 Task: Measure the distance and displacement between Twin Falls and Craters of the Moon National Monument.
Action: Mouse moved to (211, 109)
Screenshot: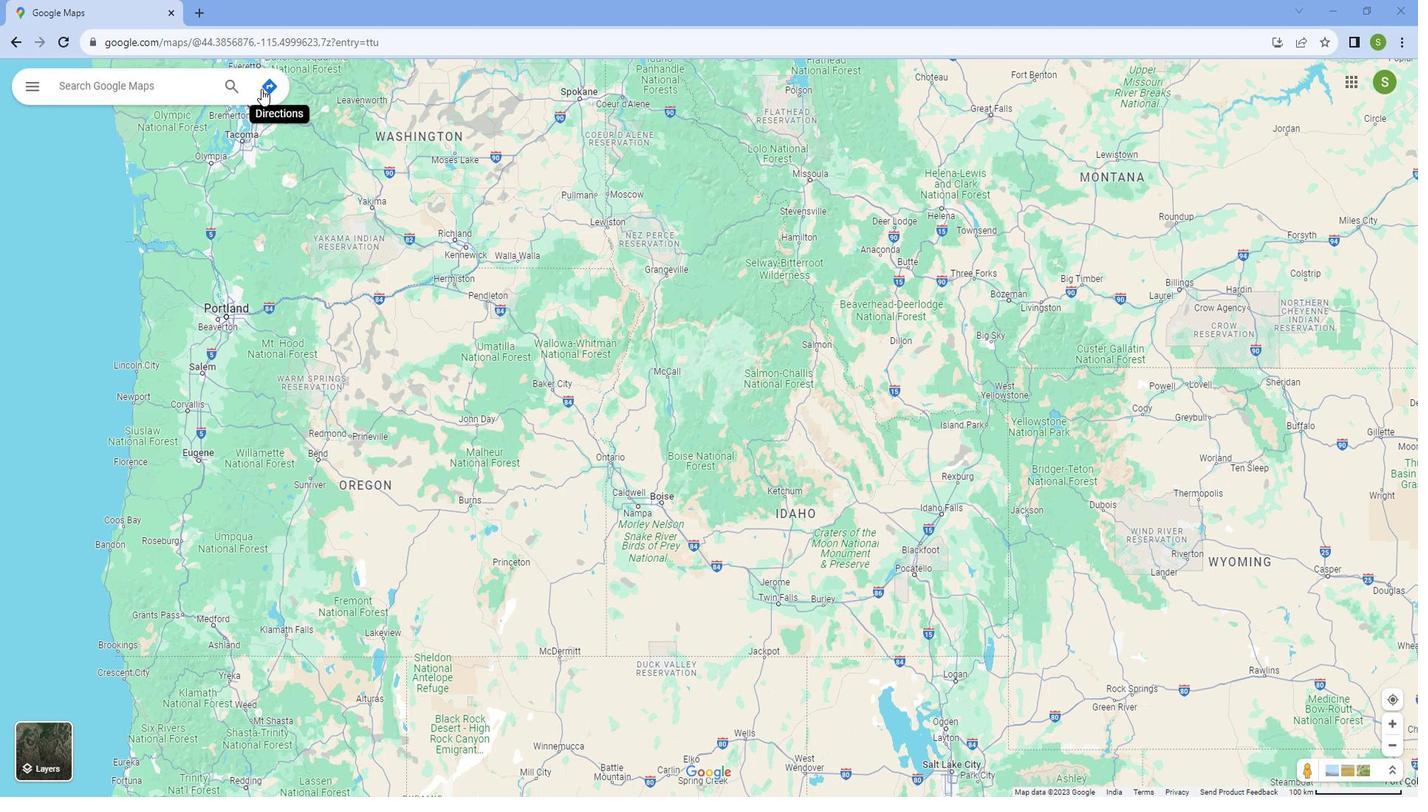 
Action: Mouse pressed left at (211, 109)
Screenshot: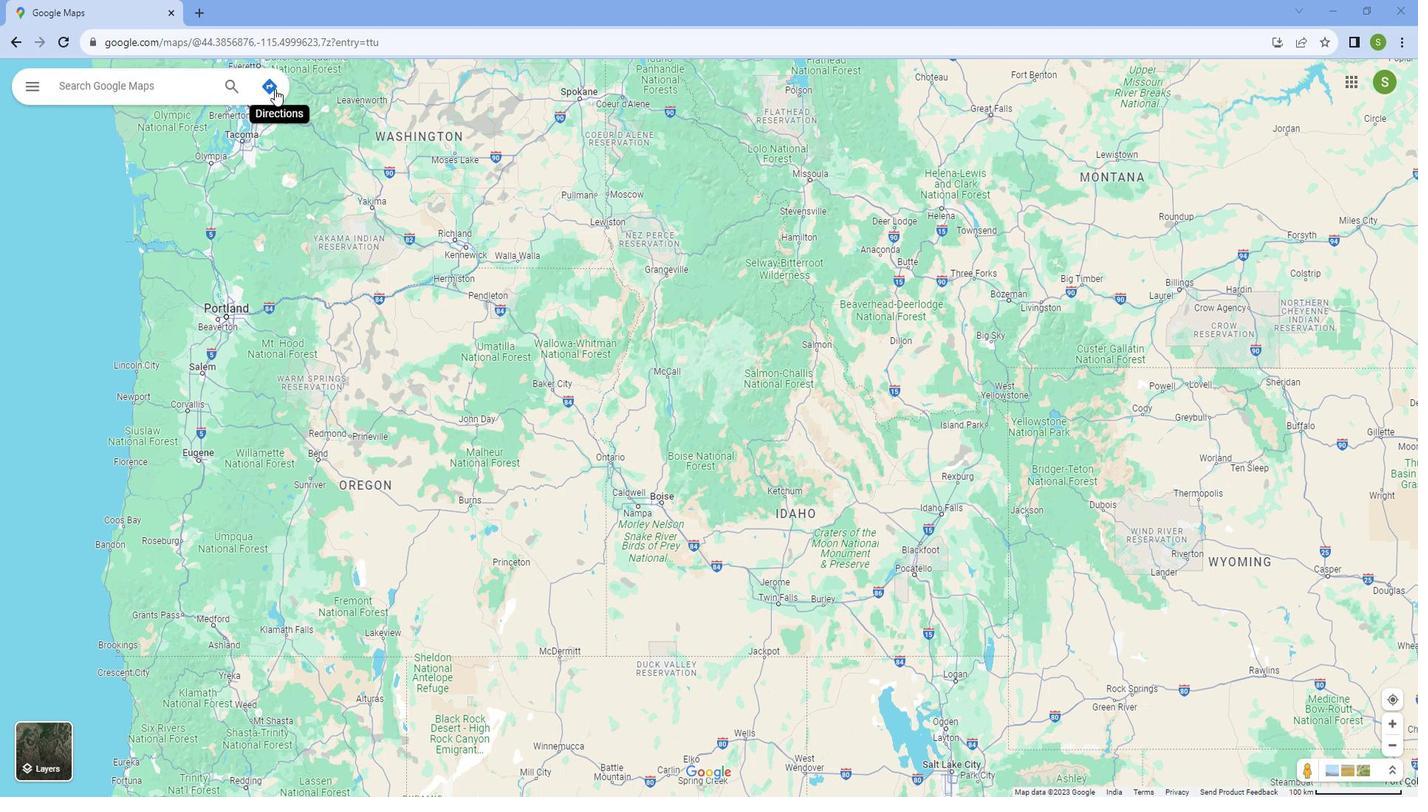 
Action: Mouse moved to (135, 140)
Screenshot: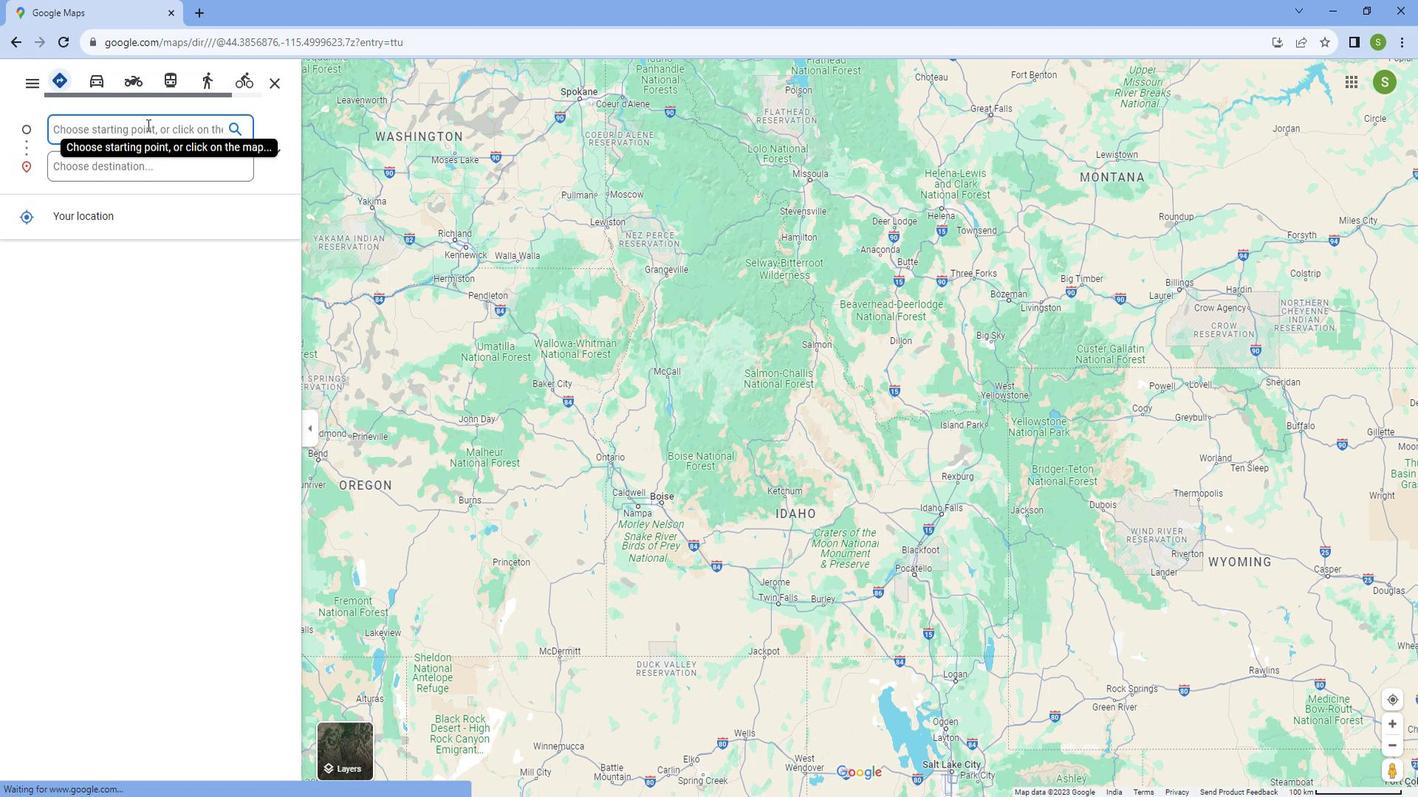 
Action: Mouse pressed left at (135, 140)
Screenshot: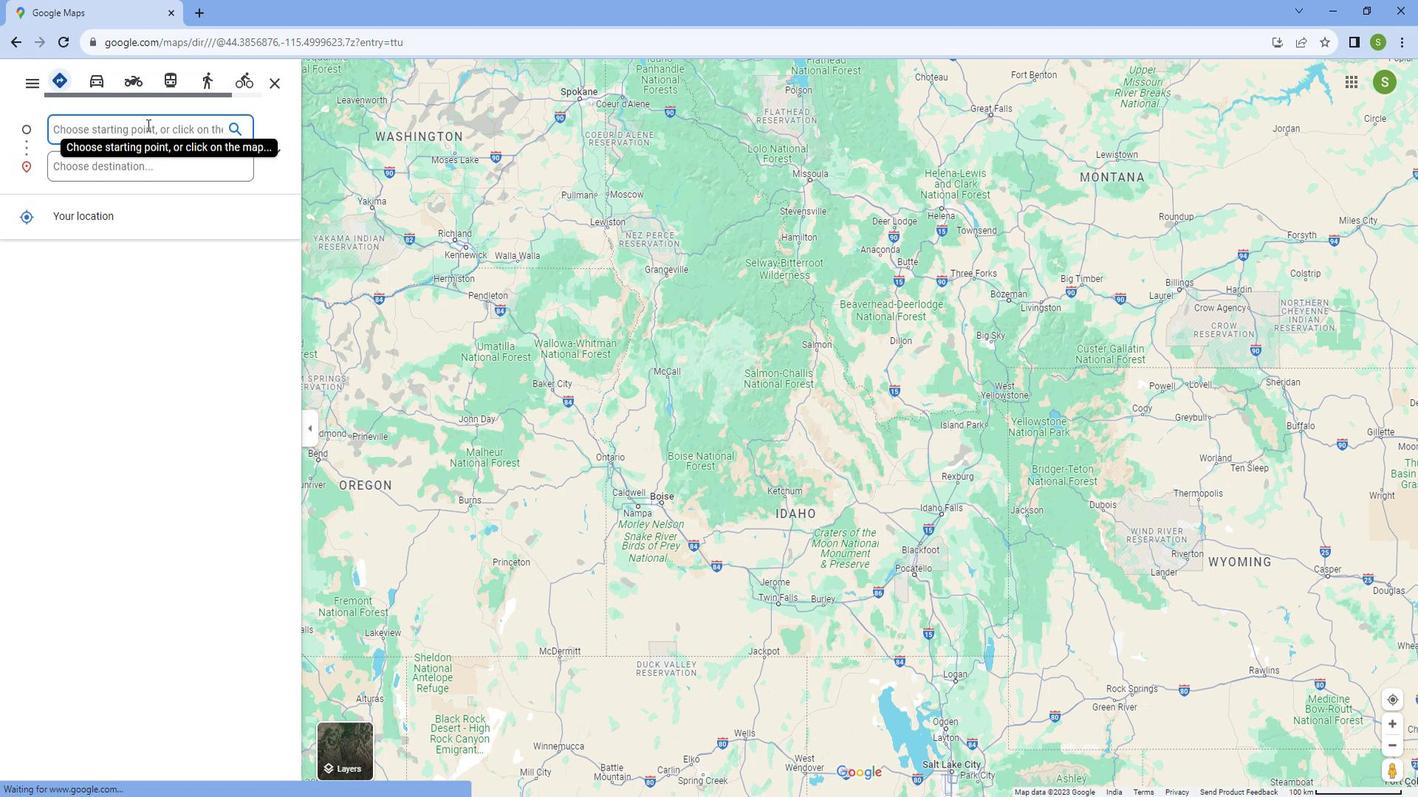 
Action: Mouse moved to (134, 141)
Screenshot: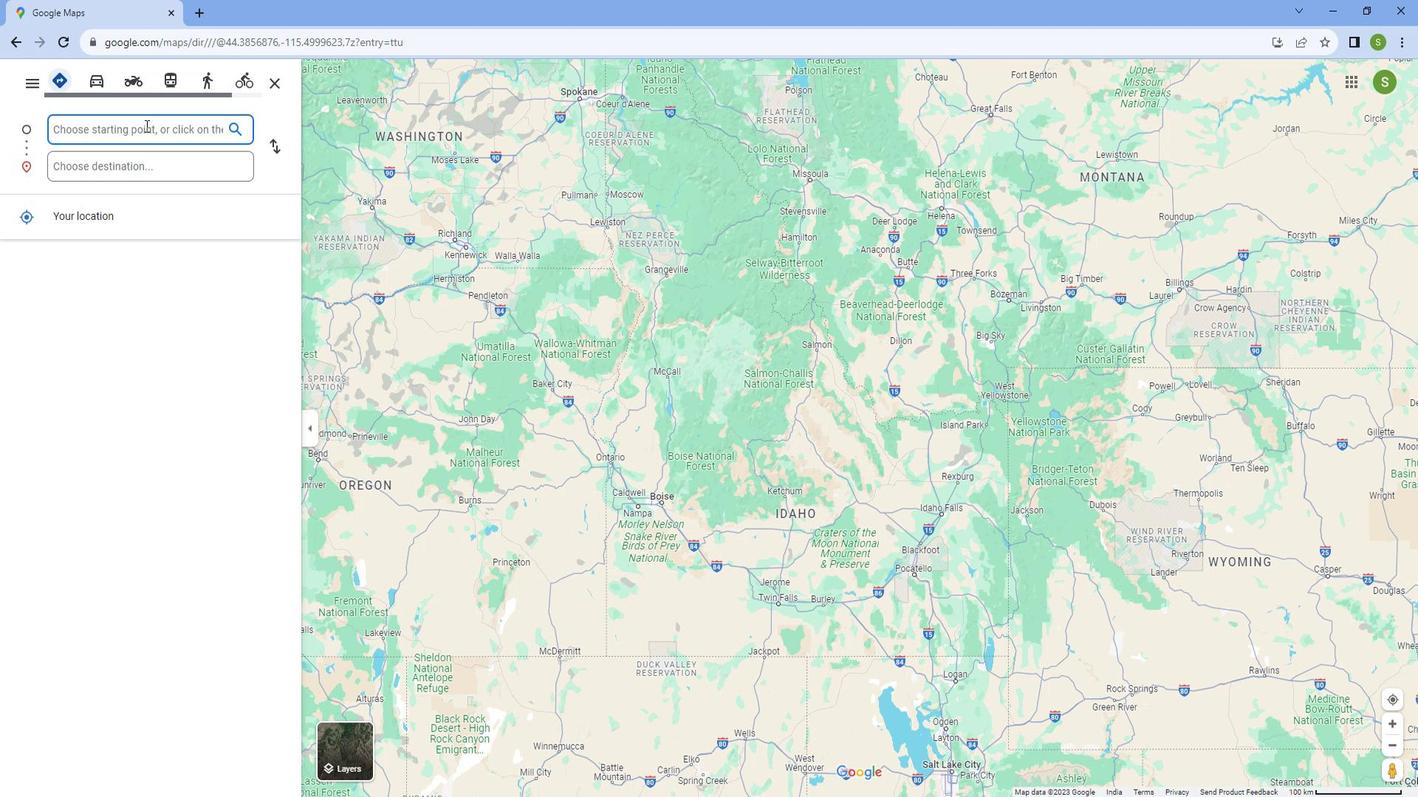
Action: Key pressed <Key.caps_lock>T<Key.caps_lock>win<Key.space><Key.caps_lock>F<Key.caps_lock>alls
Screenshot: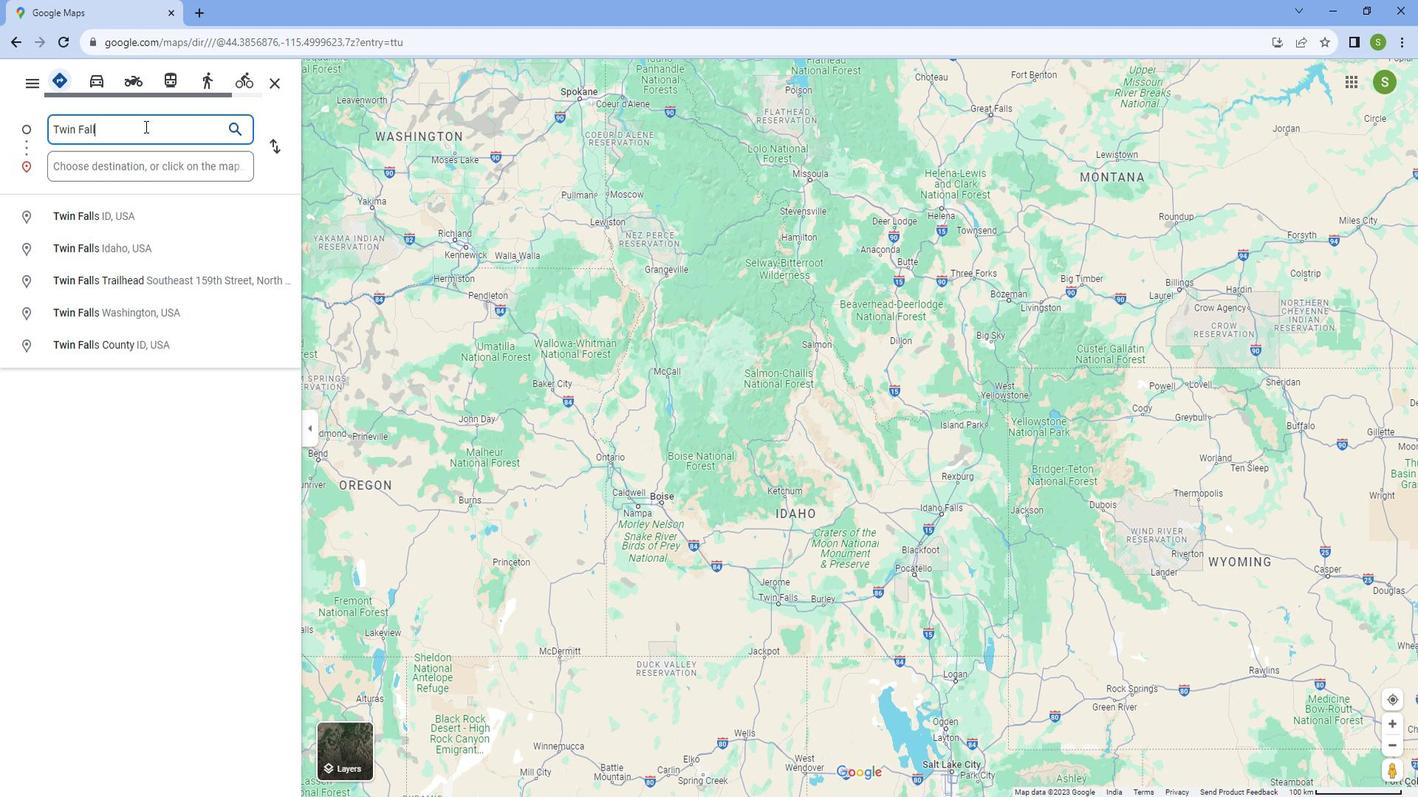 
Action: Mouse moved to (119, 224)
Screenshot: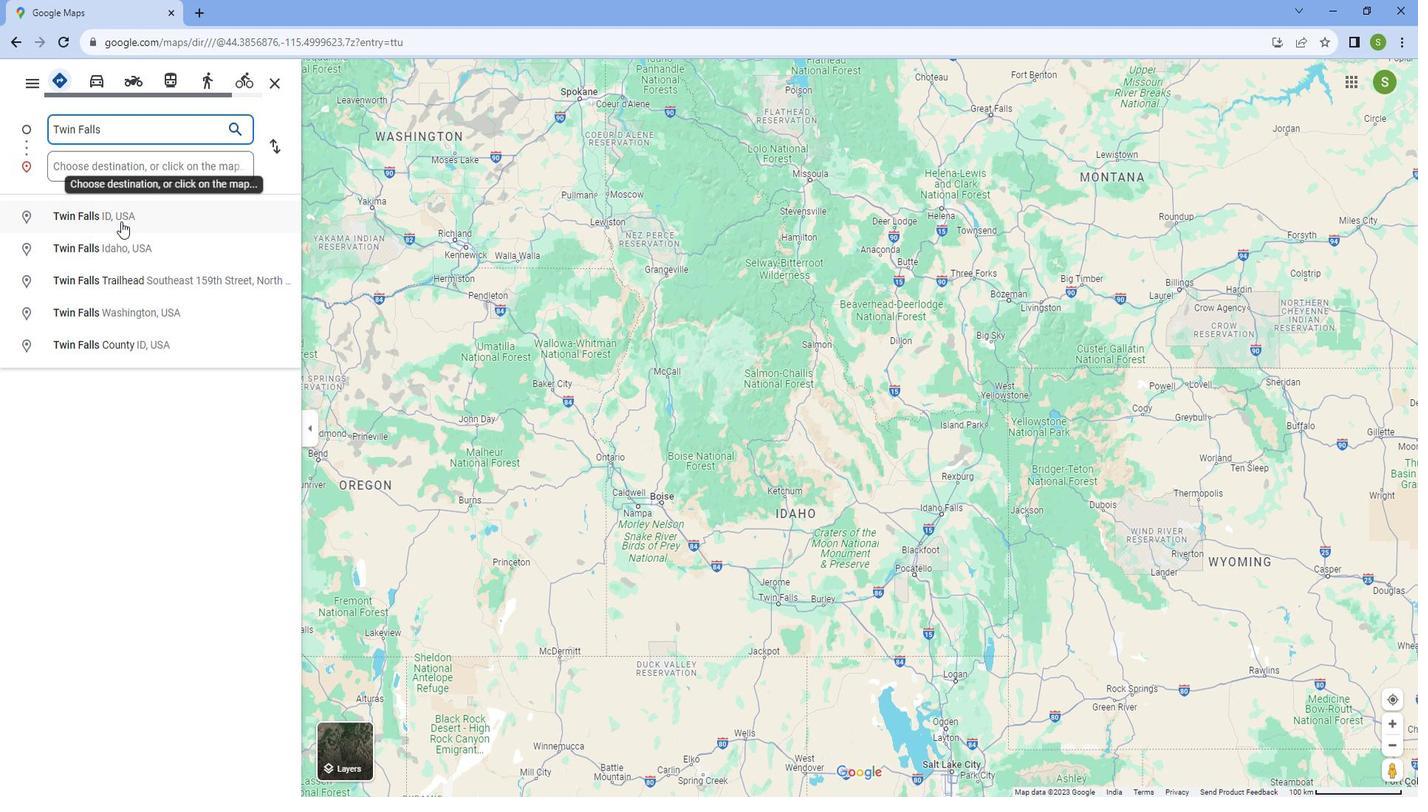 
Action: Mouse pressed left at (119, 224)
Screenshot: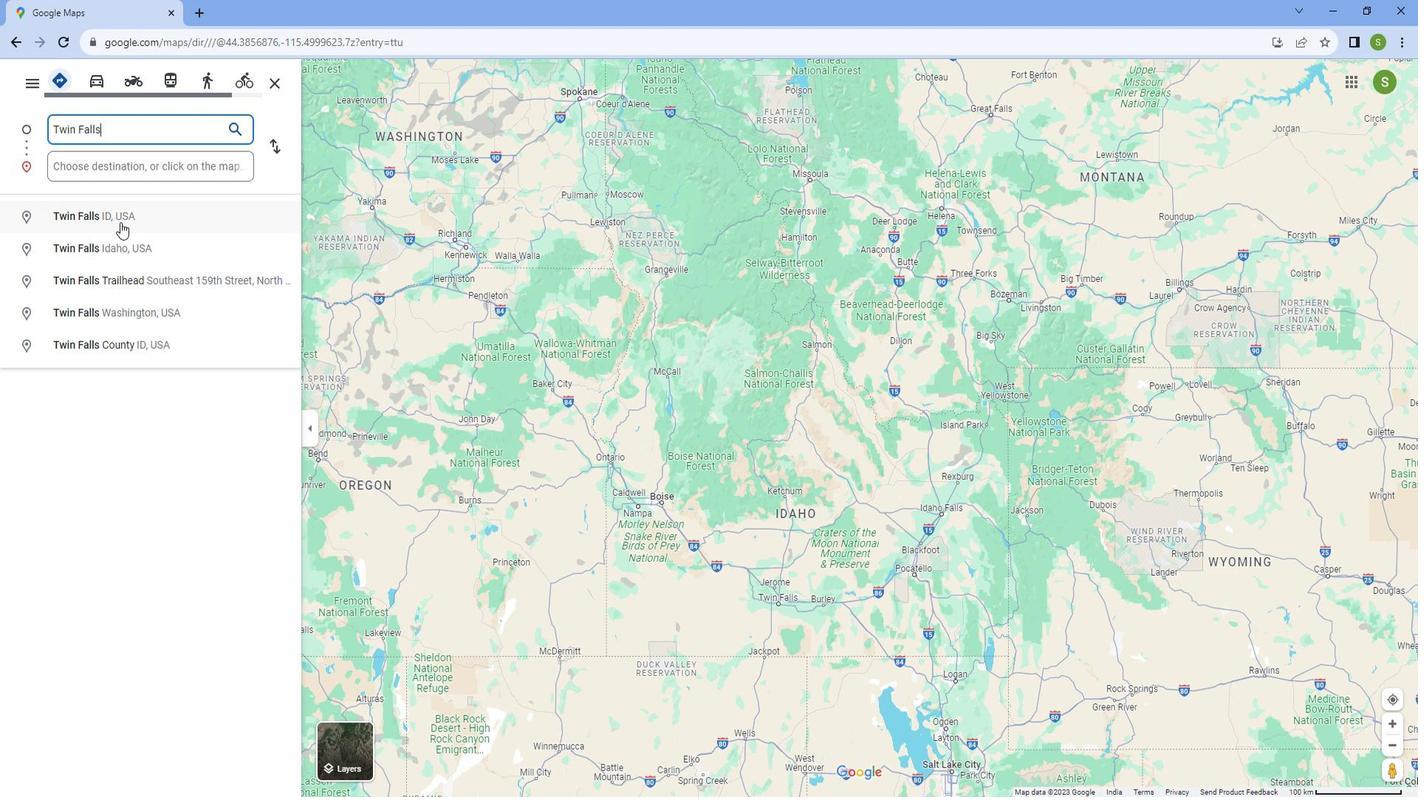 
Action: Mouse moved to (128, 178)
Screenshot: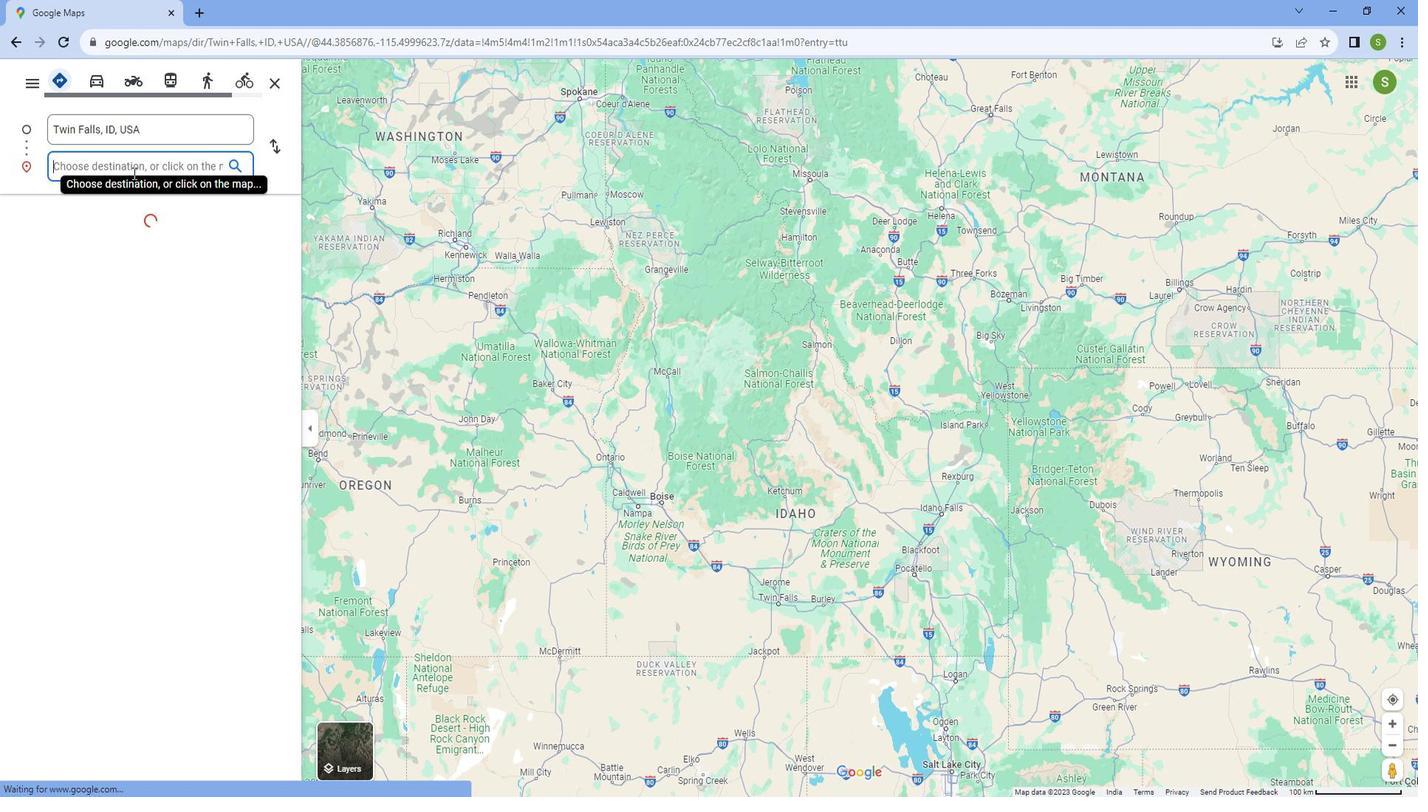 
Action: Mouse pressed left at (128, 178)
Screenshot: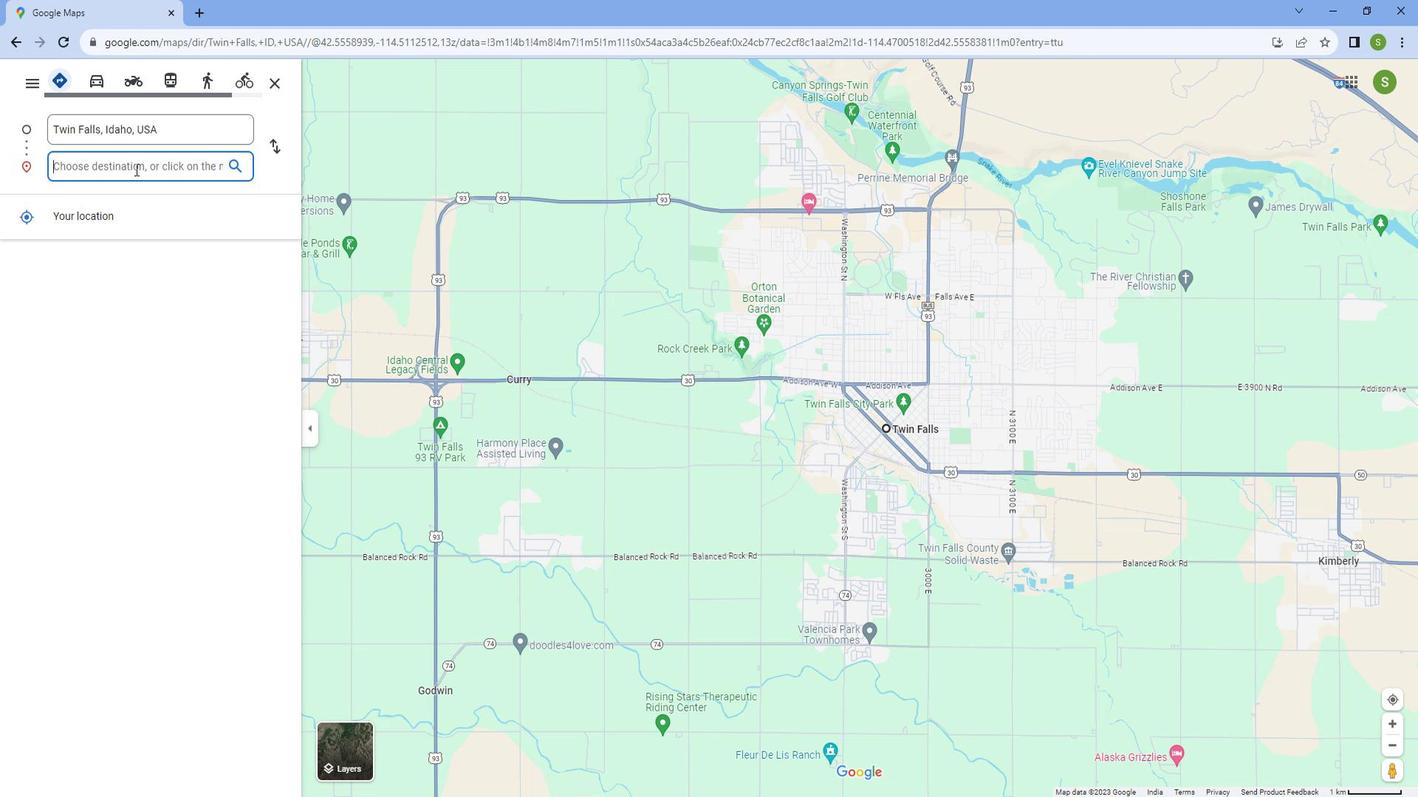 
Action: Key pressed <Key.caps_lock>C<Key.caps_lock>raters<Key.space>of<Key.space>the<Key.space><Key.caps_lock>M<Key.caps_lock>oon<Key.space><Key.caps_lock>N<Key.caps_lock>ational<Key.space><Key.caps_lock>M<Key.caps_lock>onument
Screenshot: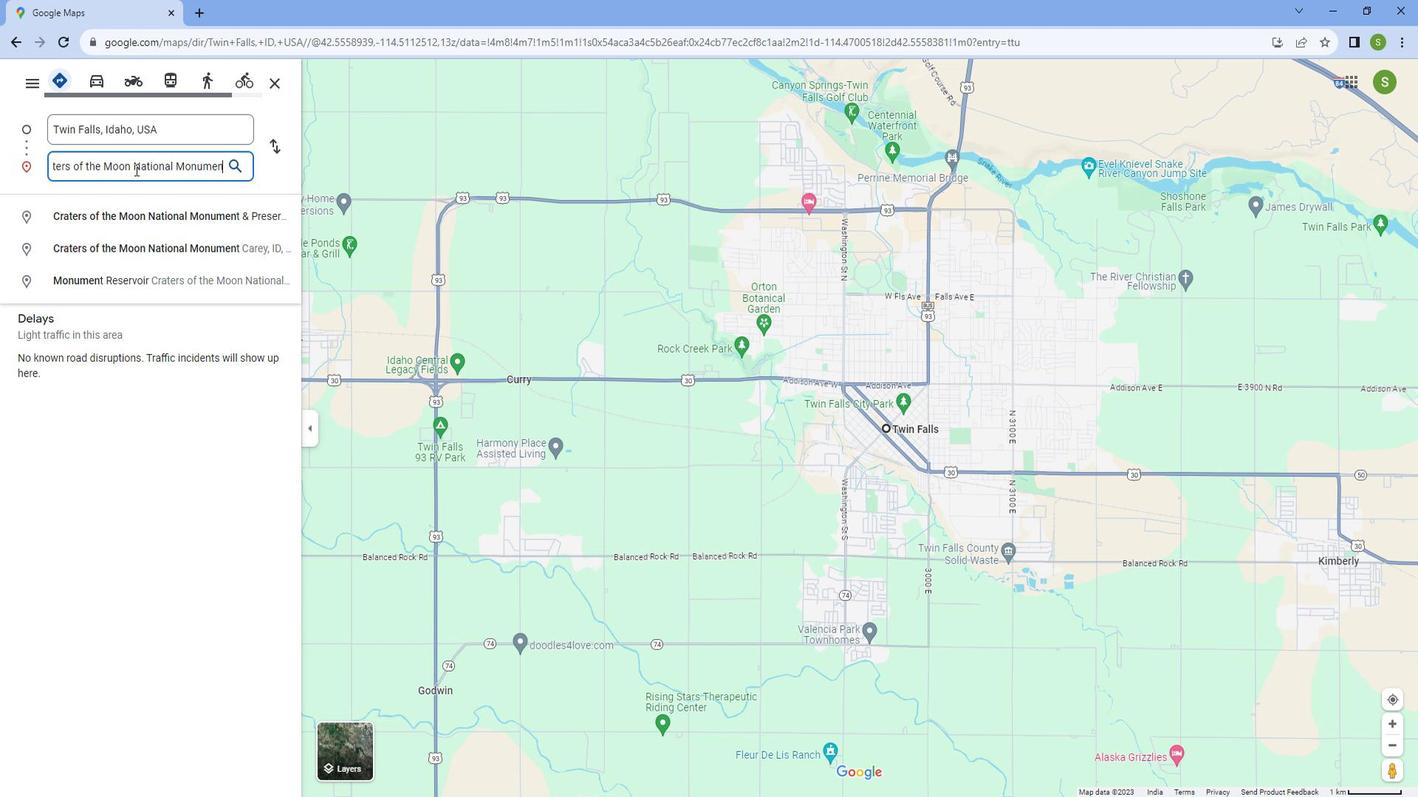 
Action: Mouse moved to (115, 218)
Screenshot: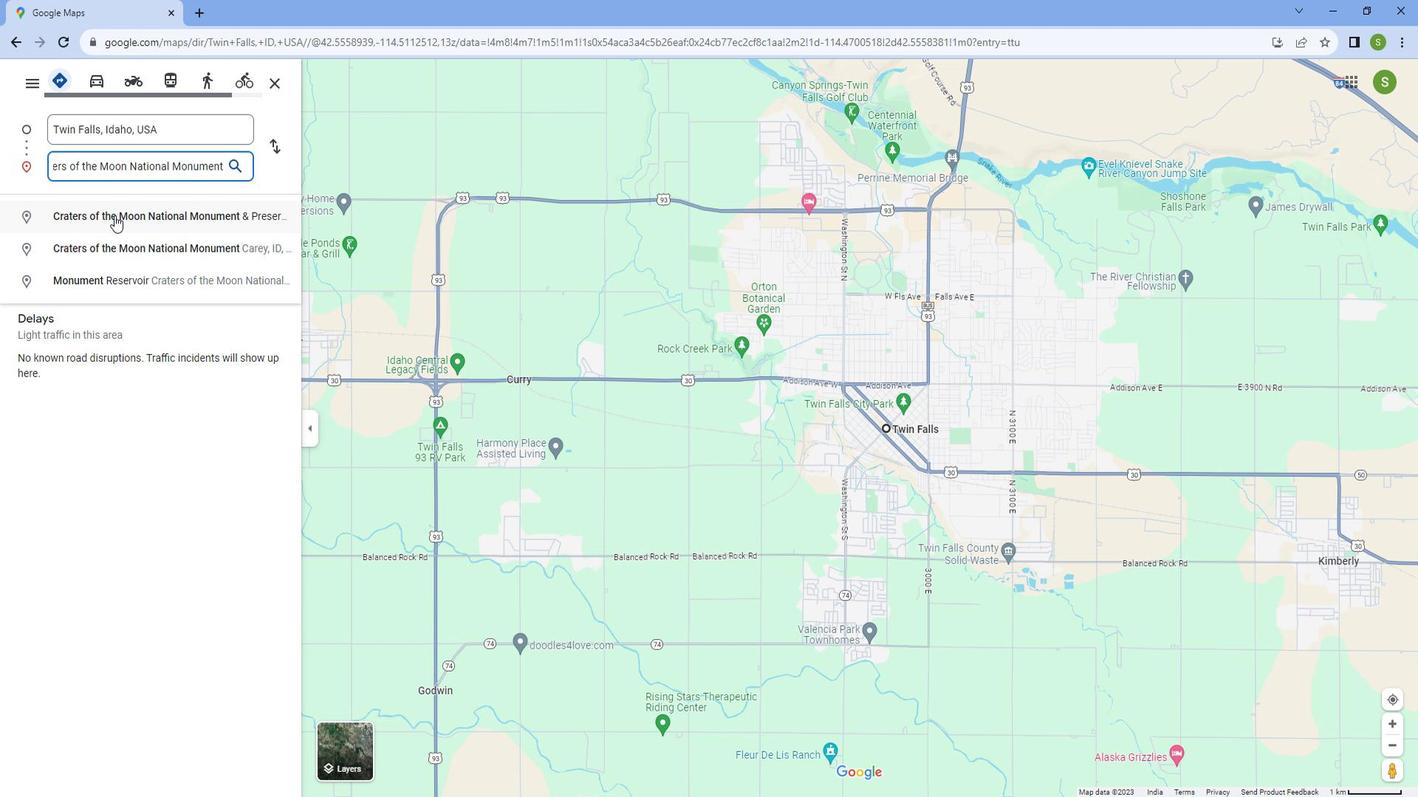 
Action: Mouse pressed left at (115, 218)
Screenshot: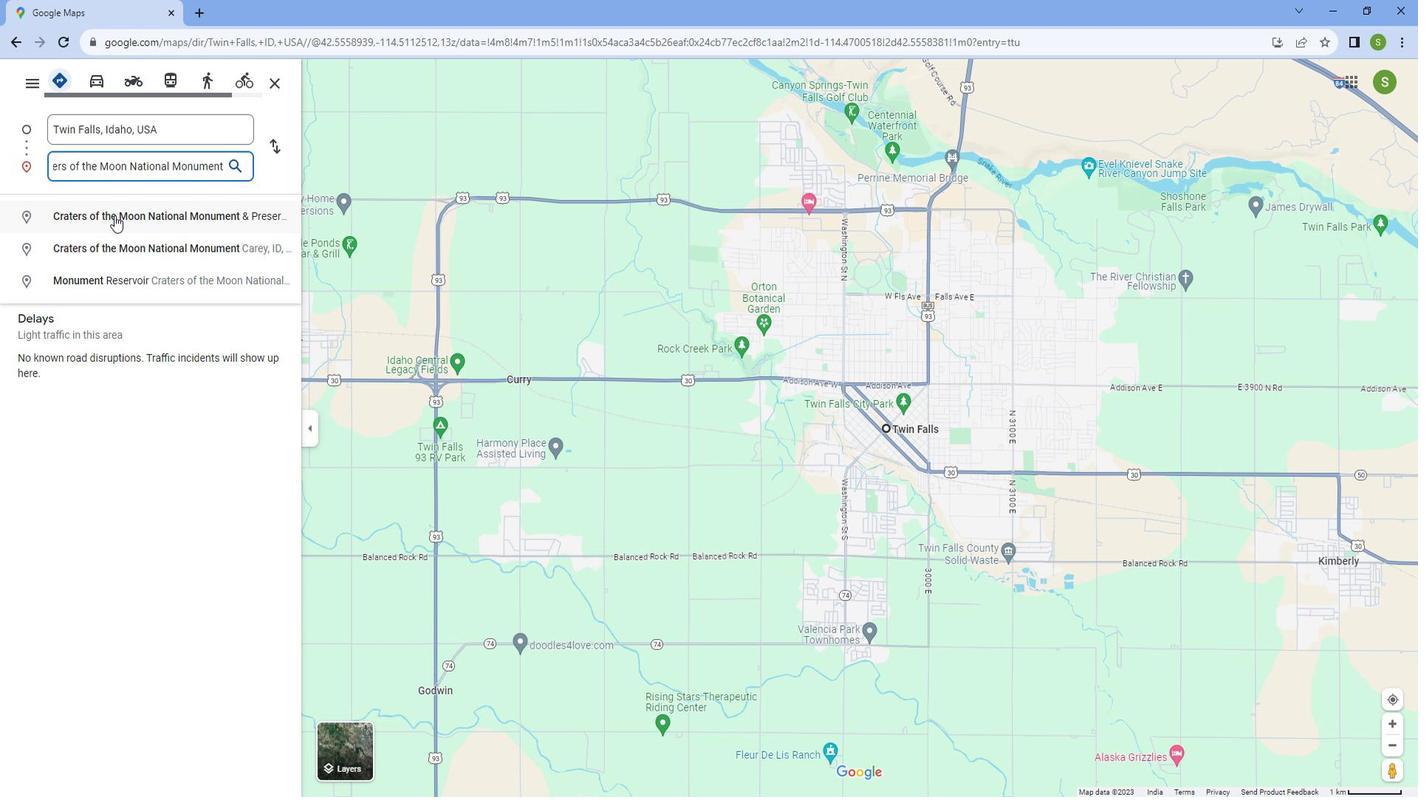 
Action: Mouse moved to (392, 670)
Screenshot: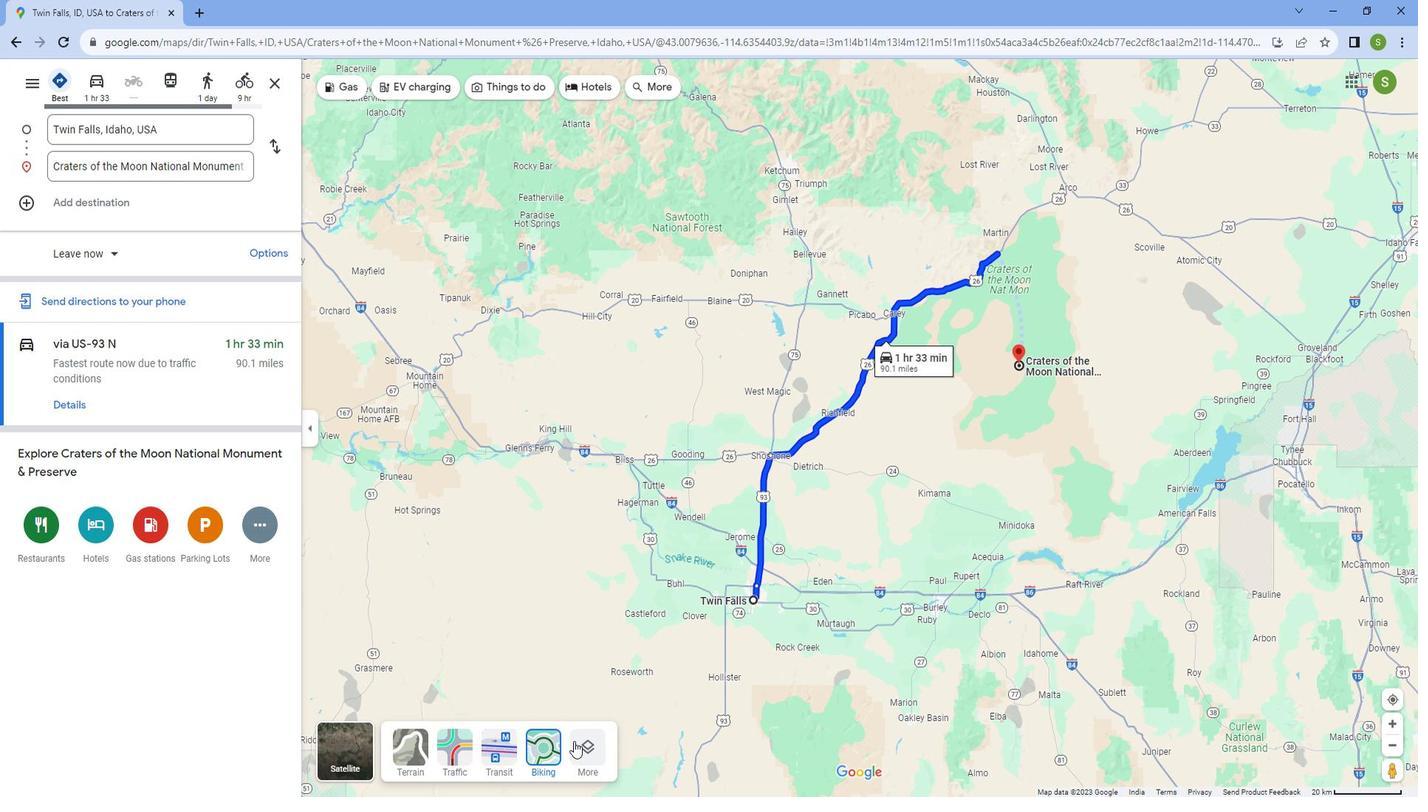 
Action: Mouse pressed left at (392, 670)
Screenshot: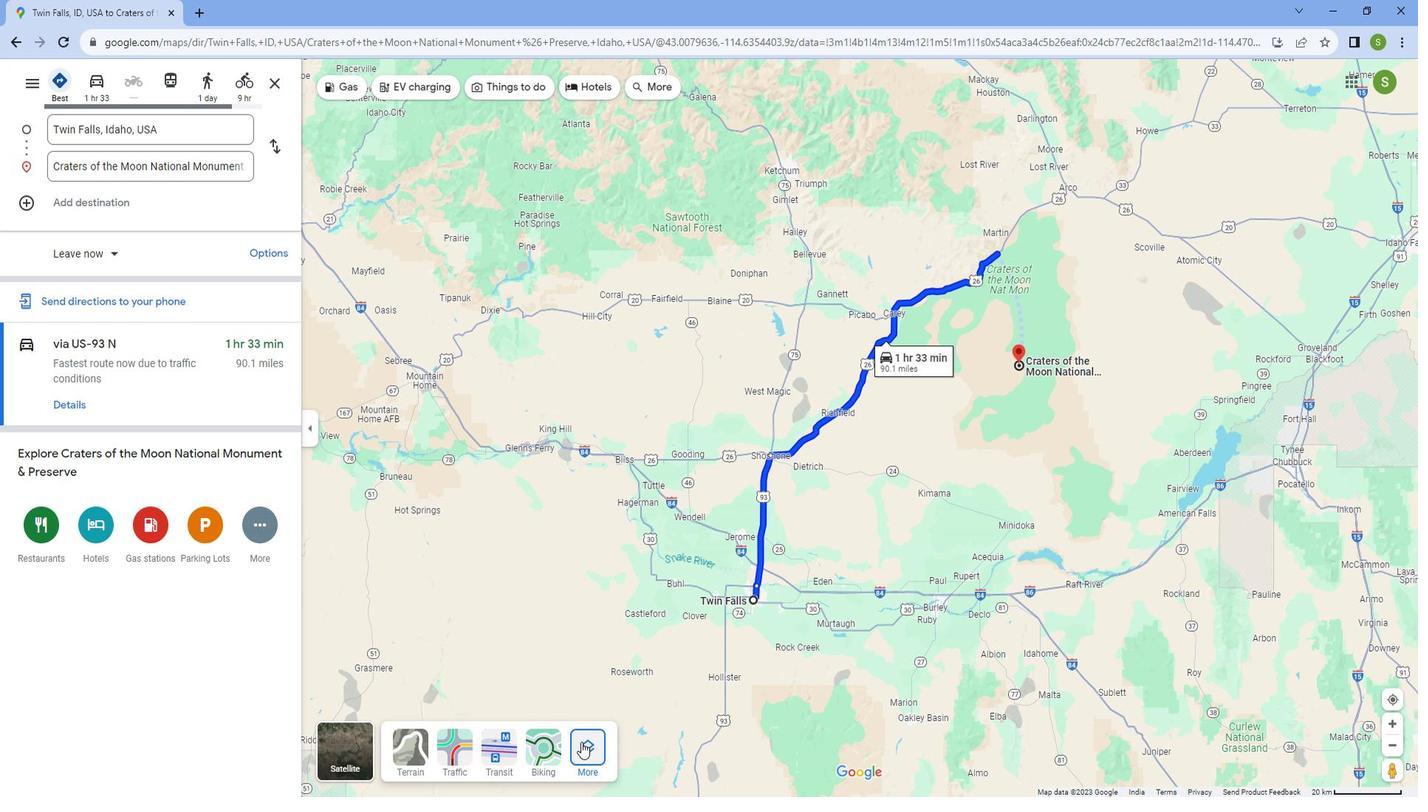 
Action: Mouse moved to (322, 550)
Screenshot: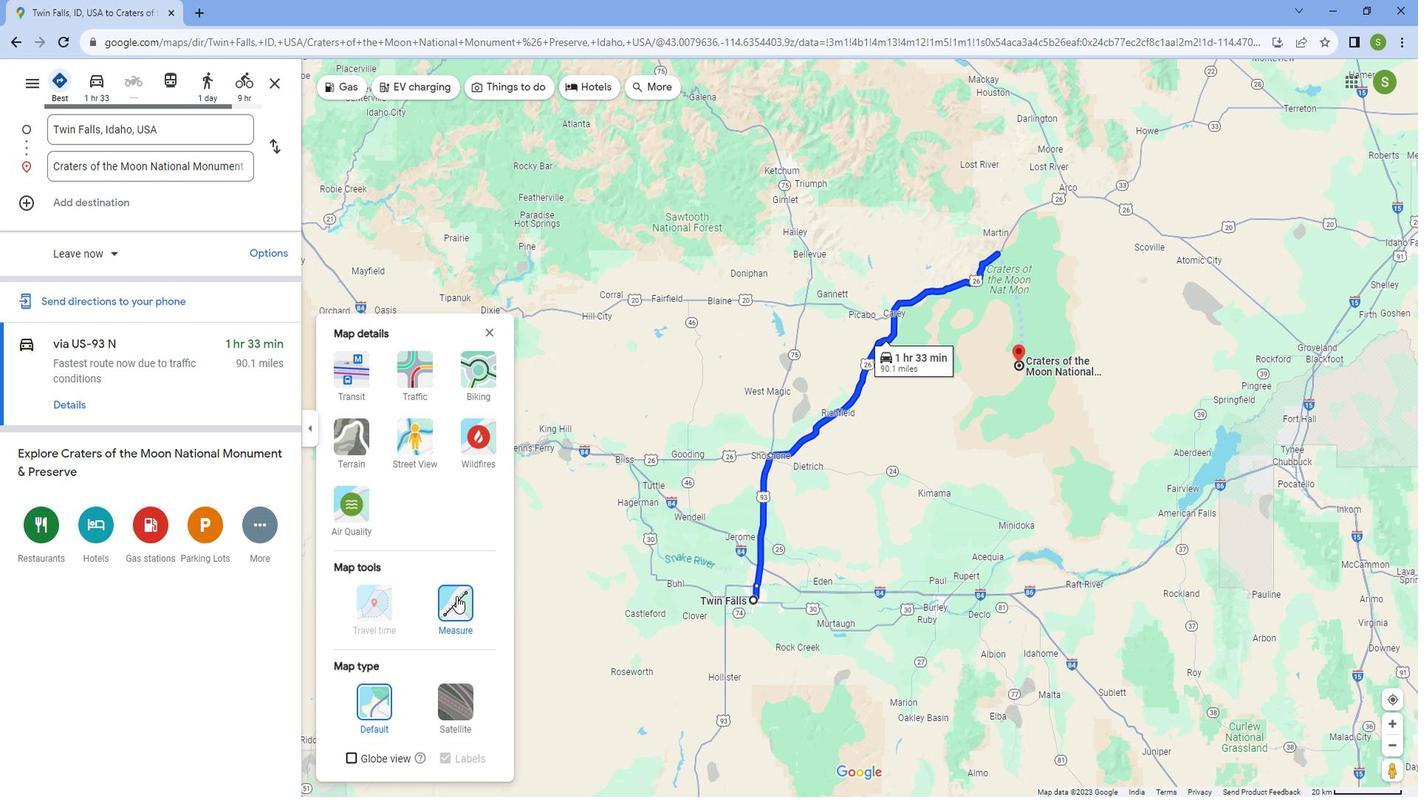 
Action: Mouse pressed left at (322, 550)
Screenshot: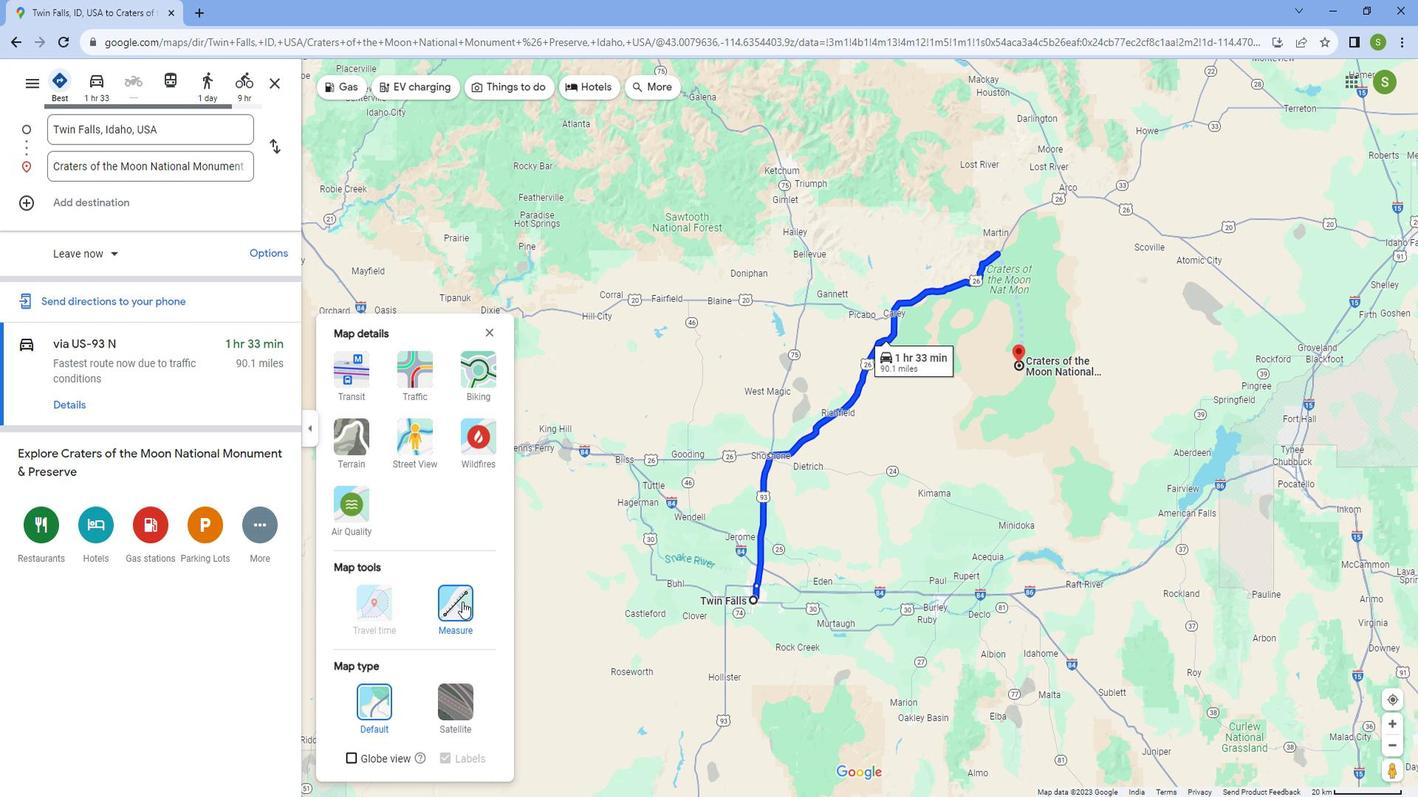 
Action: Mouse moved to (569, 567)
Screenshot: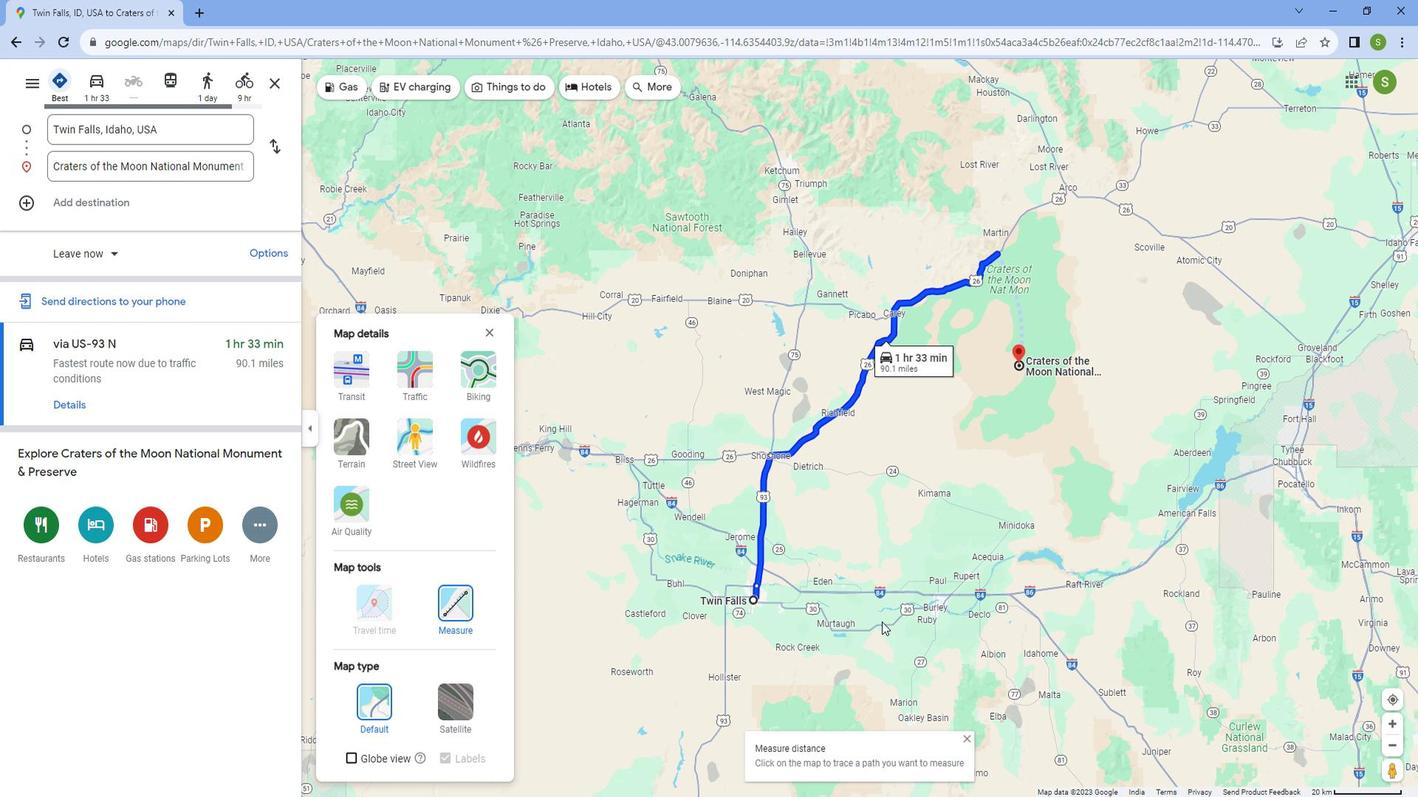 
Action: Mouse scrolled (569, 568) with delta (0, 0)
Screenshot: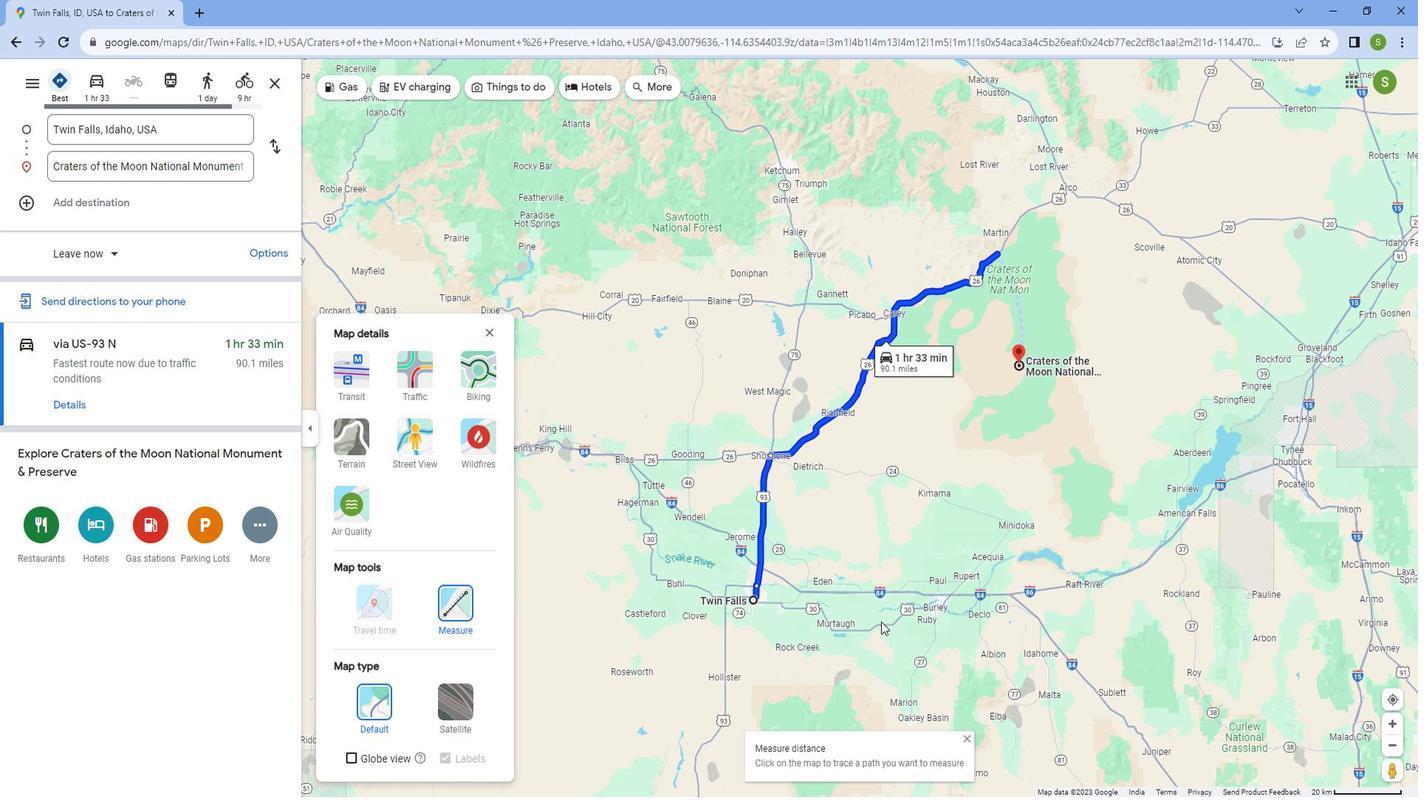 
Action: Mouse scrolled (569, 568) with delta (0, 0)
Screenshot: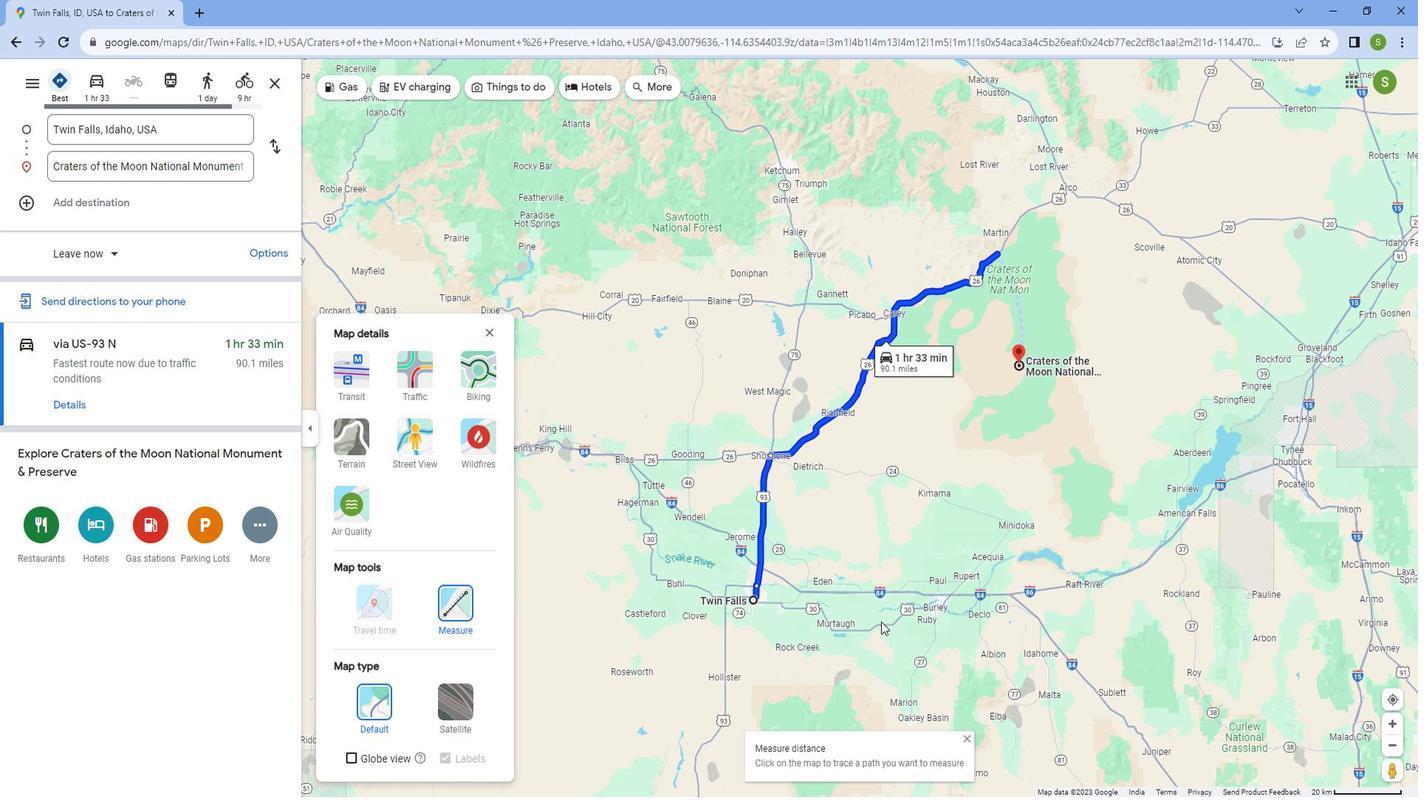 
Action: Mouse moved to (568, 568)
Screenshot: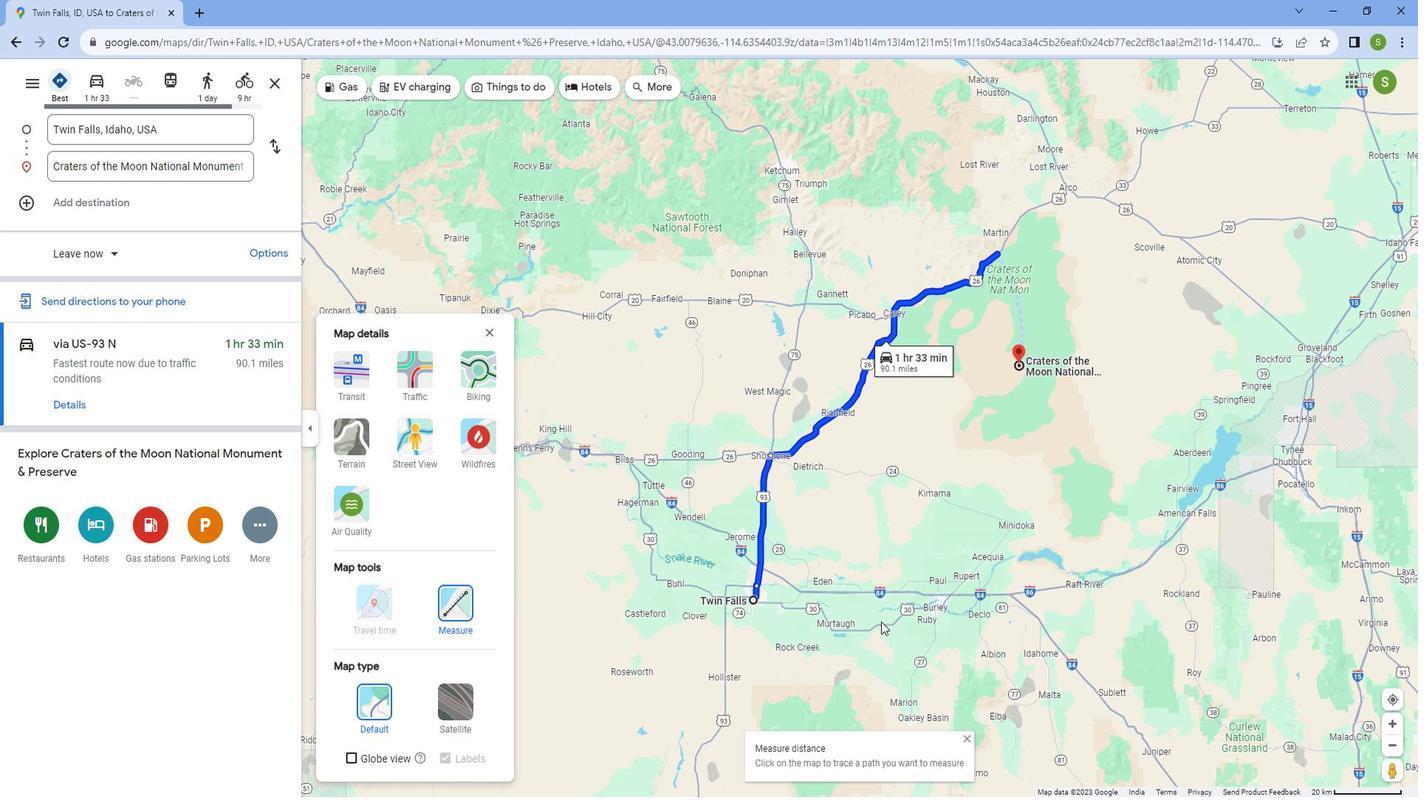 
Action: Mouse scrolled (568, 568) with delta (0, 0)
Screenshot: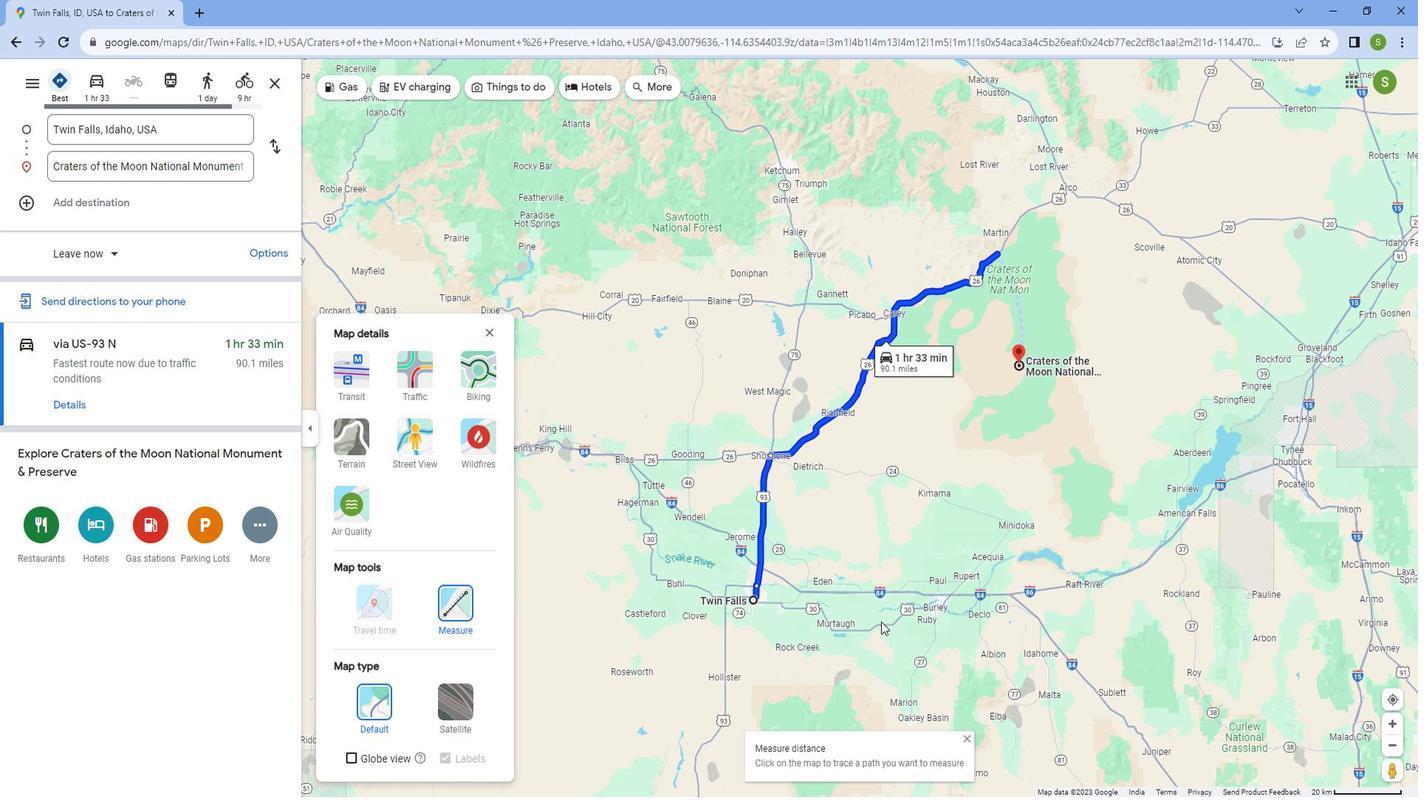 
Action: Mouse moved to (565, 569)
Screenshot: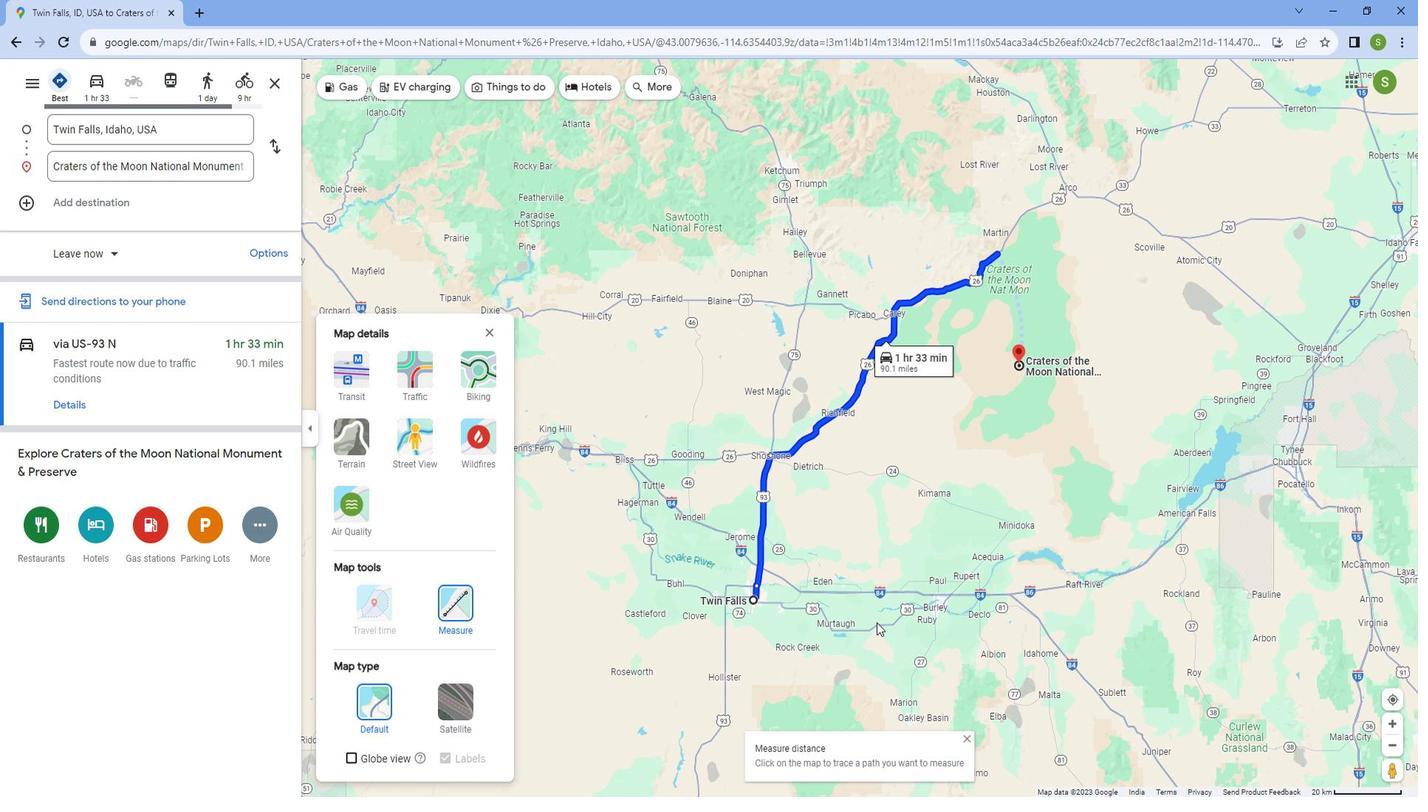 
Action: Mouse scrolled (565, 570) with delta (0, 0)
Screenshot: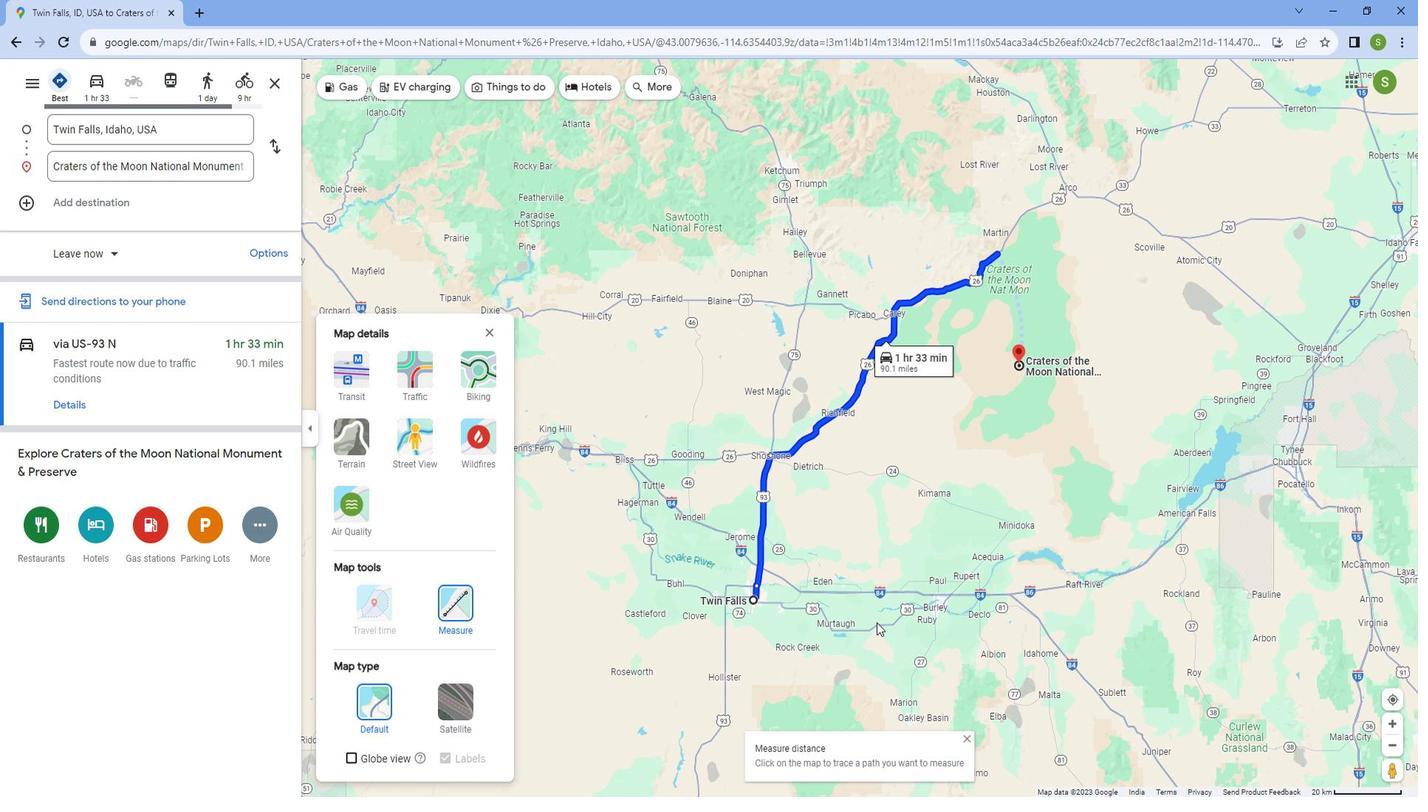 
Action: Mouse moved to (563, 570)
Screenshot: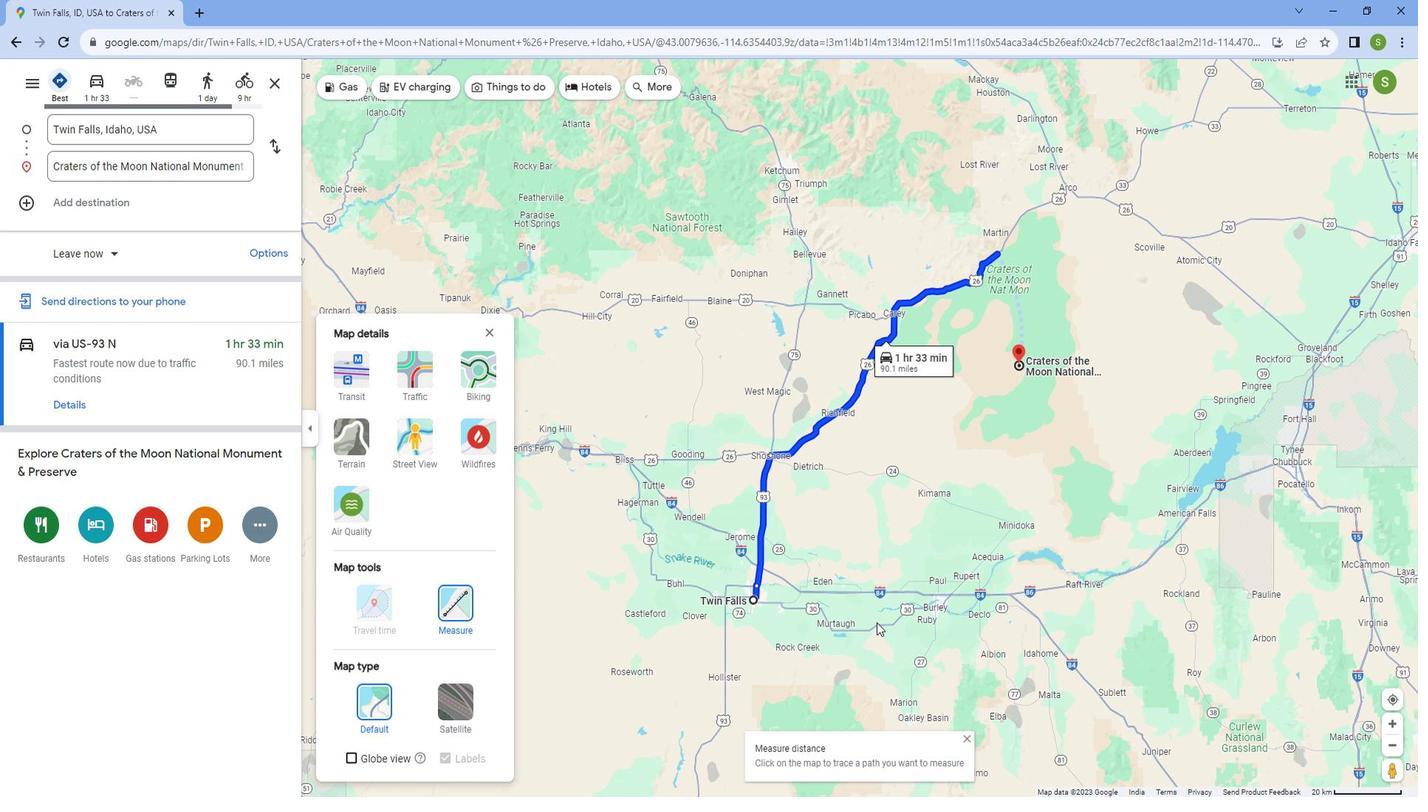 
Action: Mouse scrolled (563, 571) with delta (0, 0)
Screenshot: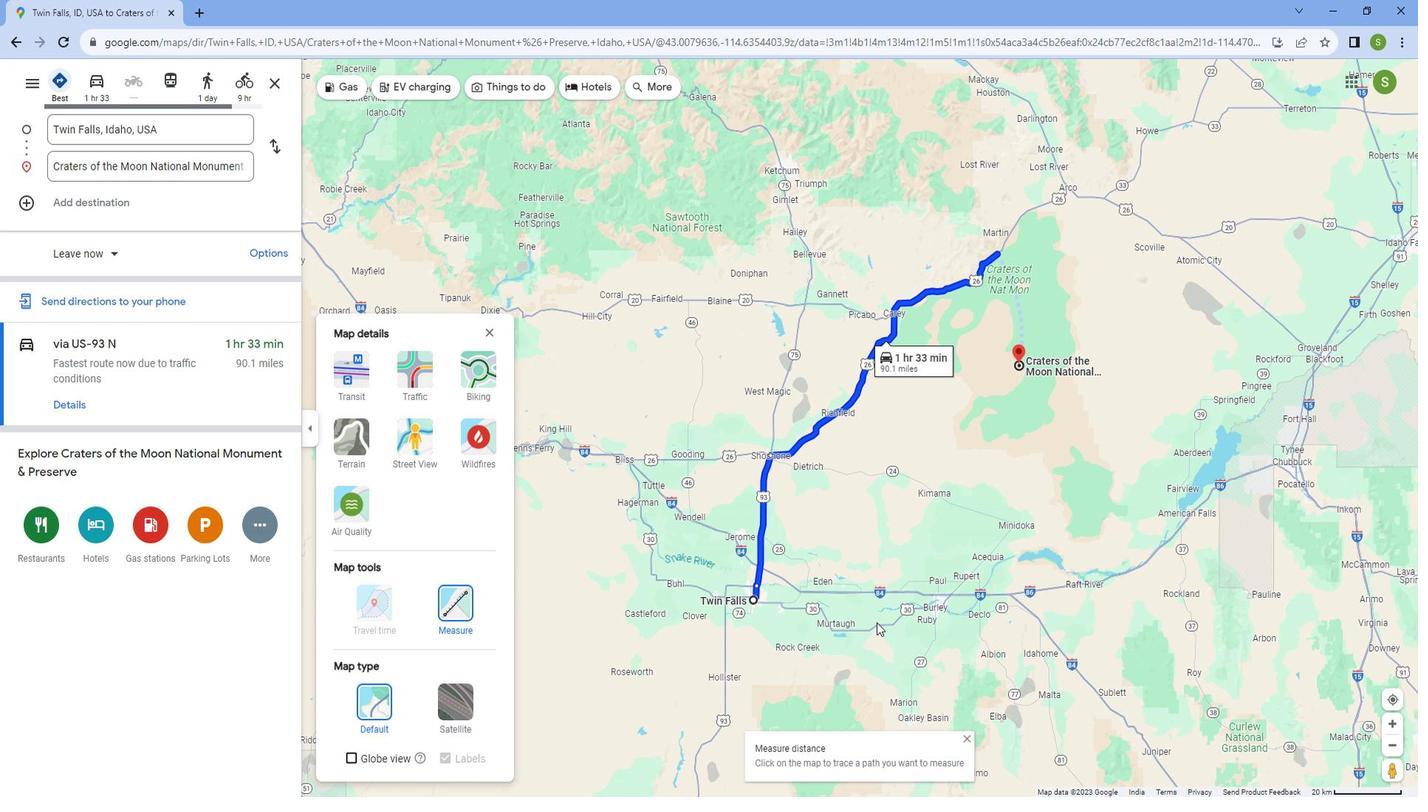 
Action: Mouse moved to (560, 571)
Screenshot: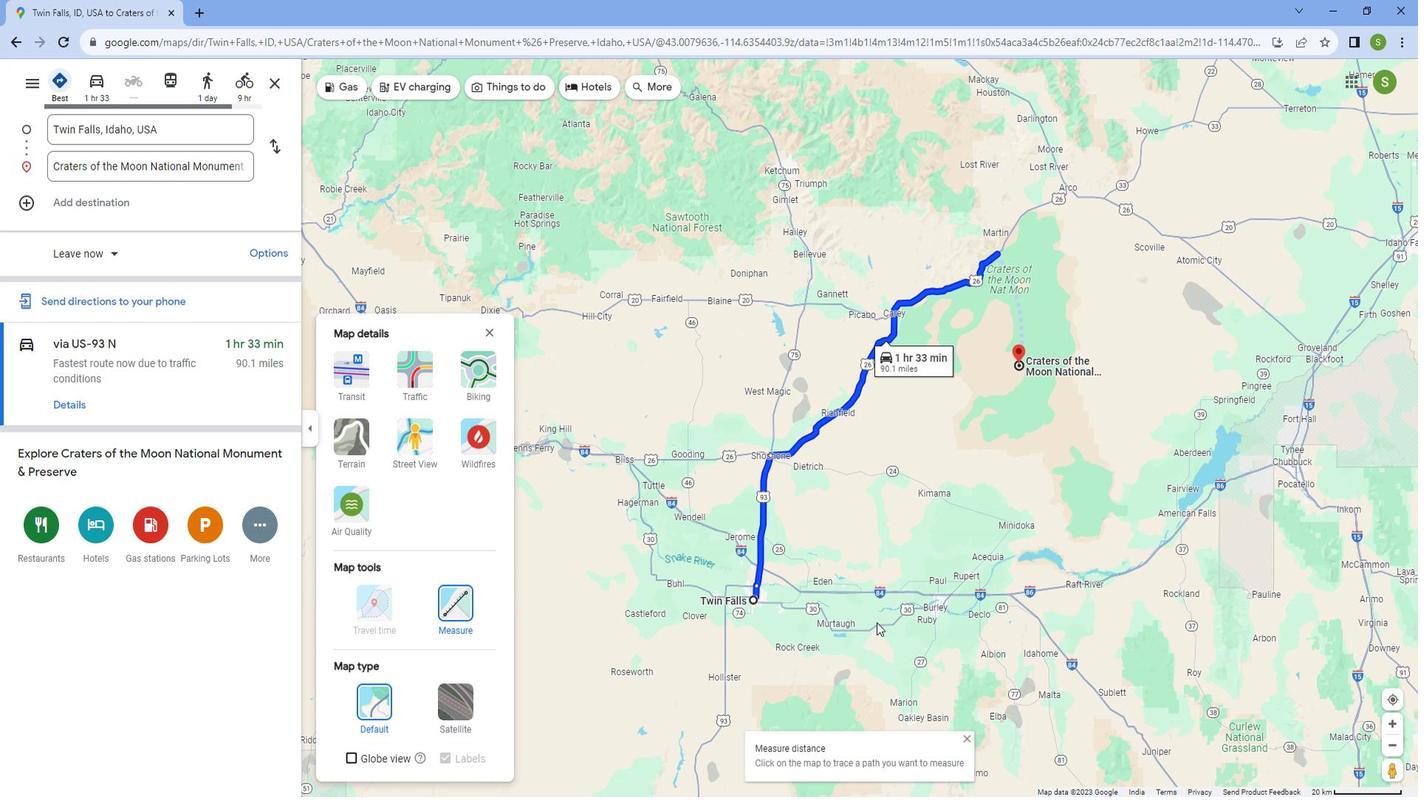 
Action: Mouse scrolled (560, 572) with delta (0, 0)
Screenshot: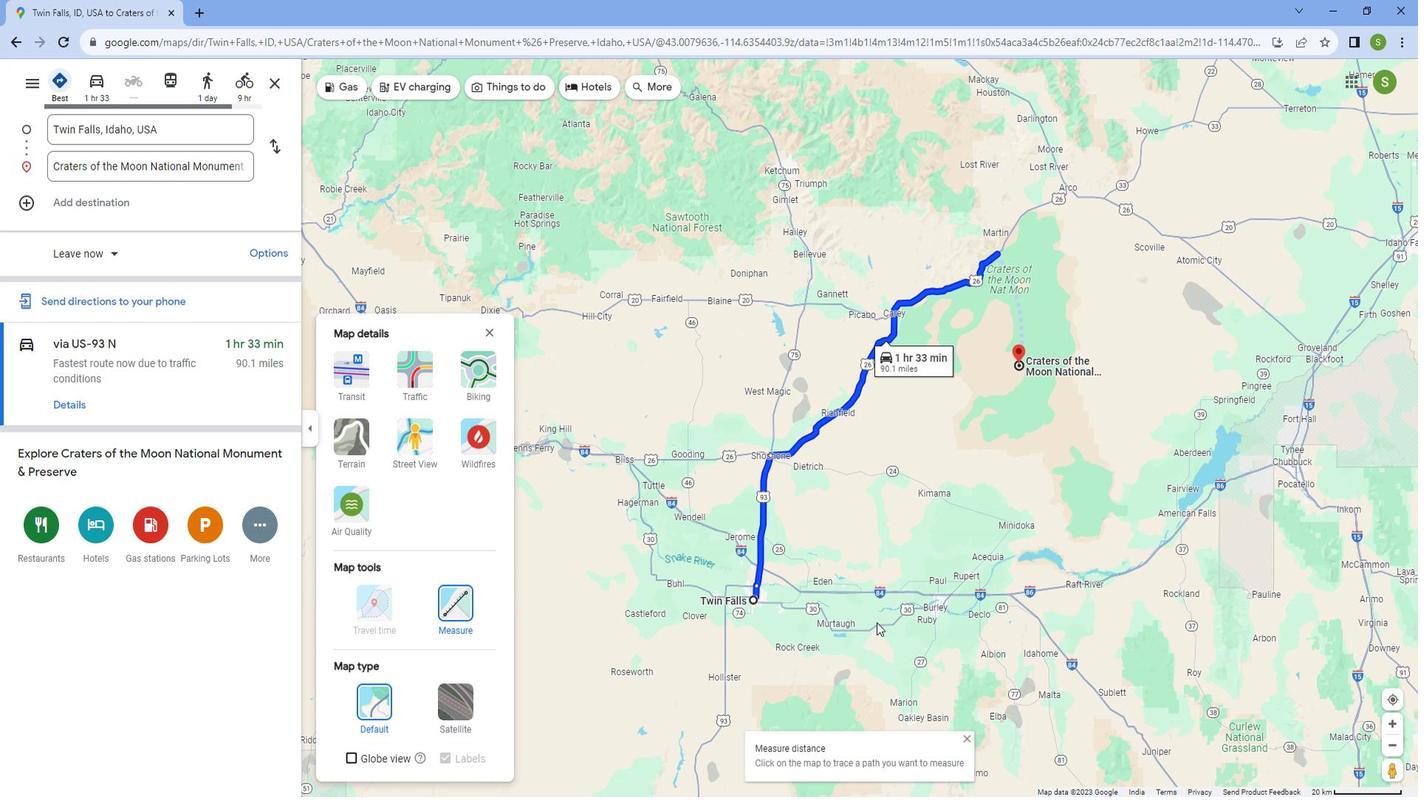
Action: Mouse moved to (540, 569)
Screenshot: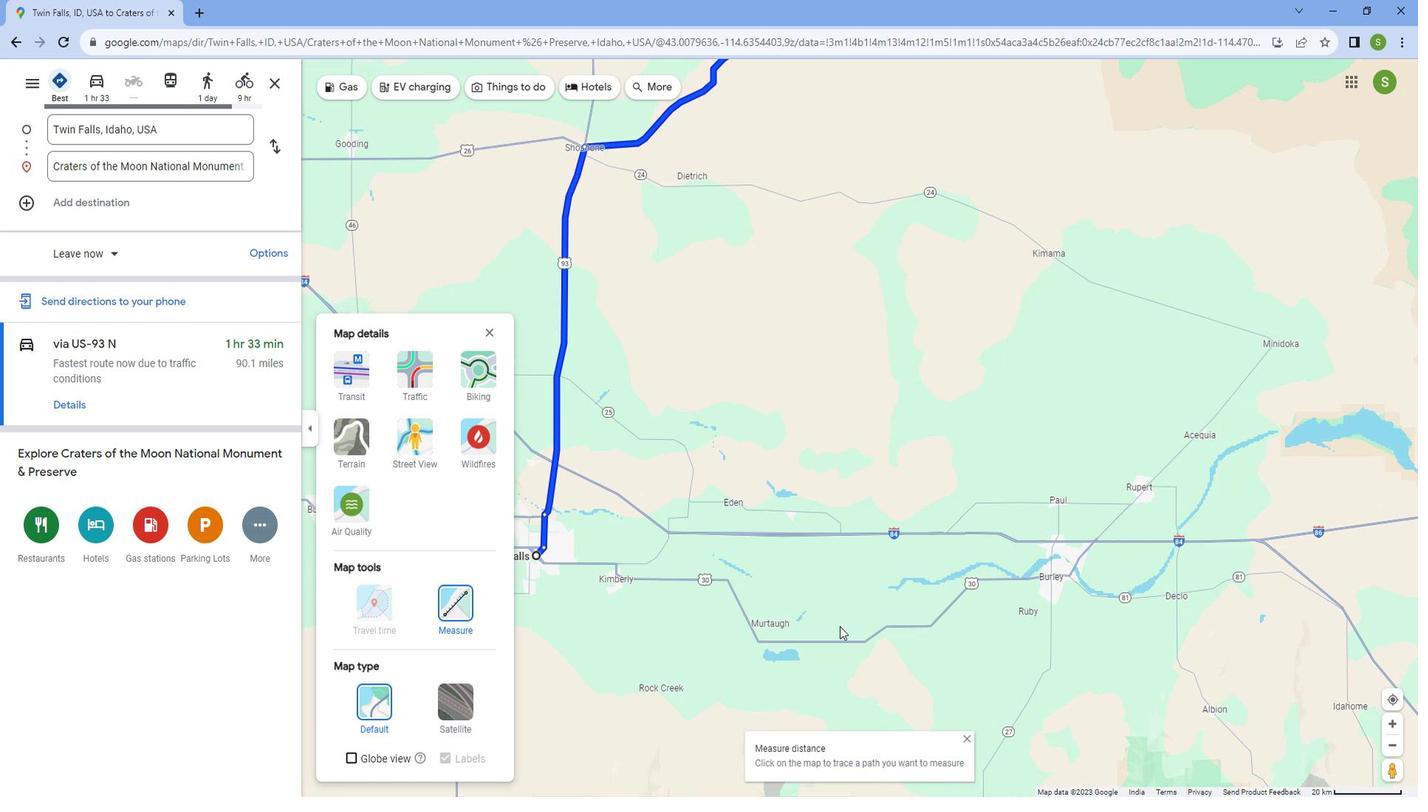 
Action: Mouse scrolled (540, 570) with delta (0, 0)
Screenshot: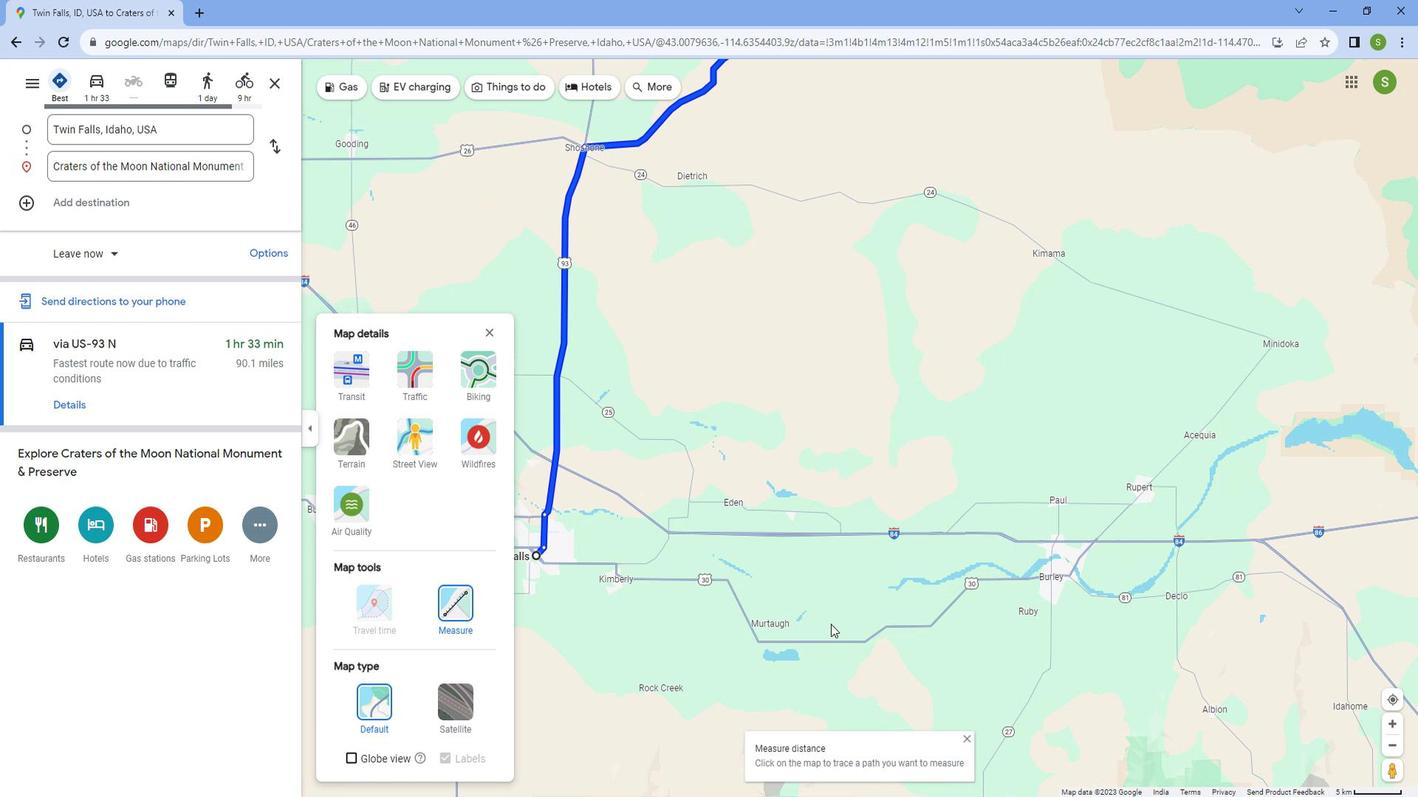 
Action: Mouse moved to (417, 543)
Screenshot: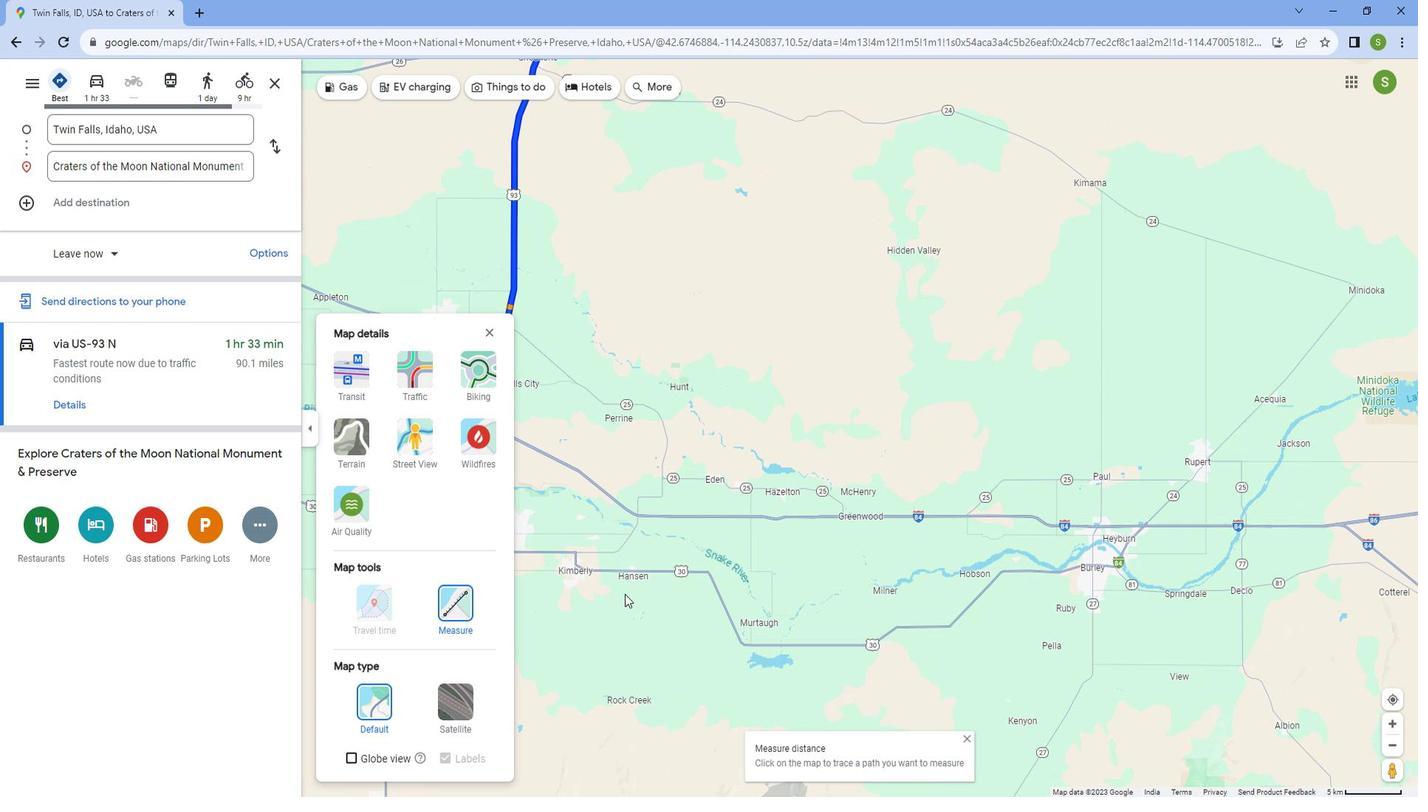 
Action: Mouse pressed left at (417, 543)
Screenshot: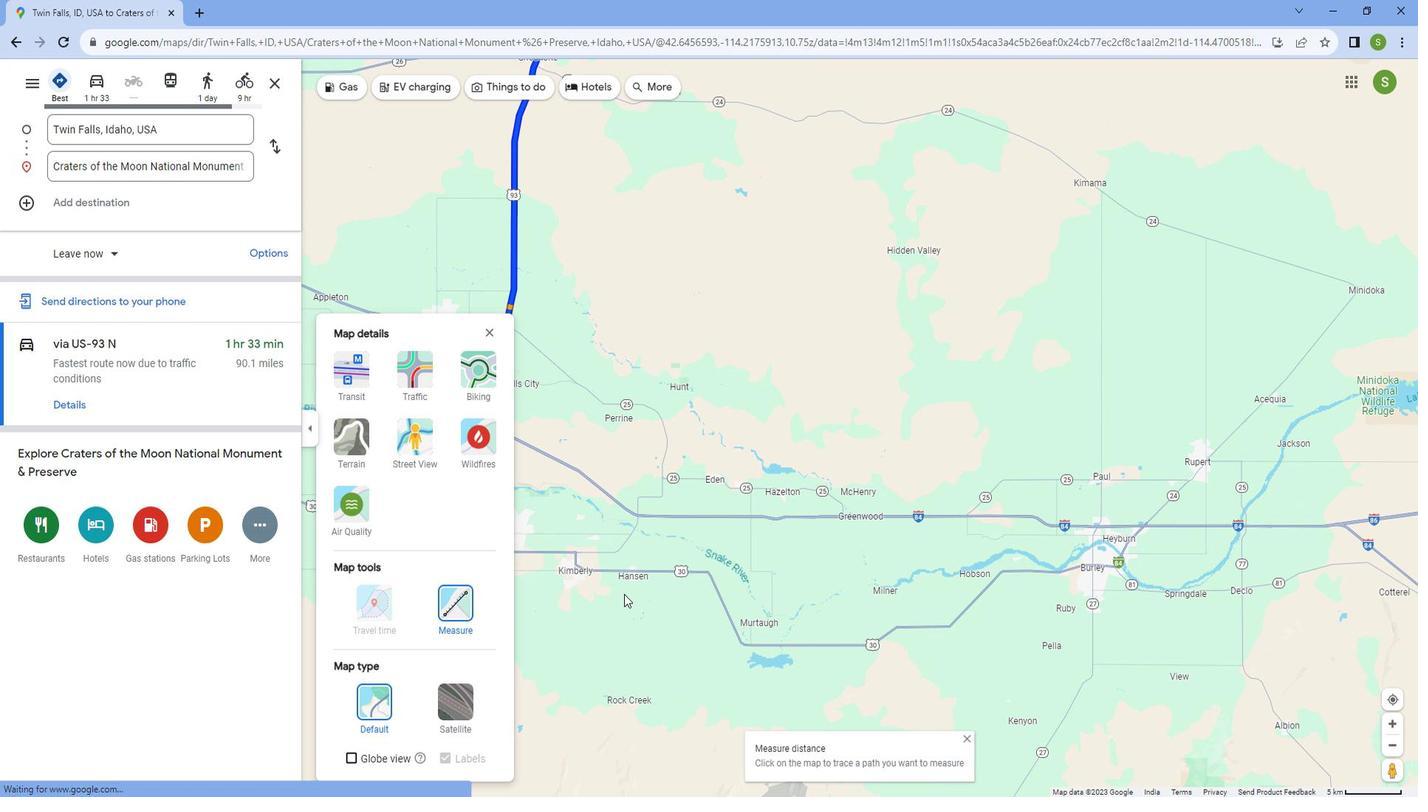 
Action: Mouse moved to (441, 528)
Screenshot: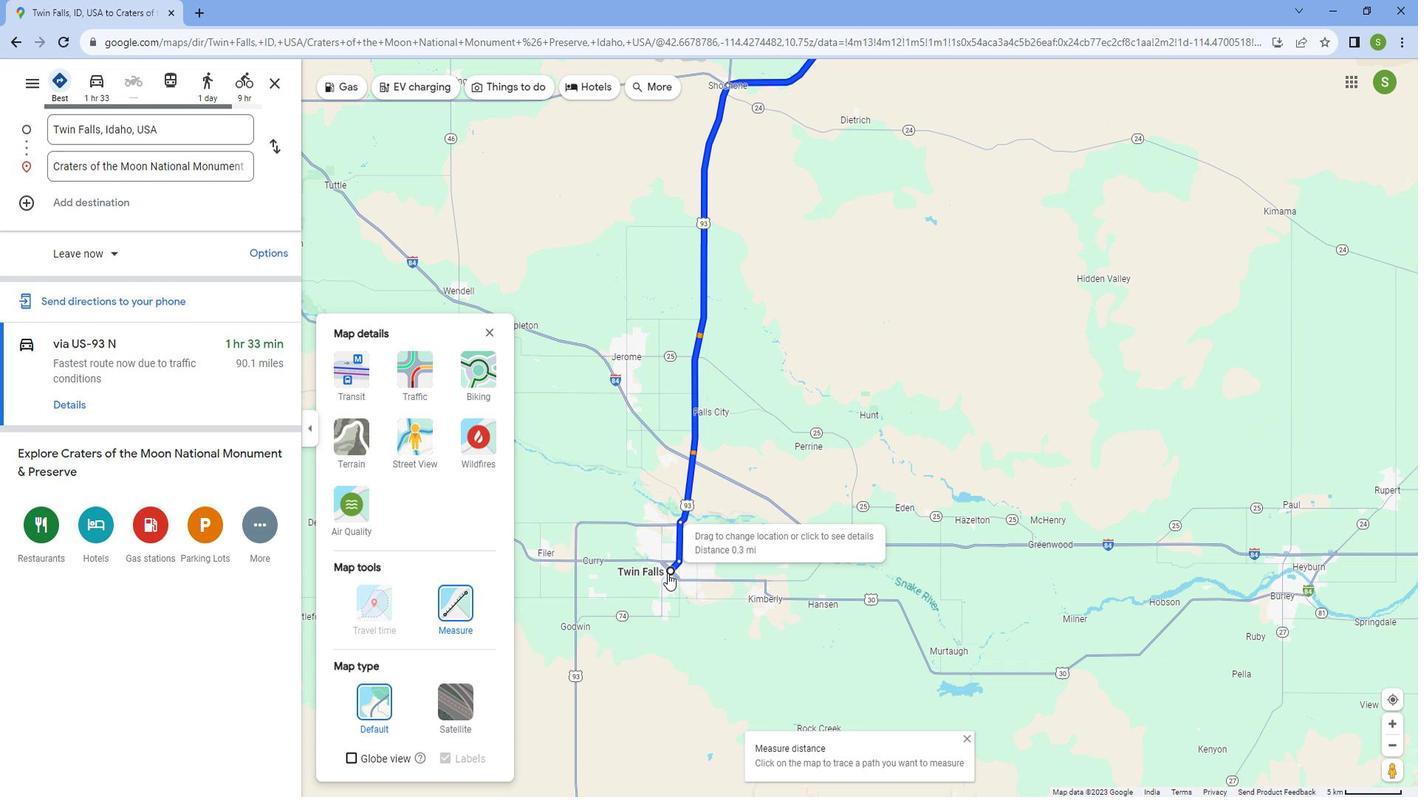 
Action: Mouse scrolled (441, 528) with delta (0, 0)
Screenshot: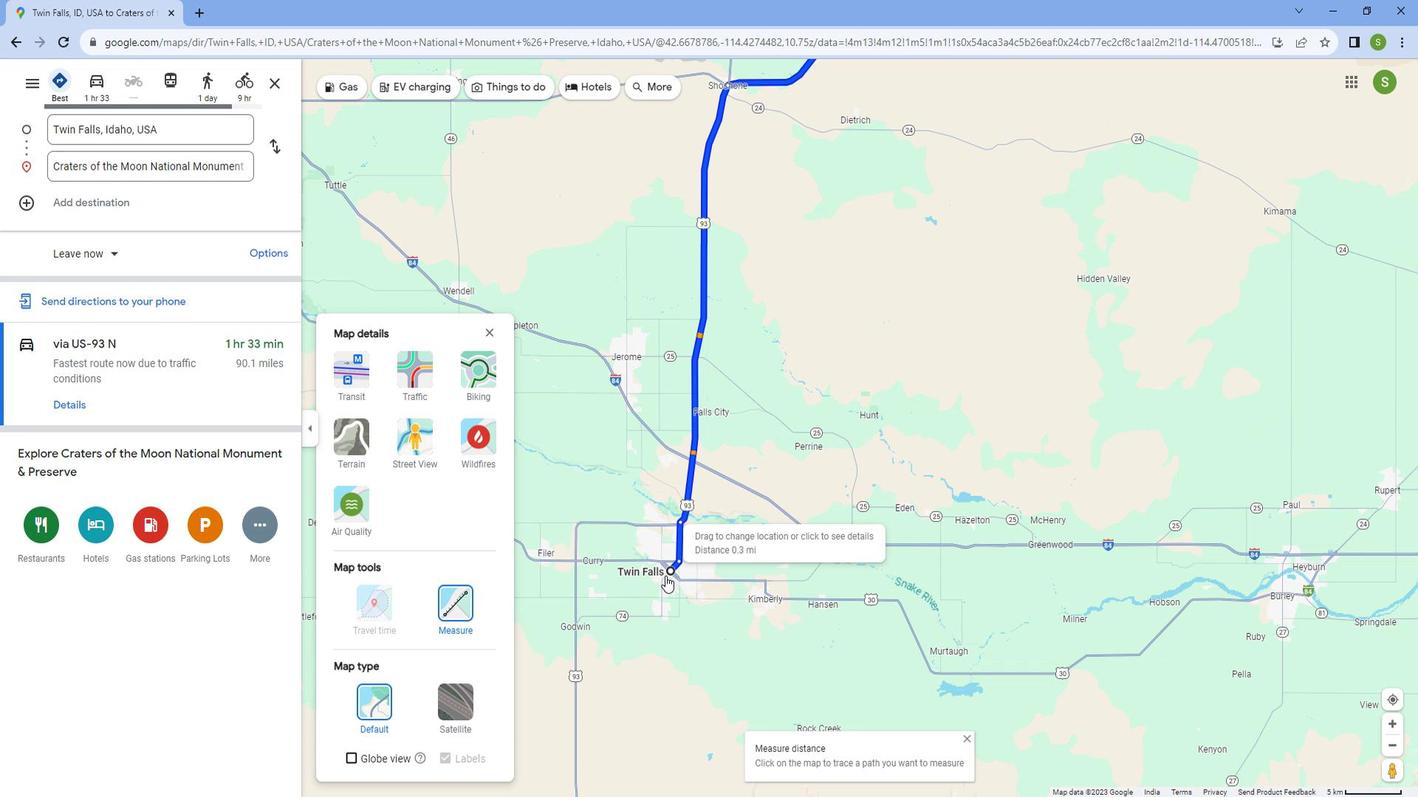 
Action: Mouse scrolled (441, 528) with delta (0, 0)
Screenshot: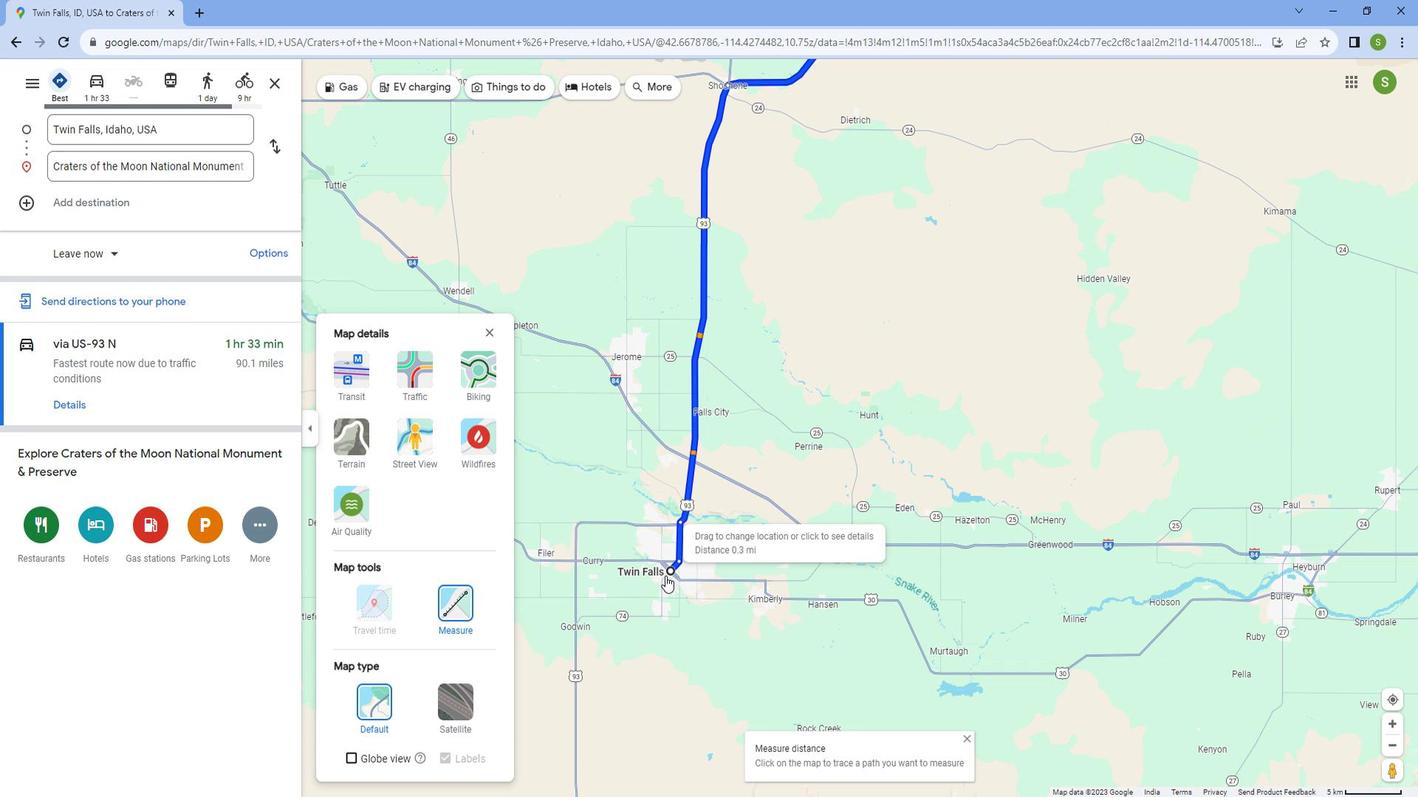 
Action: Mouse scrolled (441, 528) with delta (0, 0)
Screenshot: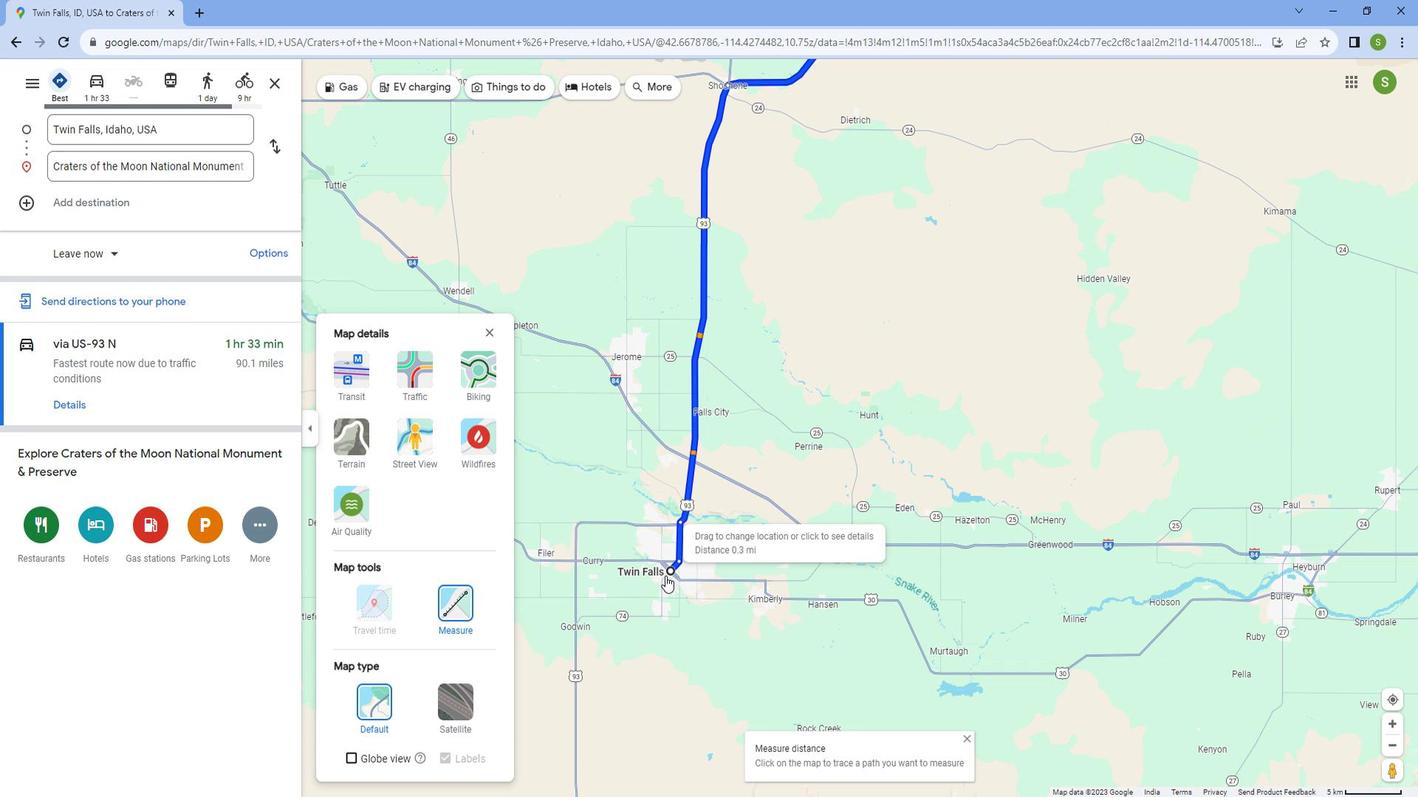 
Action: Mouse scrolled (441, 528) with delta (0, 0)
Screenshot: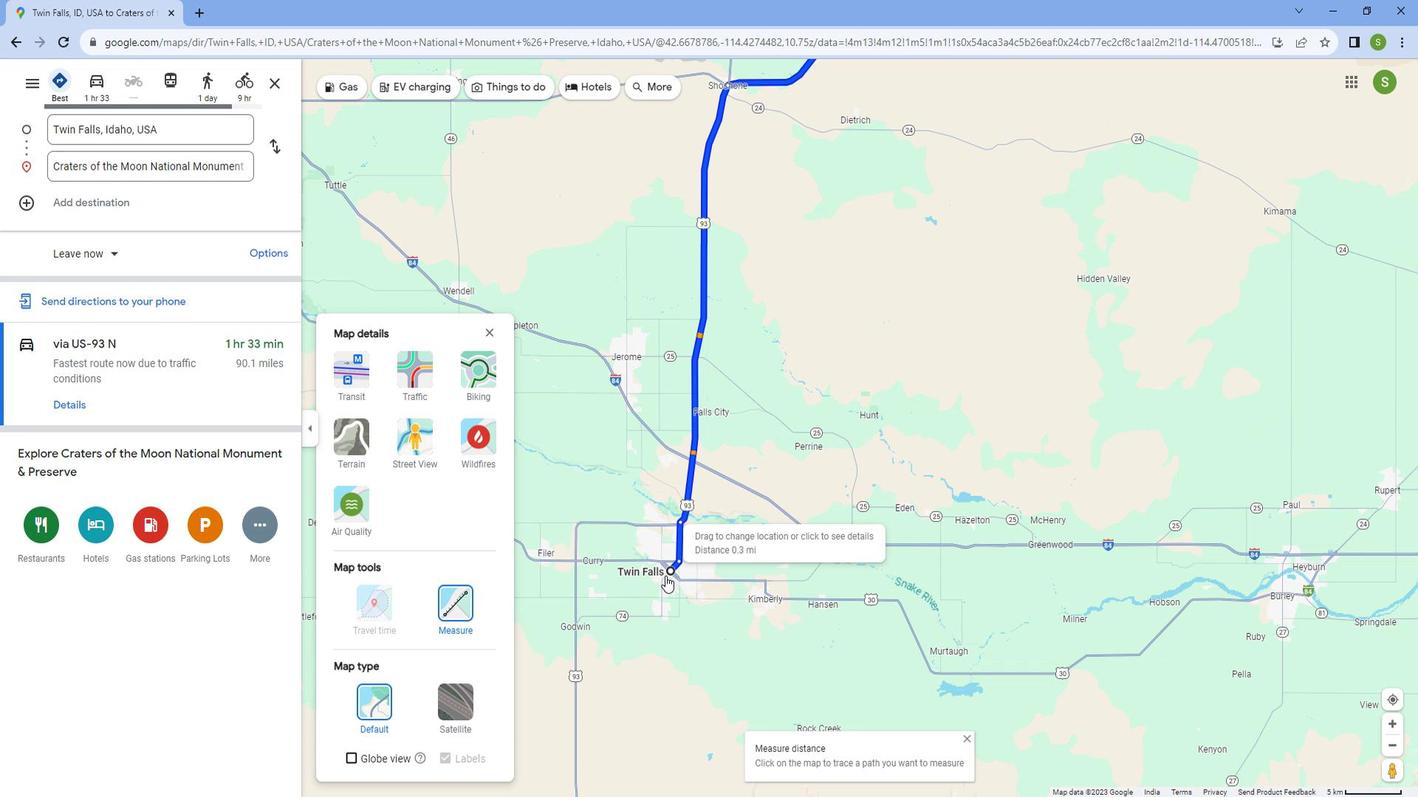 
Action: Mouse scrolled (441, 528) with delta (0, 0)
Screenshot: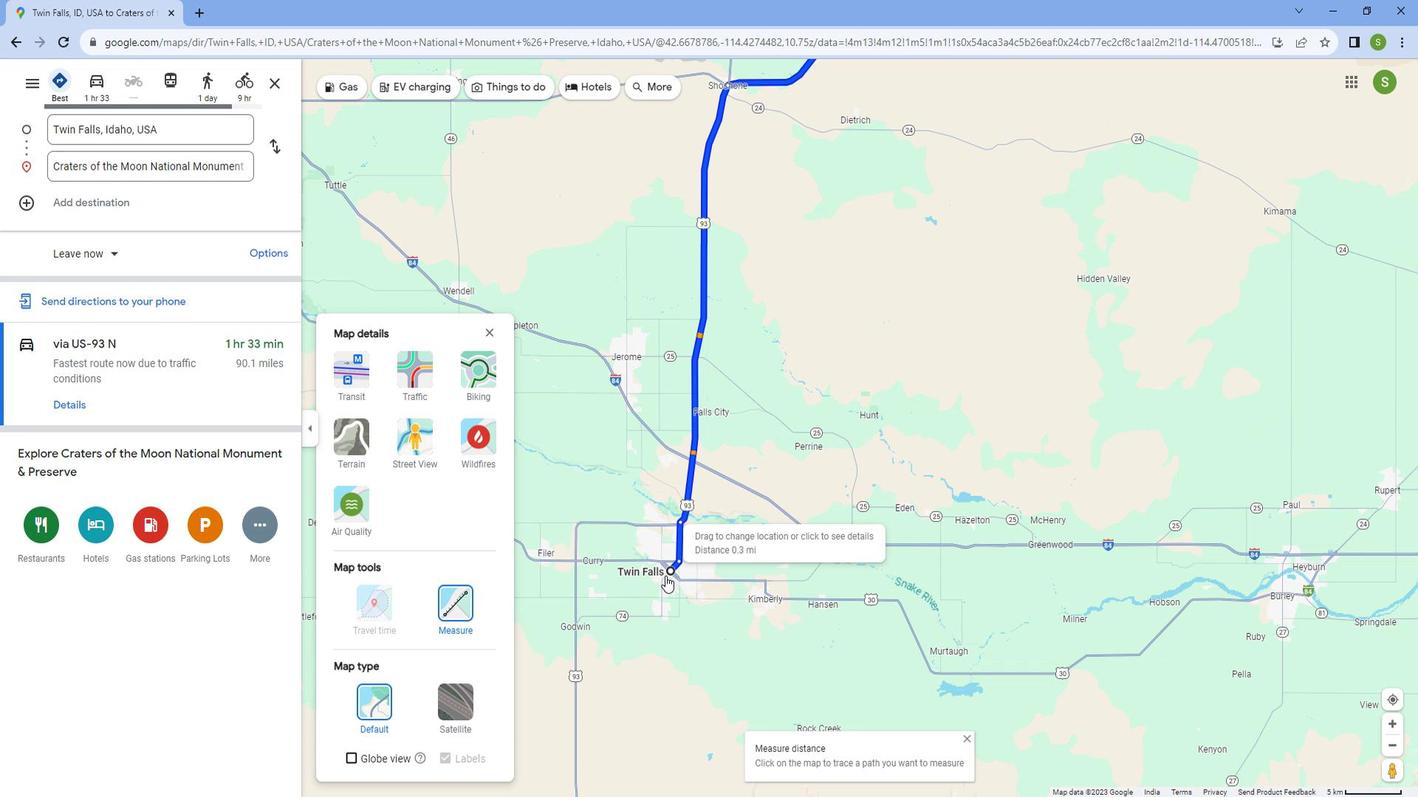 
Action: Mouse scrolled (441, 528) with delta (0, 0)
Screenshot: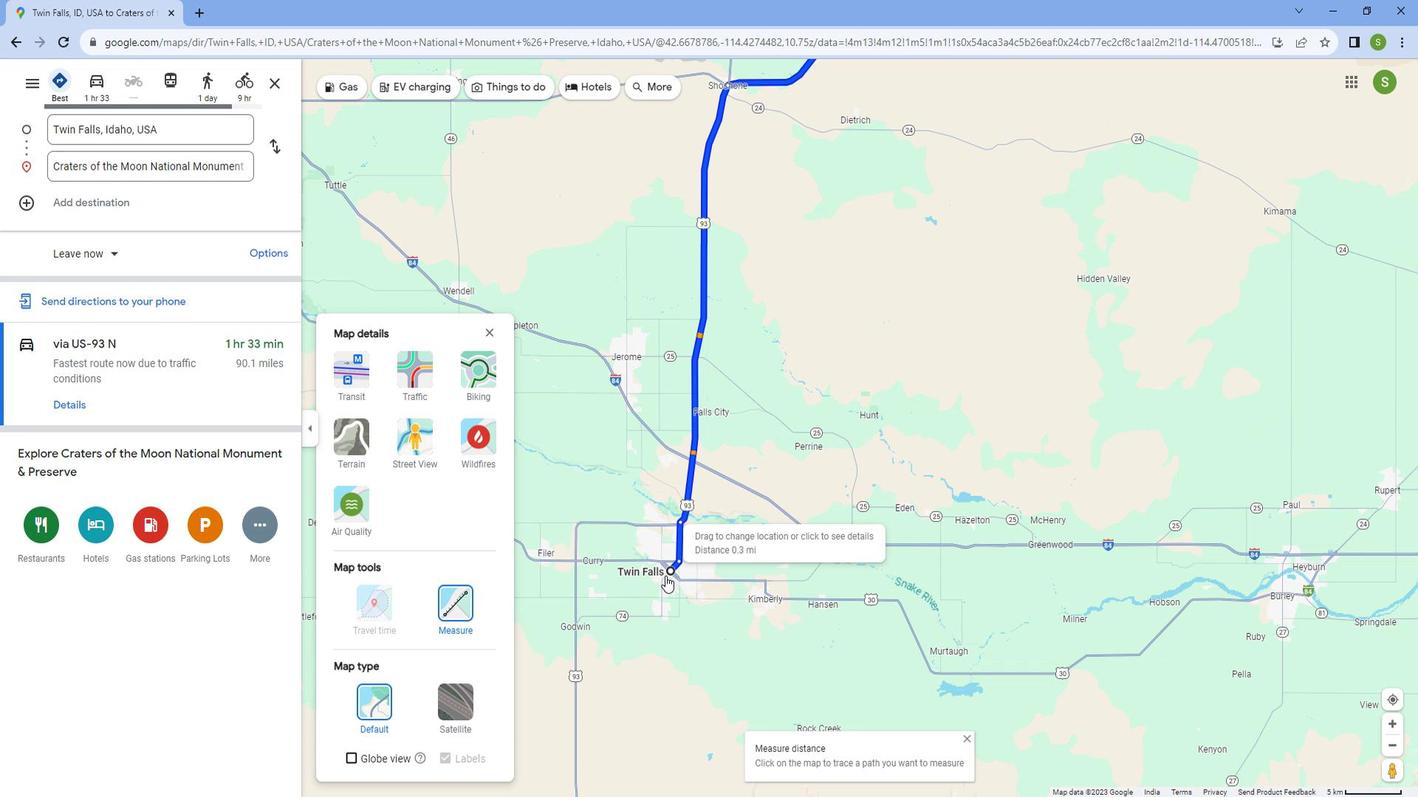 
Action: Mouse moved to (439, 529)
Screenshot: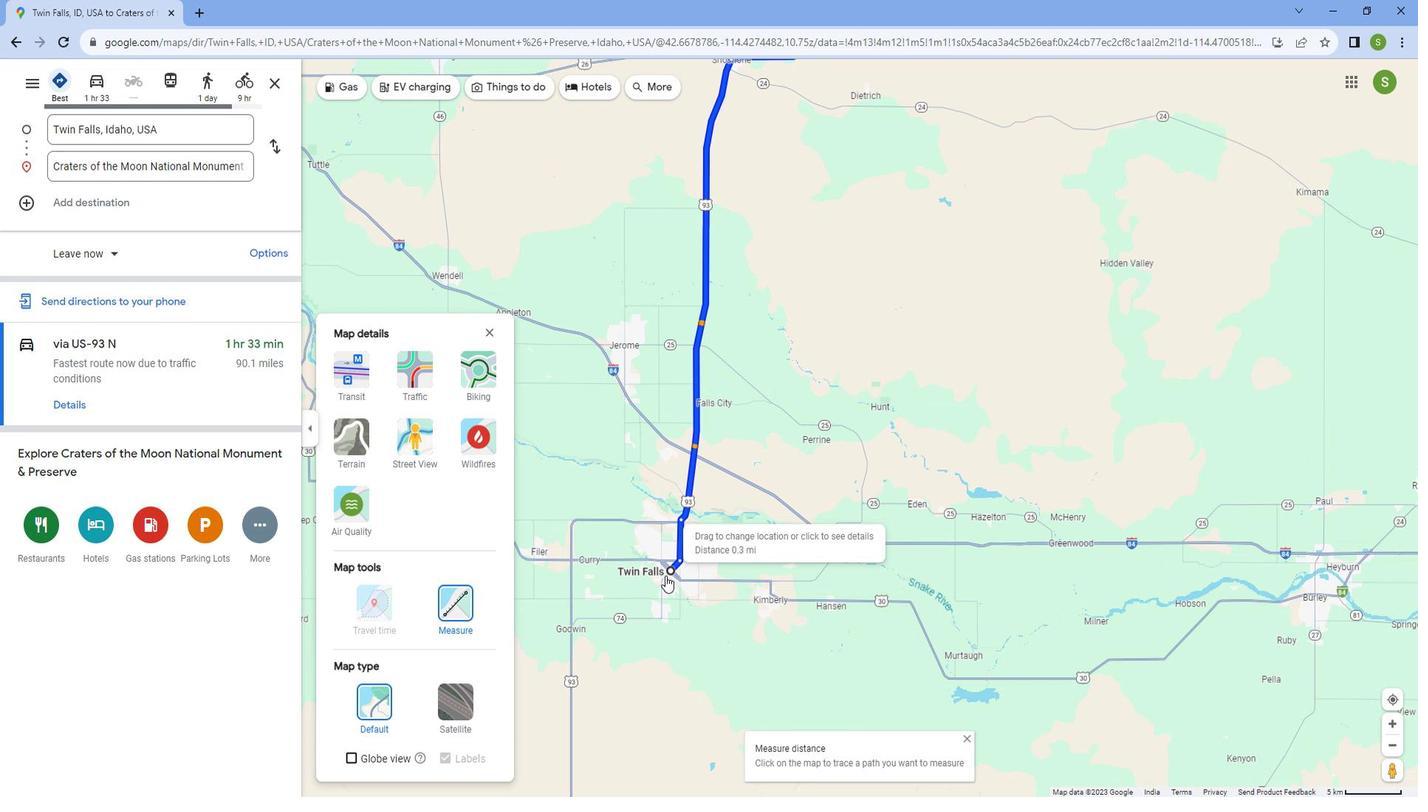 
Action: Mouse scrolled (439, 529) with delta (0, 0)
Screenshot: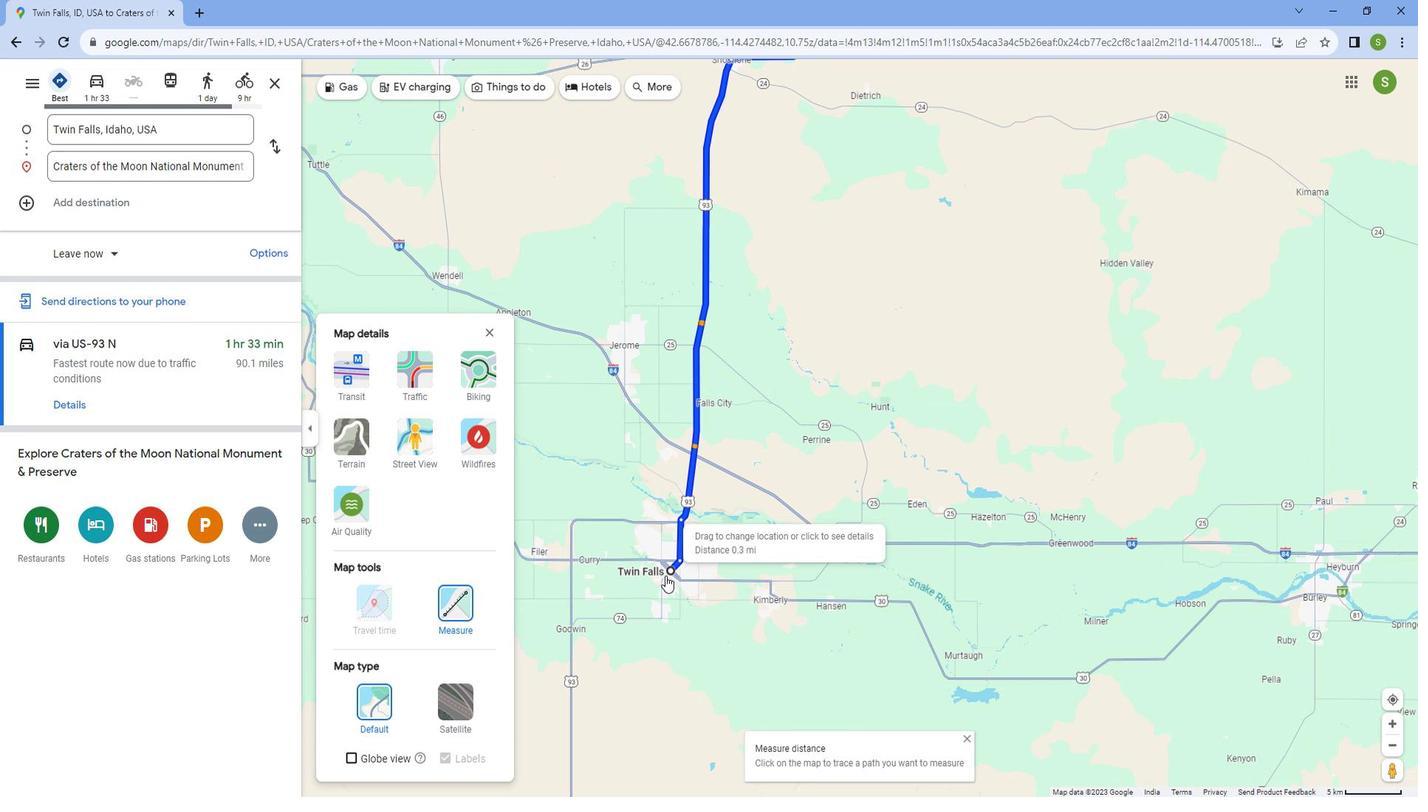 
Action: Mouse moved to (434, 531)
Screenshot: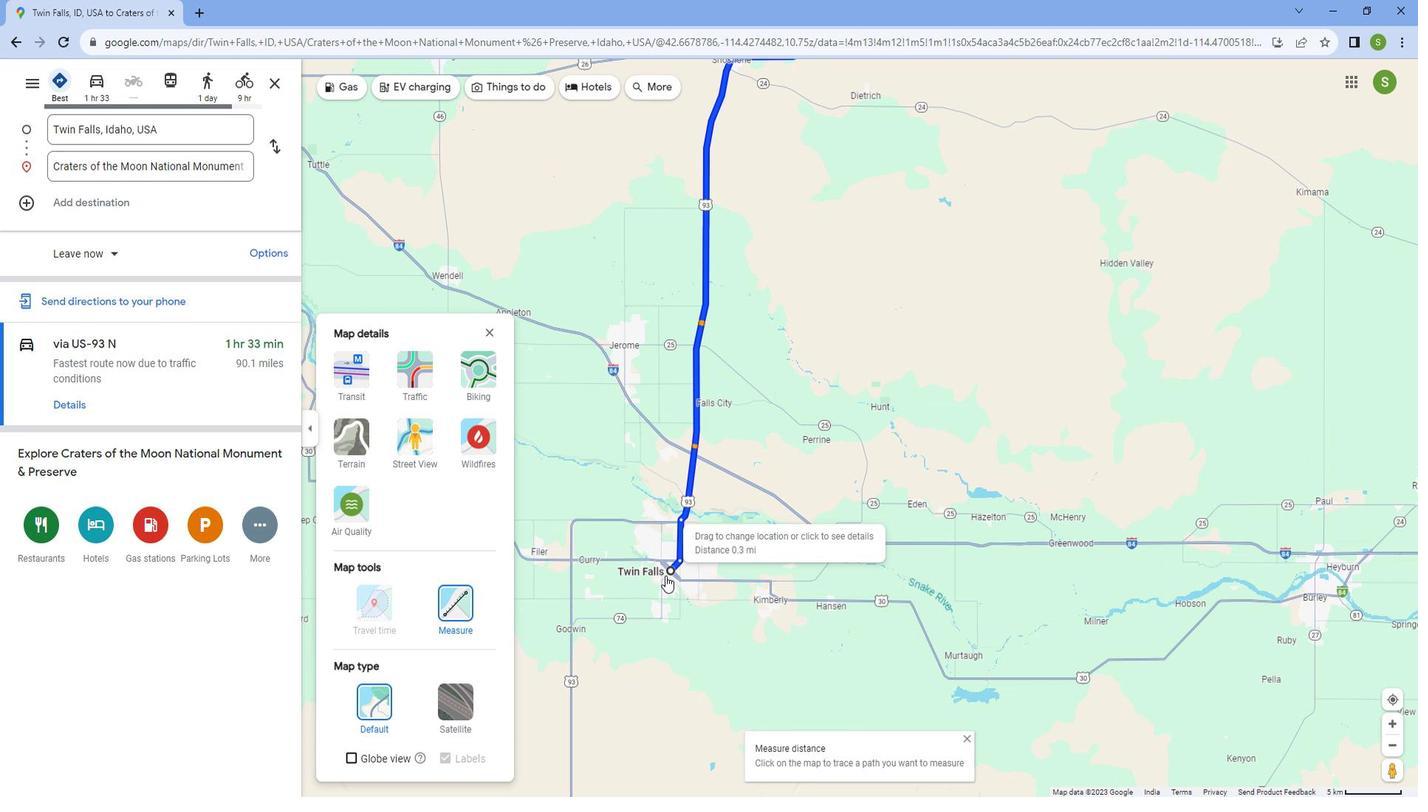 
Action: Mouse scrolled (434, 532) with delta (0, 0)
Screenshot: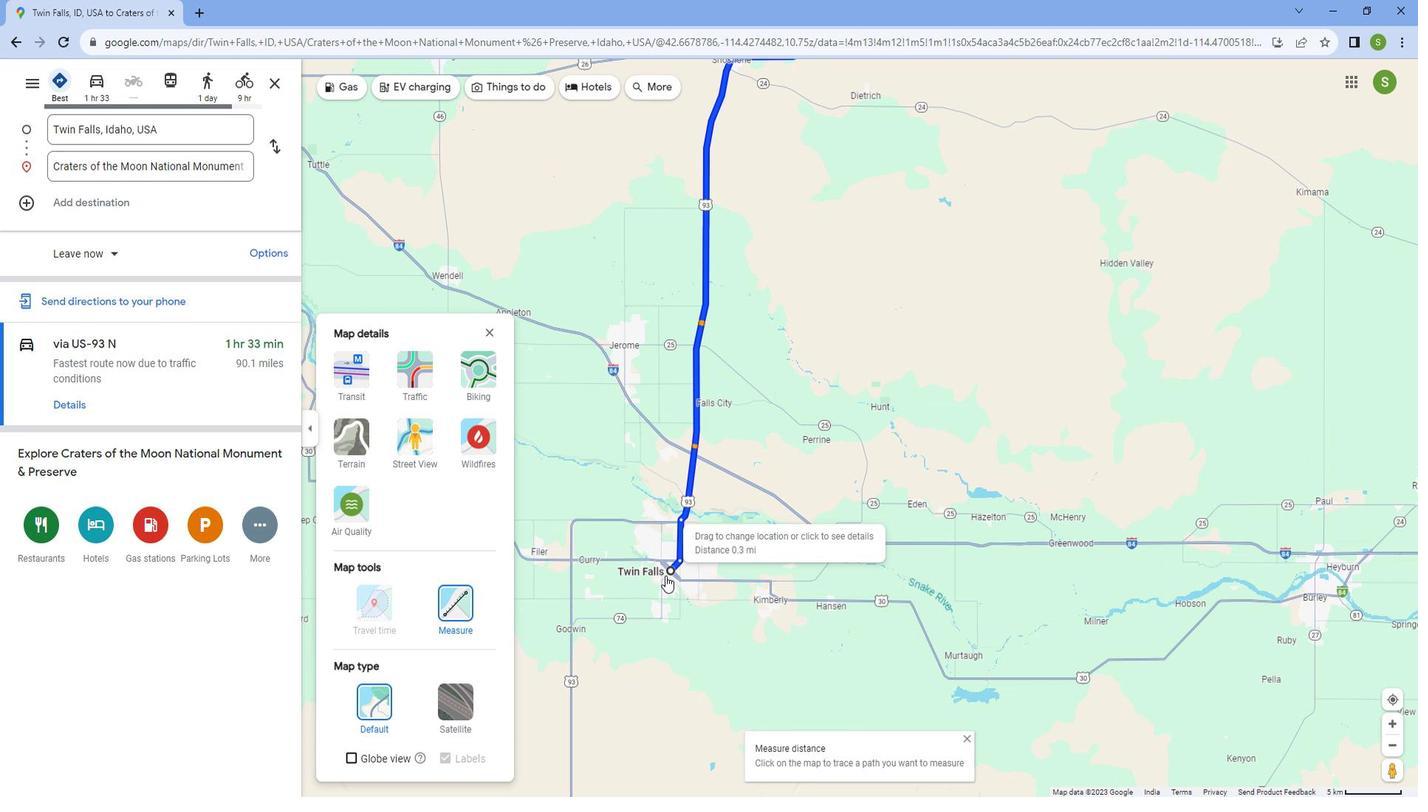 
Action: Mouse moved to (453, 517)
Screenshot: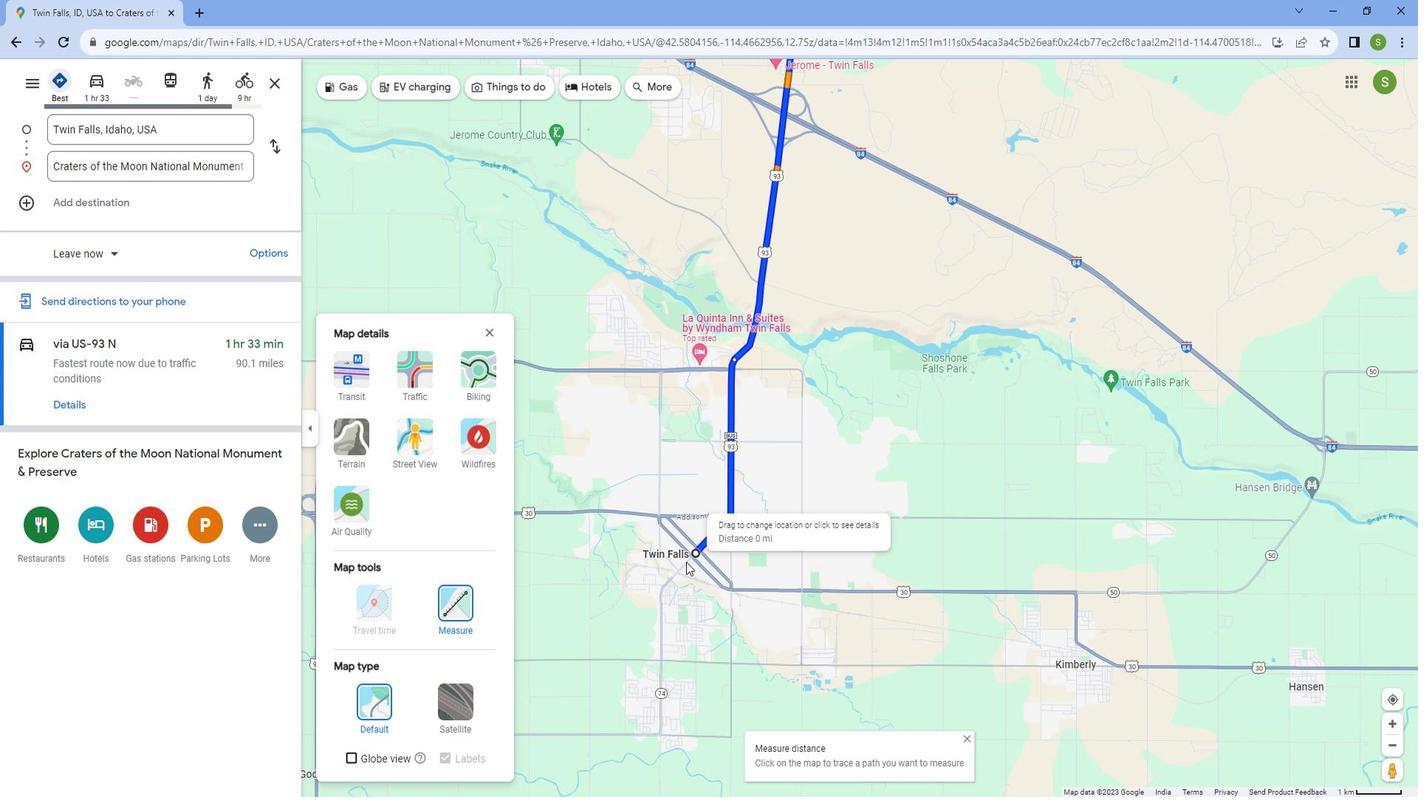 
Action: Mouse scrolled (453, 517) with delta (0, 0)
Screenshot: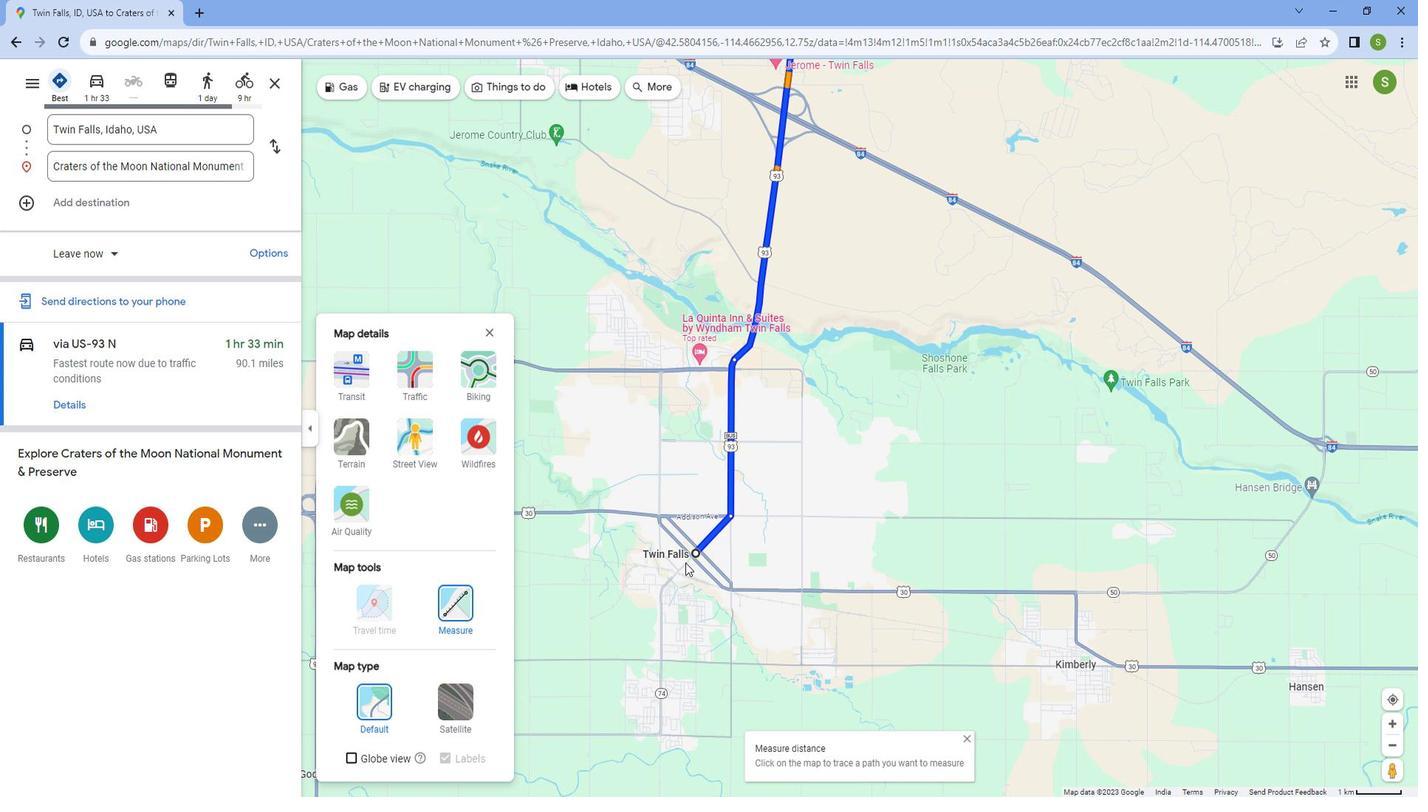 
Action: Mouse scrolled (453, 517) with delta (0, 0)
Screenshot: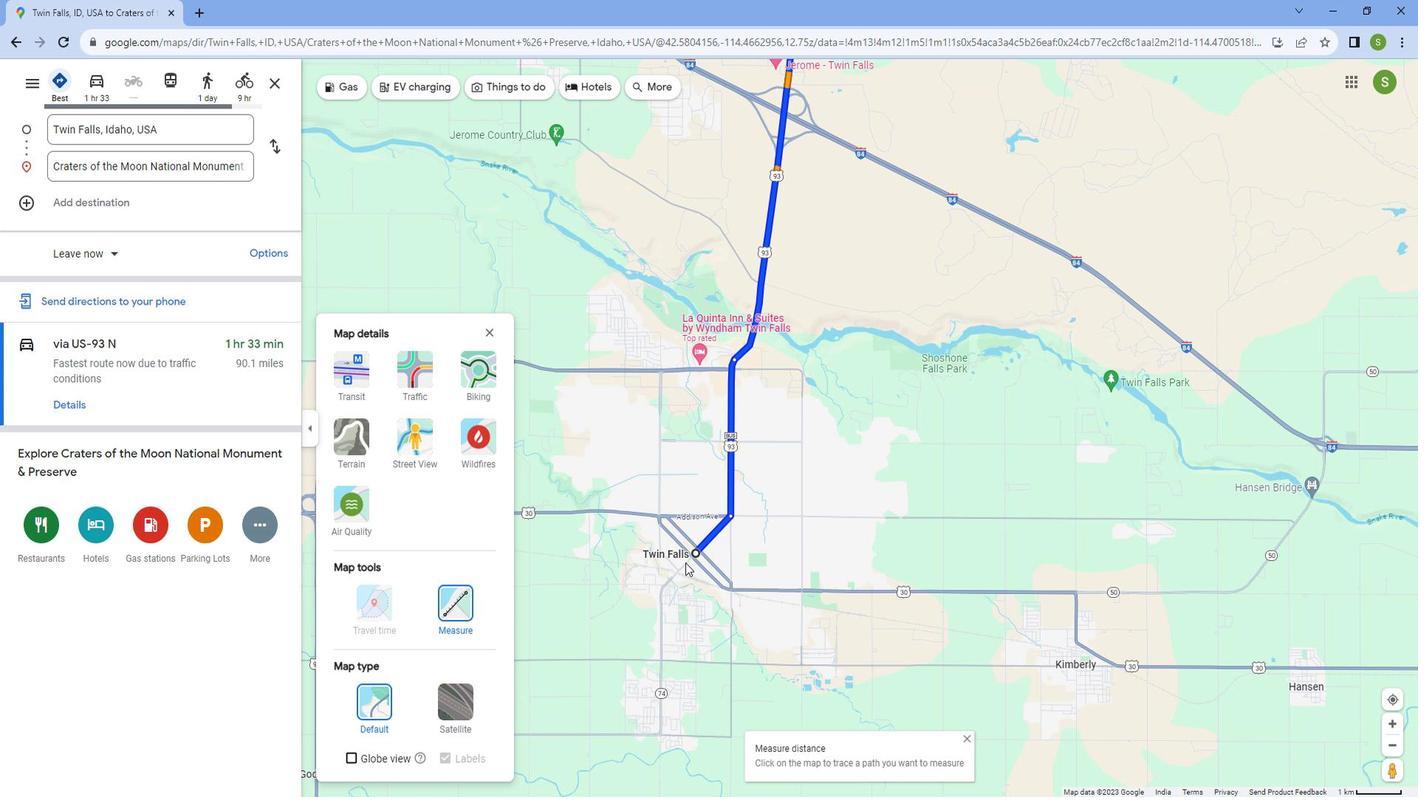 
Action: Mouse scrolled (453, 517) with delta (0, 0)
Screenshot: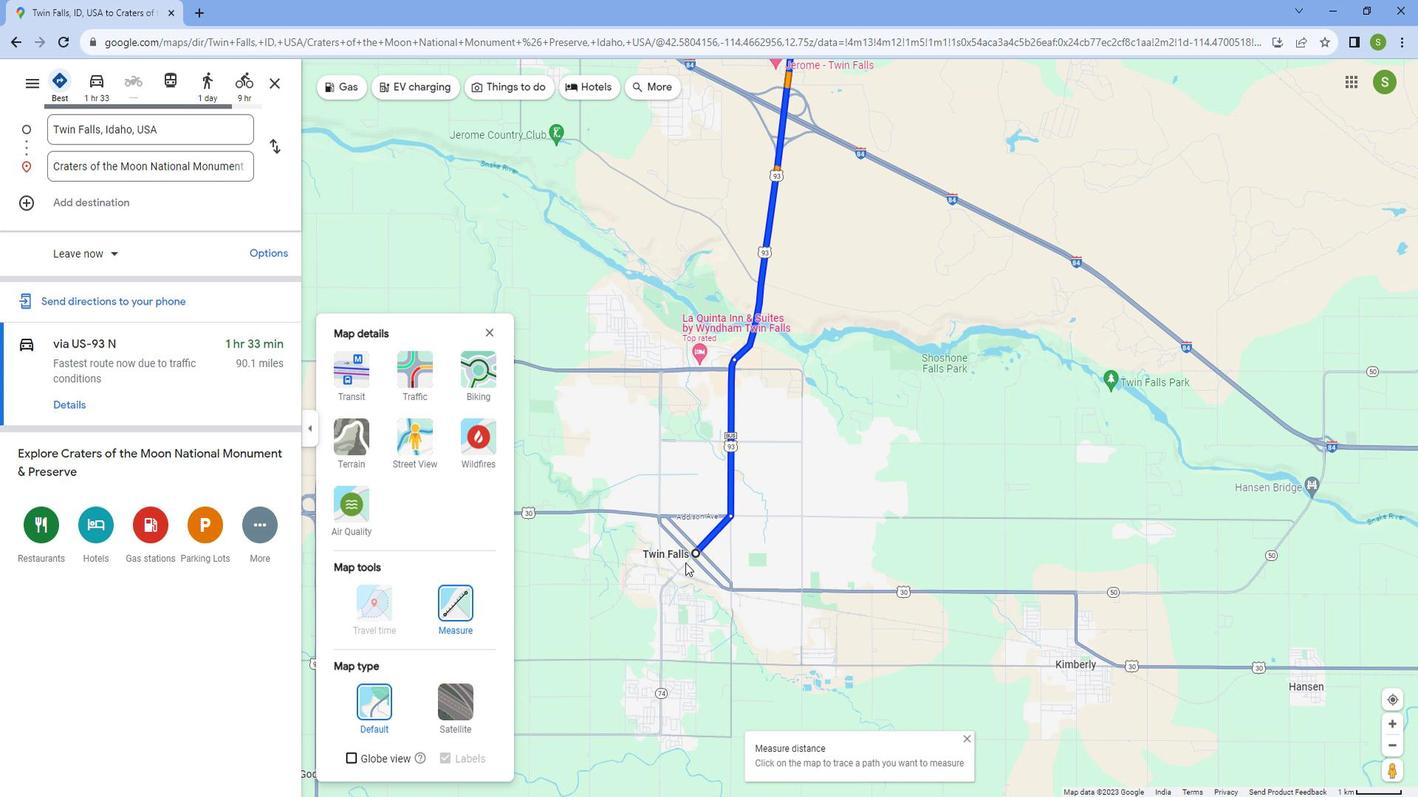 
Action: Mouse scrolled (453, 517) with delta (0, 0)
Screenshot: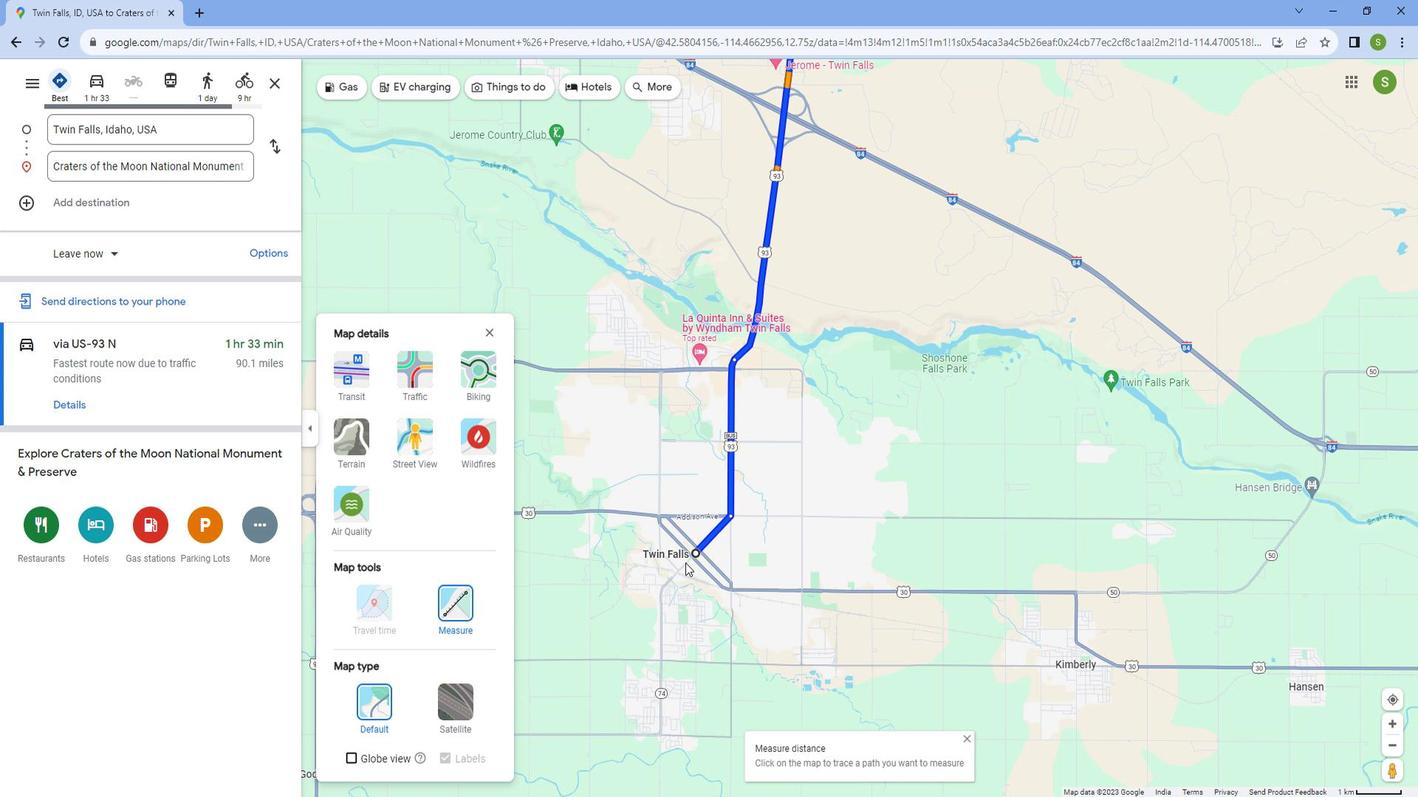 
Action: Mouse scrolled (453, 517) with delta (0, 0)
Screenshot: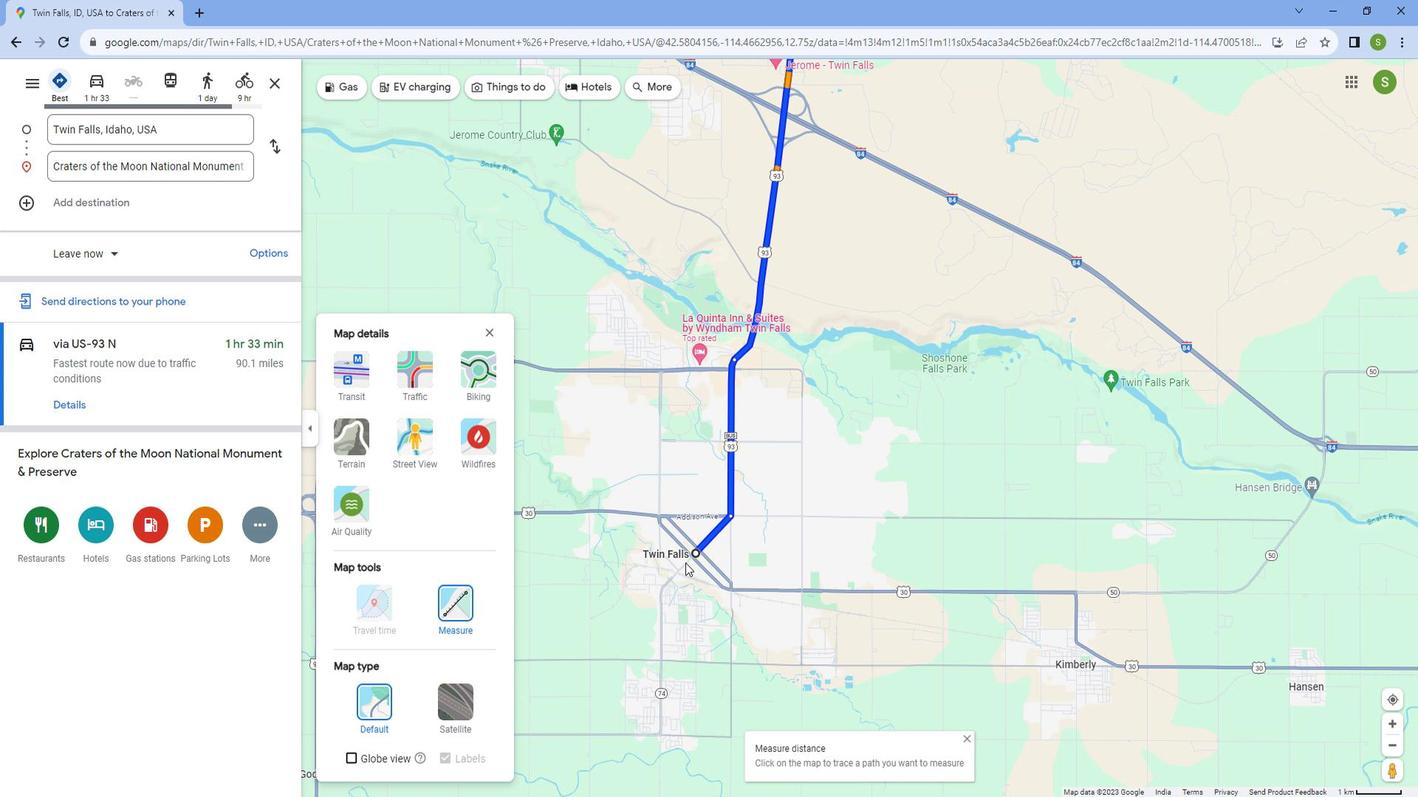 
Action: Mouse scrolled (453, 517) with delta (0, 0)
Screenshot: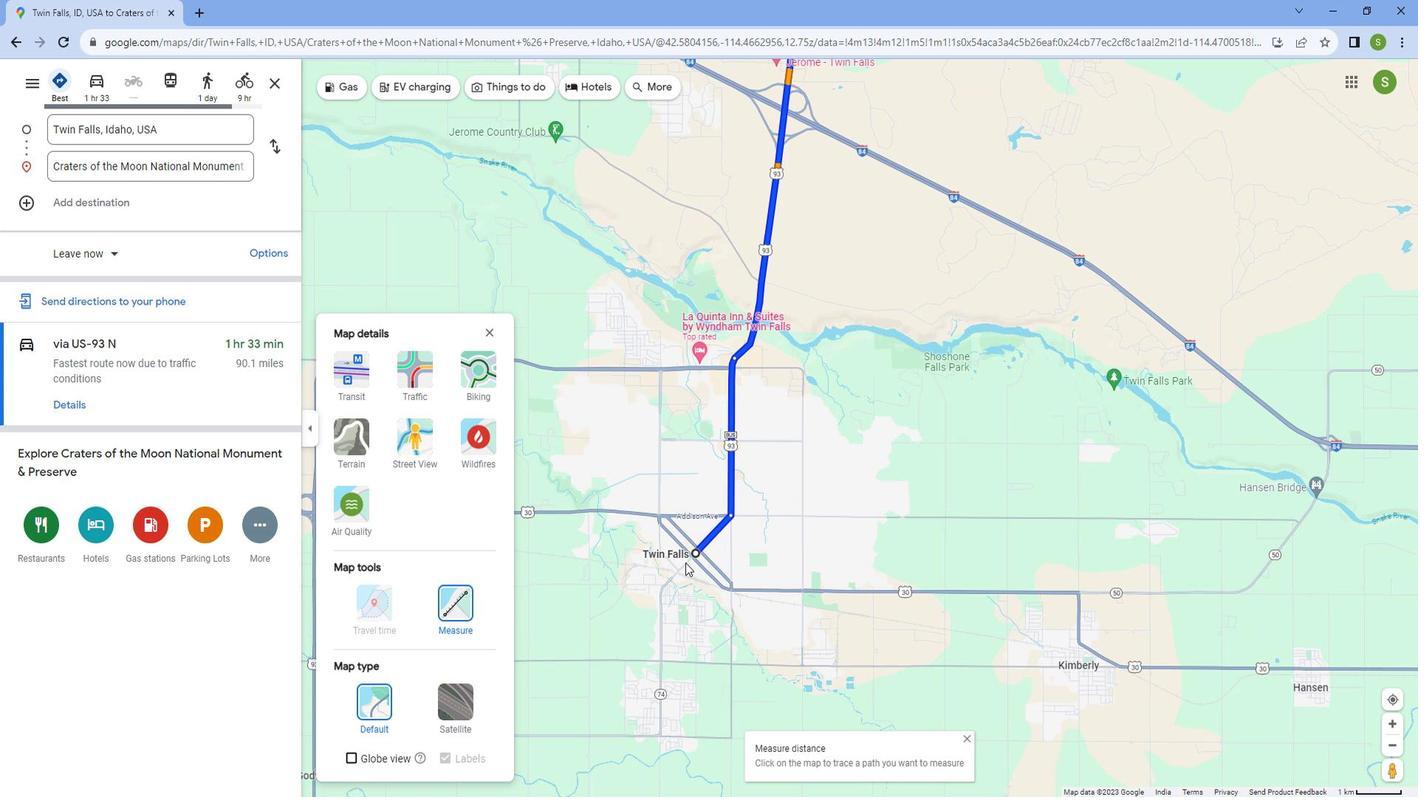 
Action: Mouse scrolled (453, 517) with delta (0, 0)
Screenshot: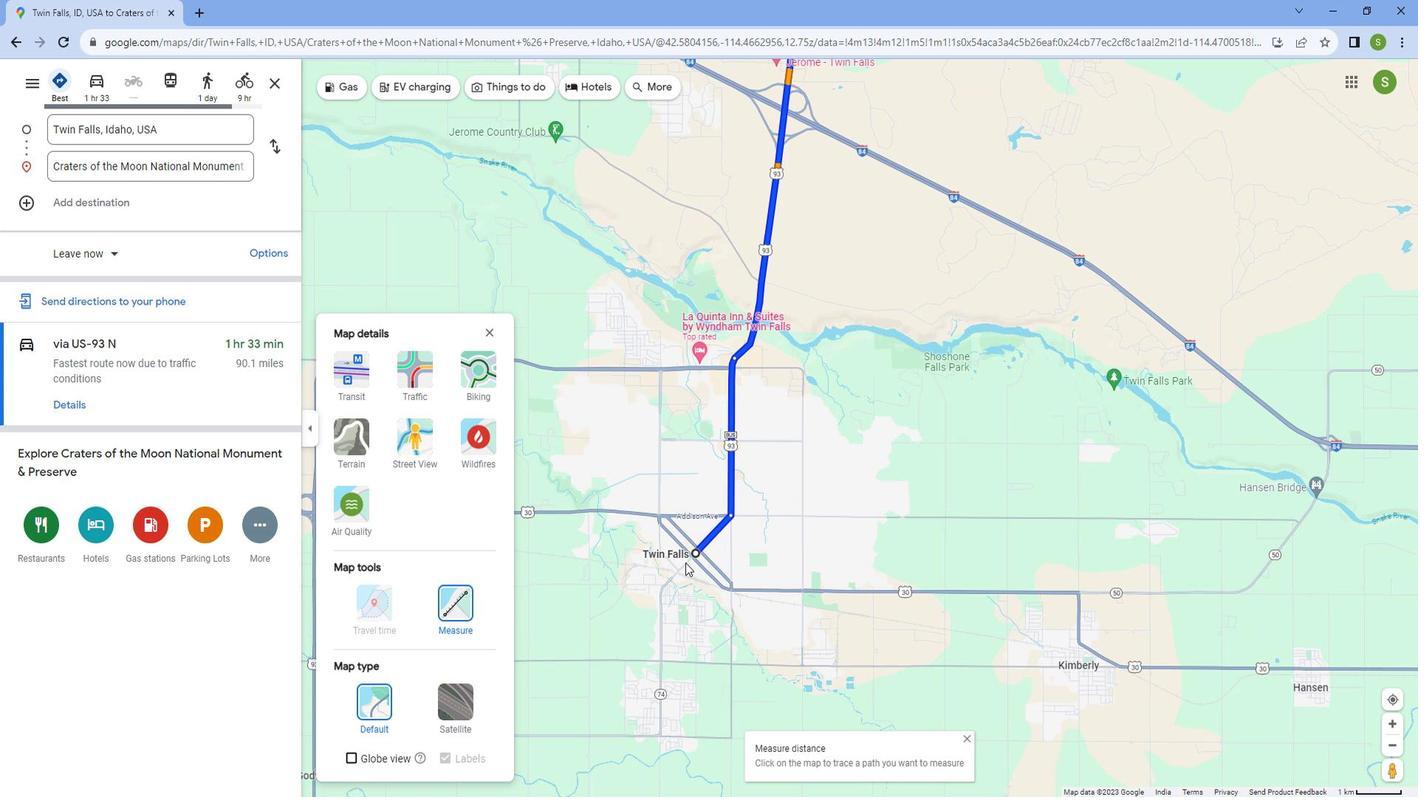 
Action: Mouse scrolled (453, 517) with delta (0, 0)
Screenshot: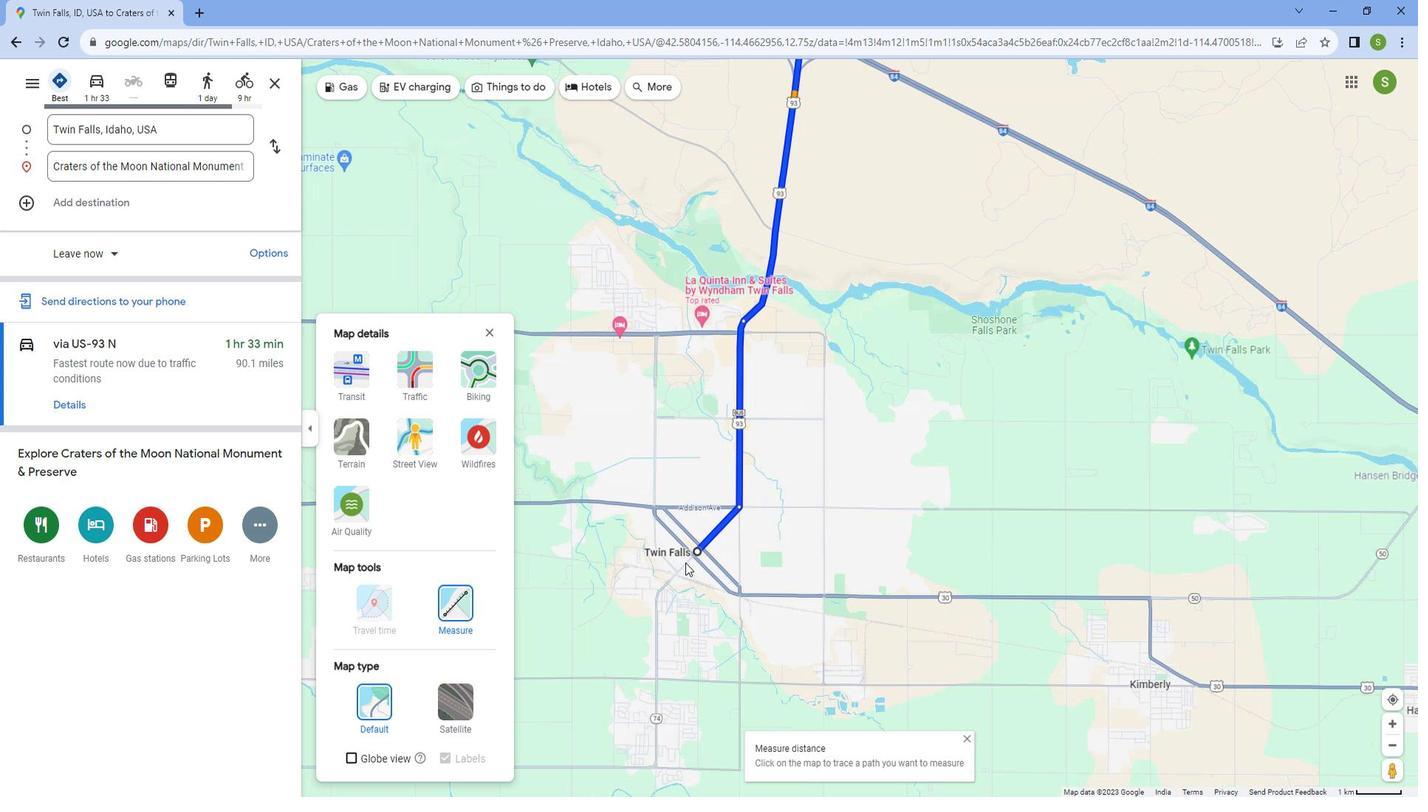 
Action: Mouse moved to (446, 522)
Screenshot: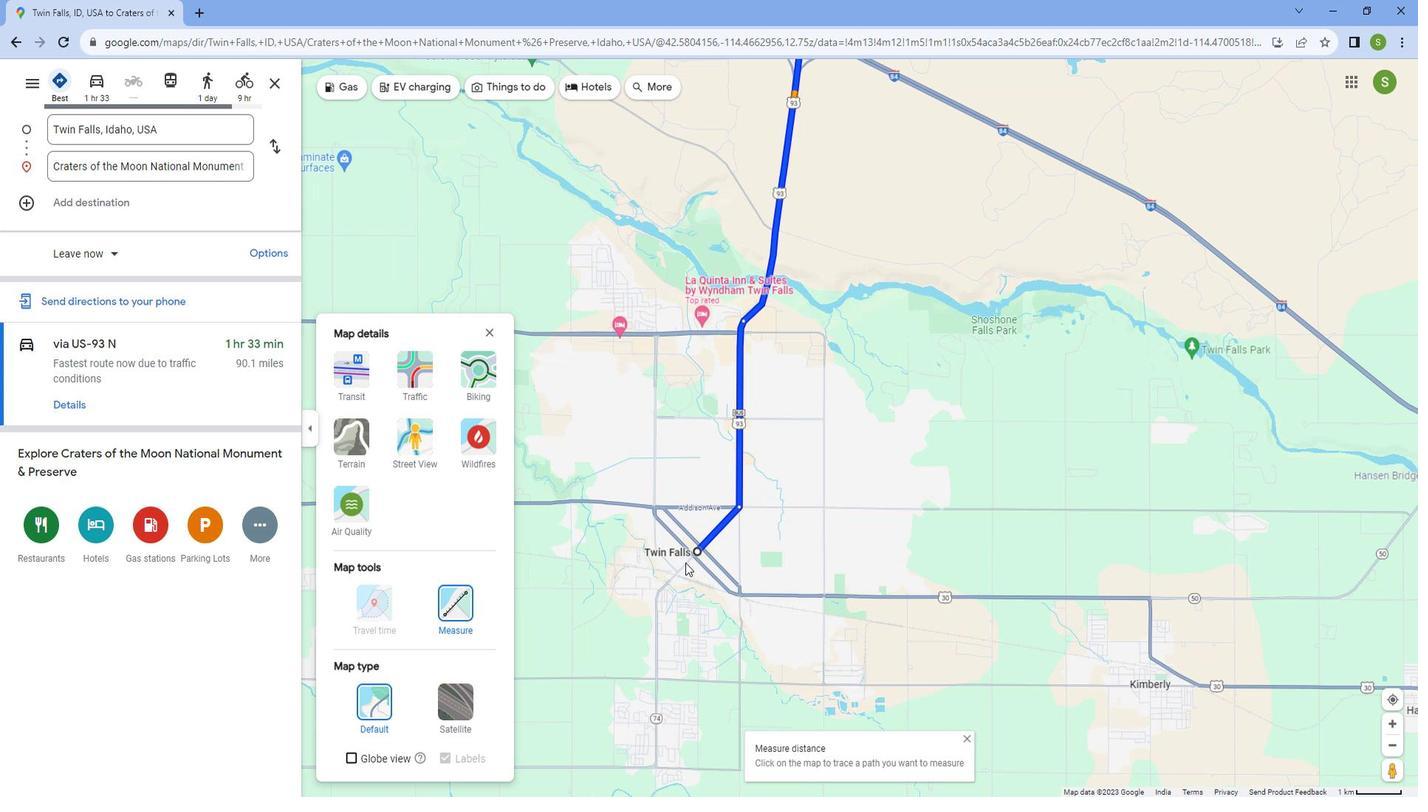 
Action: Mouse scrolled (446, 523) with delta (0, 0)
Screenshot: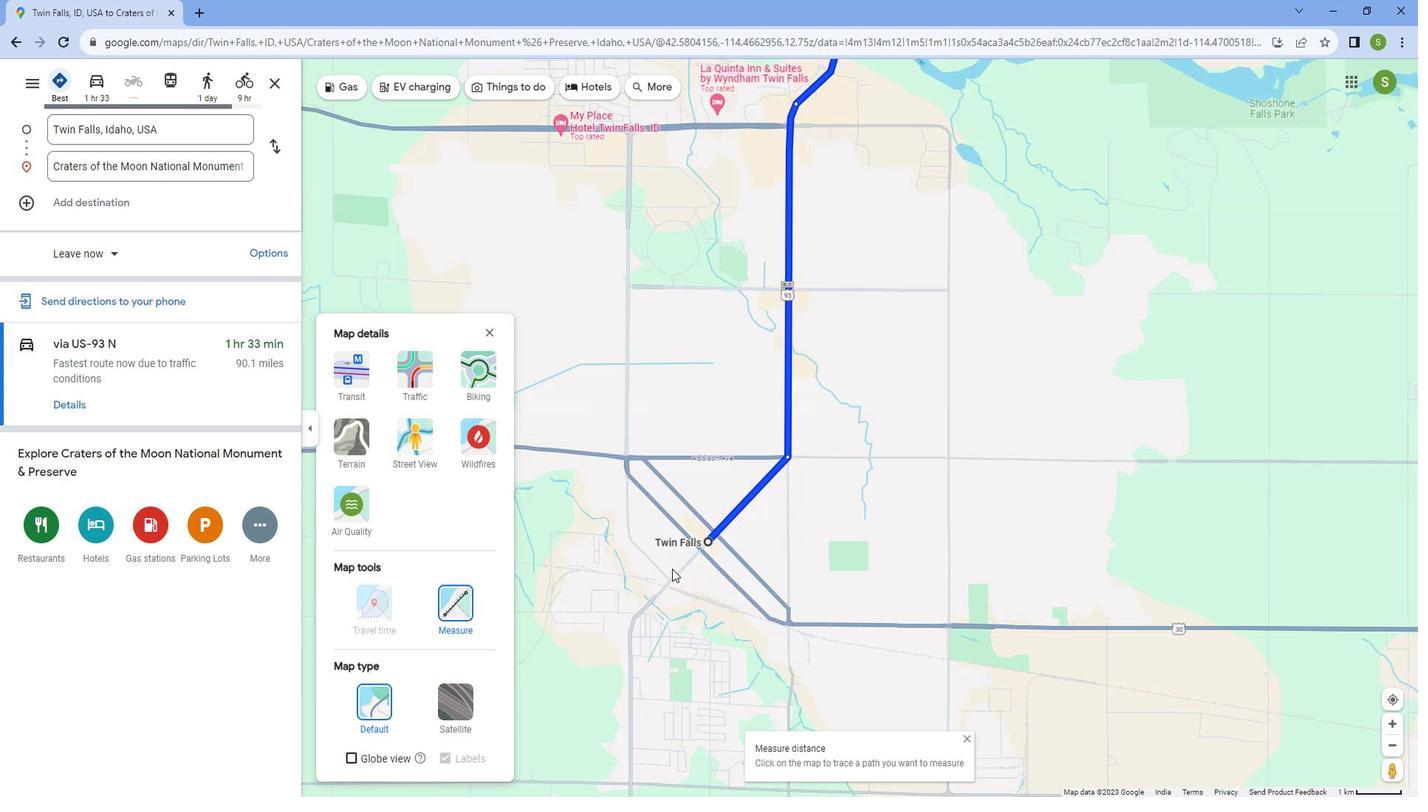 
Action: Mouse scrolled (446, 521) with delta (0, 0)
Screenshot: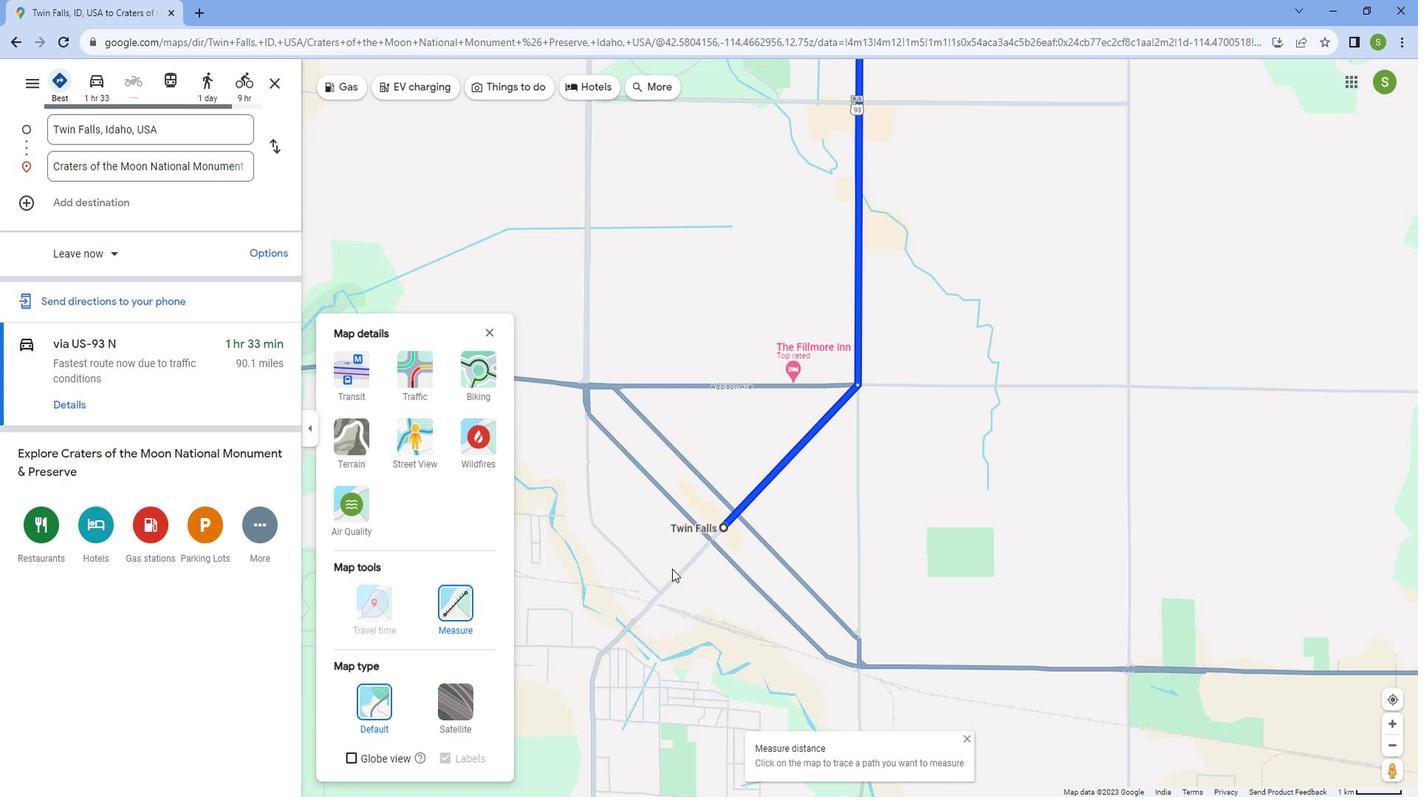 
Action: Mouse moved to (477, 485)
Screenshot: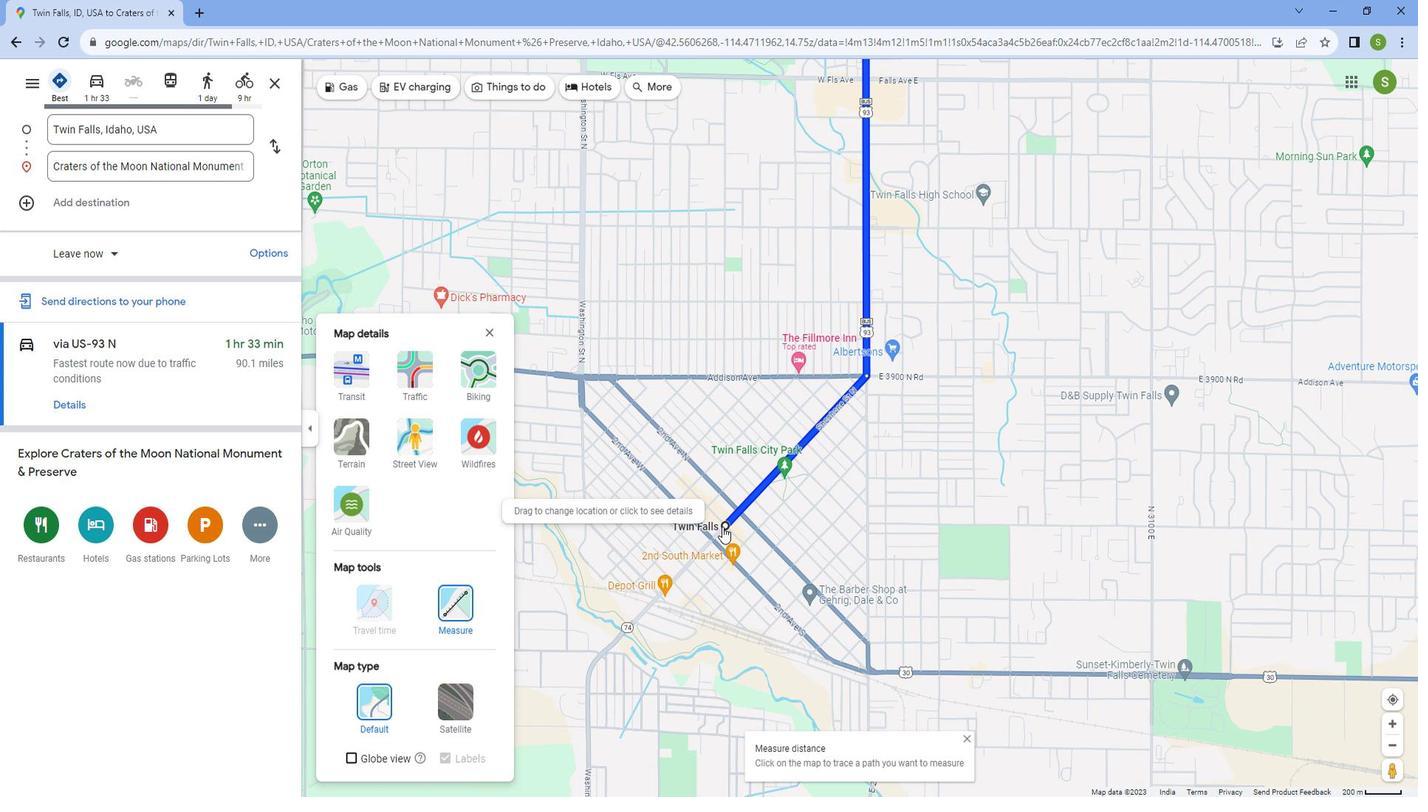 
Action: Mouse pressed left at (477, 485)
Screenshot: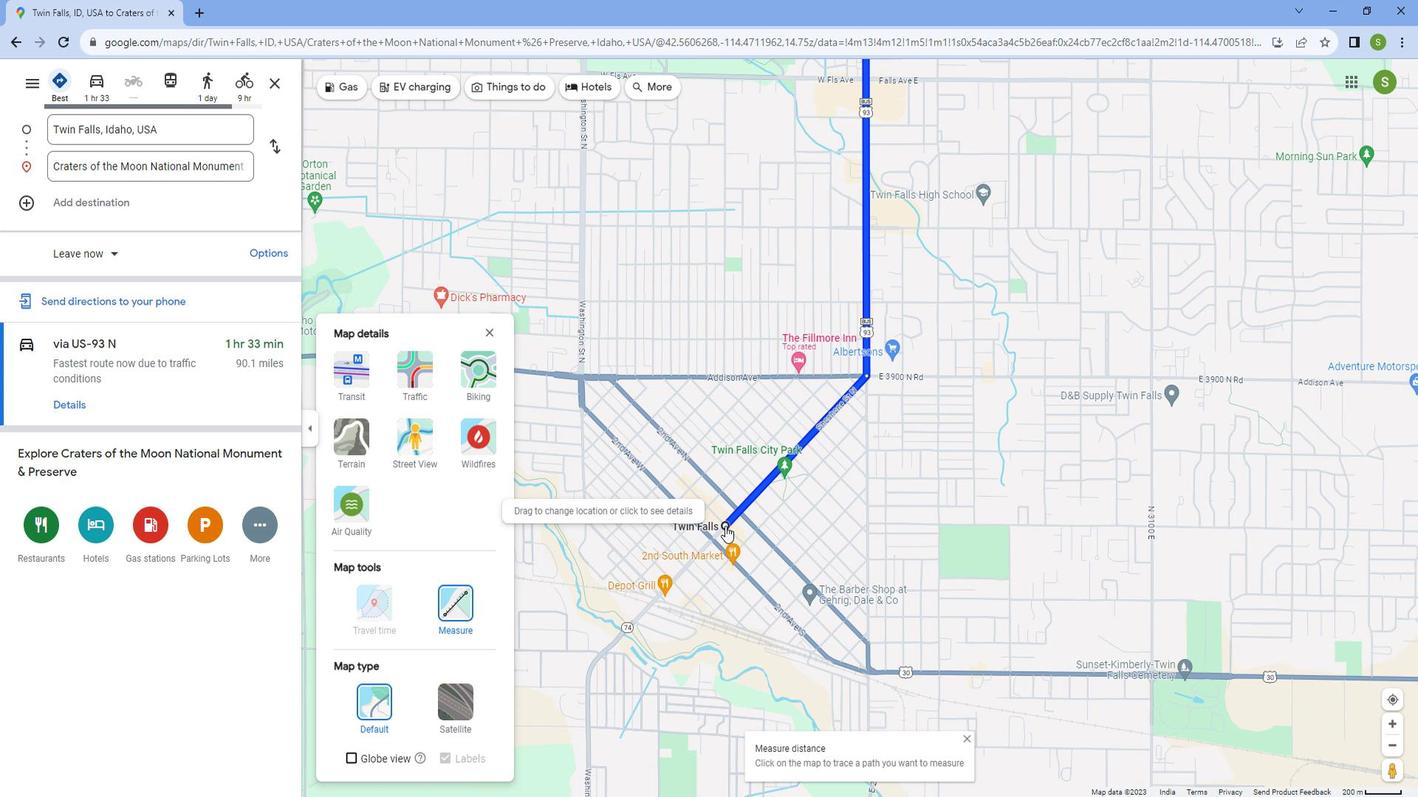 
Action: Mouse moved to (455, 499)
Screenshot: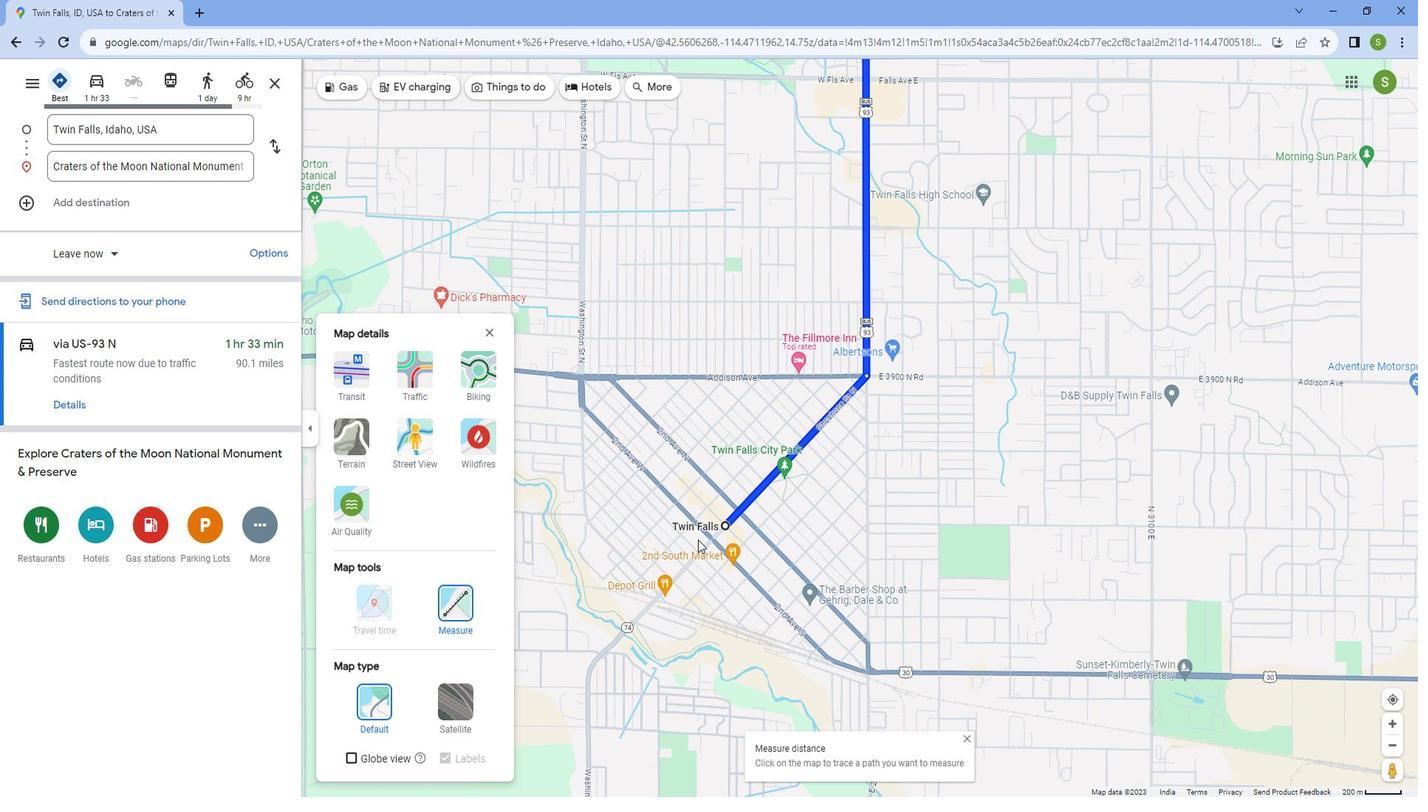 
Action: Mouse scrolled (455, 498) with delta (0, 0)
Screenshot: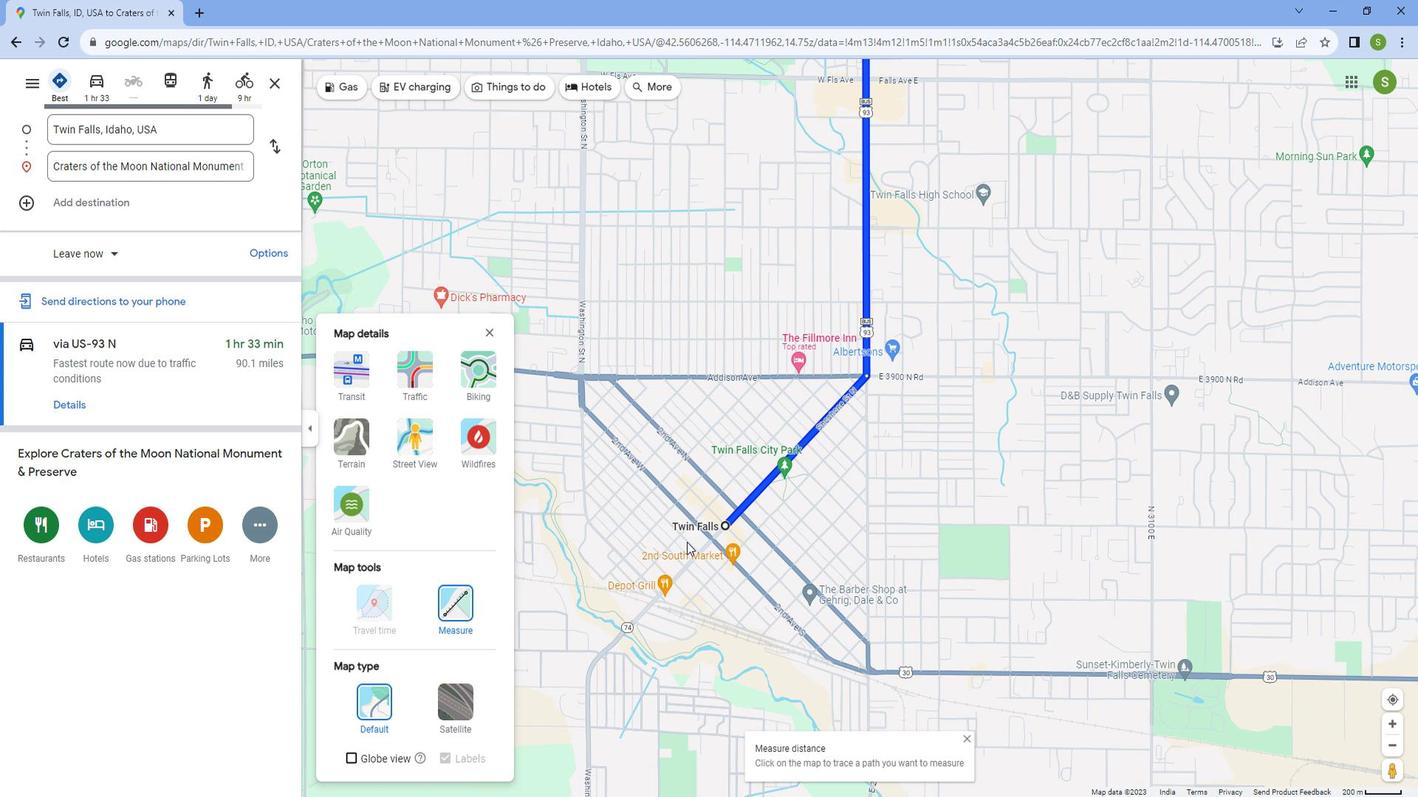 
Action: Mouse scrolled (455, 498) with delta (0, 0)
Screenshot: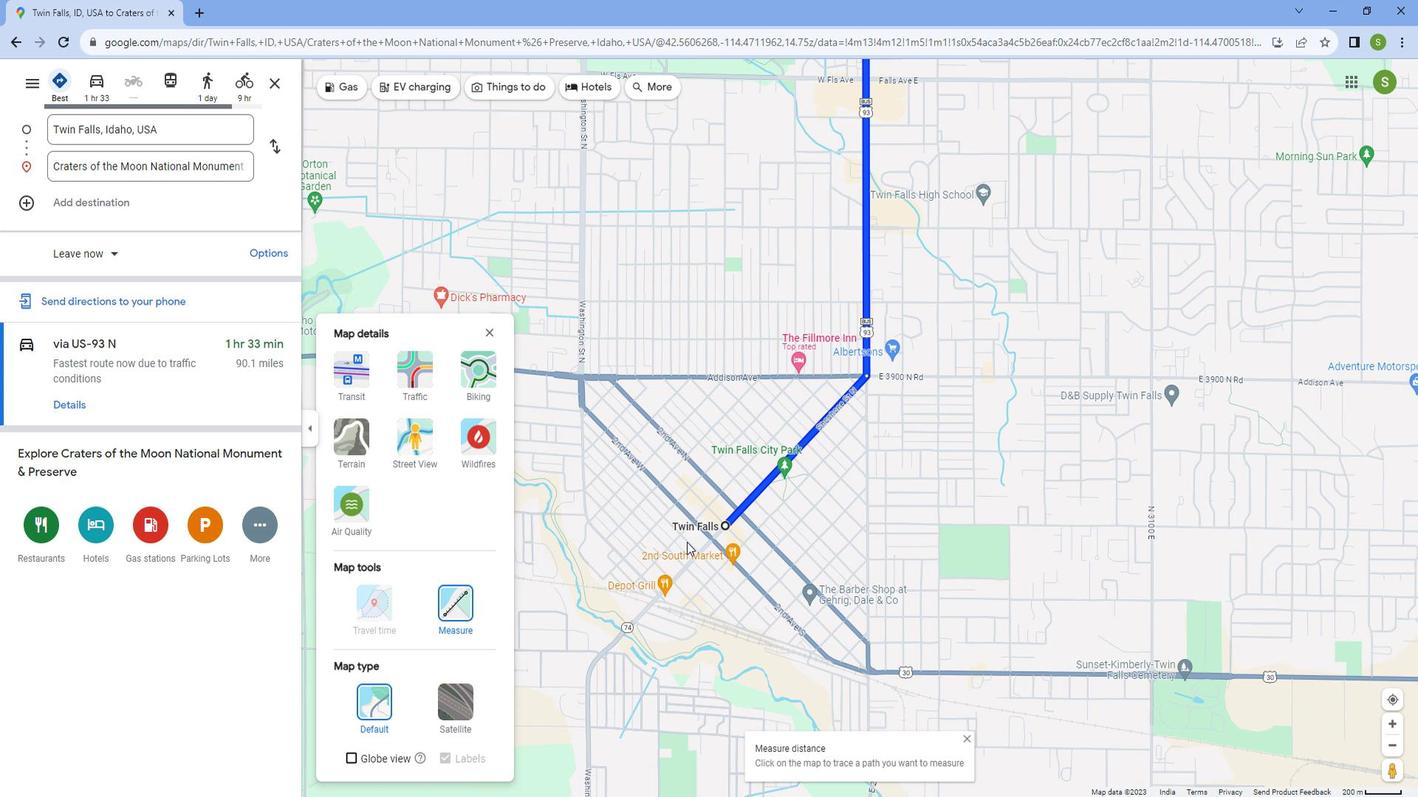 
Action: Mouse scrolled (455, 498) with delta (0, 0)
Screenshot: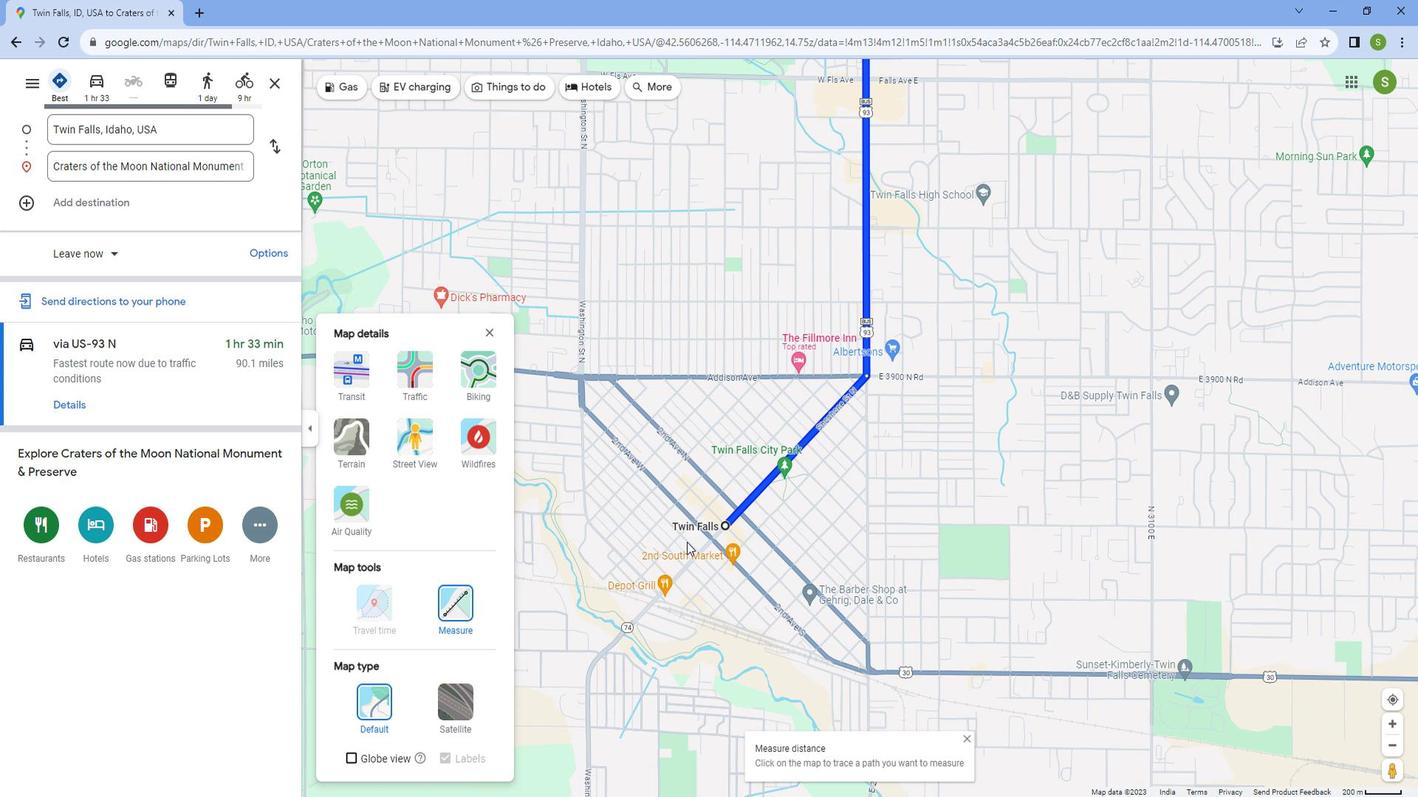 
Action: Mouse scrolled (455, 498) with delta (0, 0)
Screenshot: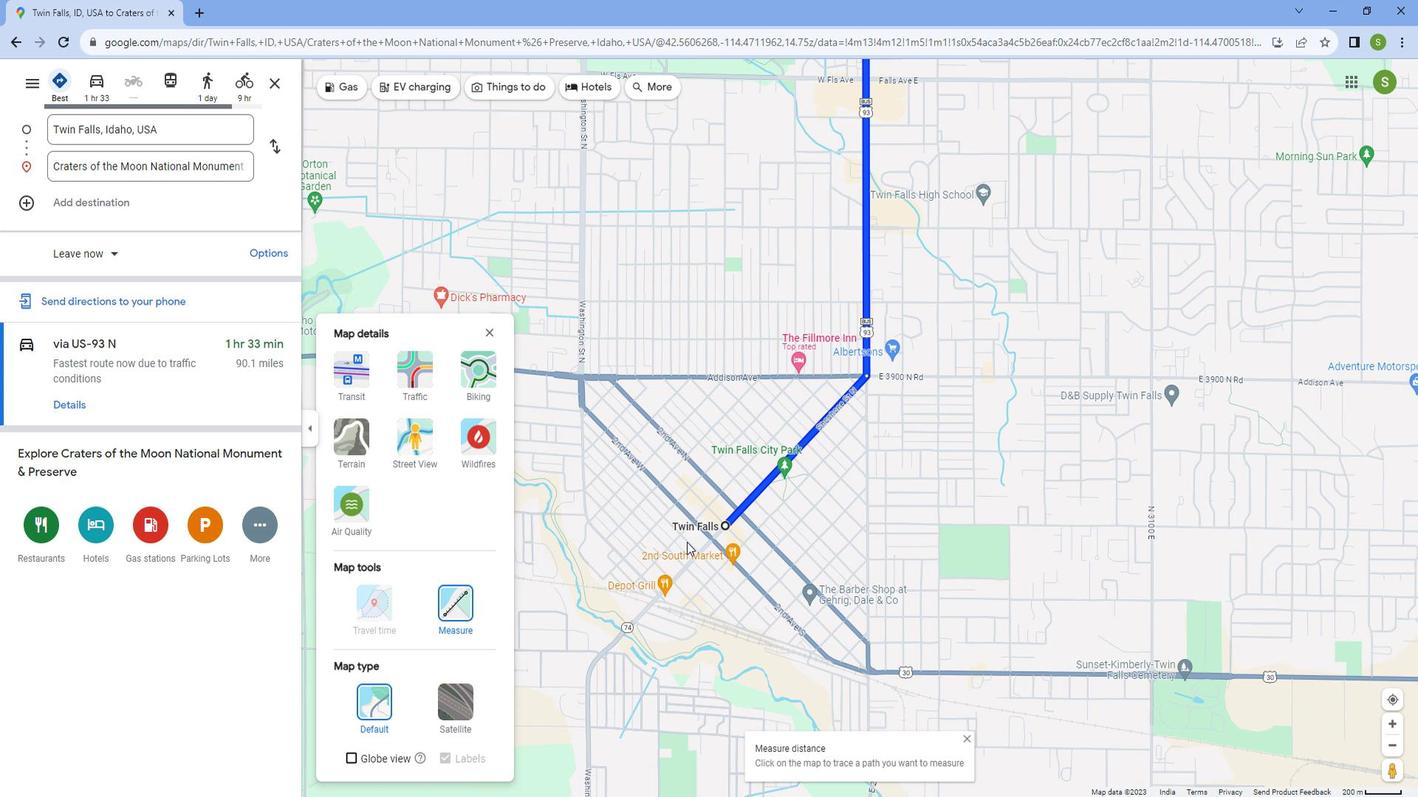 
Action: Mouse scrolled (455, 498) with delta (0, 0)
Screenshot: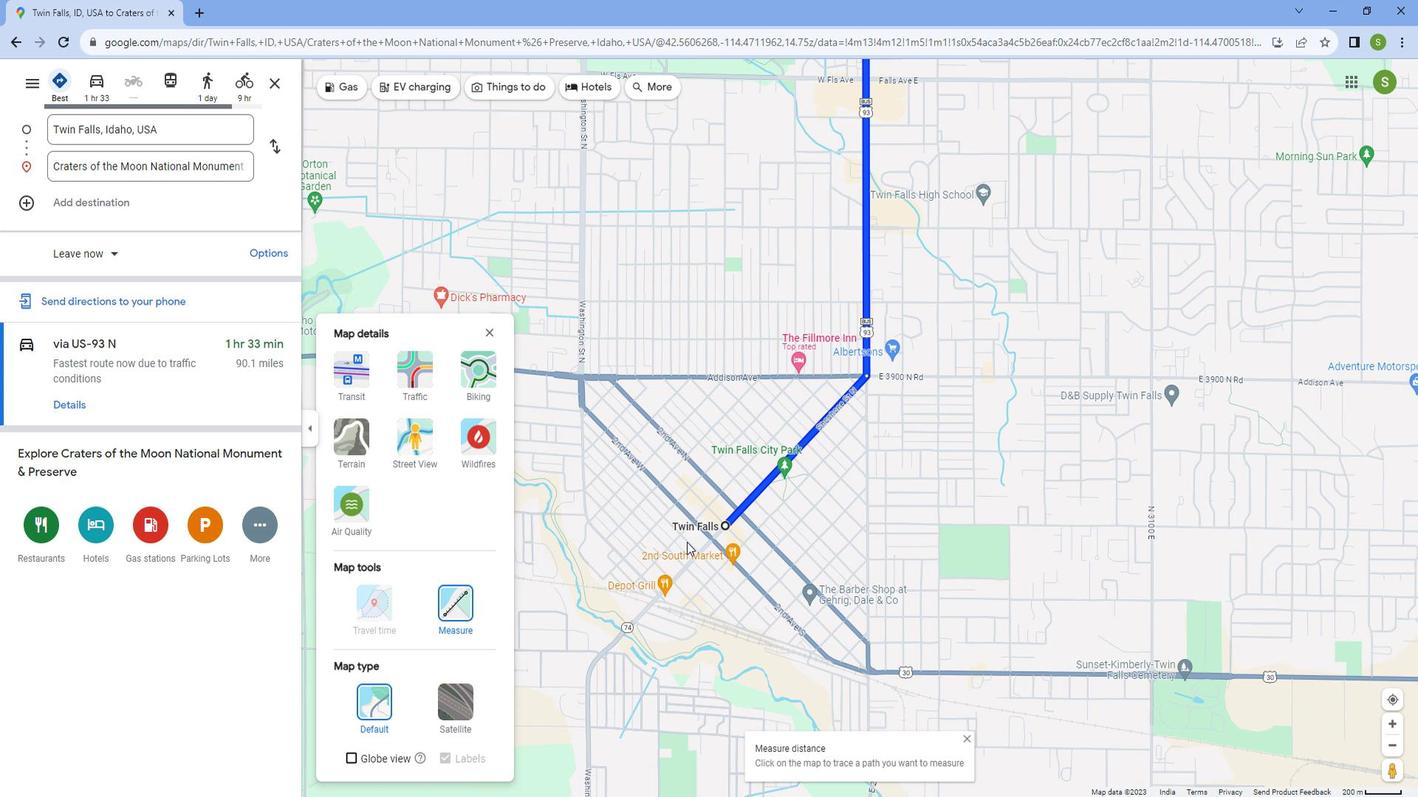 
Action: Mouse moved to (453, 499)
Screenshot: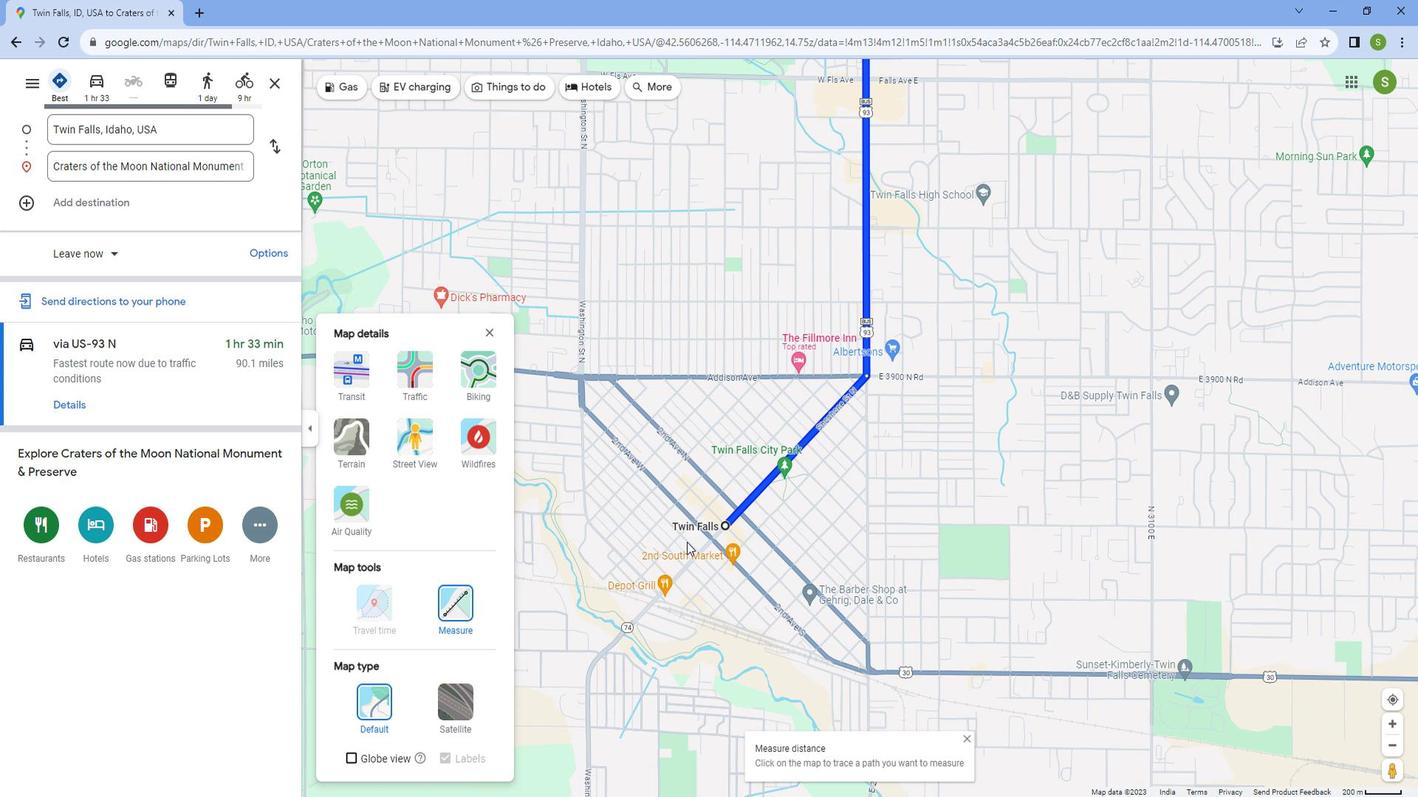 
Action: Mouse scrolled (453, 498) with delta (0, 0)
Screenshot: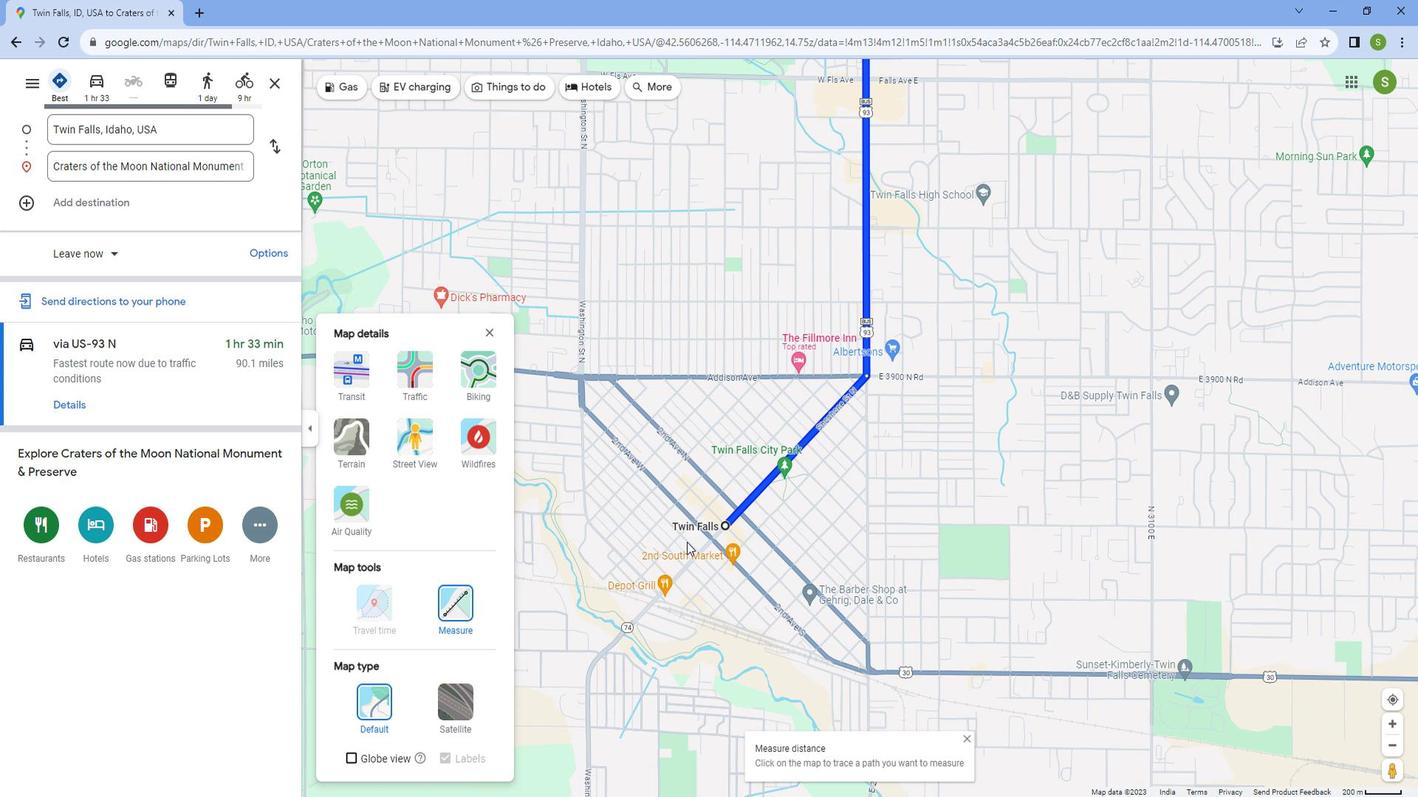 
Action: Mouse scrolled (453, 498) with delta (0, 0)
Screenshot: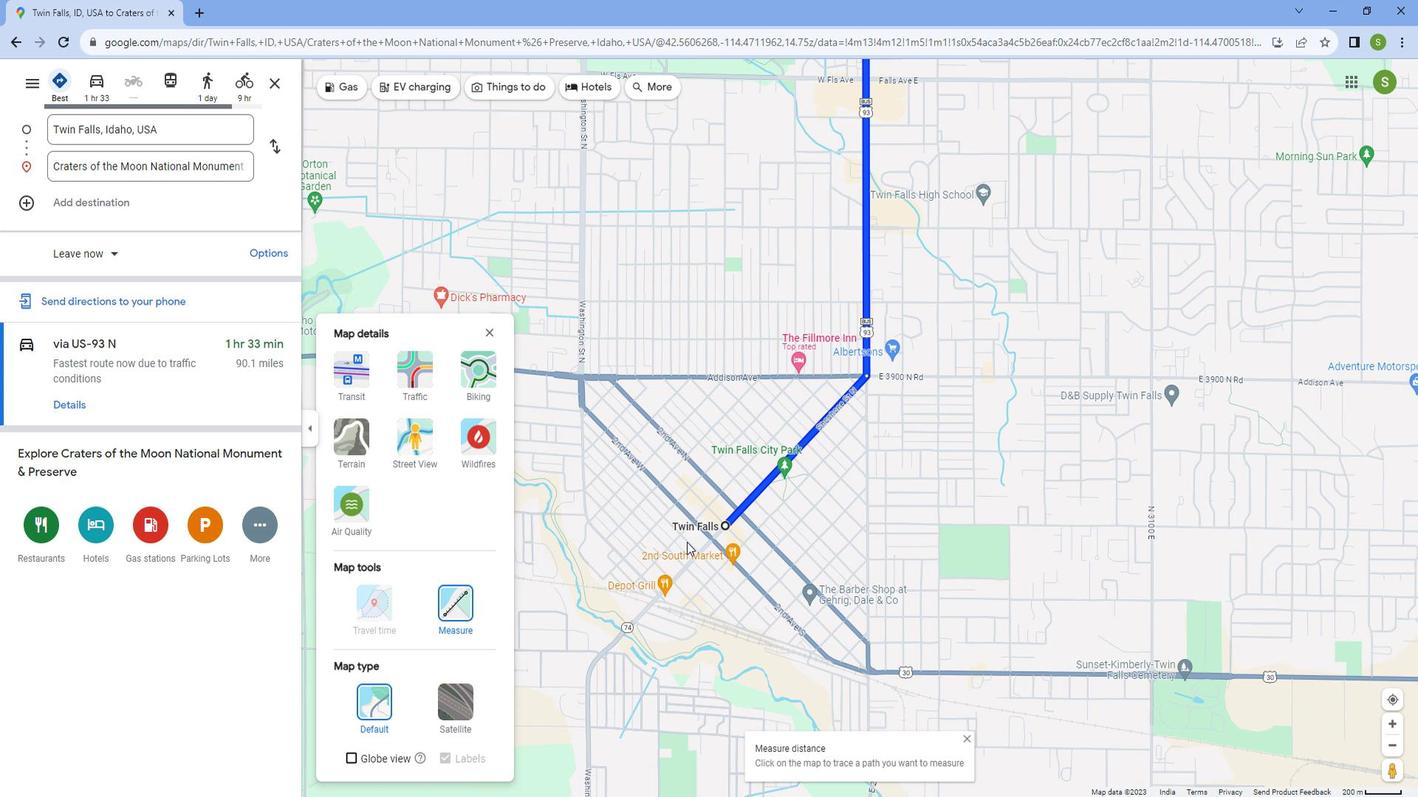 
Action: Mouse scrolled (453, 498) with delta (0, 0)
Screenshot: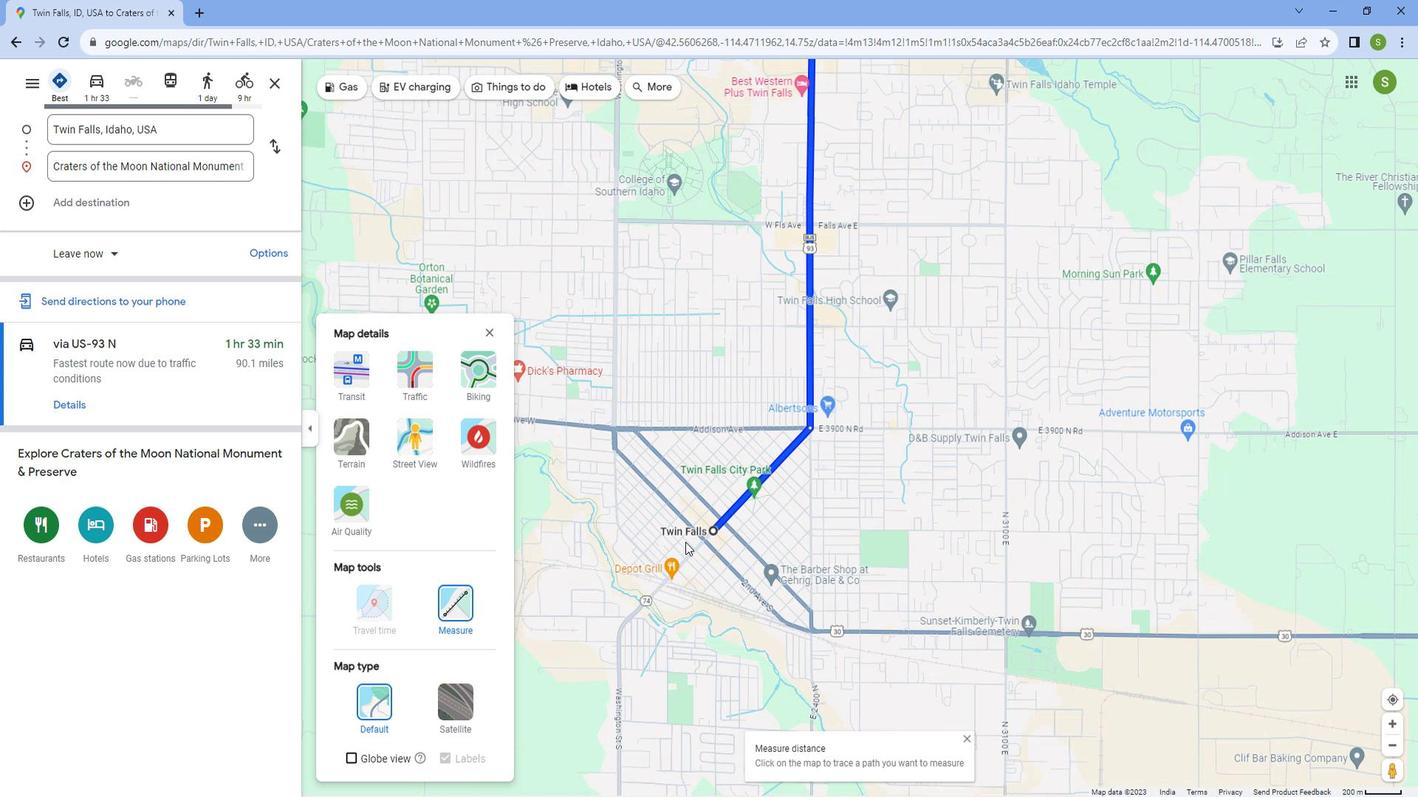 
Action: Mouse scrolled (453, 497) with delta (0, -1)
Screenshot: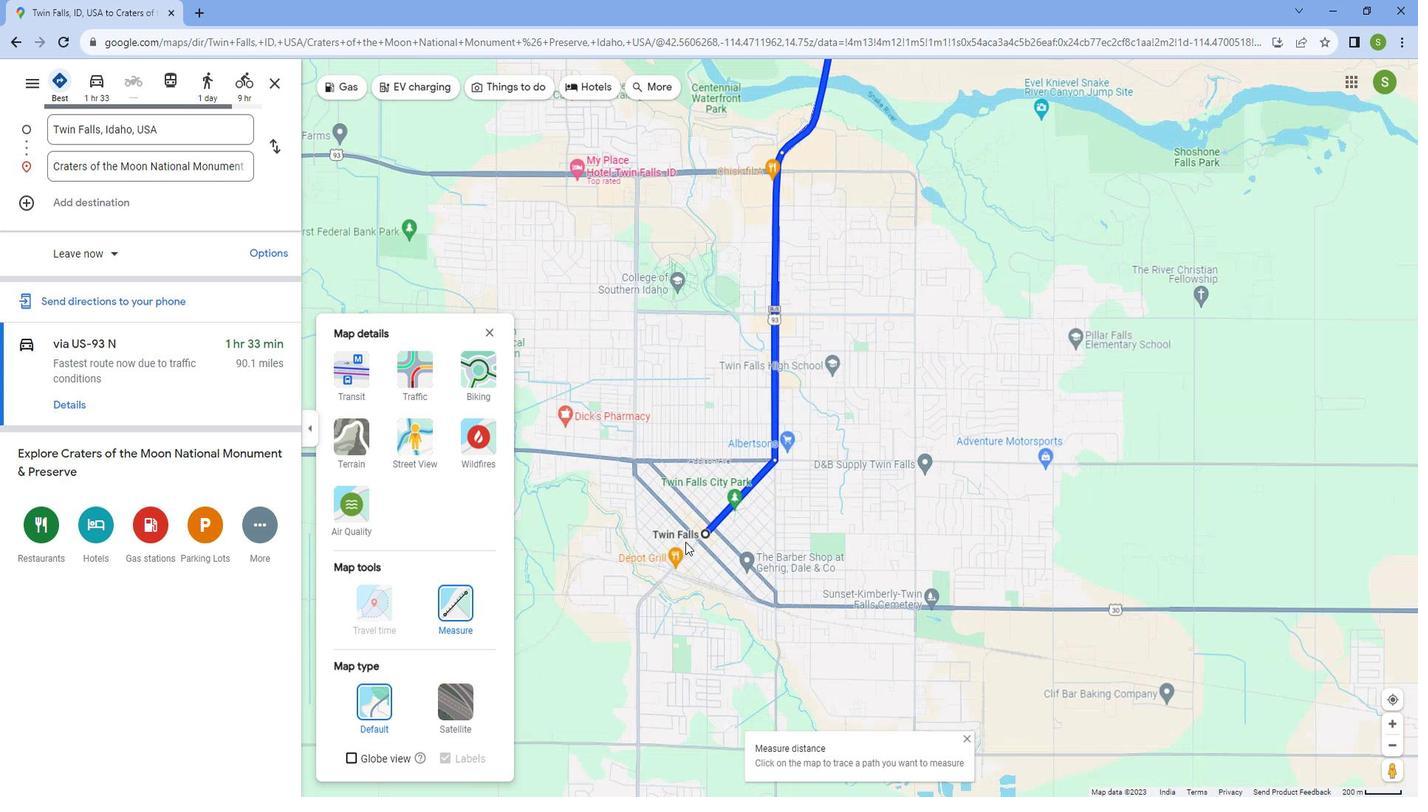 
Action: Mouse scrolled (453, 498) with delta (0, 0)
Screenshot: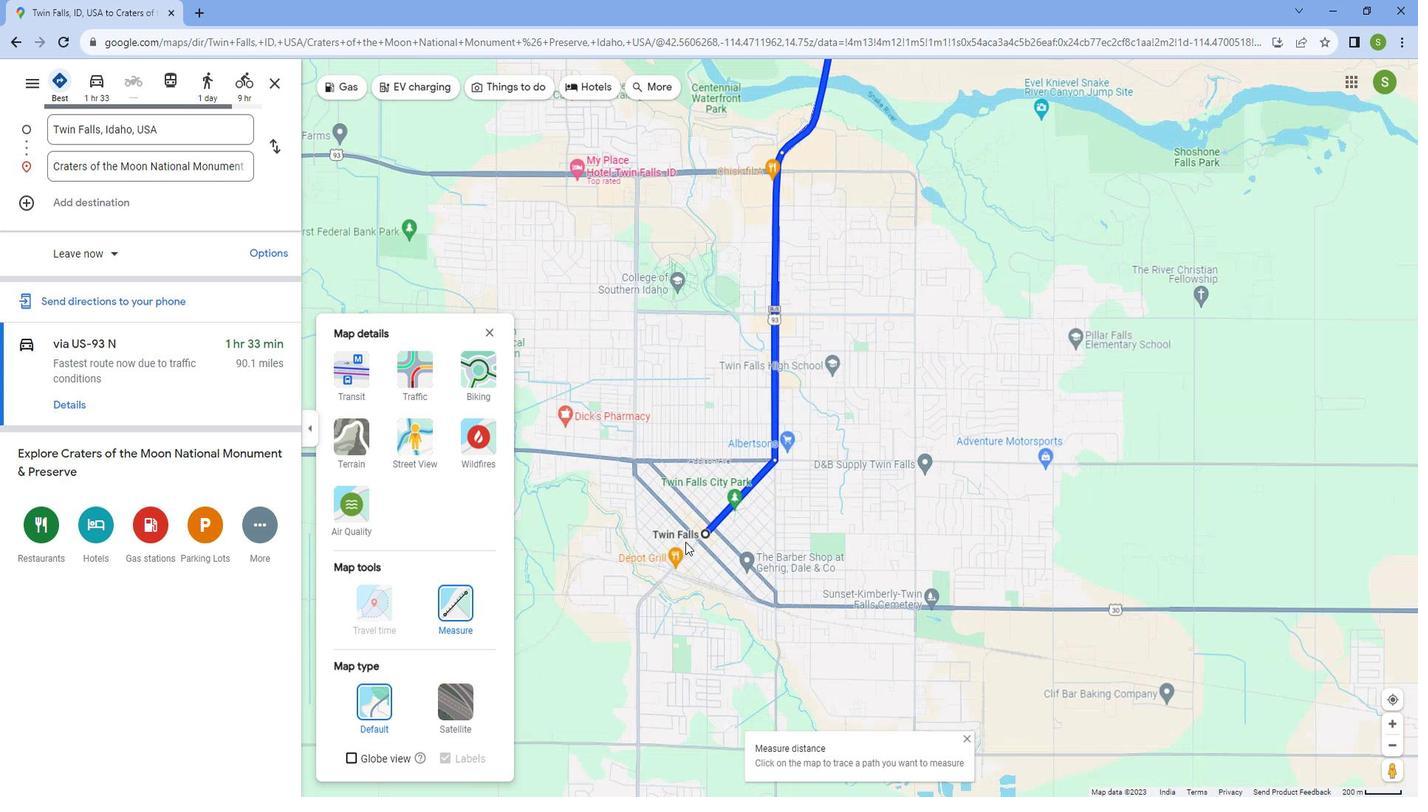 
Action: Mouse moved to (453, 499)
Screenshot: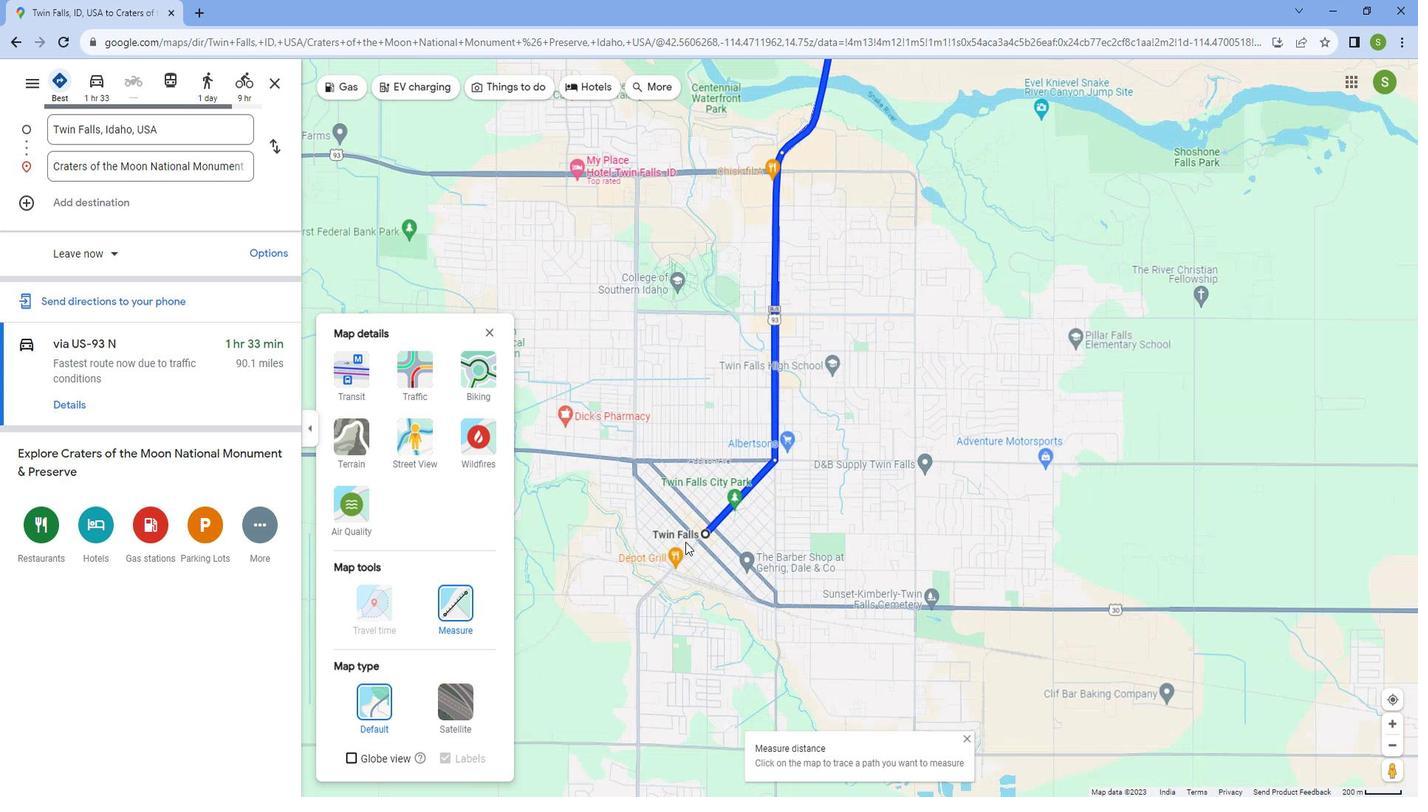 
Action: Mouse scrolled (453, 498) with delta (0, 0)
Screenshot: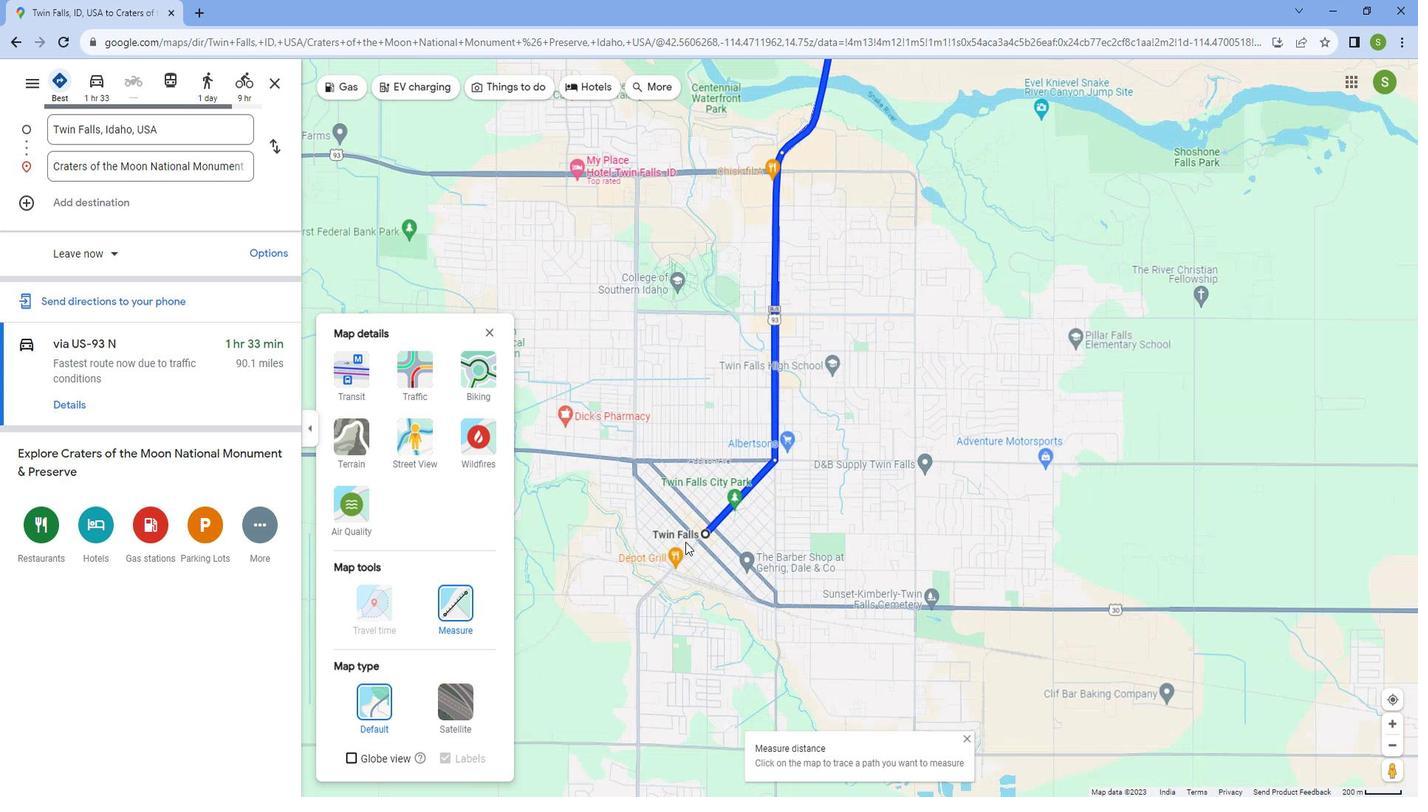
Action: Mouse moved to (452, 499)
Screenshot: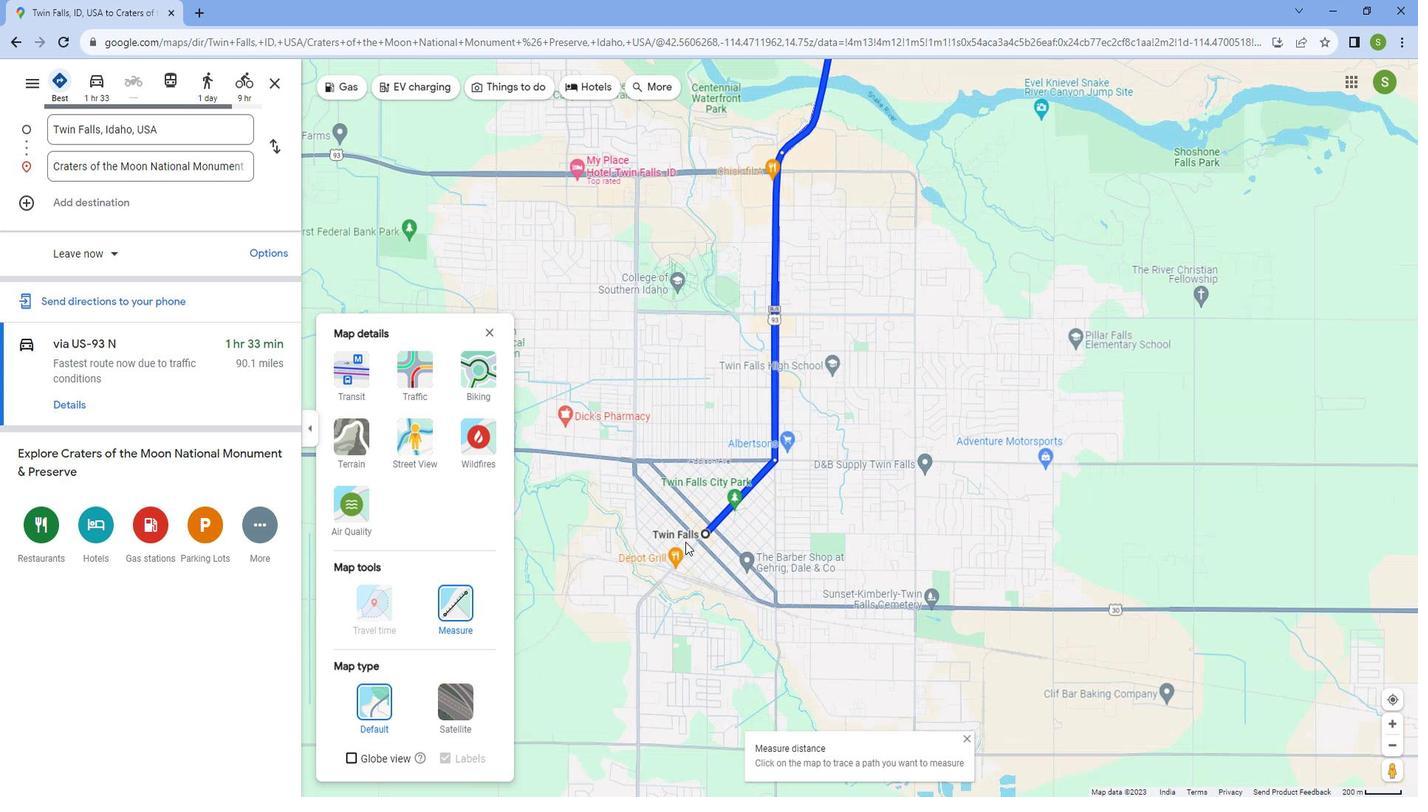 
Action: Mouse scrolled (452, 498) with delta (0, 0)
Screenshot: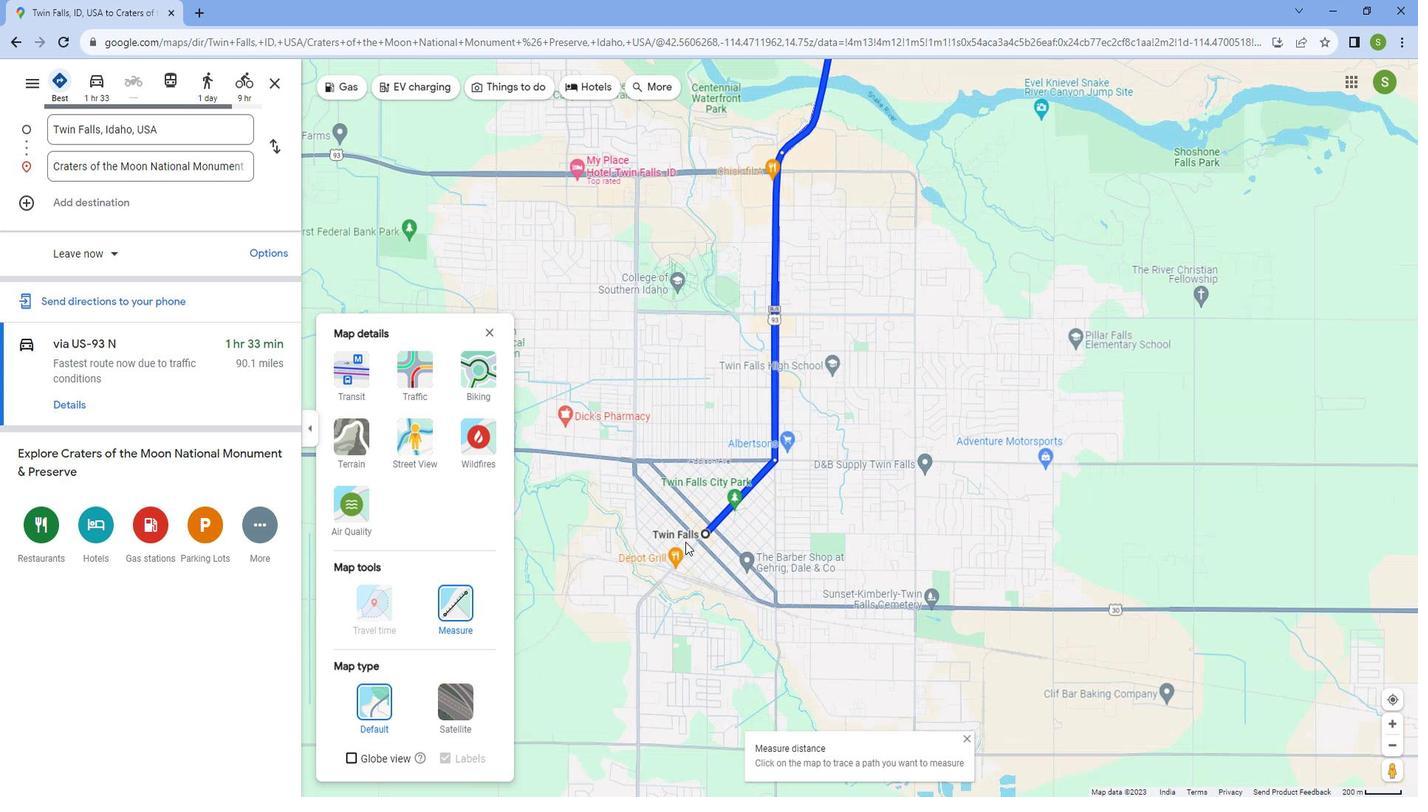 
Action: Mouse scrolled (452, 498) with delta (0, 0)
Screenshot: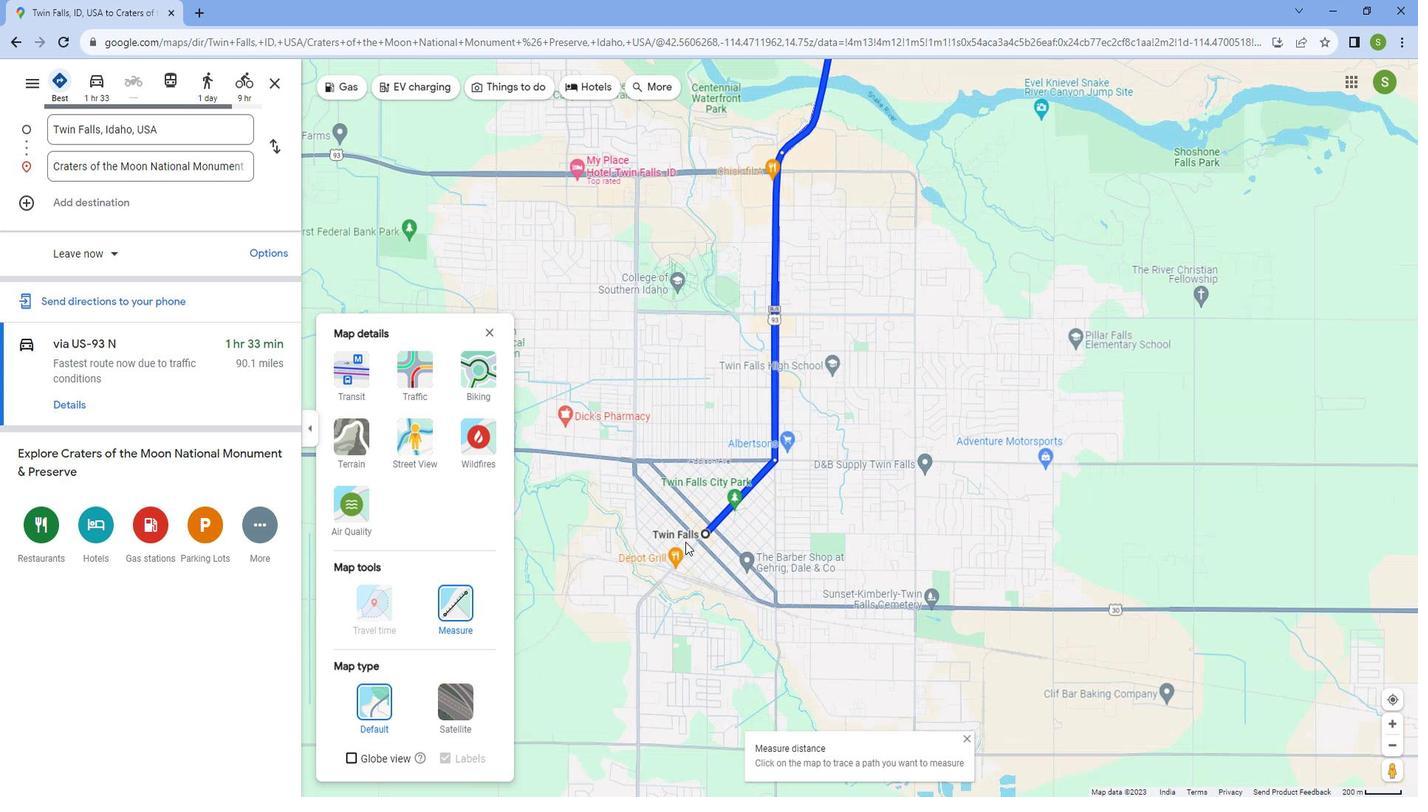 
Action: Mouse moved to (451, 499)
Screenshot: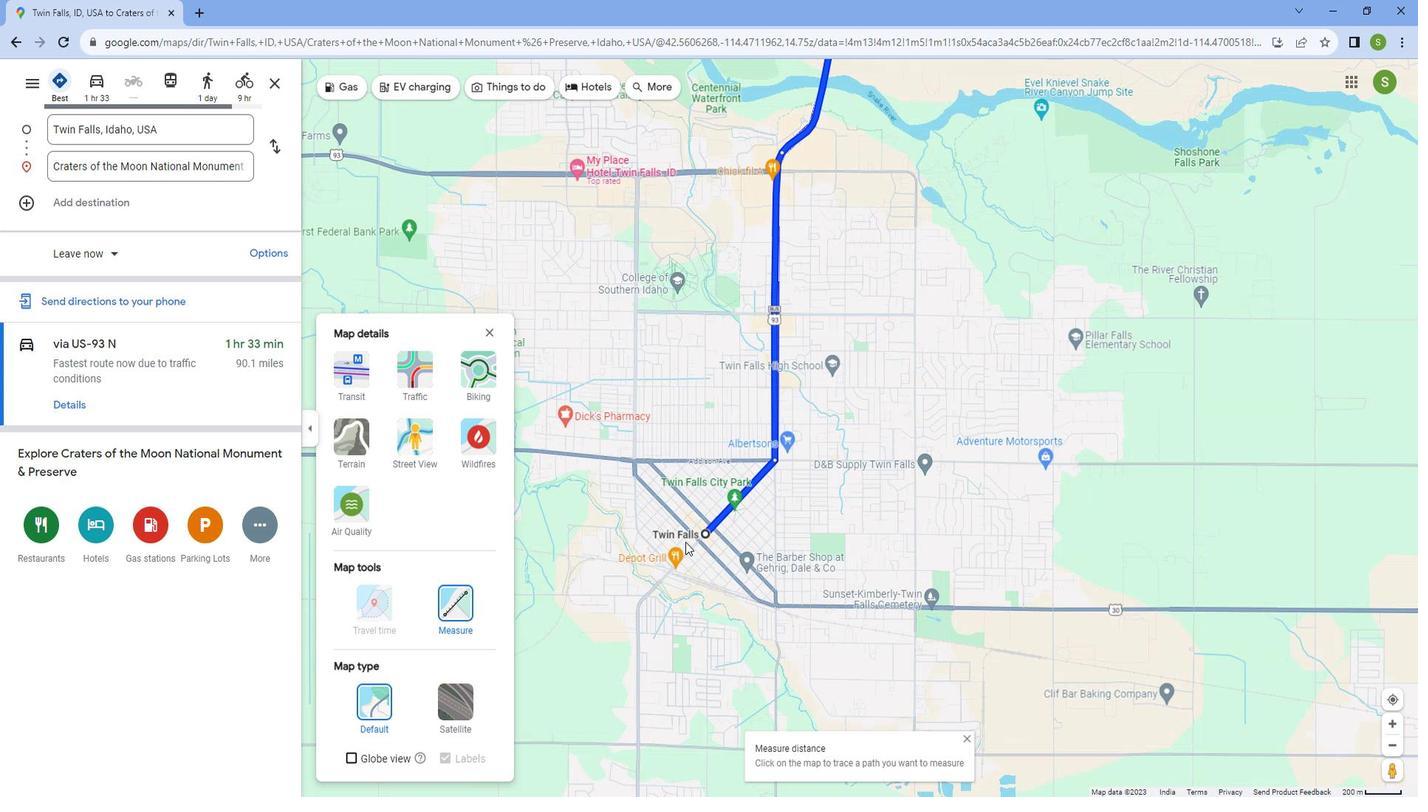 
Action: Mouse scrolled (451, 499) with delta (0, 0)
Screenshot: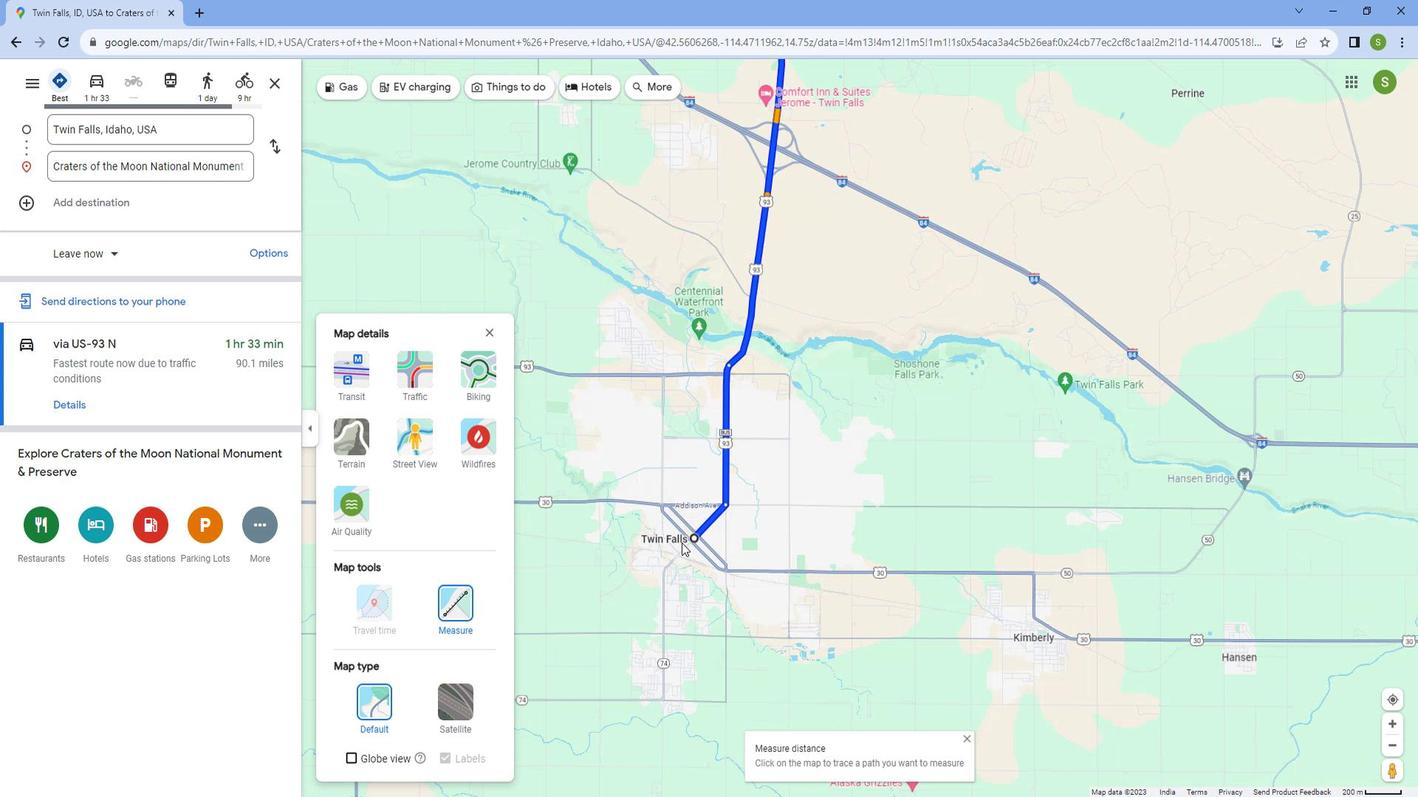 
Action: Mouse scrolled (451, 499) with delta (0, 0)
Screenshot: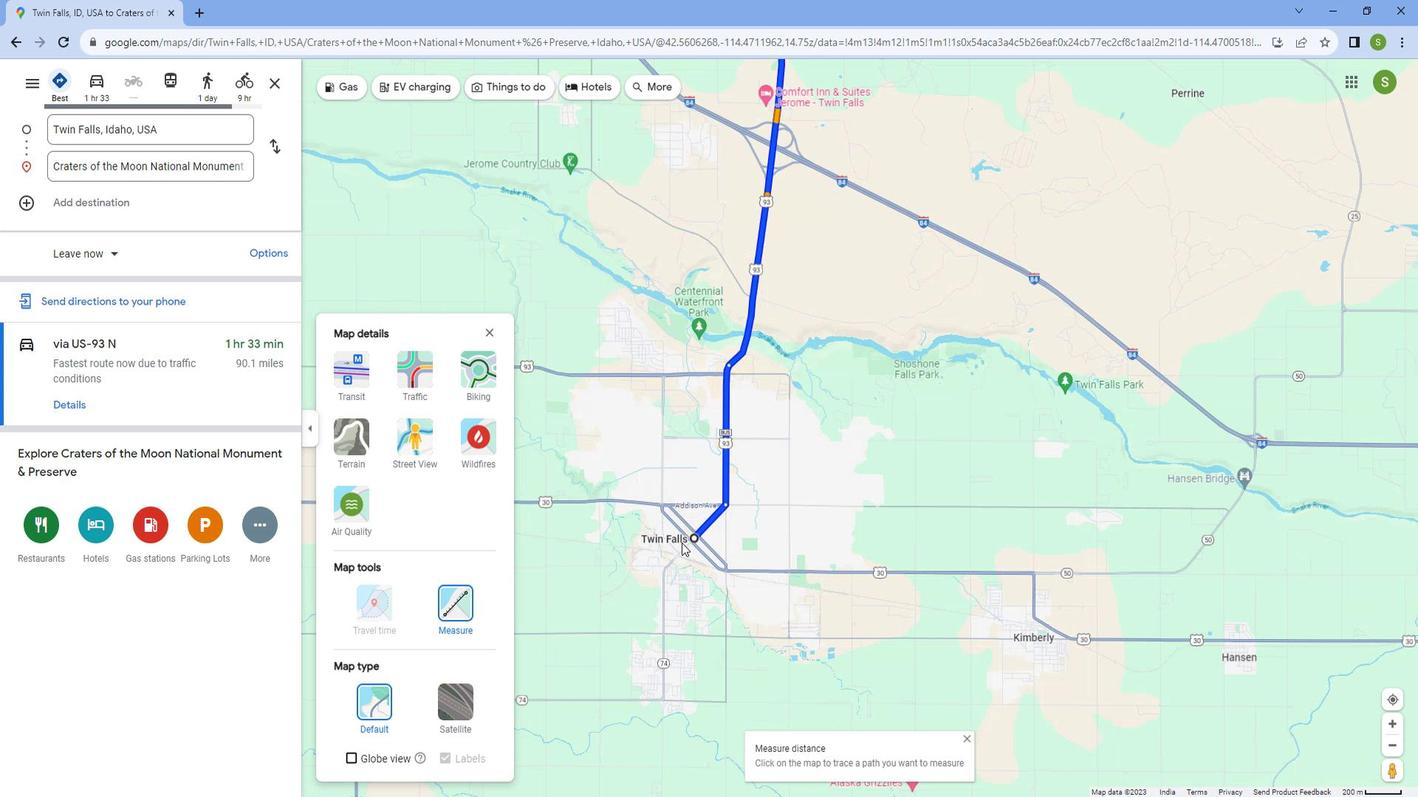 
Action: Mouse scrolled (451, 499) with delta (0, 0)
Screenshot: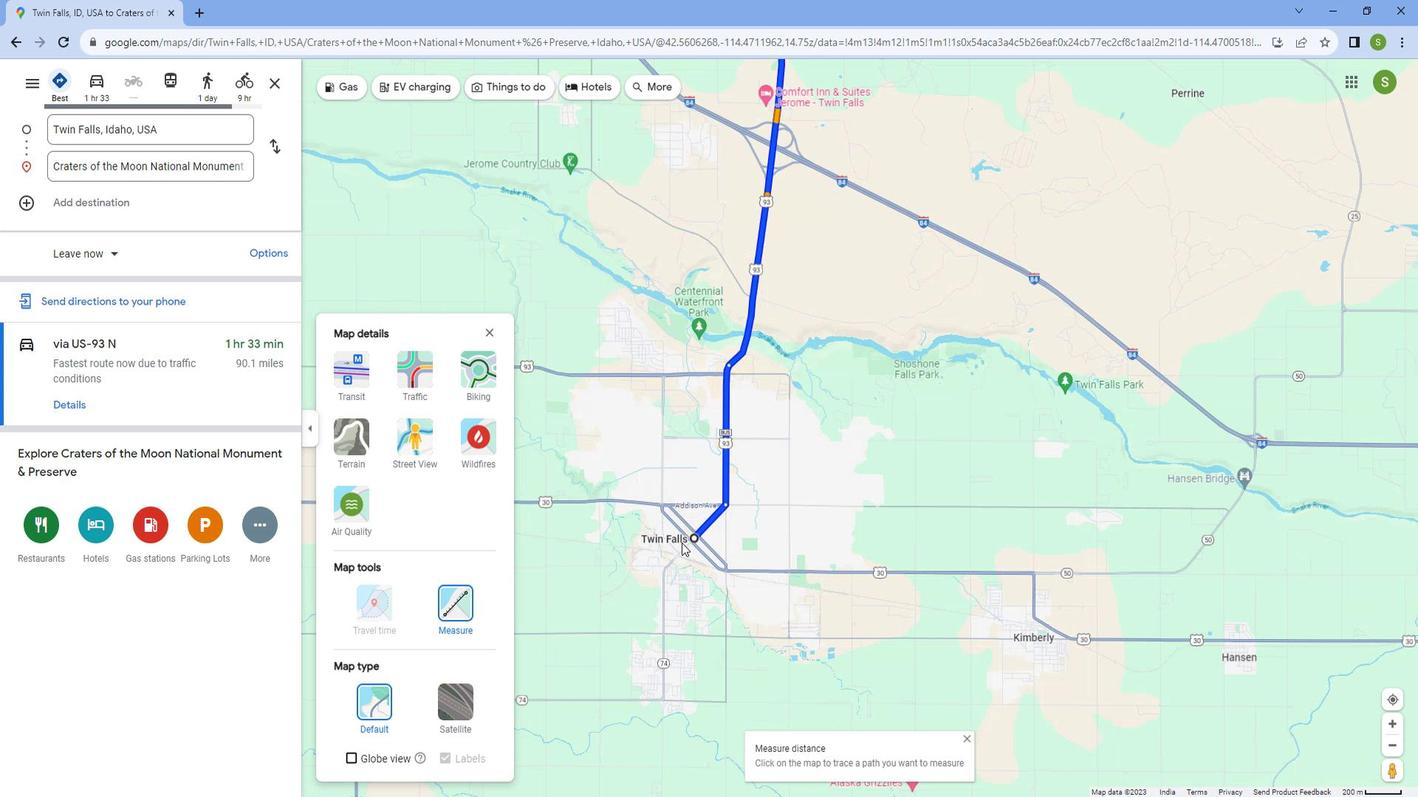 
Action: Mouse scrolled (451, 499) with delta (0, 0)
Screenshot: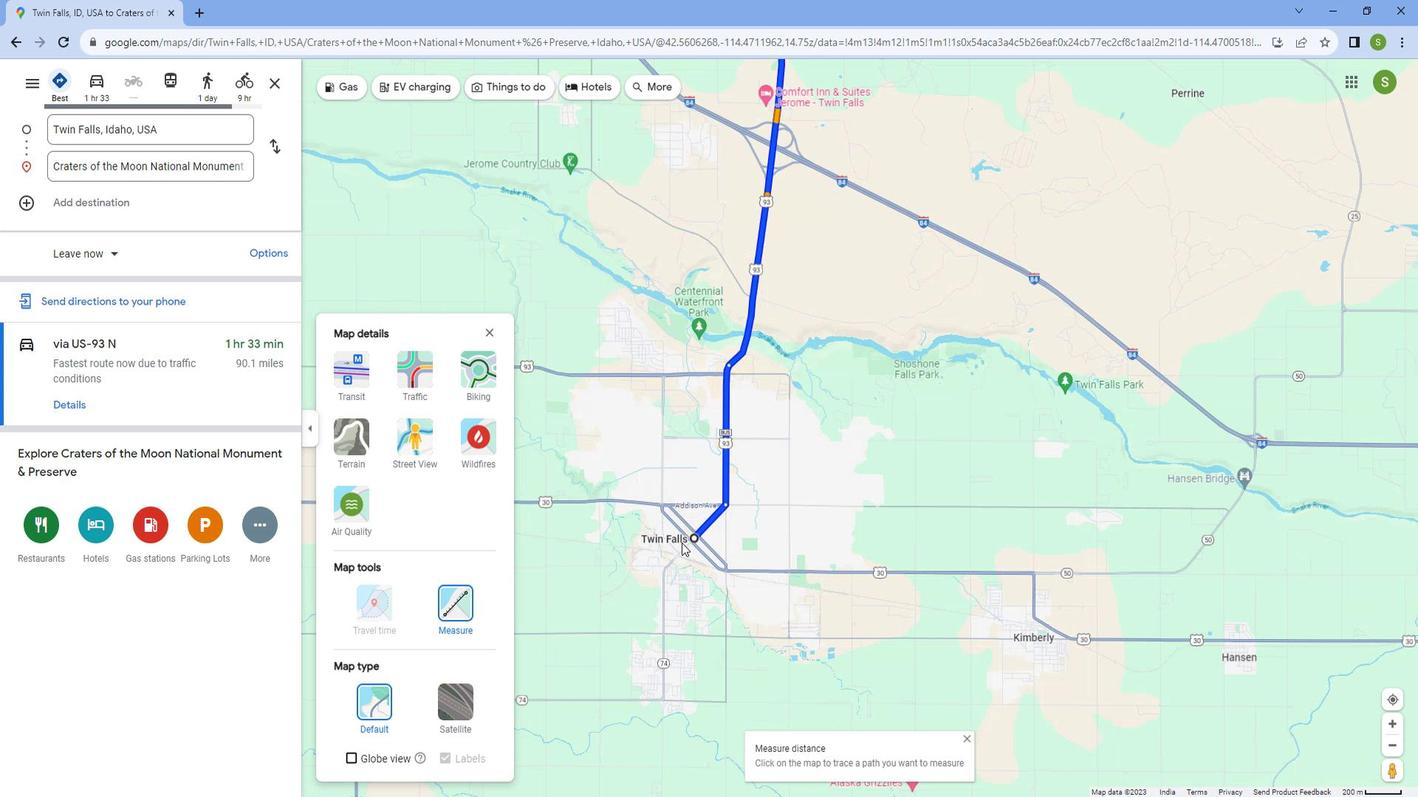 
Action: Mouse scrolled (451, 499) with delta (0, 0)
Screenshot: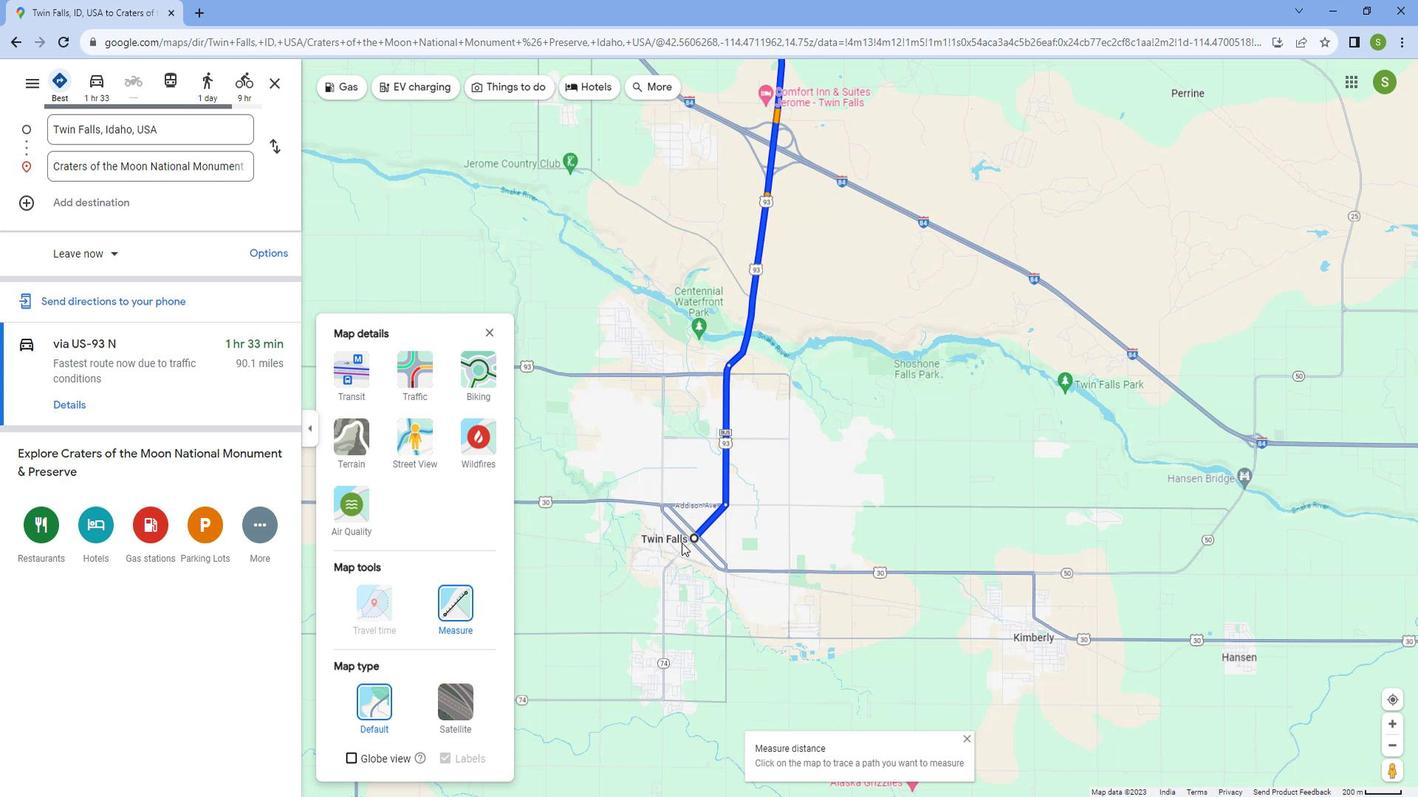 
Action: Mouse moved to (451, 499)
Screenshot: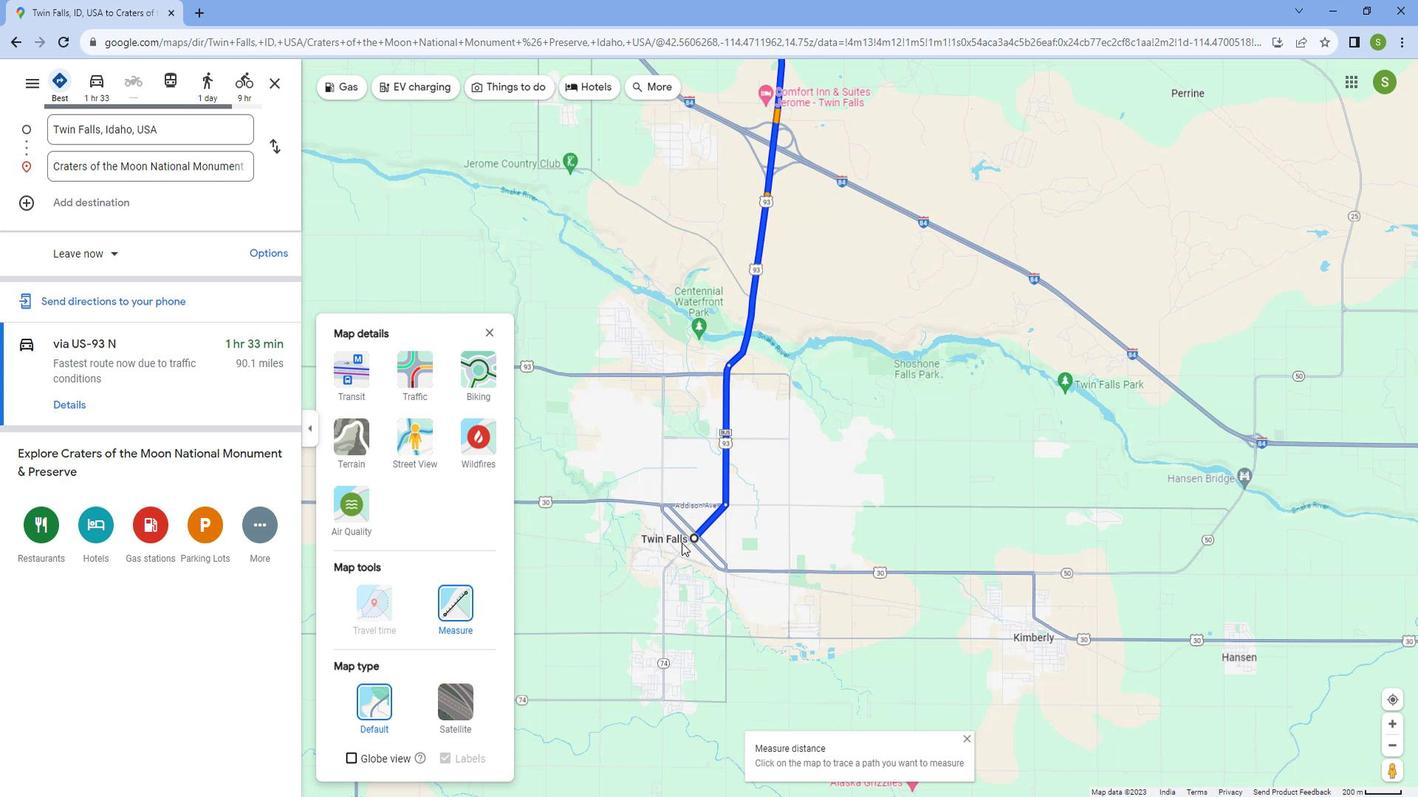 
Action: Mouse scrolled (451, 499) with delta (0, 0)
Screenshot: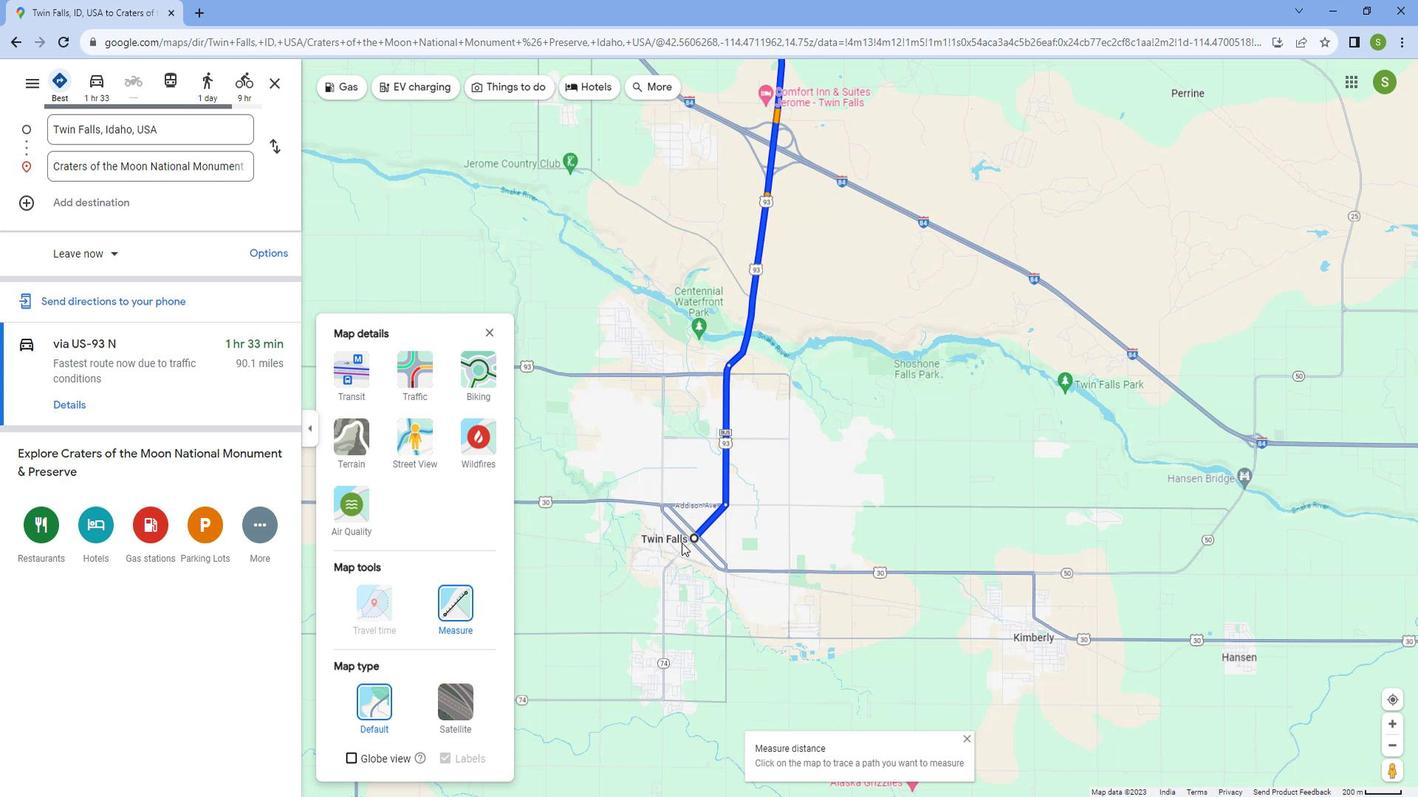 
Action: Mouse scrolled (451, 499) with delta (0, 0)
Screenshot: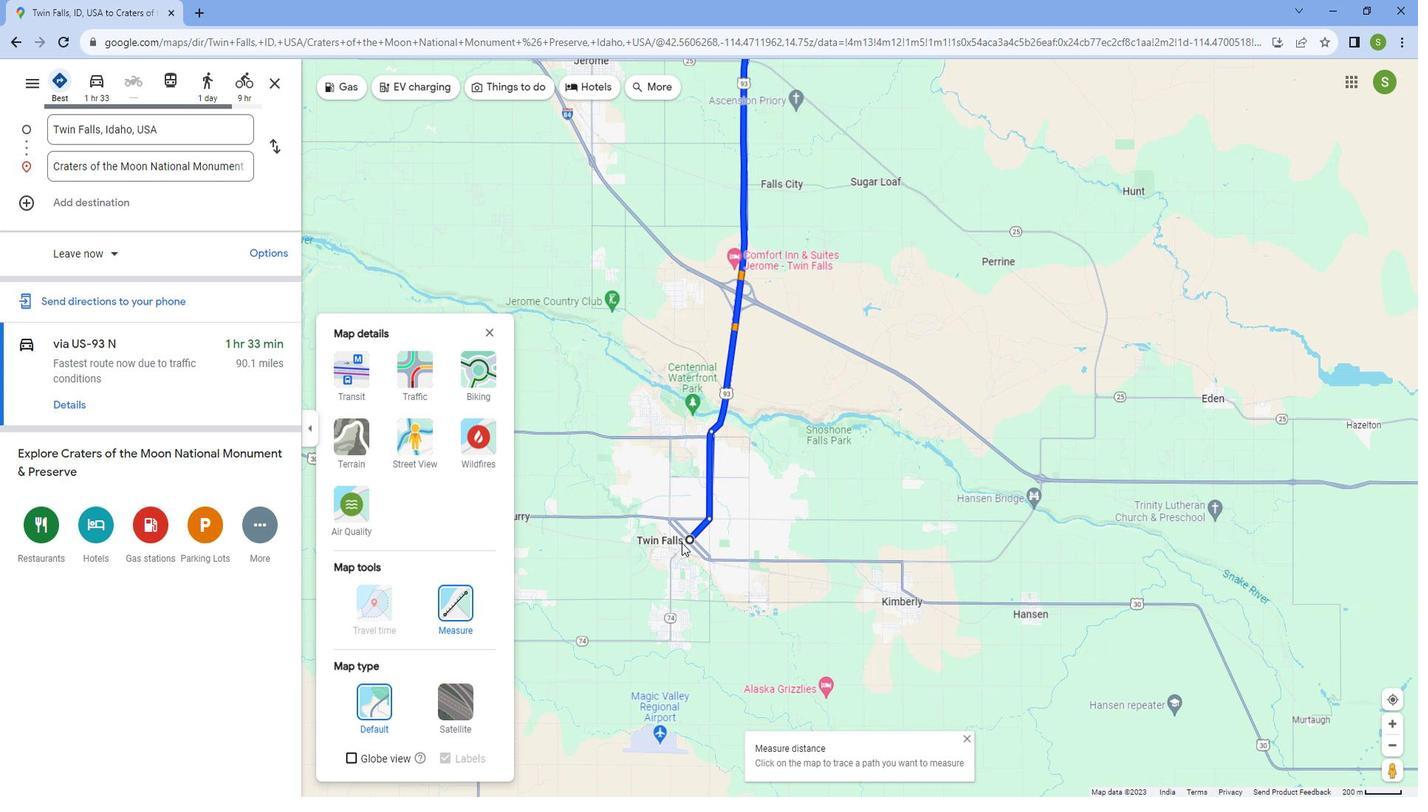 
Action: Mouse scrolled (451, 499) with delta (0, 0)
Screenshot: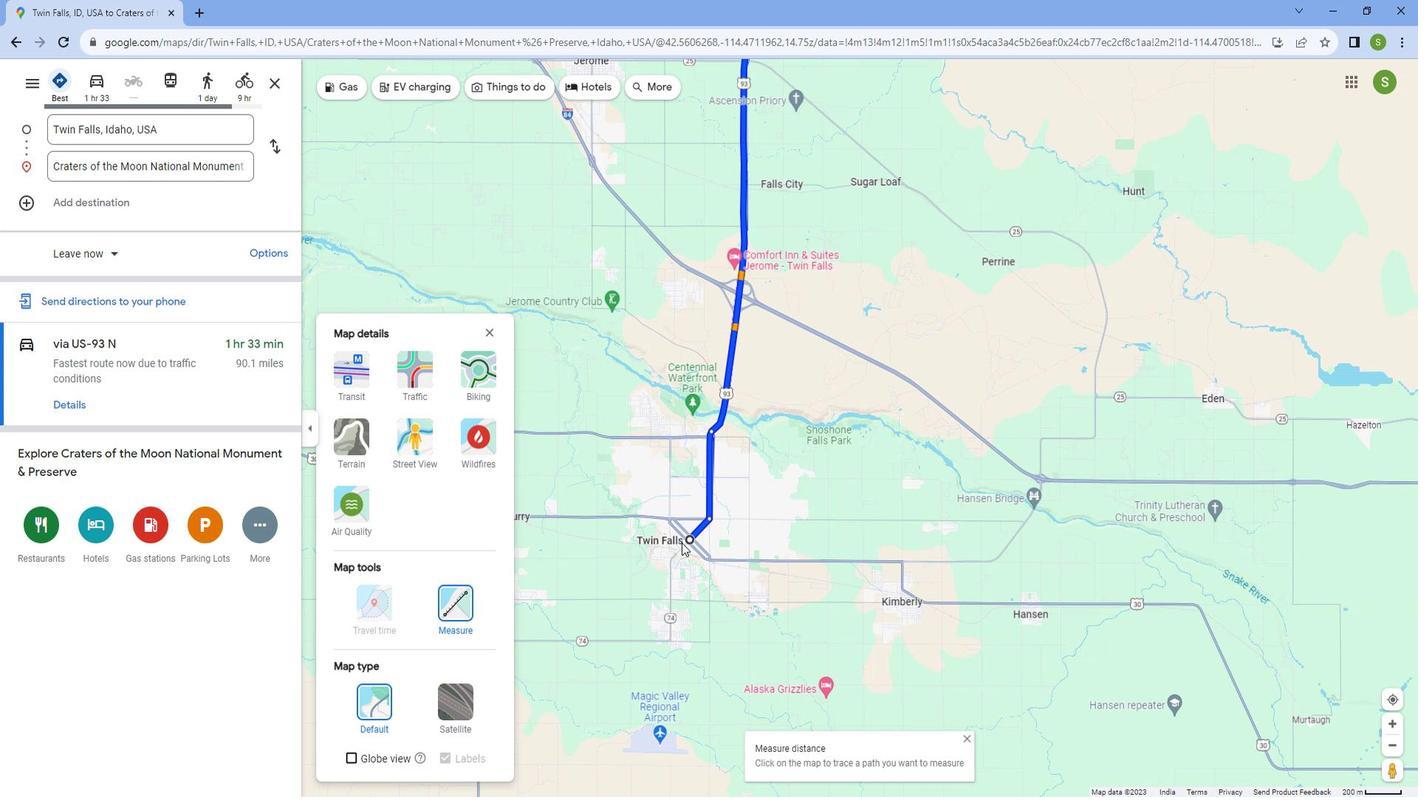 
Action: Mouse scrolled (451, 499) with delta (0, 0)
Screenshot: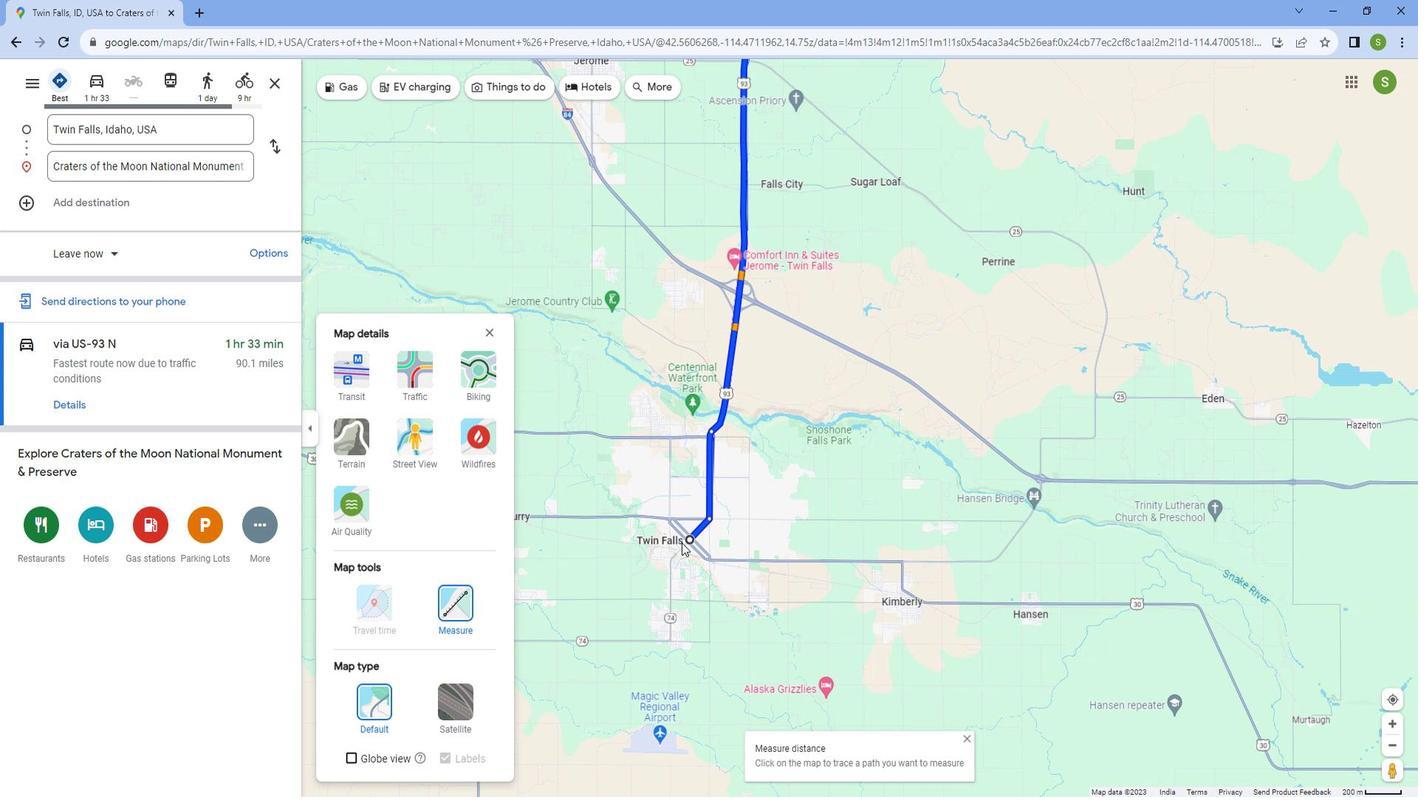 
Action: Mouse scrolled (451, 499) with delta (0, 0)
Screenshot: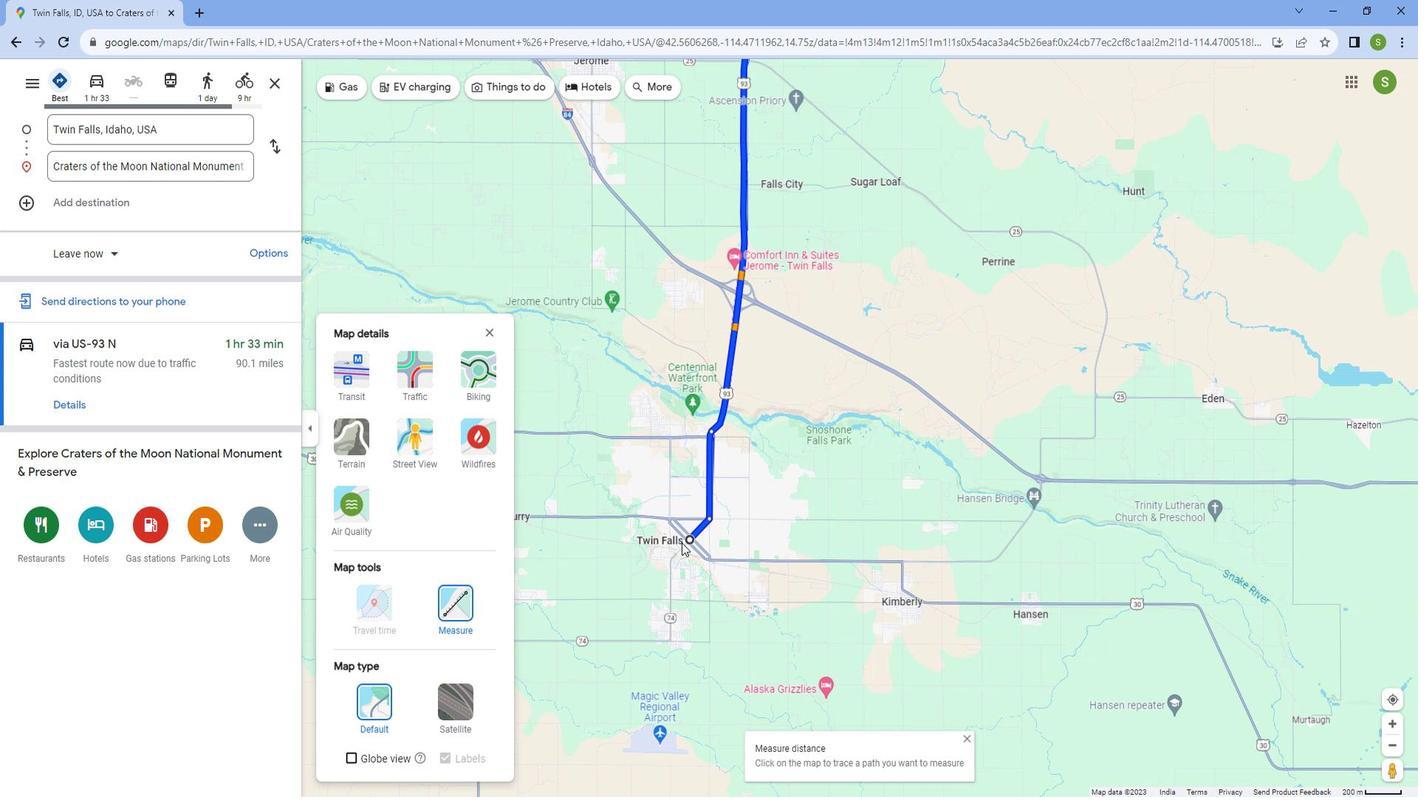 
Action: Mouse scrolled (451, 499) with delta (0, 0)
Screenshot: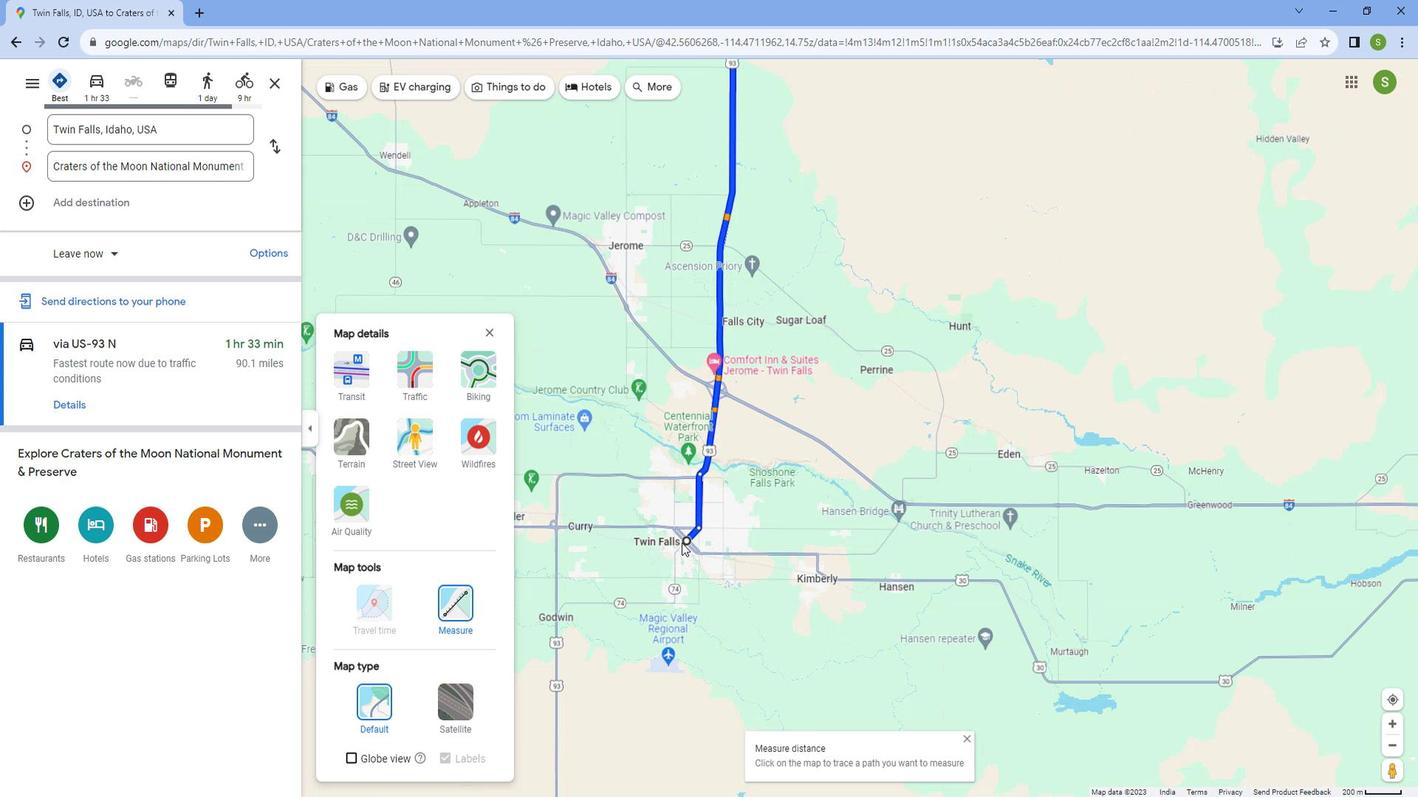 
Action: Mouse scrolled (451, 499) with delta (0, 0)
Screenshot: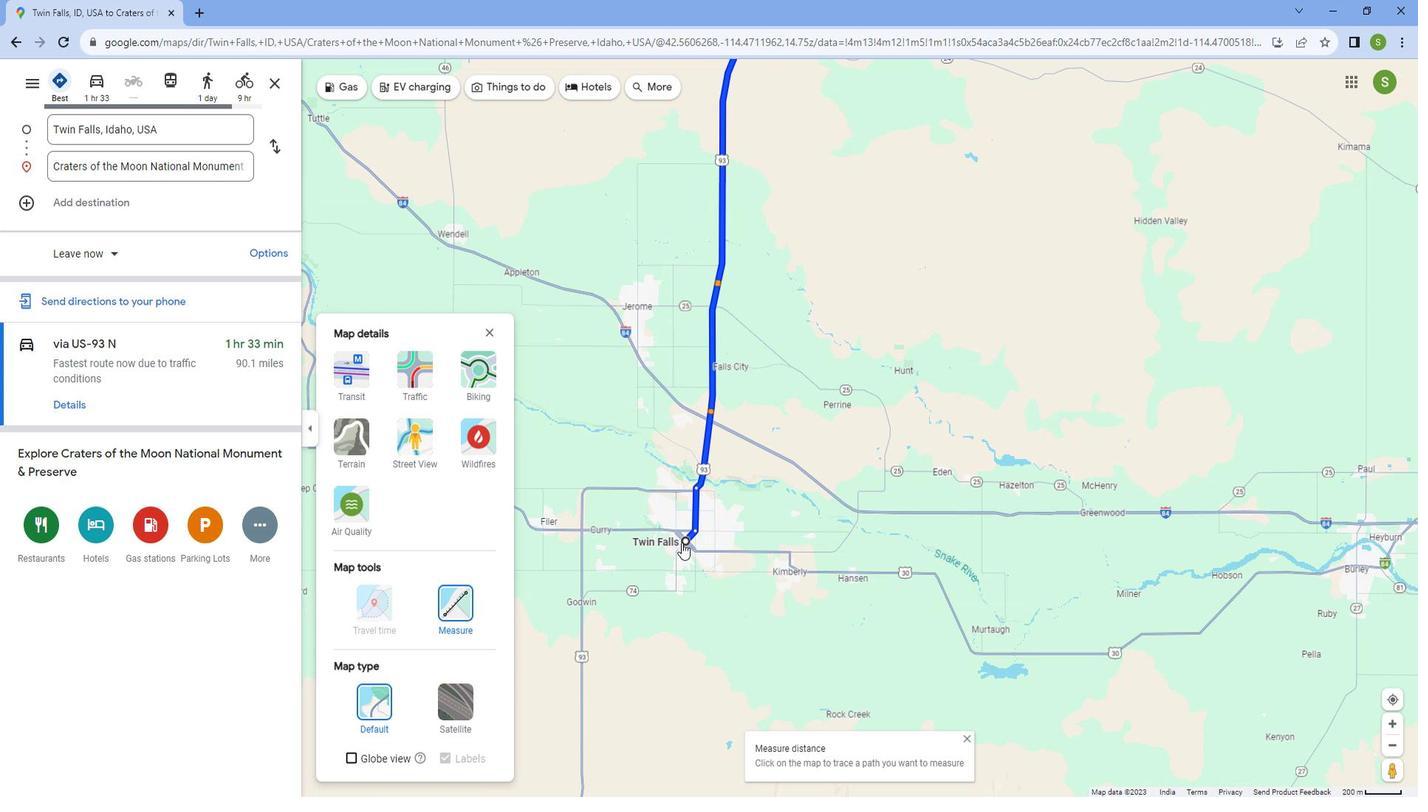 
Action: Mouse scrolled (451, 499) with delta (0, 0)
Screenshot: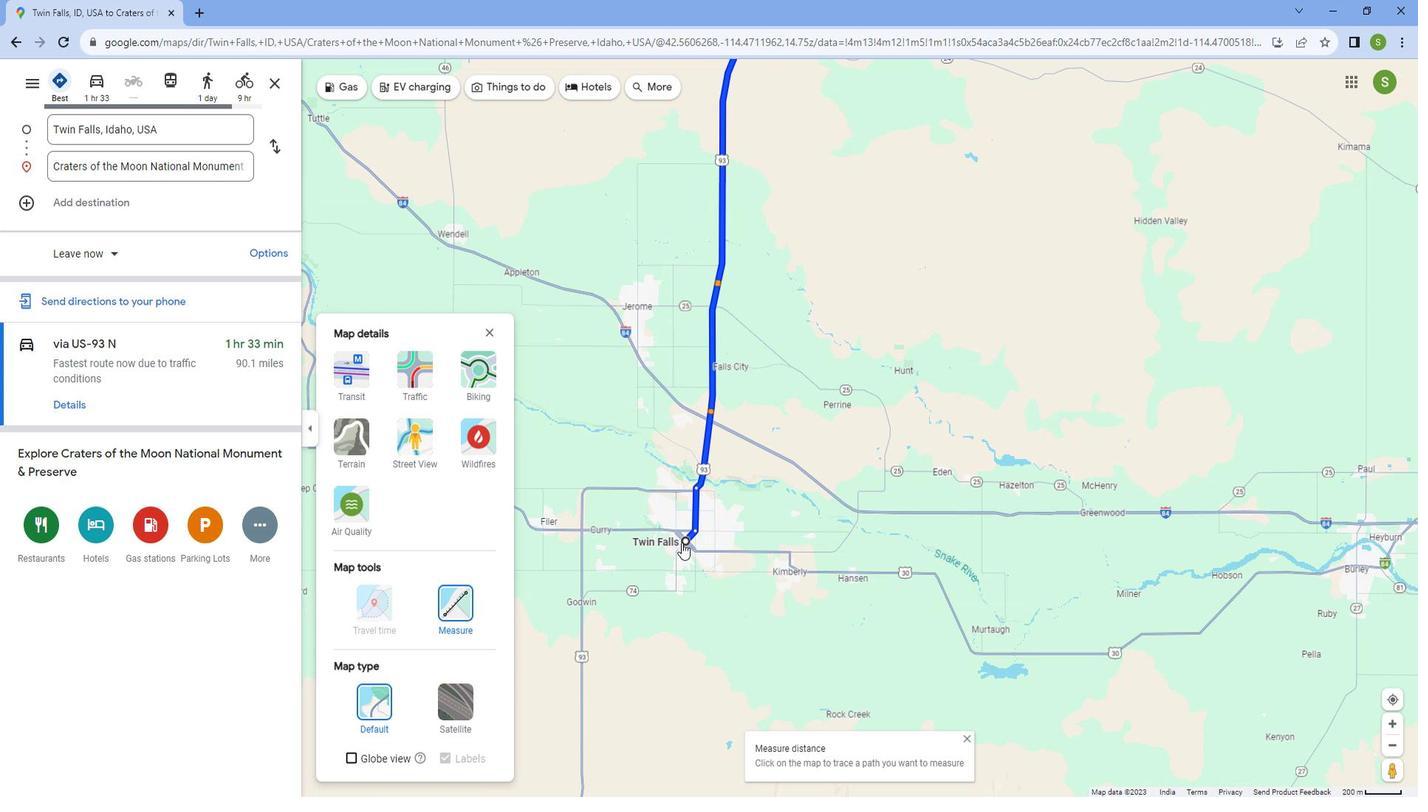 
Action: Mouse scrolled (451, 499) with delta (0, 0)
Screenshot: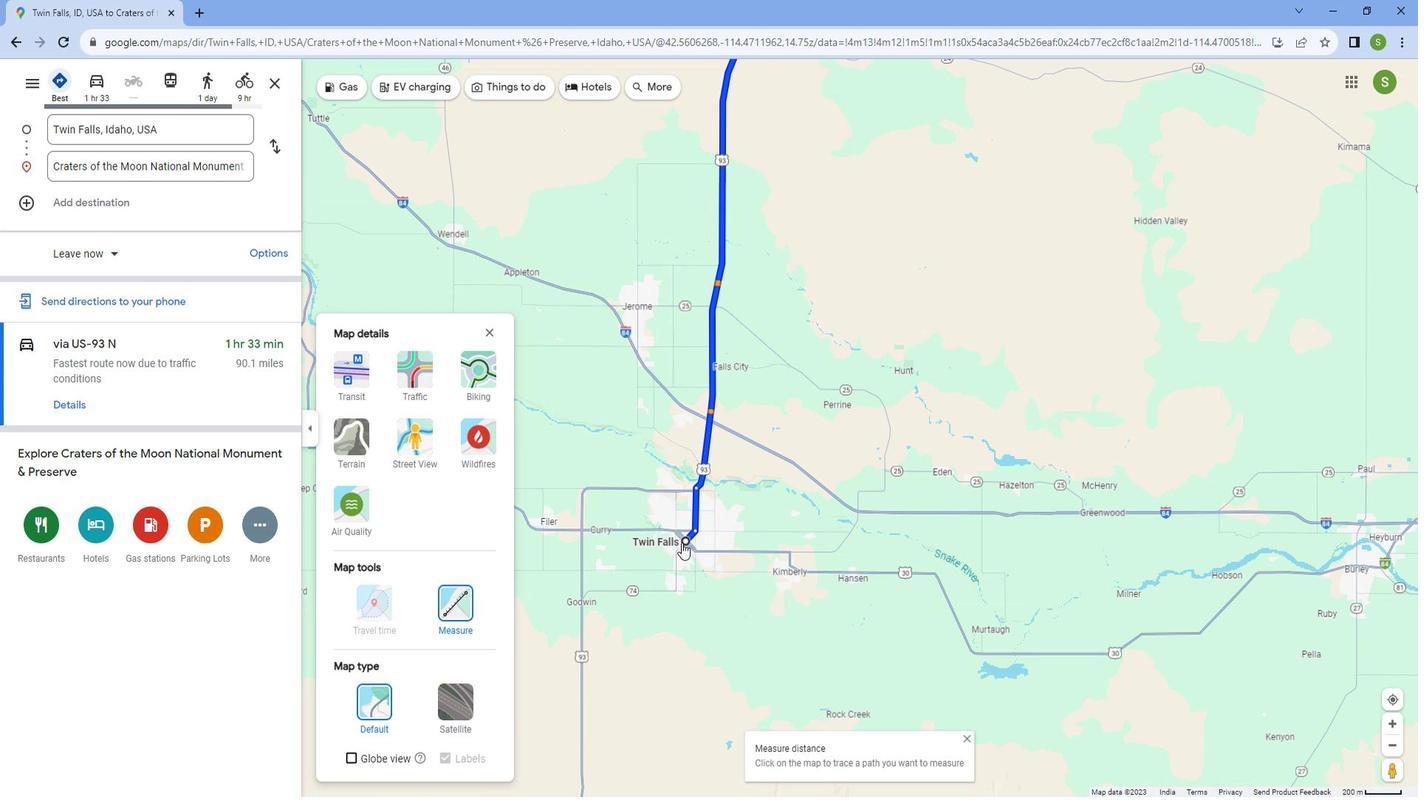 
Action: Mouse scrolled (451, 499) with delta (0, 0)
Screenshot: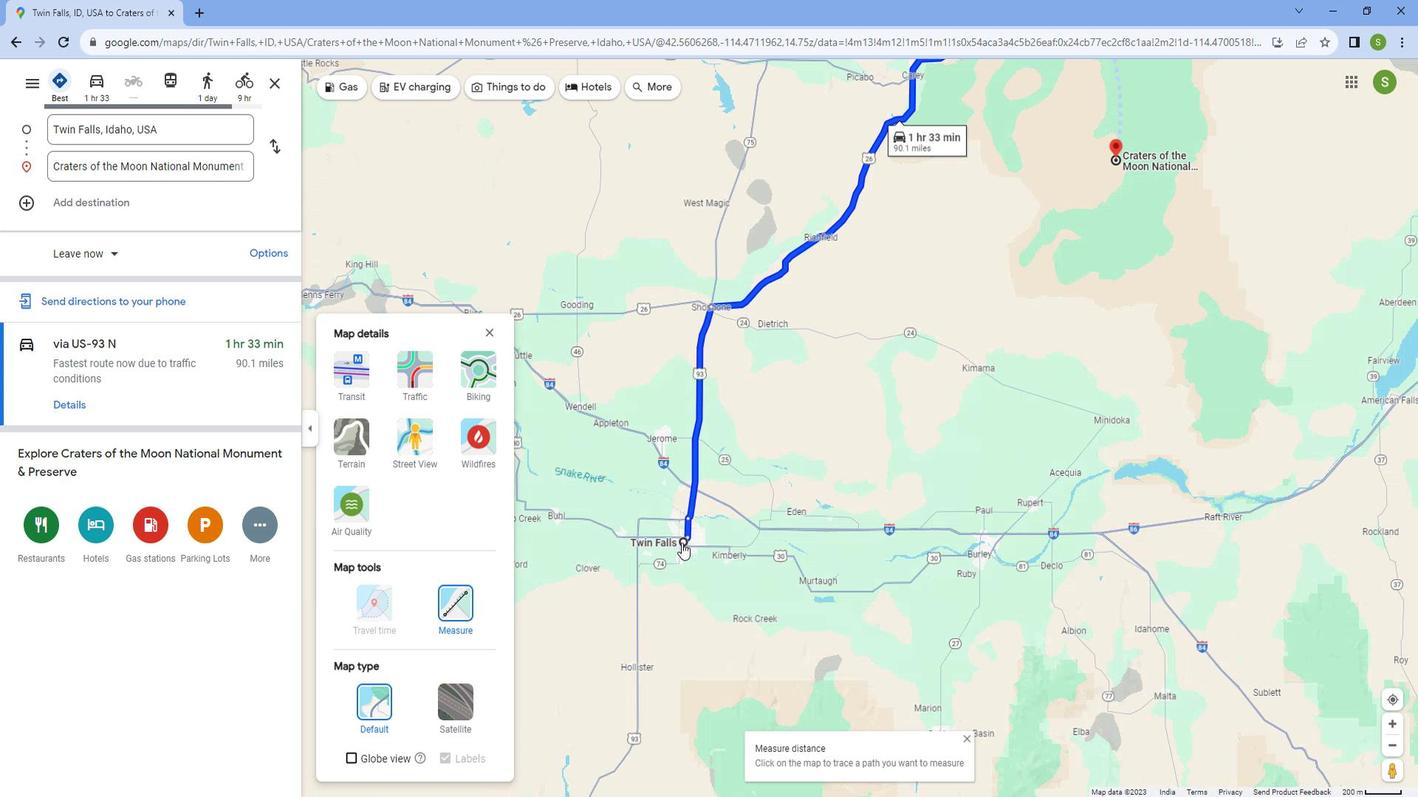 
Action: Mouse scrolled (451, 499) with delta (0, 0)
Screenshot: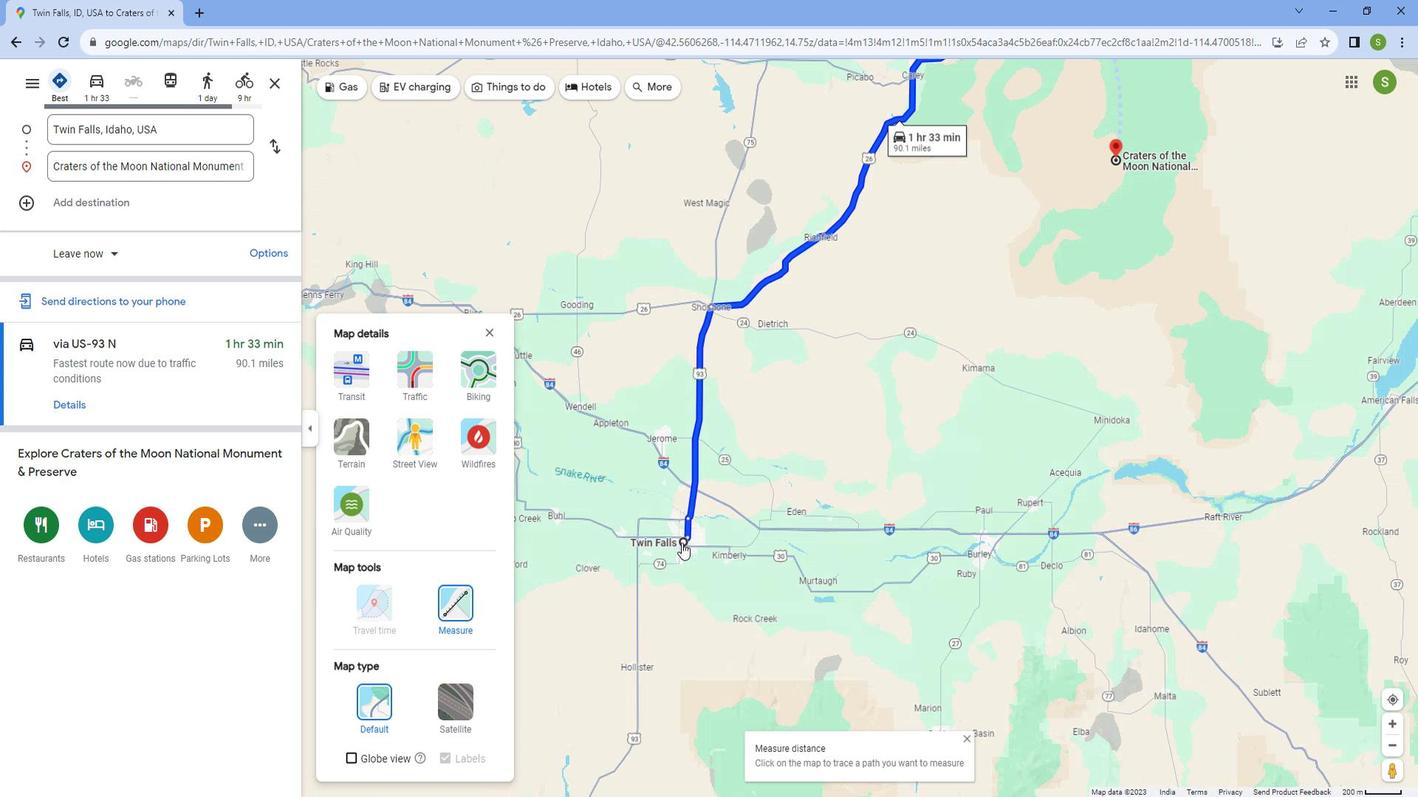 
Action: Mouse scrolled (451, 499) with delta (0, 0)
Screenshot: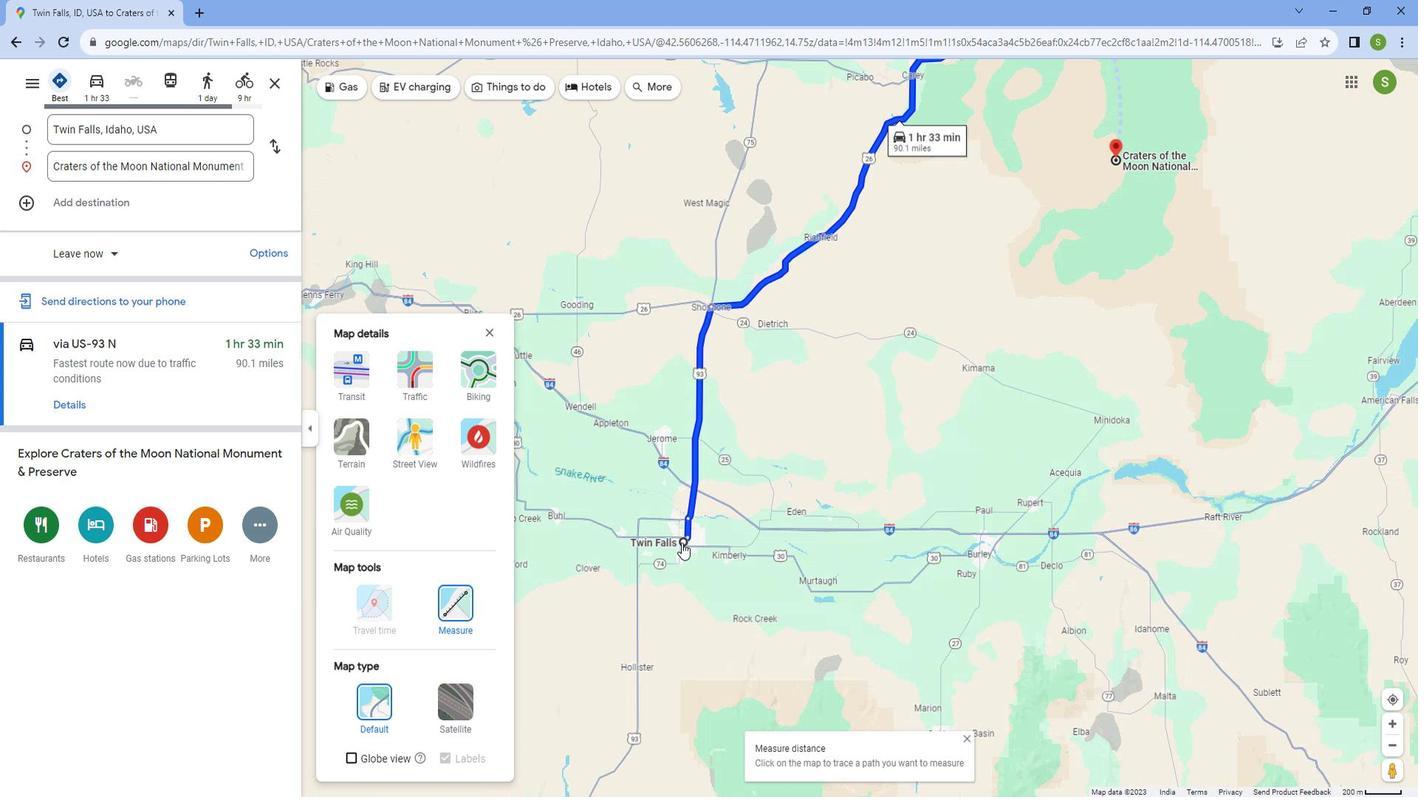 
Action: Mouse scrolled (451, 499) with delta (0, 0)
Screenshot: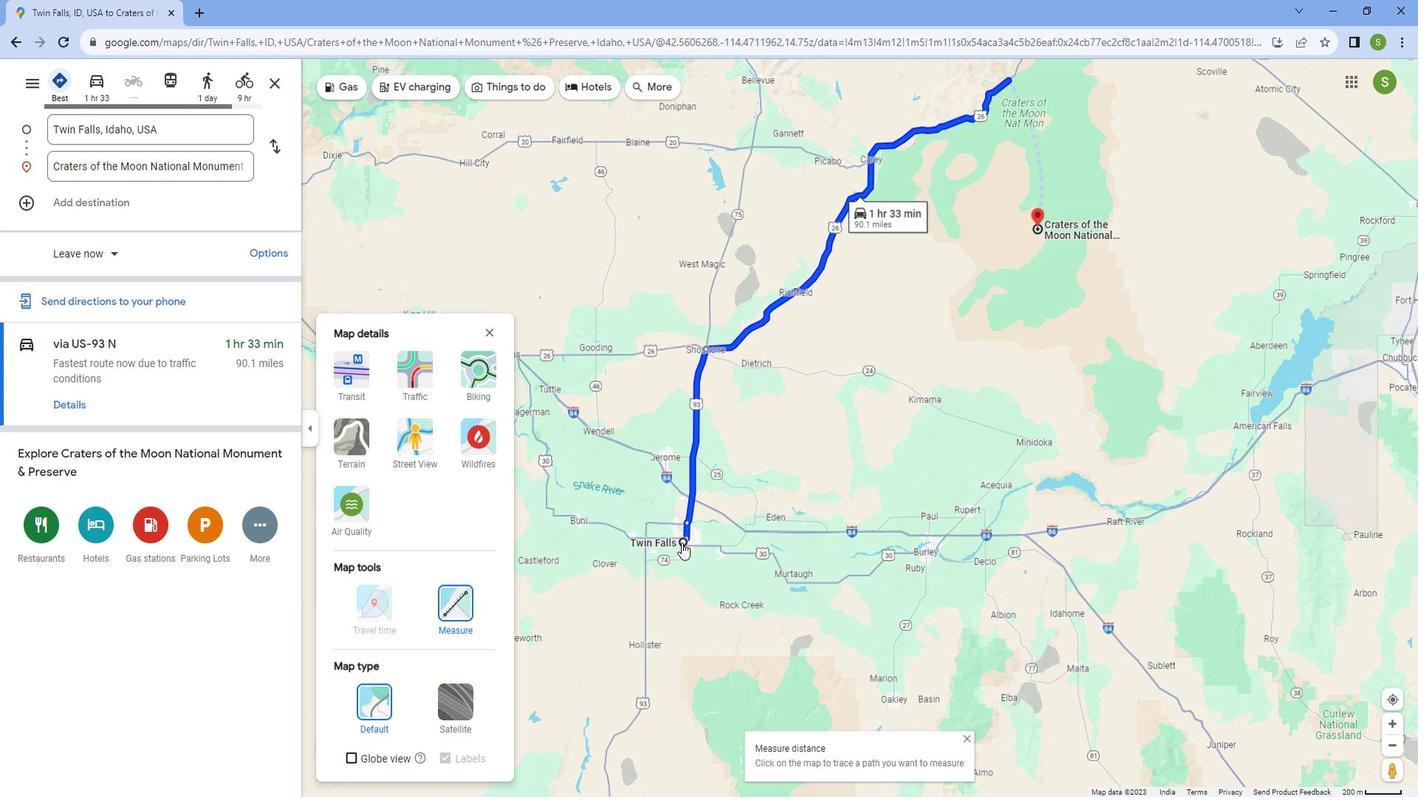 
Action: Mouse scrolled (451, 499) with delta (0, 0)
Screenshot: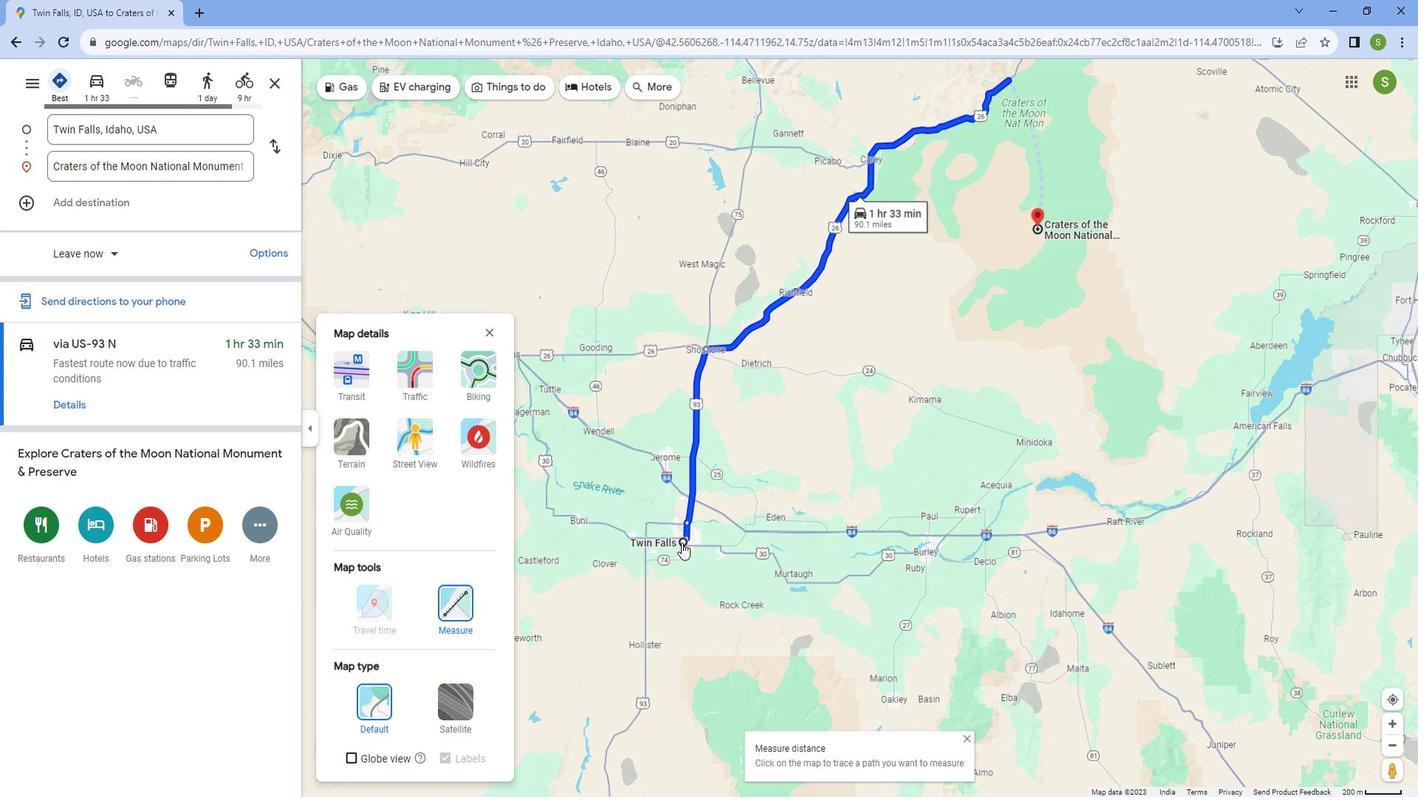 
Action: Mouse scrolled (451, 499) with delta (0, 0)
Screenshot: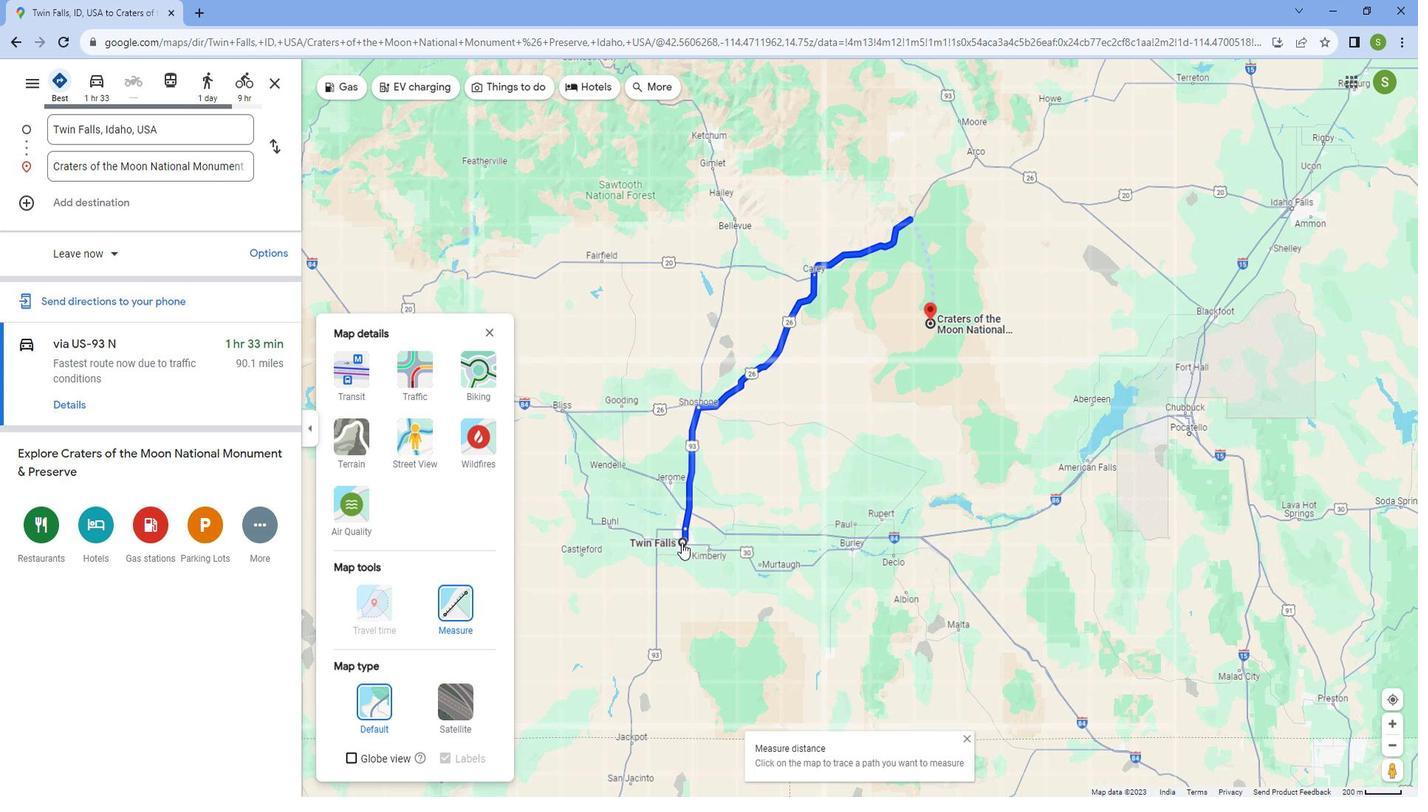 
Action: Mouse moved to (539, 391)
Screenshot: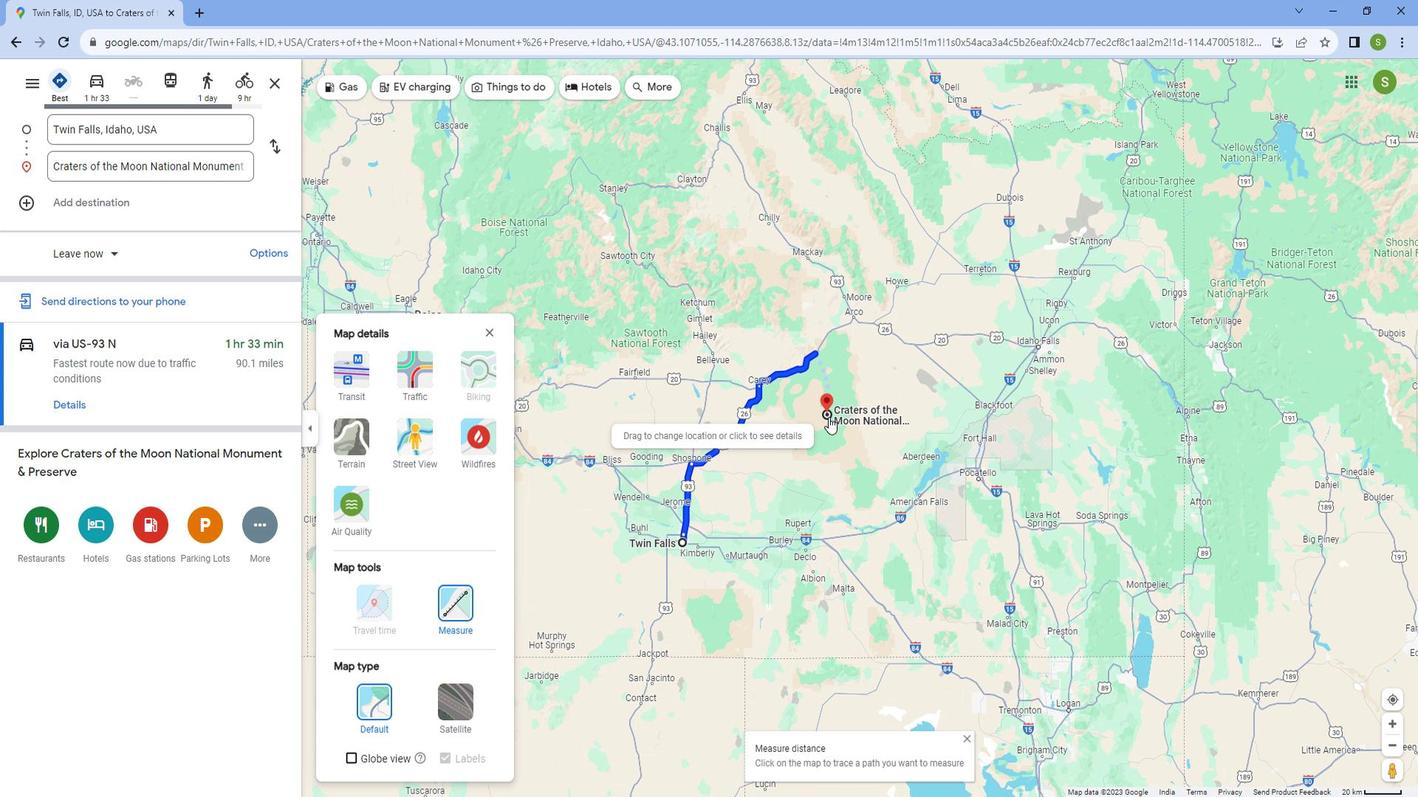 
Action: Mouse scrolled (539, 392) with delta (0, 0)
Screenshot: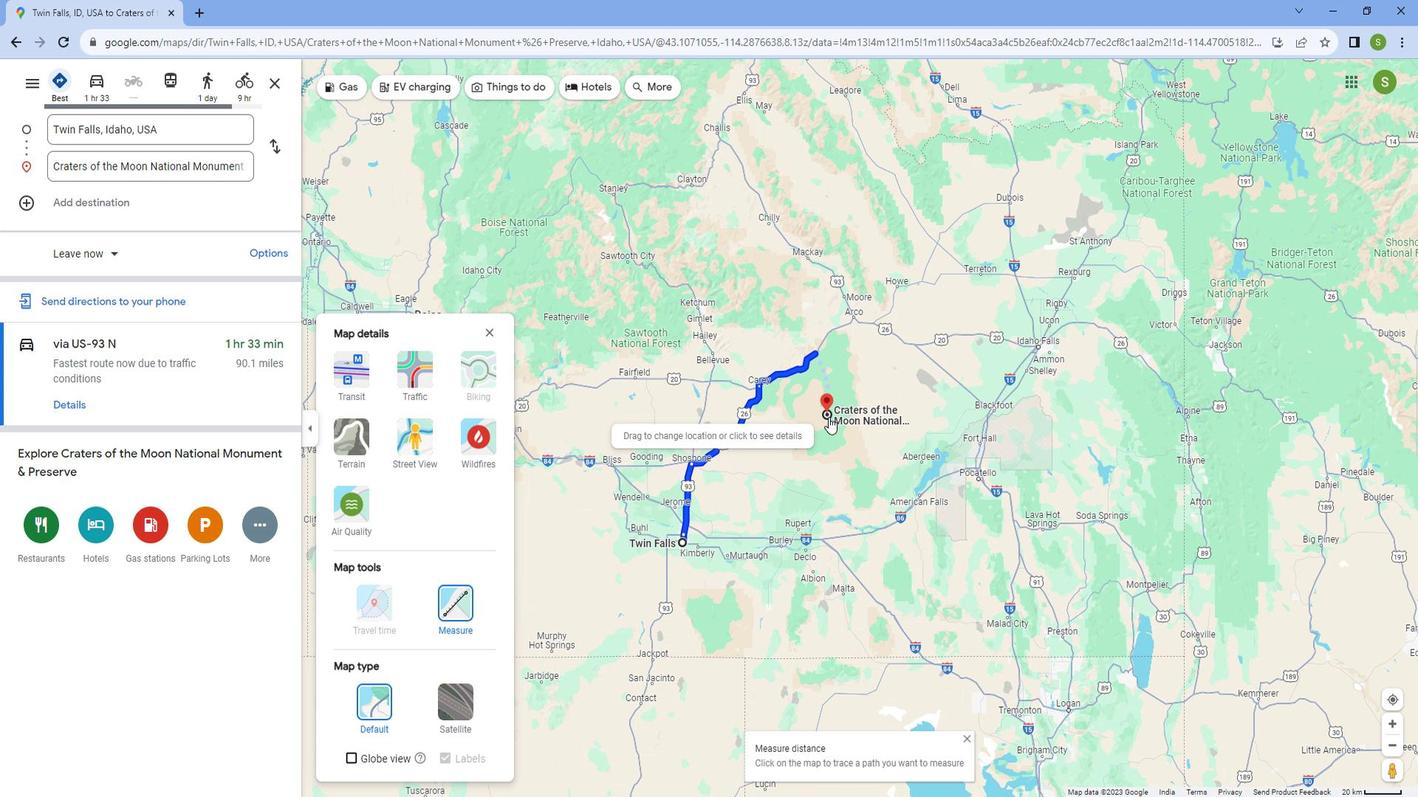 
Action: Mouse scrolled (539, 392) with delta (0, 0)
Screenshot: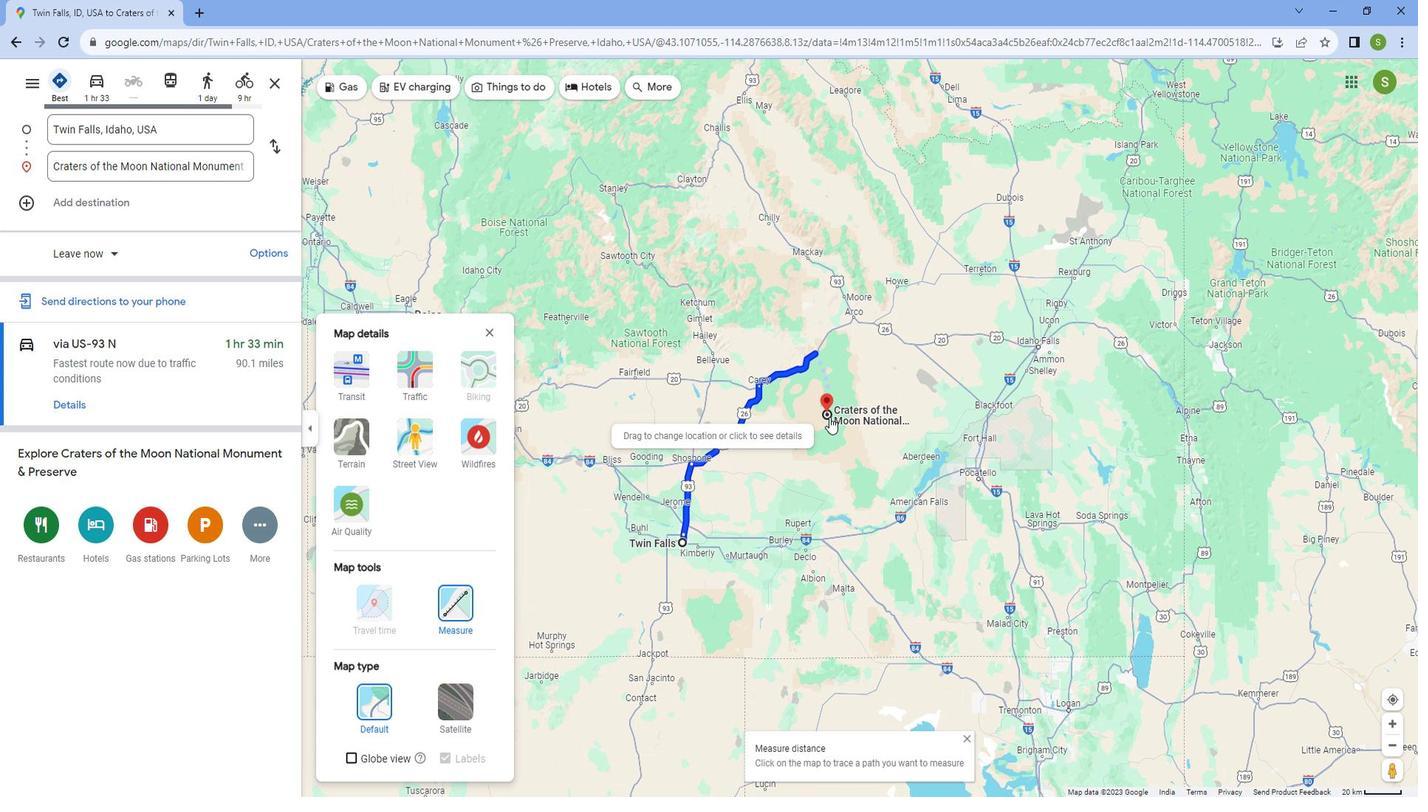 
Action: Mouse scrolled (539, 392) with delta (0, 0)
Screenshot: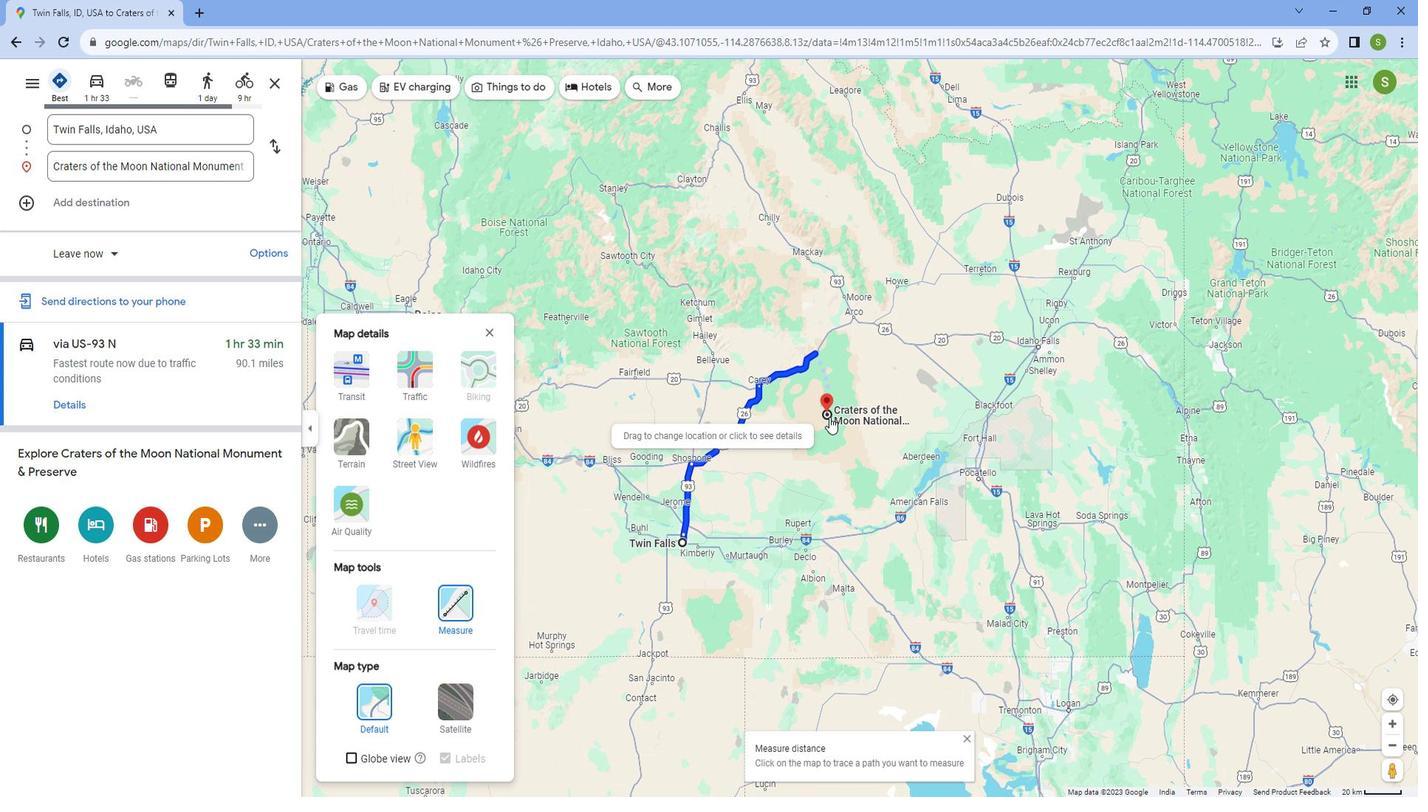 
Action: Mouse scrolled (539, 392) with delta (0, 0)
Screenshot: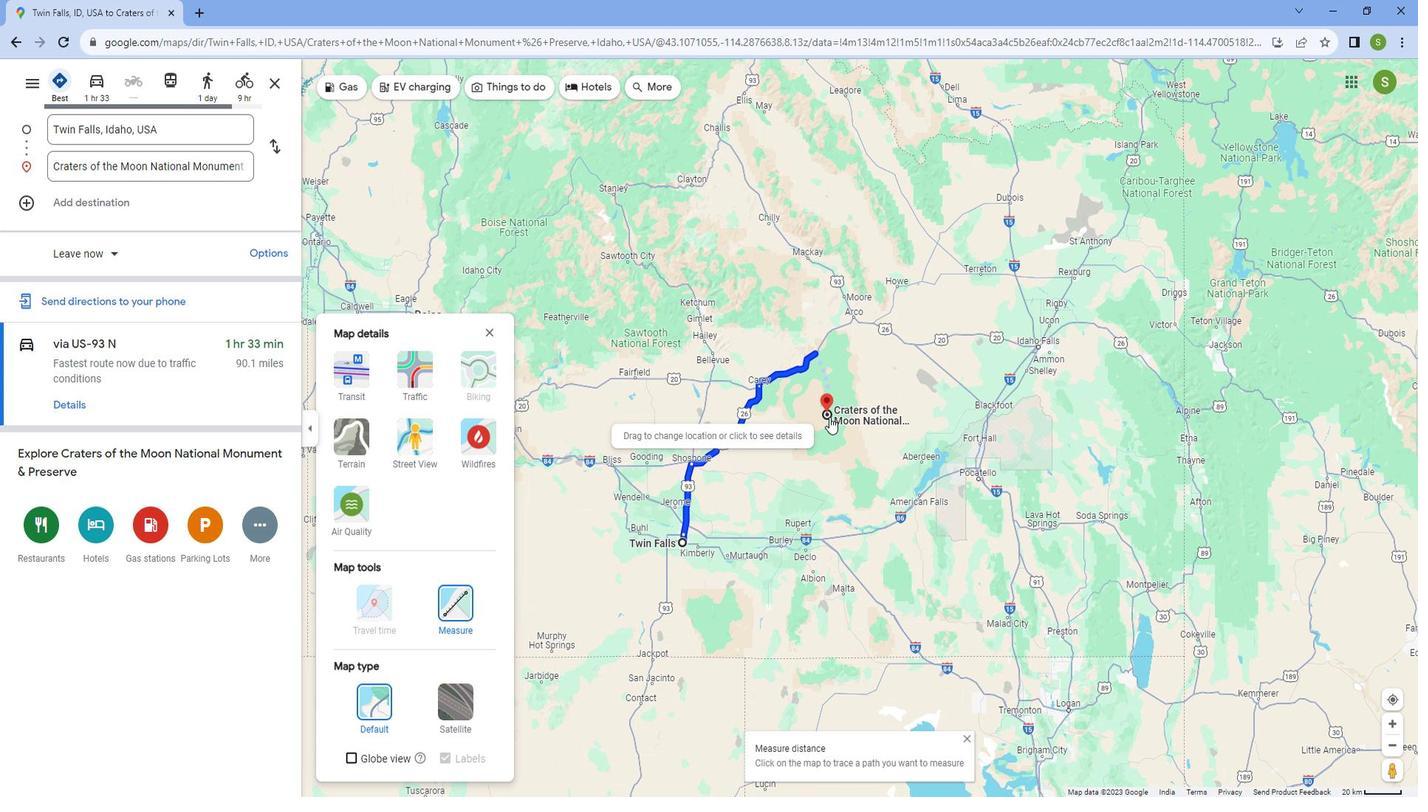 
Action: Mouse scrolled (539, 392) with delta (0, 0)
Screenshot: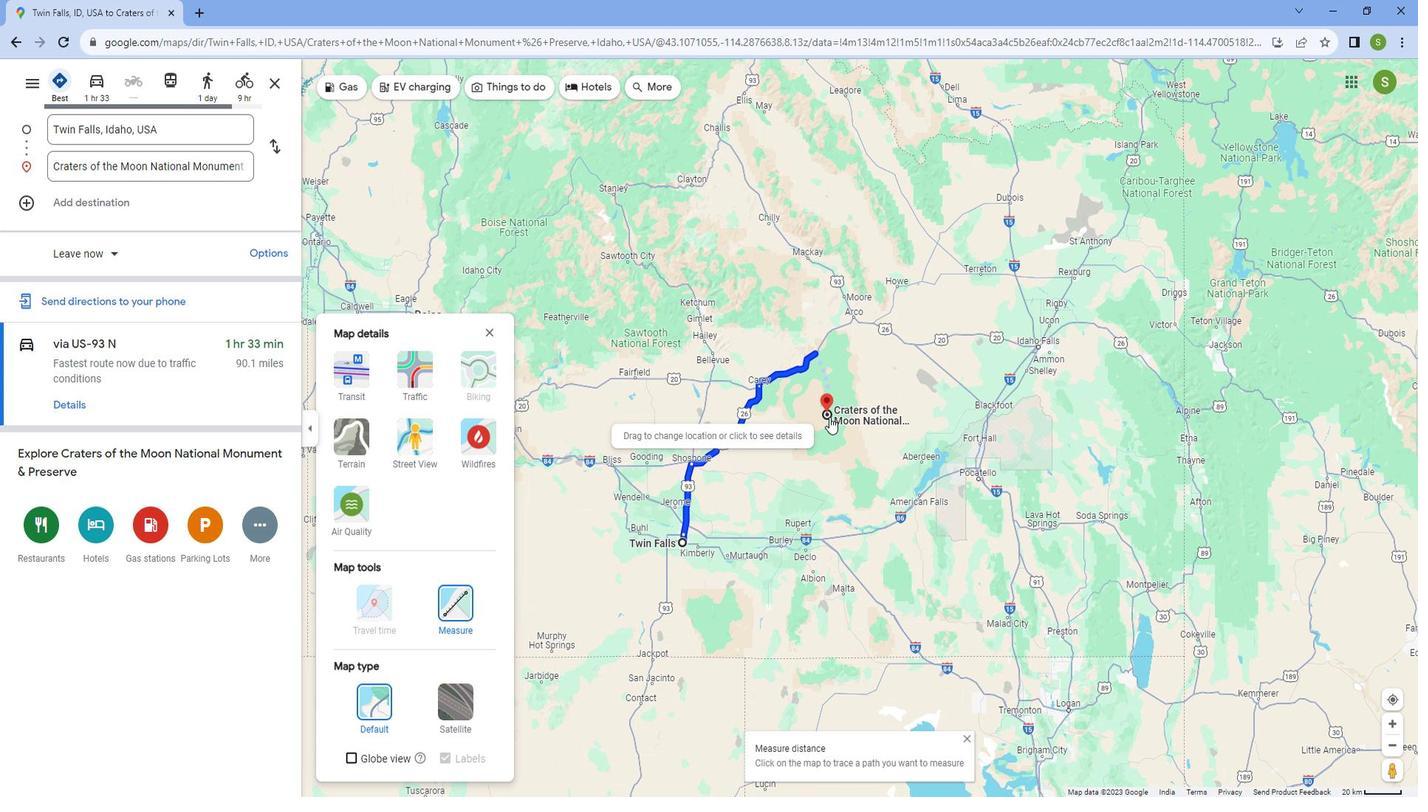 
Action: Mouse scrolled (539, 392) with delta (0, 0)
Screenshot: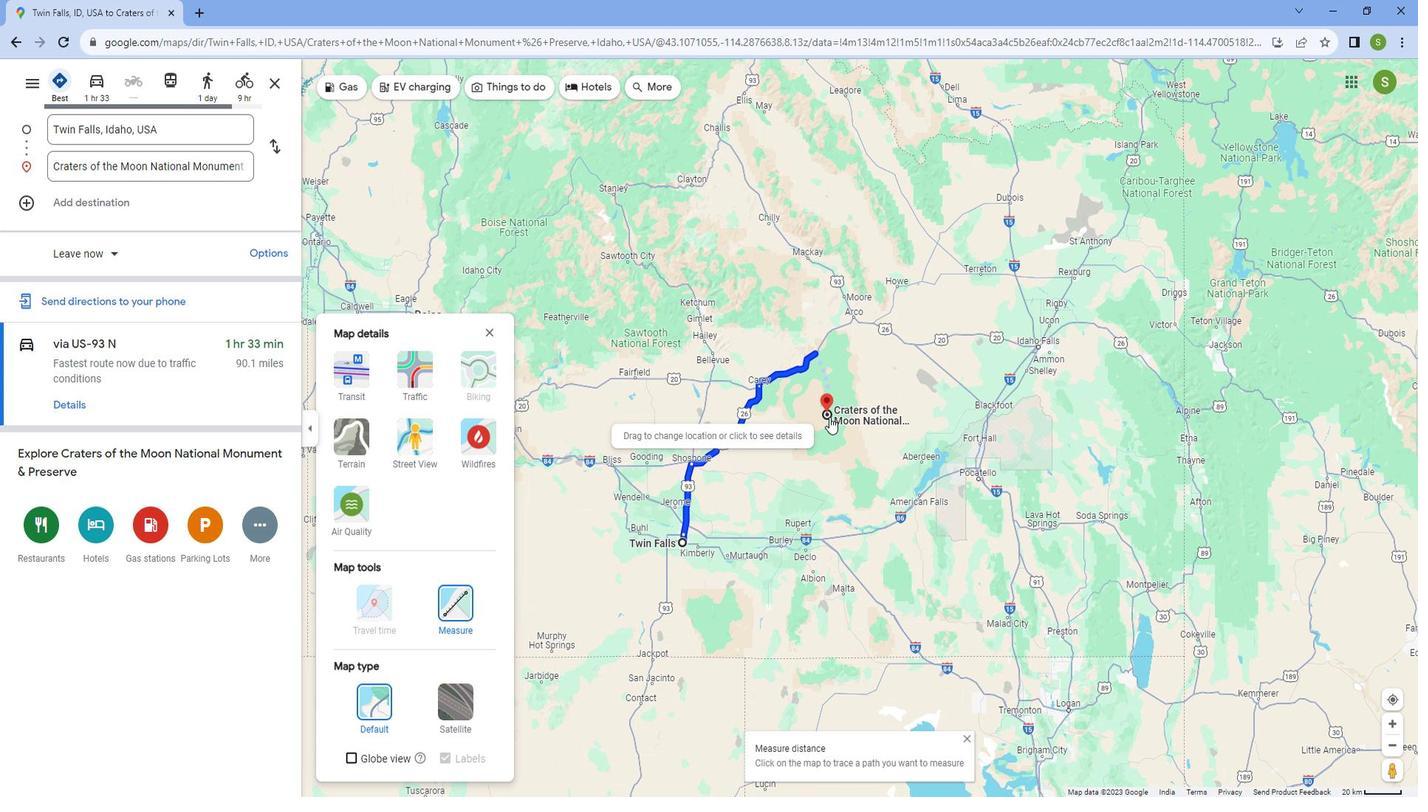 
Action: Mouse scrolled (539, 392) with delta (0, 0)
Screenshot: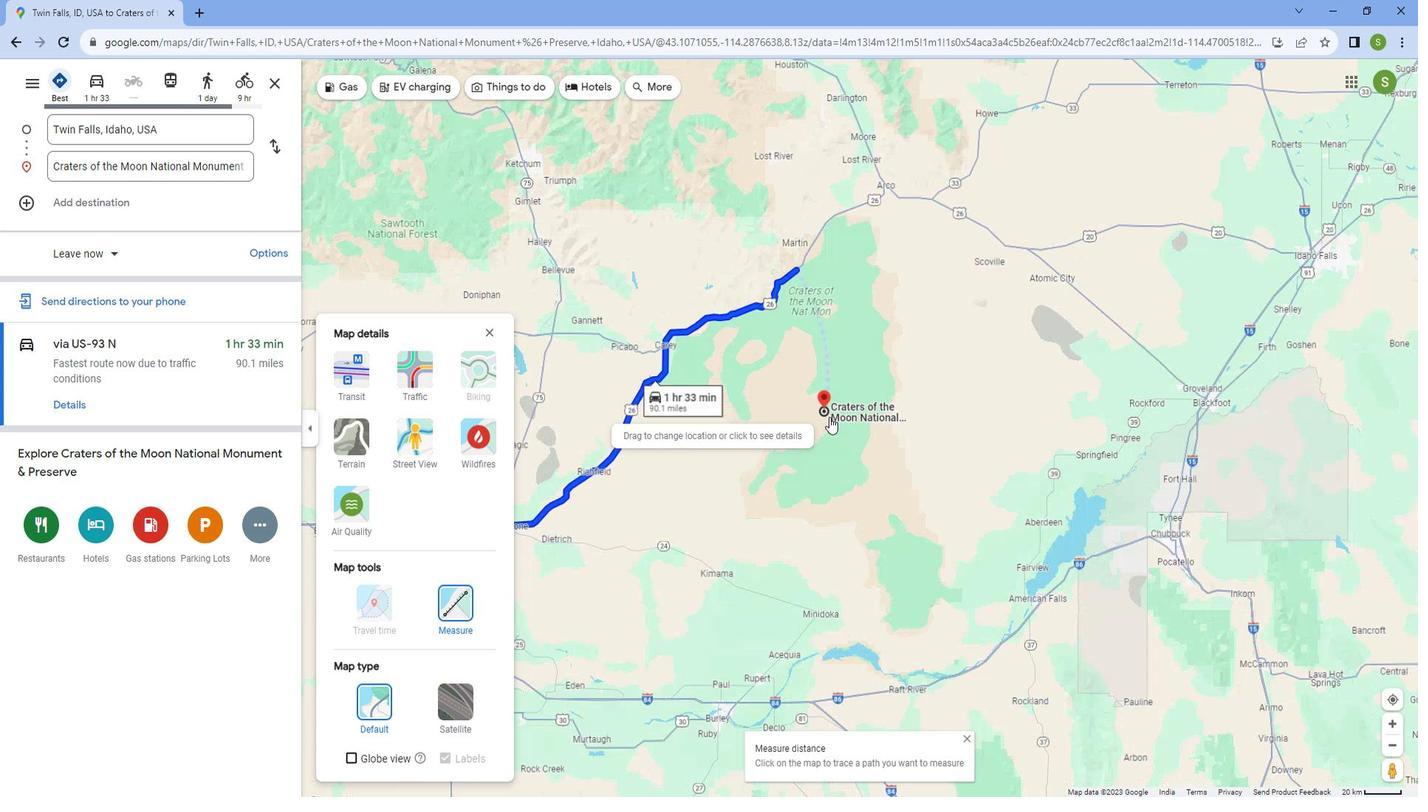 
Action: Mouse scrolled (539, 392) with delta (0, 0)
Screenshot: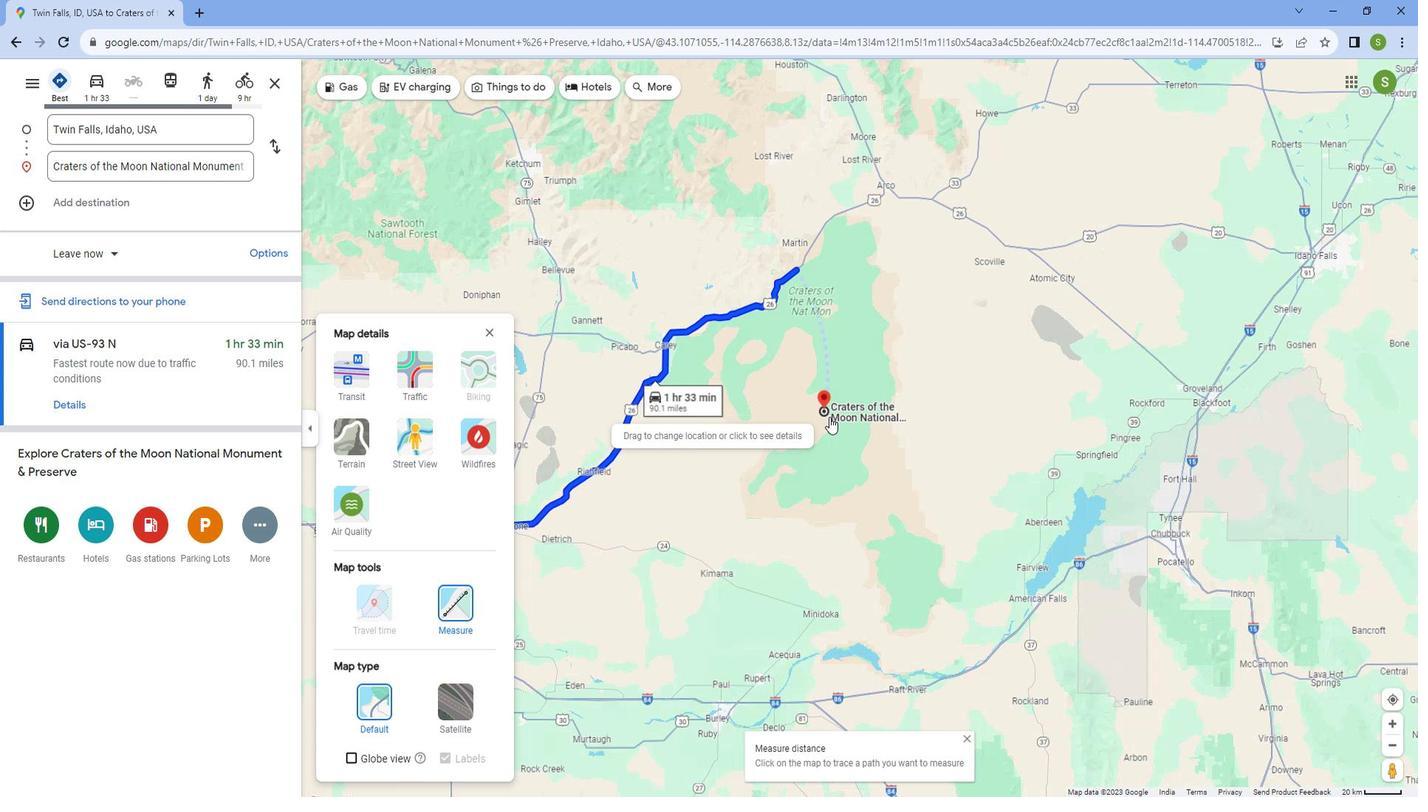 
Action: Mouse scrolled (539, 392) with delta (0, 0)
Screenshot: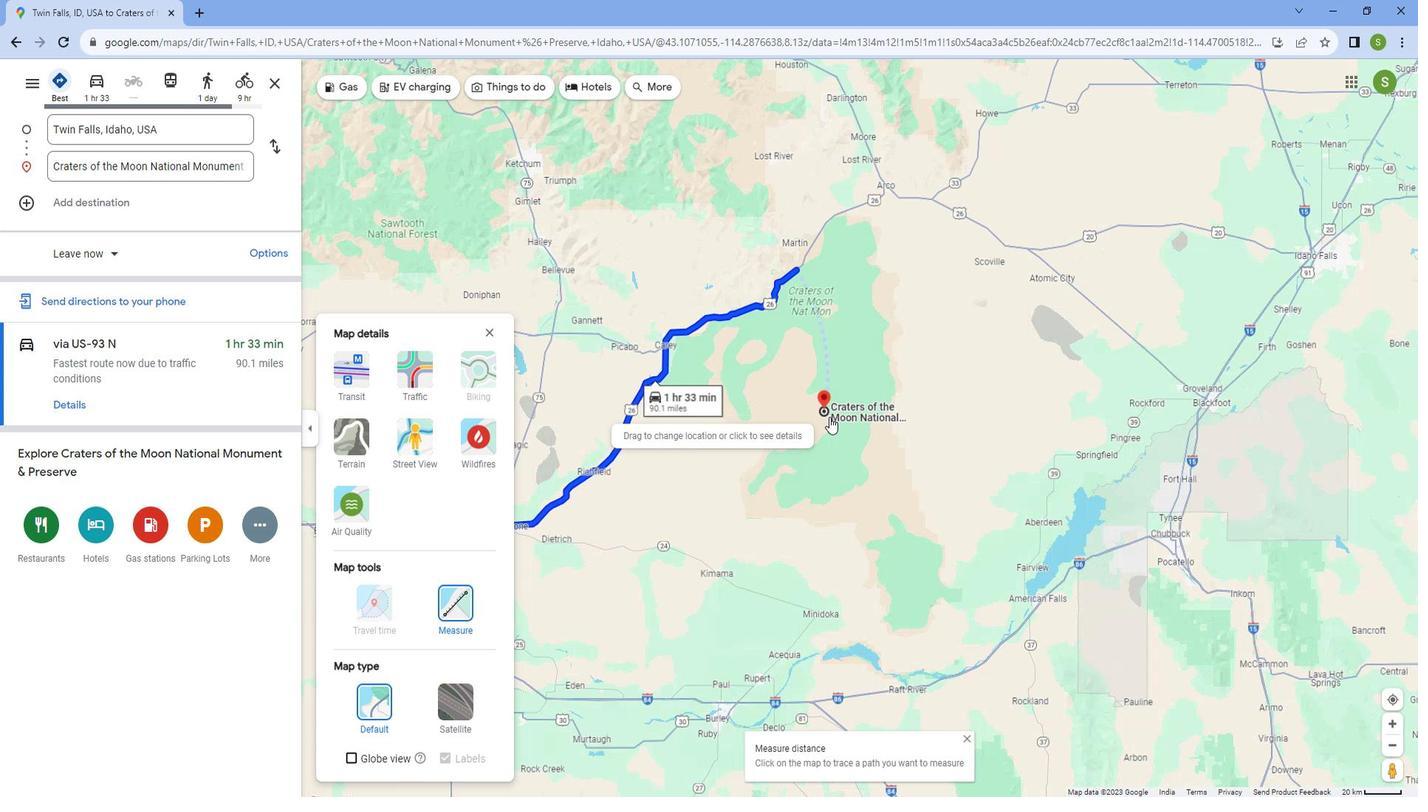 
Action: Mouse scrolled (539, 392) with delta (0, 0)
Screenshot: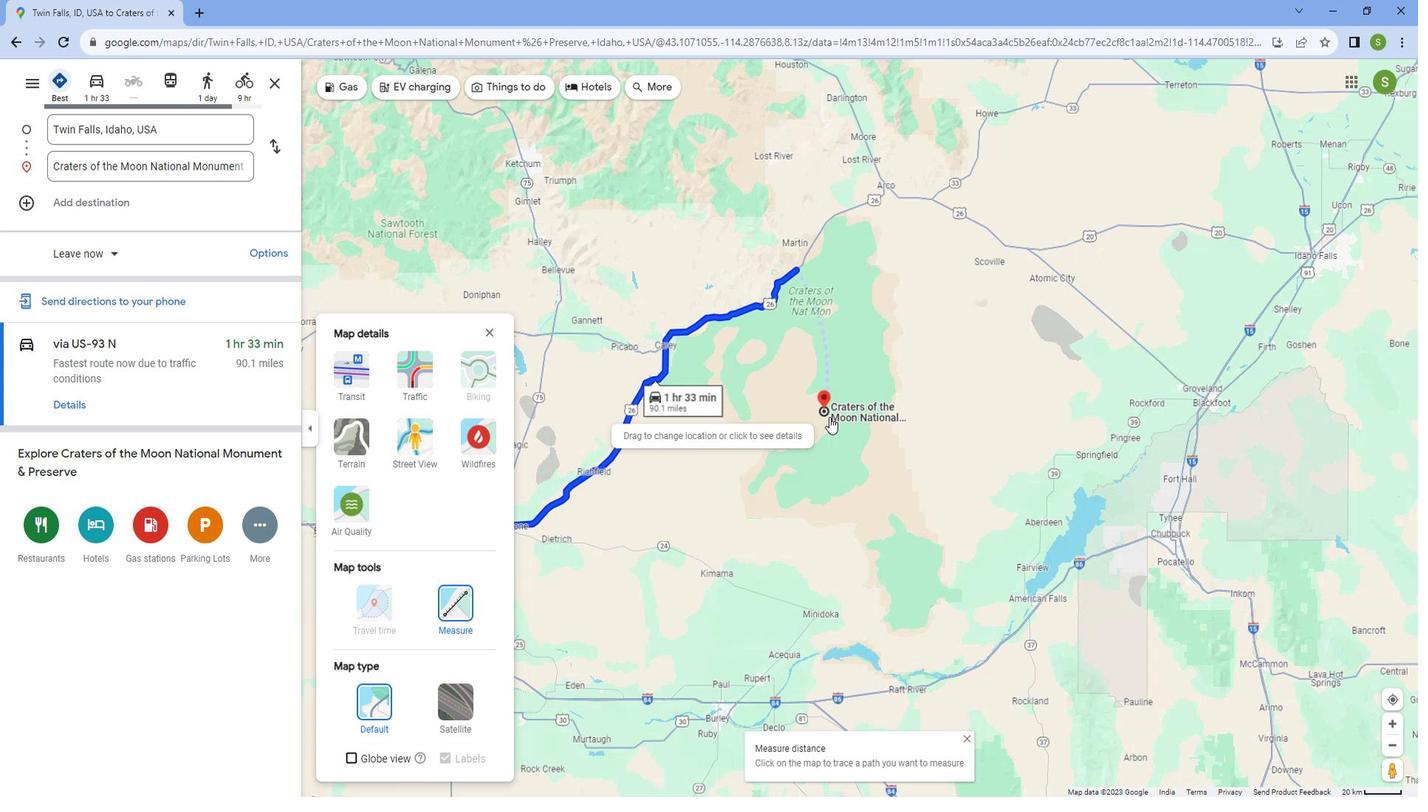 
Action: Mouse scrolled (539, 392) with delta (0, 0)
Screenshot: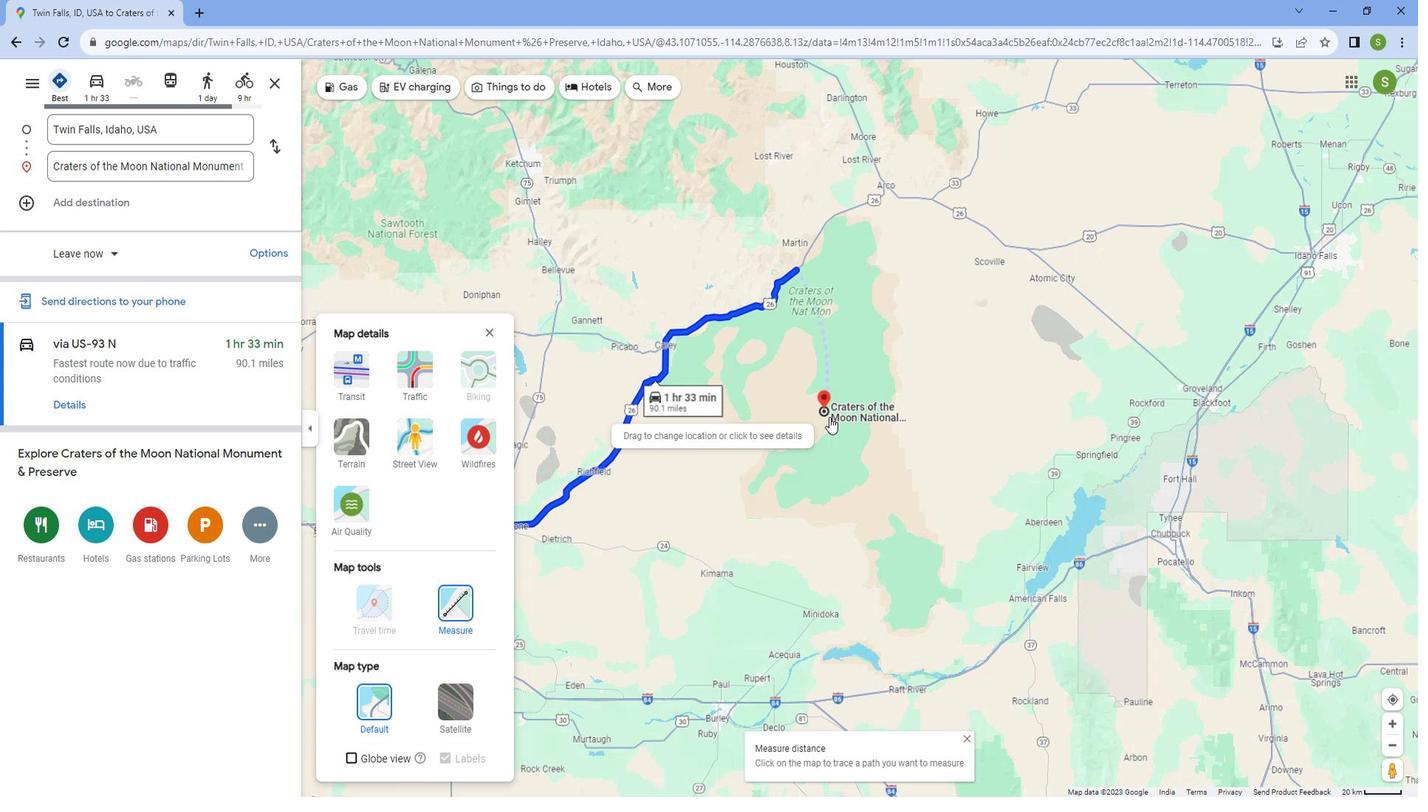 
Action: Mouse scrolled (539, 392) with delta (0, 0)
Screenshot: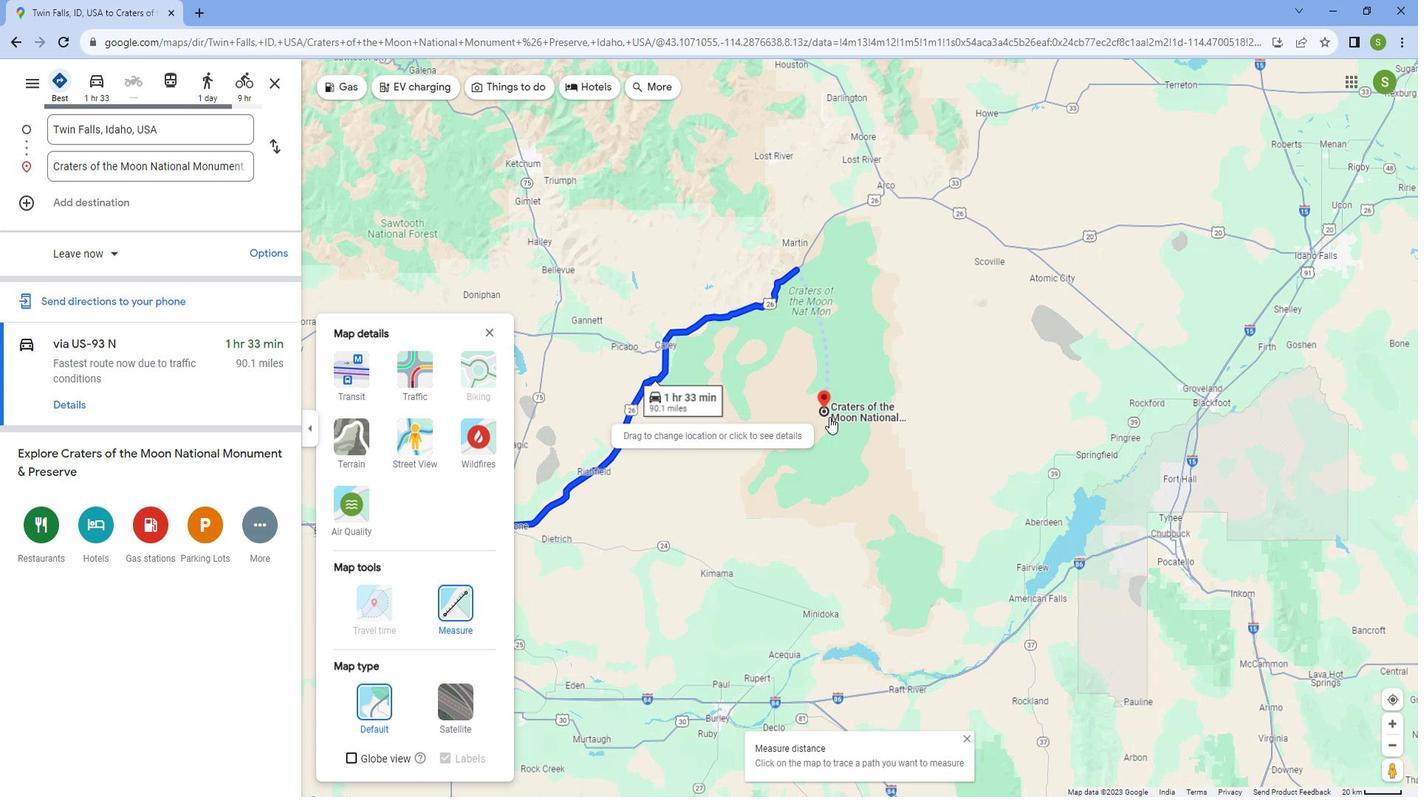 
Action: Mouse scrolled (539, 392) with delta (0, 0)
Screenshot: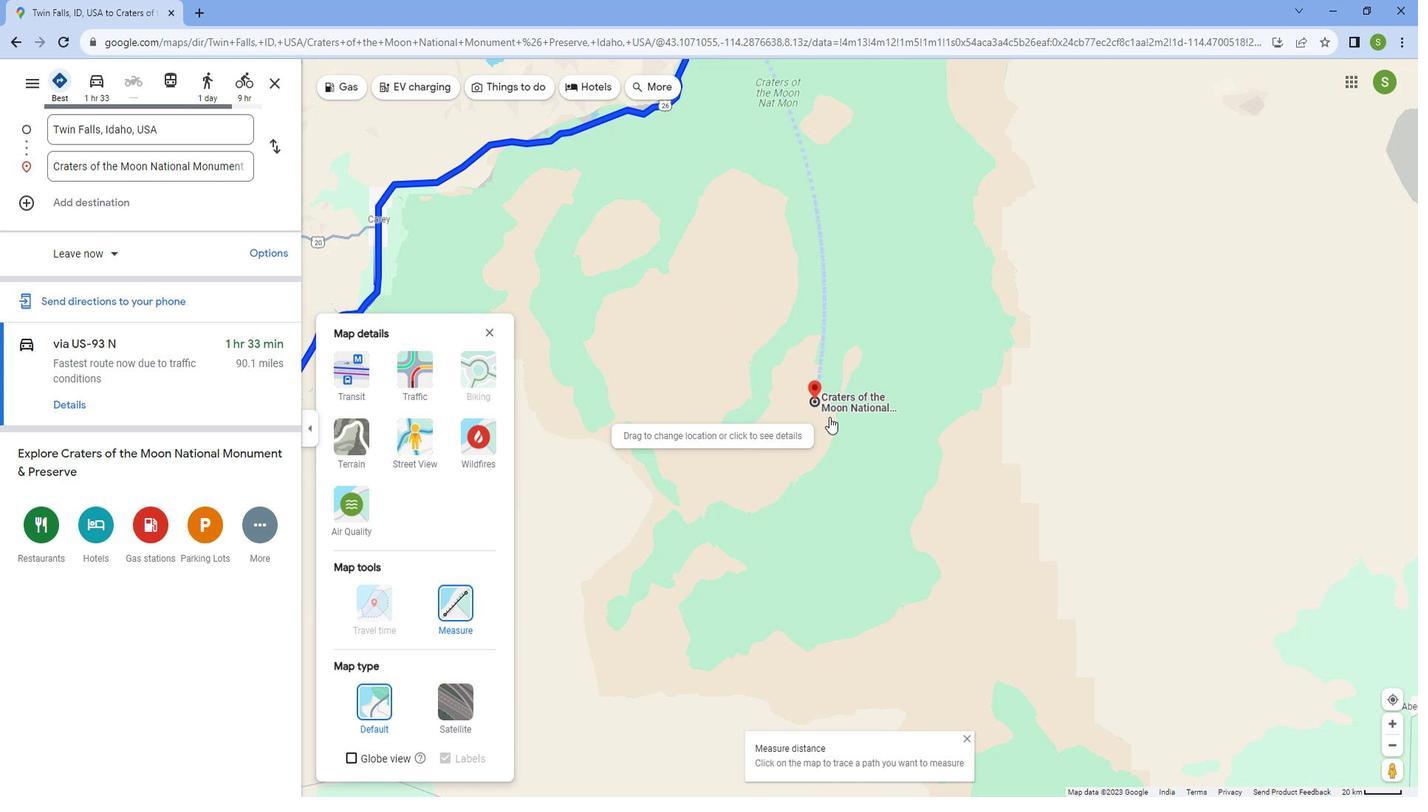 
Action: Mouse scrolled (539, 392) with delta (0, 0)
Screenshot: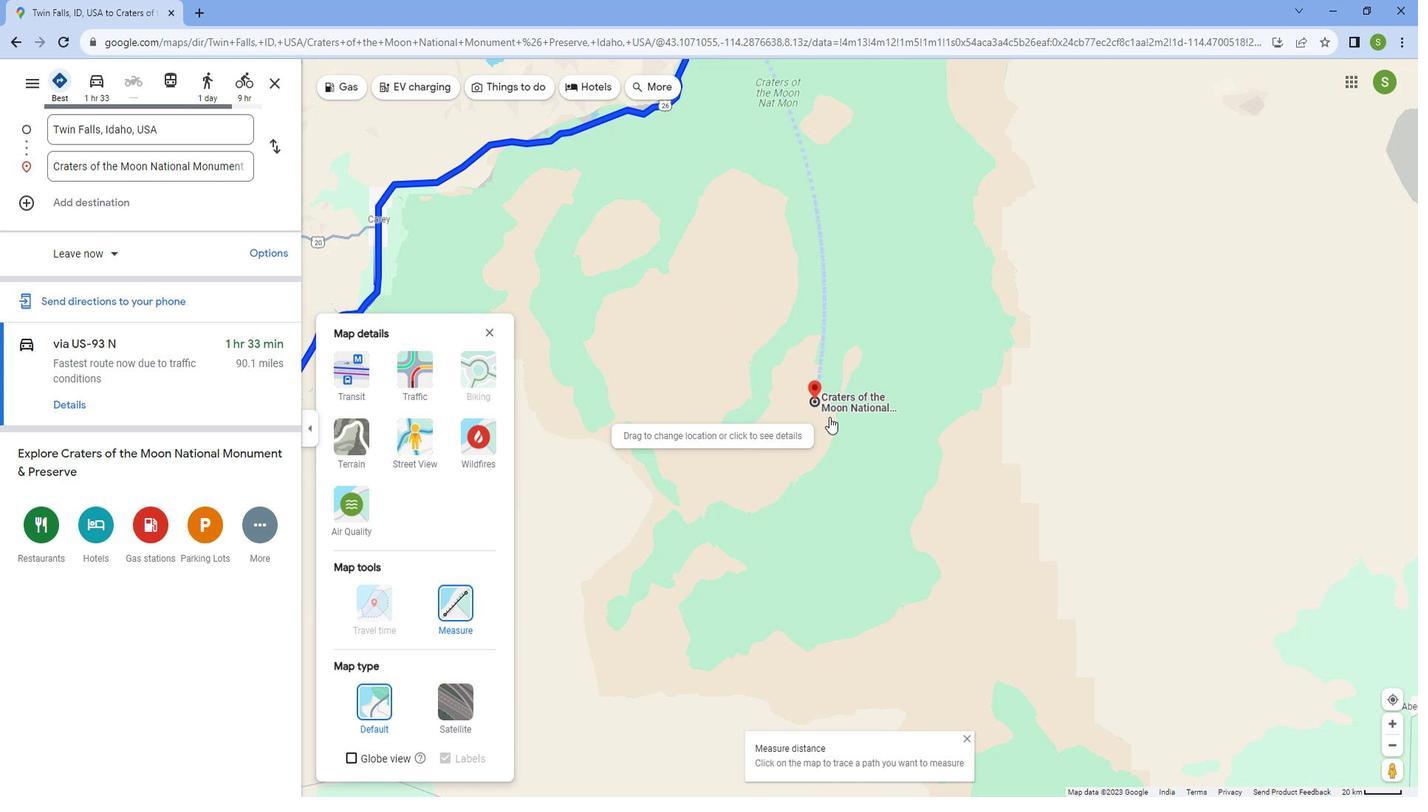 
Action: Mouse scrolled (539, 392) with delta (0, 0)
Screenshot: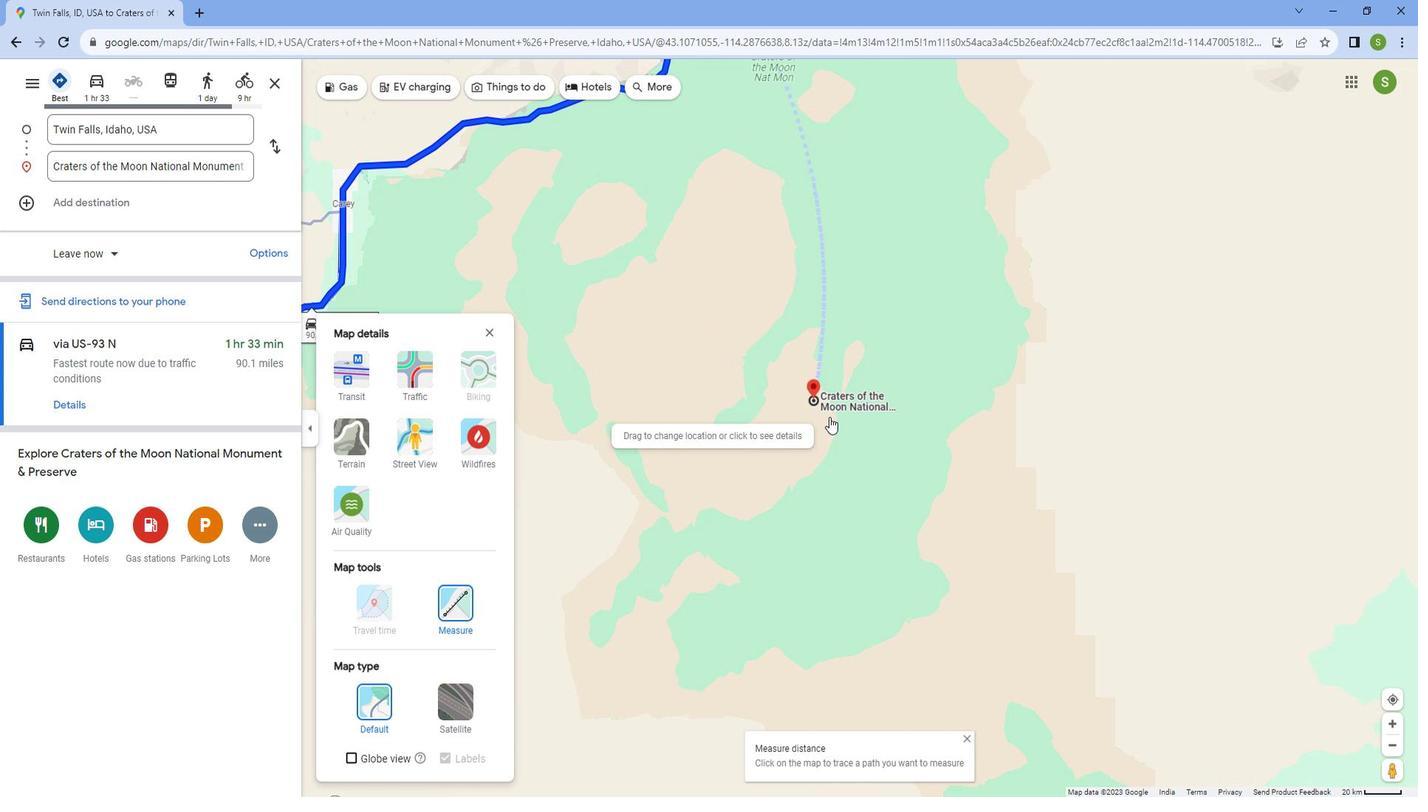 
Action: Mouse scrolled (539, 392) with delta (0, 0)
Screenshot: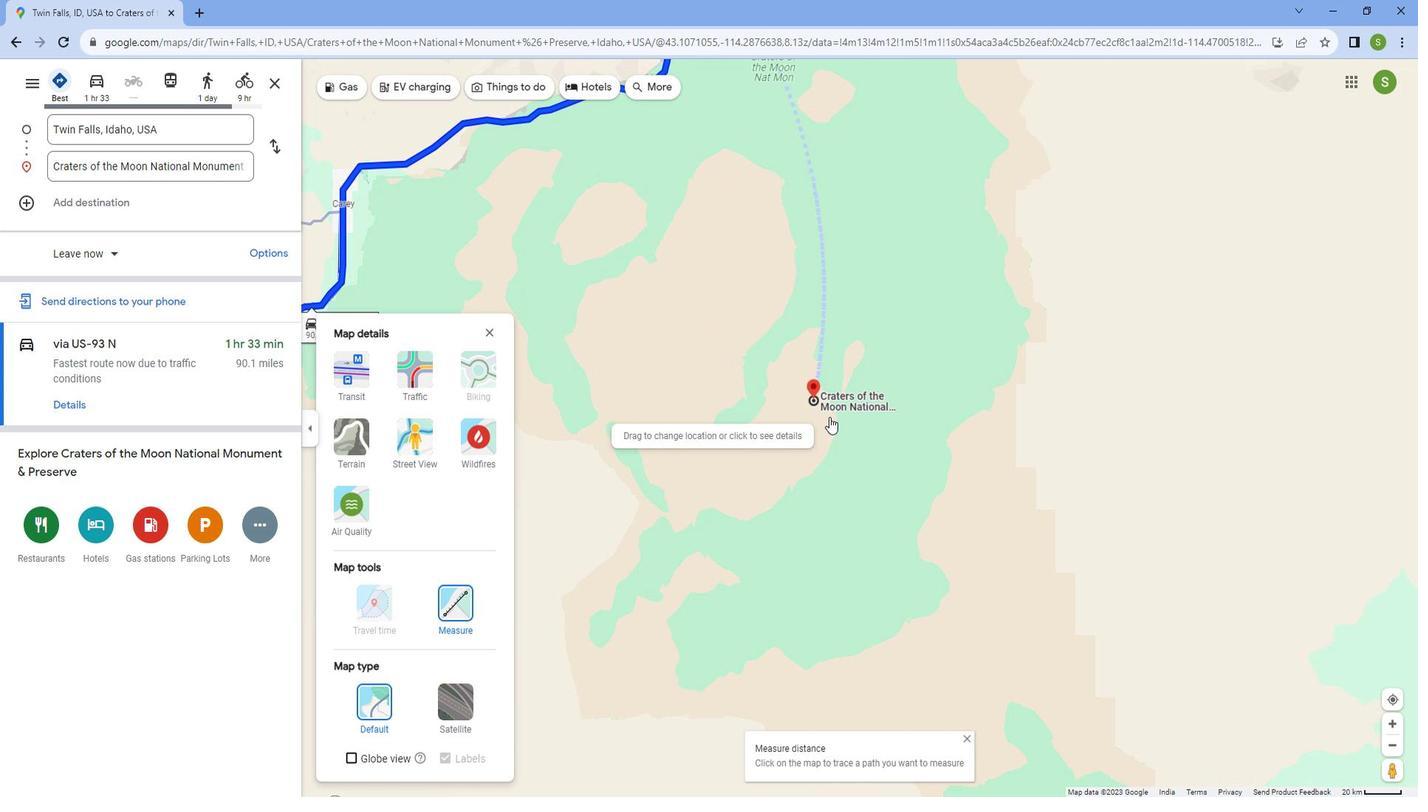 
Action: Mouse scrolled (539, 392) with delta (0, 0)
Screenshot: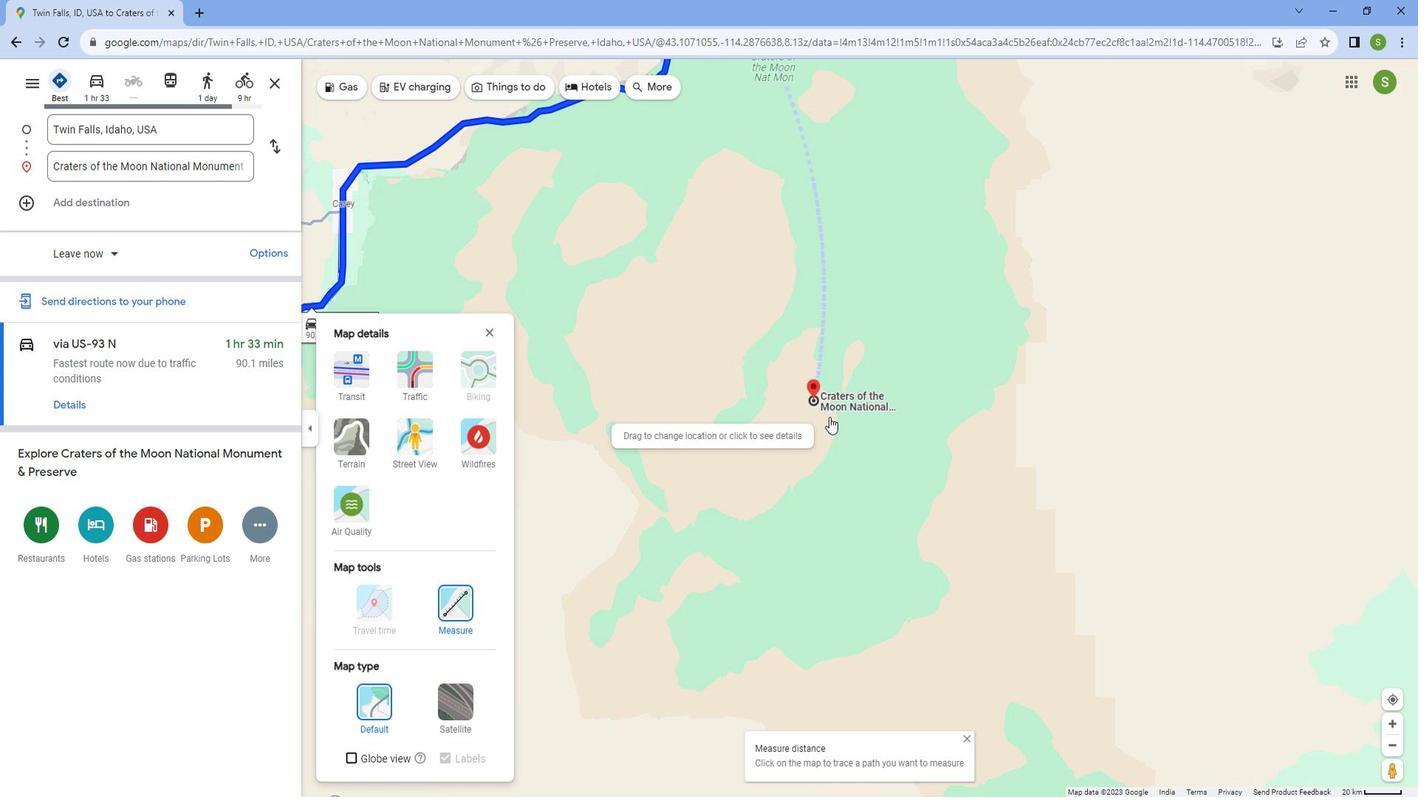 
Action: Mouse moved to (514, 351)
Screenshot: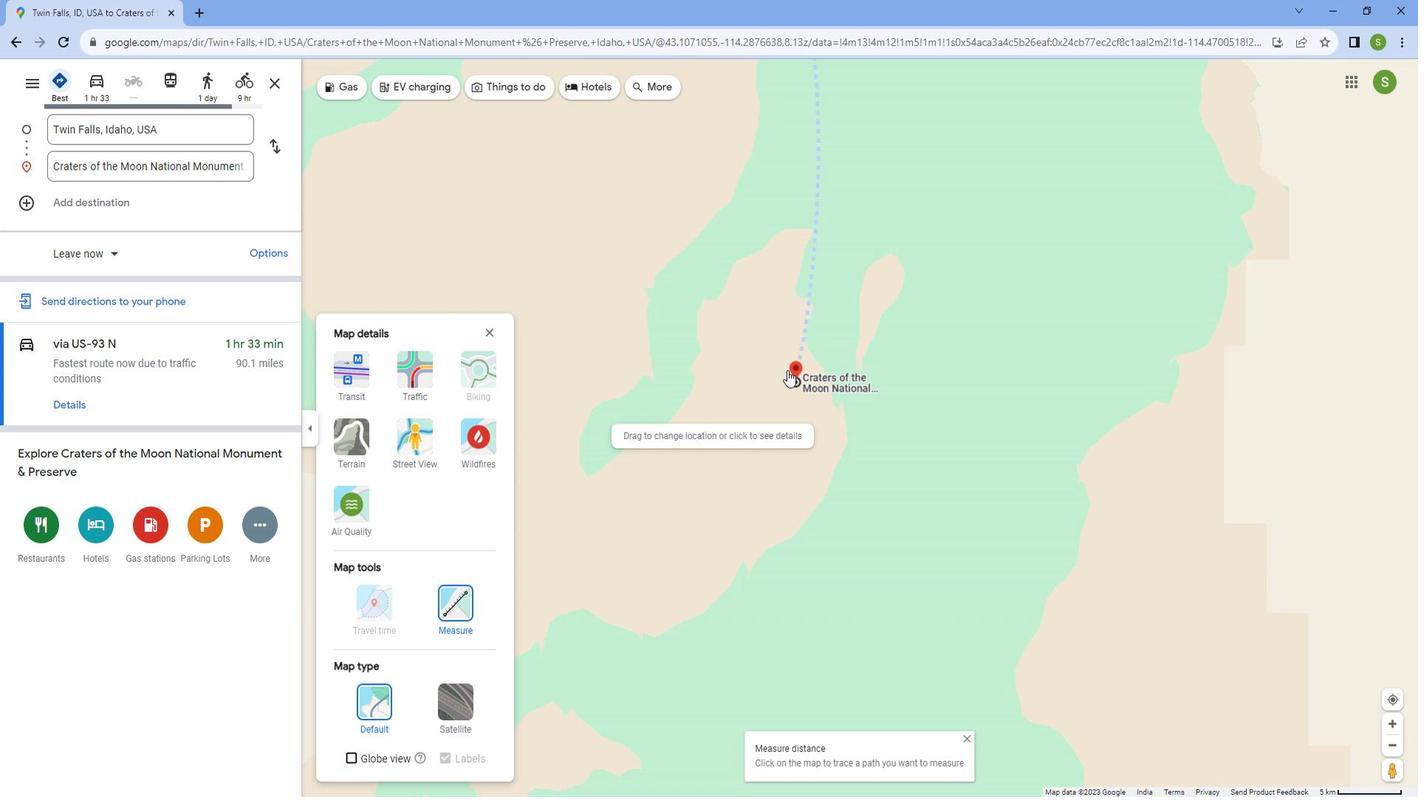 
Action: Mouse scrolled (514, 352) with delta (0, 0)
Screenshot: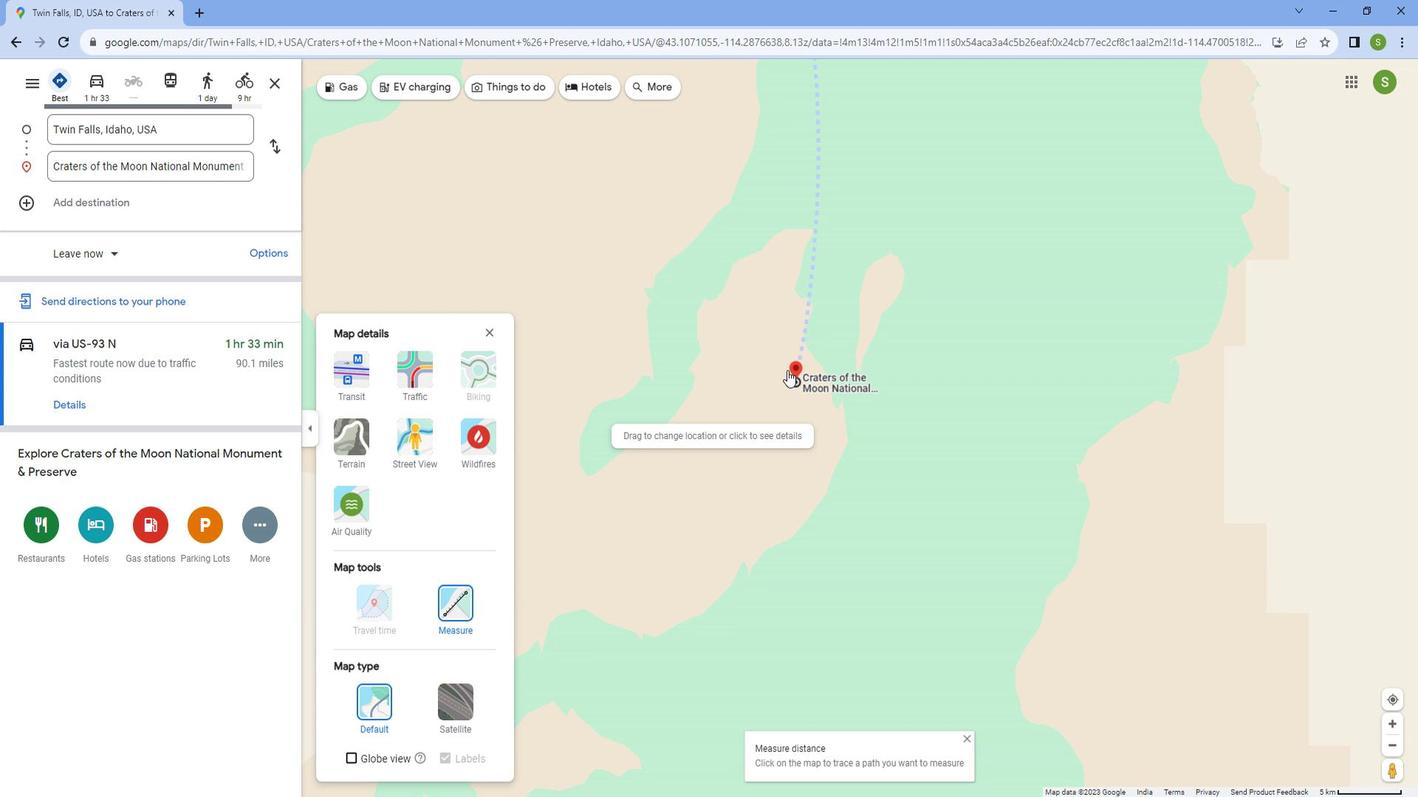
Action: Mouse scrolled (514, 352) with delta (0, 0)
Screenshot: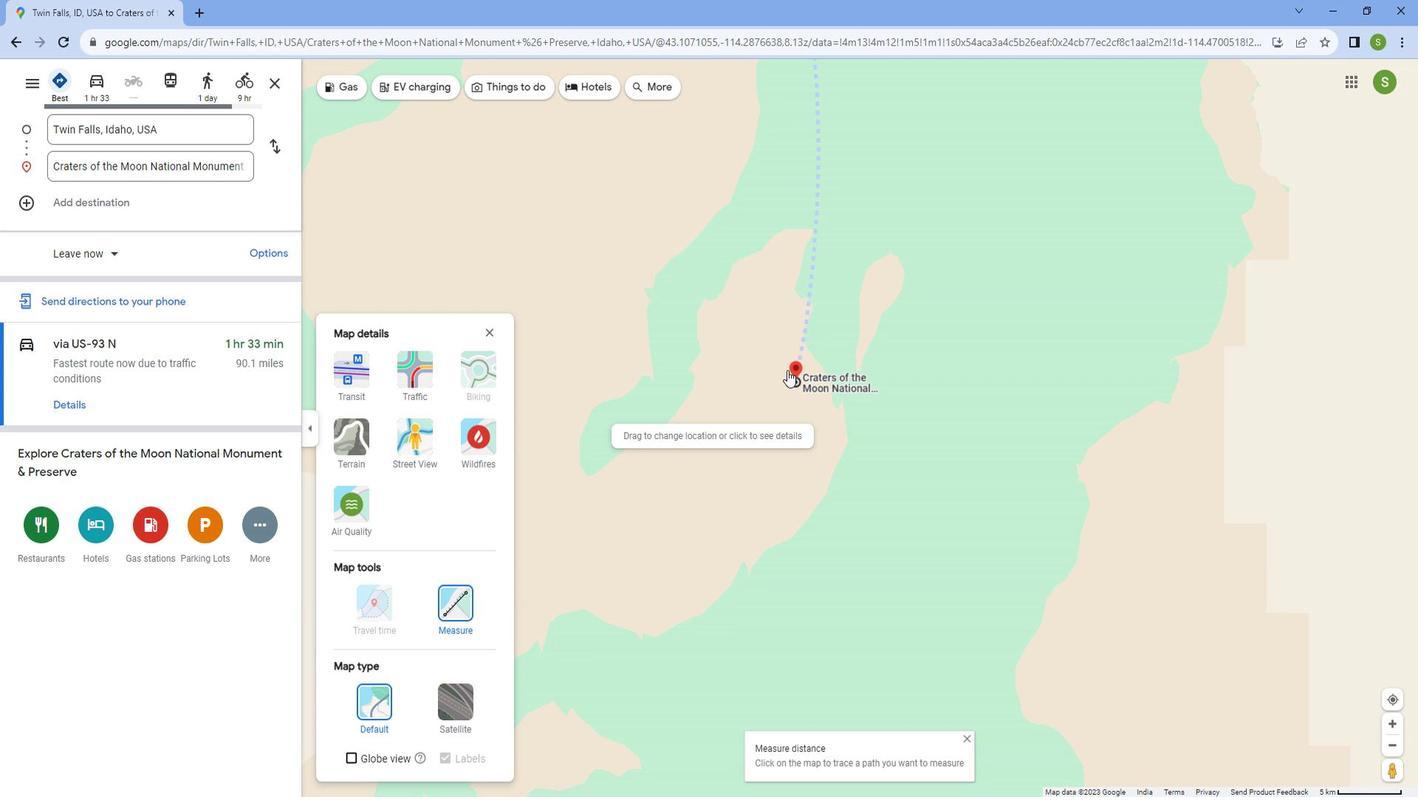 
Action: Mouse scrolled (514, 352) with delta (0, 0)
Screenshot: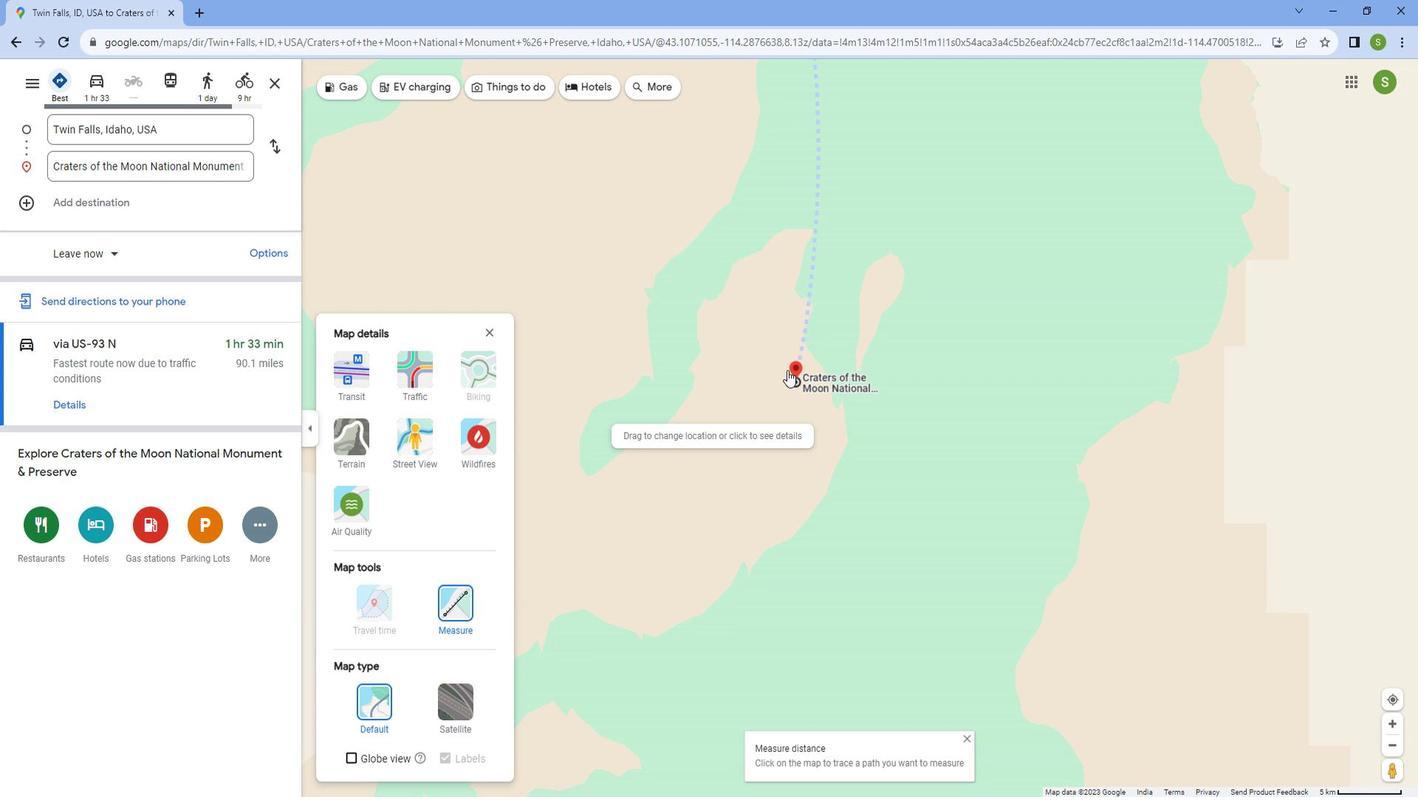 
Action: Mouse scrolled (514, 352) with delta (0, 0)
Screenshot: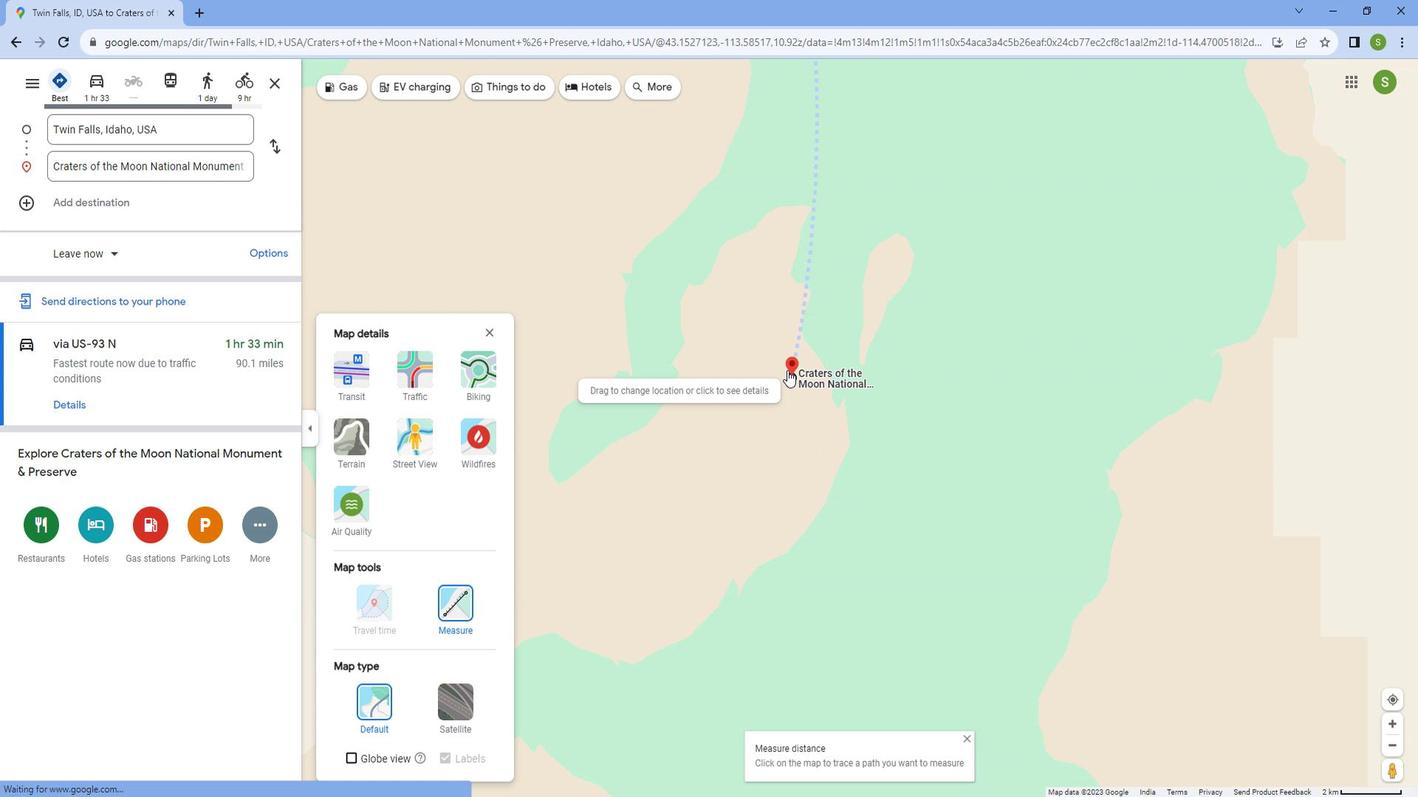 
Action: Mouse scrolled (514, 352) with delta (0, 0)
Screenshot: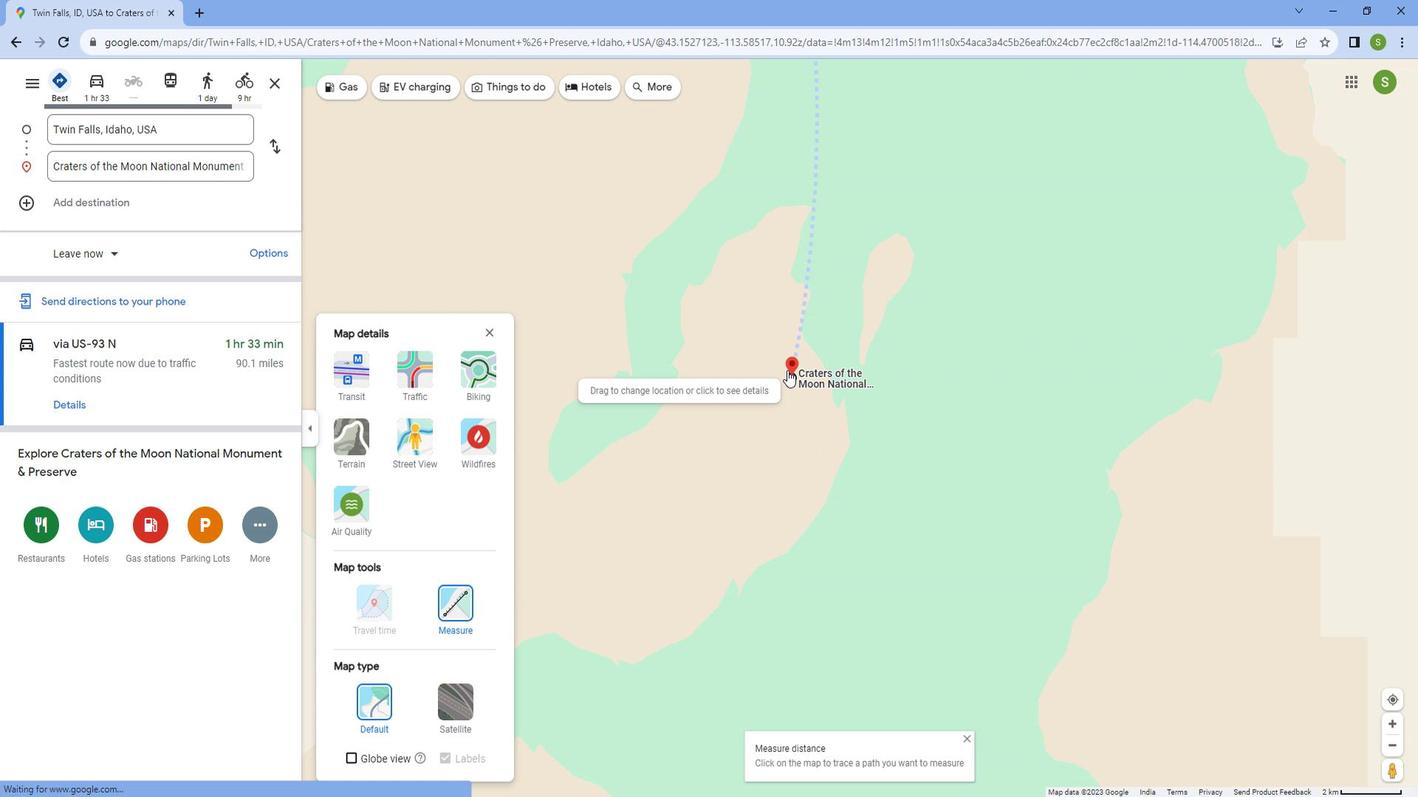 
Action: Mouse scrolled (514, 352) with delta (0, 0)
Screenshot: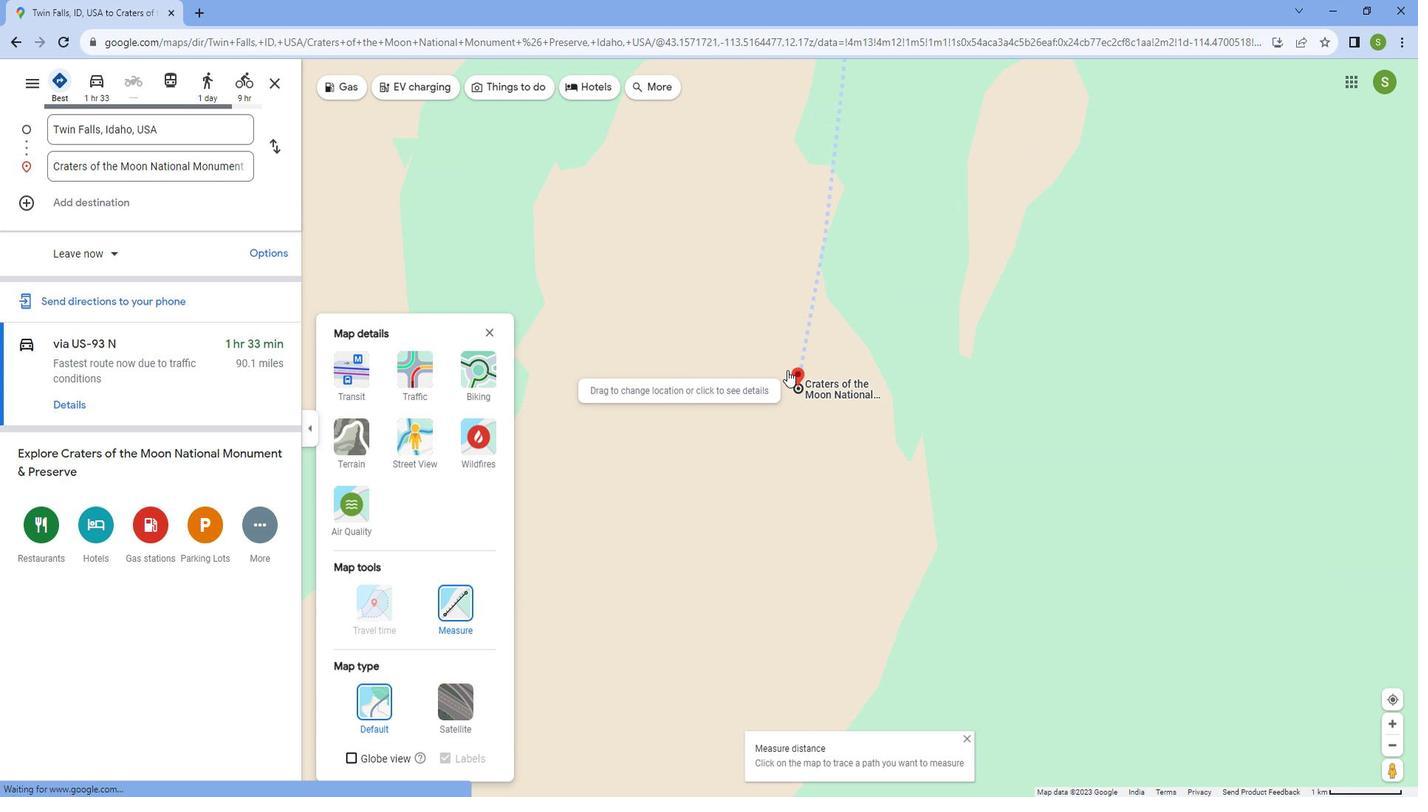 
Action: Mouse scrolled (514, 352) with delta (0, 0)
Screenshot: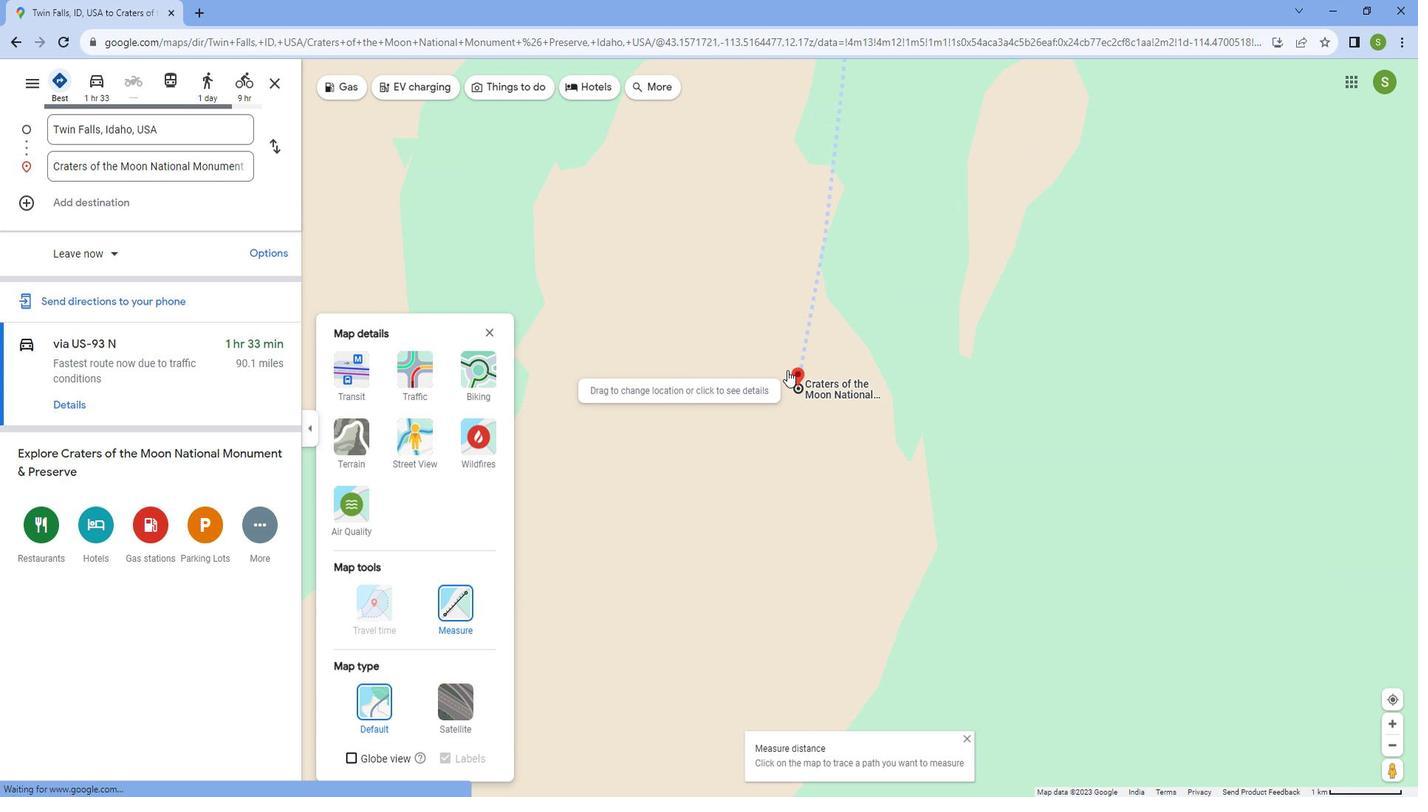 
Action: Mouse scrolled (514, 352) with delta (0, 0)
Screenshot: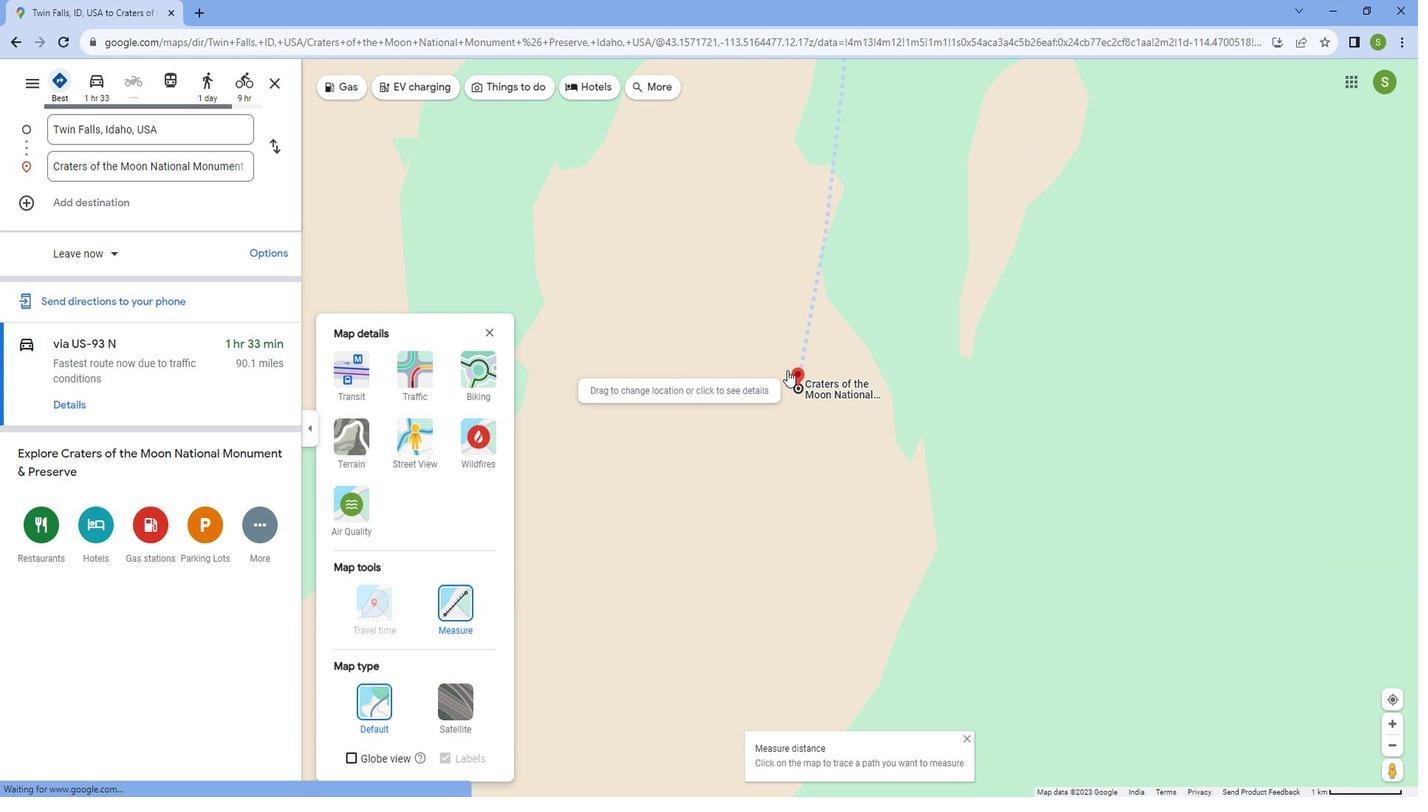 
Action: Mouse scrolled (514, 352) with delta (0, 0)
Screenshot: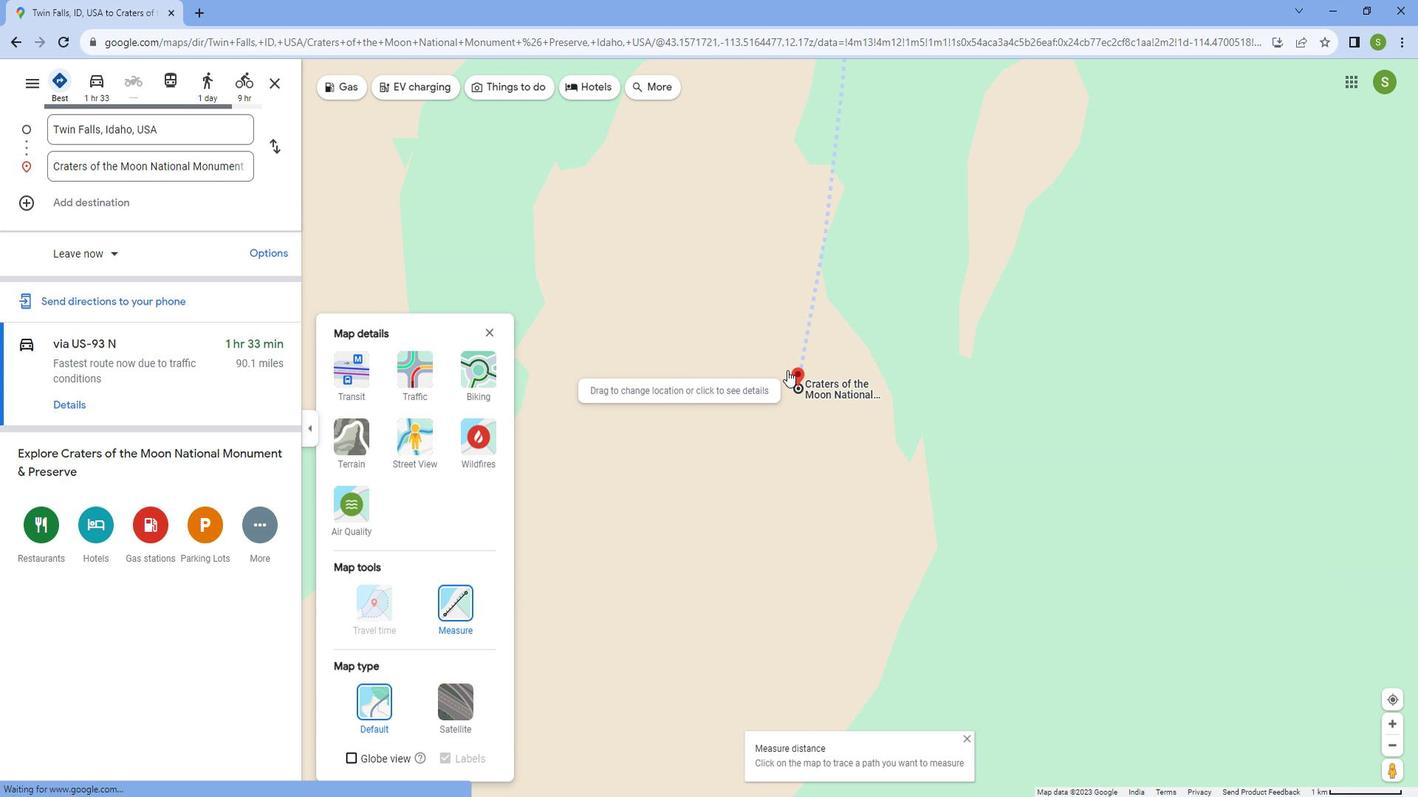 
Action: Mouse scrolled (514, 352) with delta (0, 0)
Screenshot: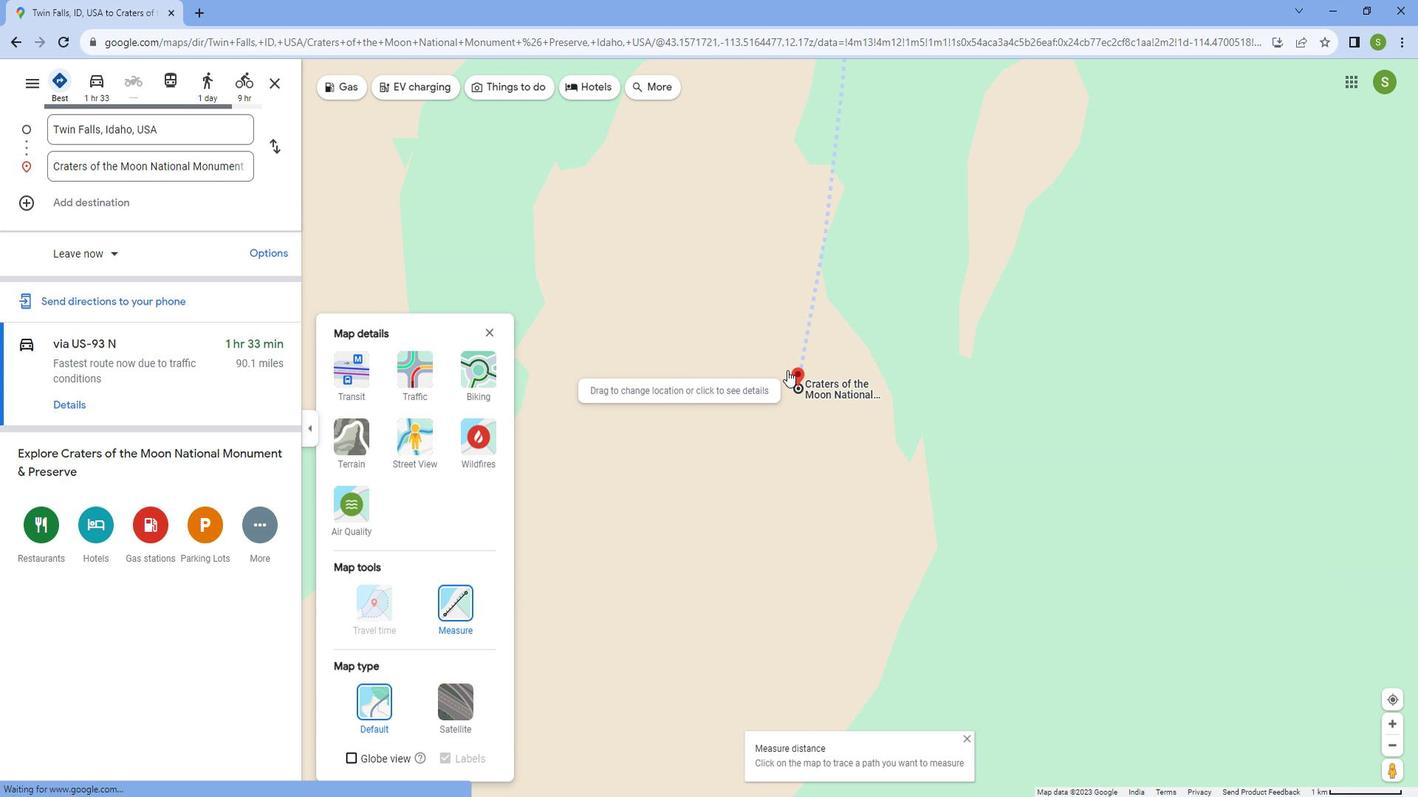 
Action: Mouse scrolled (514, 352) with delta (0, 0)
Screenshot: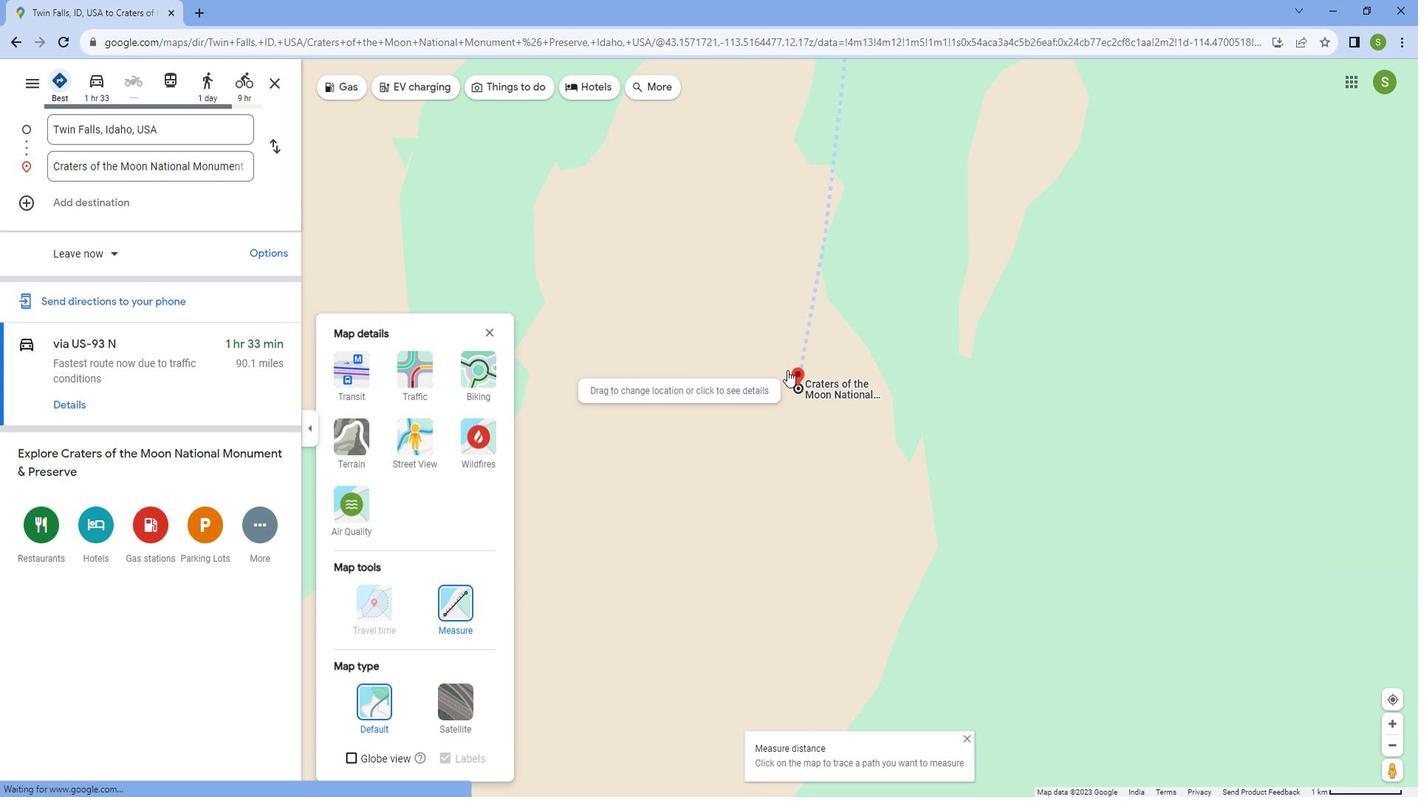 
Action: Mouse scrolled (514, 352) with delta (0, 0)
Screenshot: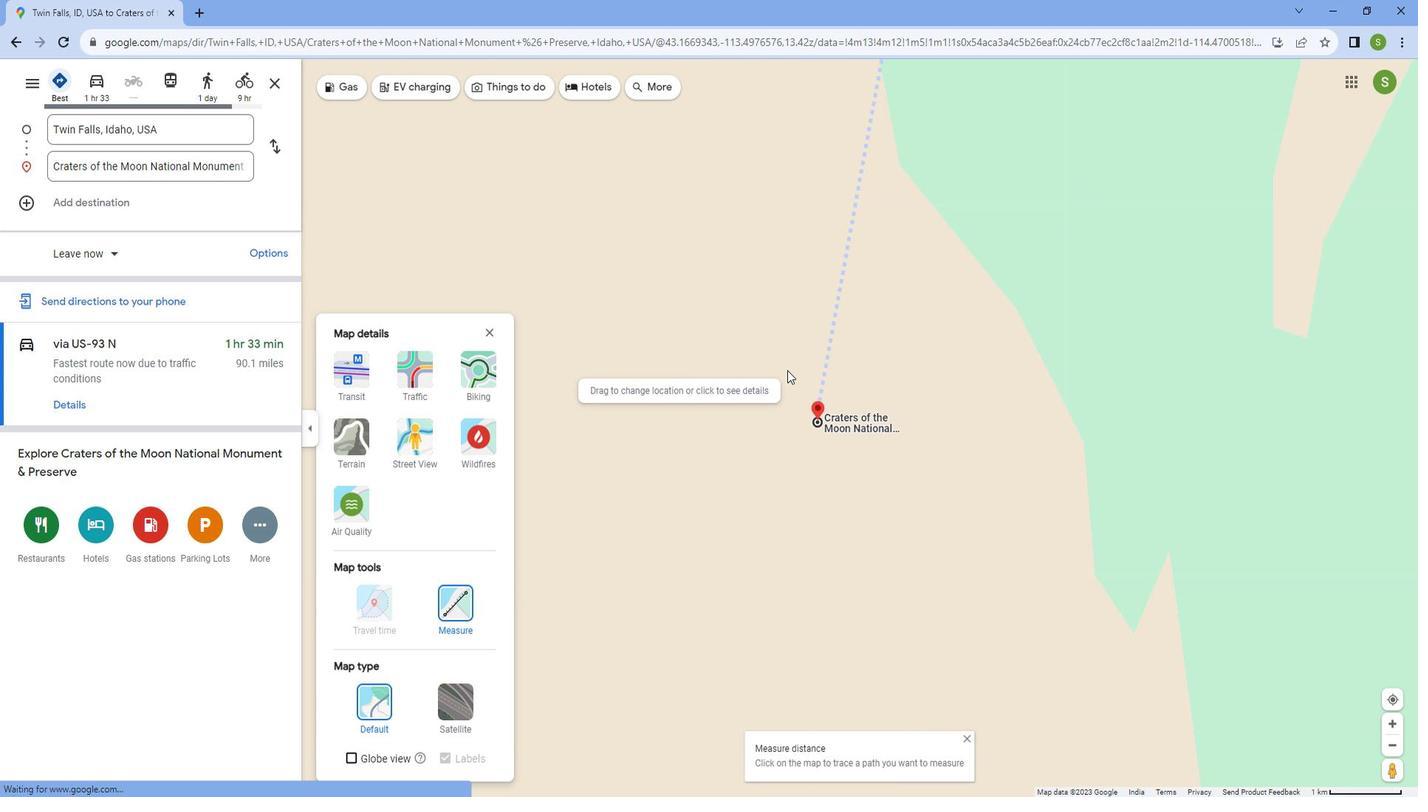 
Action: Mouse scrolled (514, 352) with delta (0, 0)
Screenshot: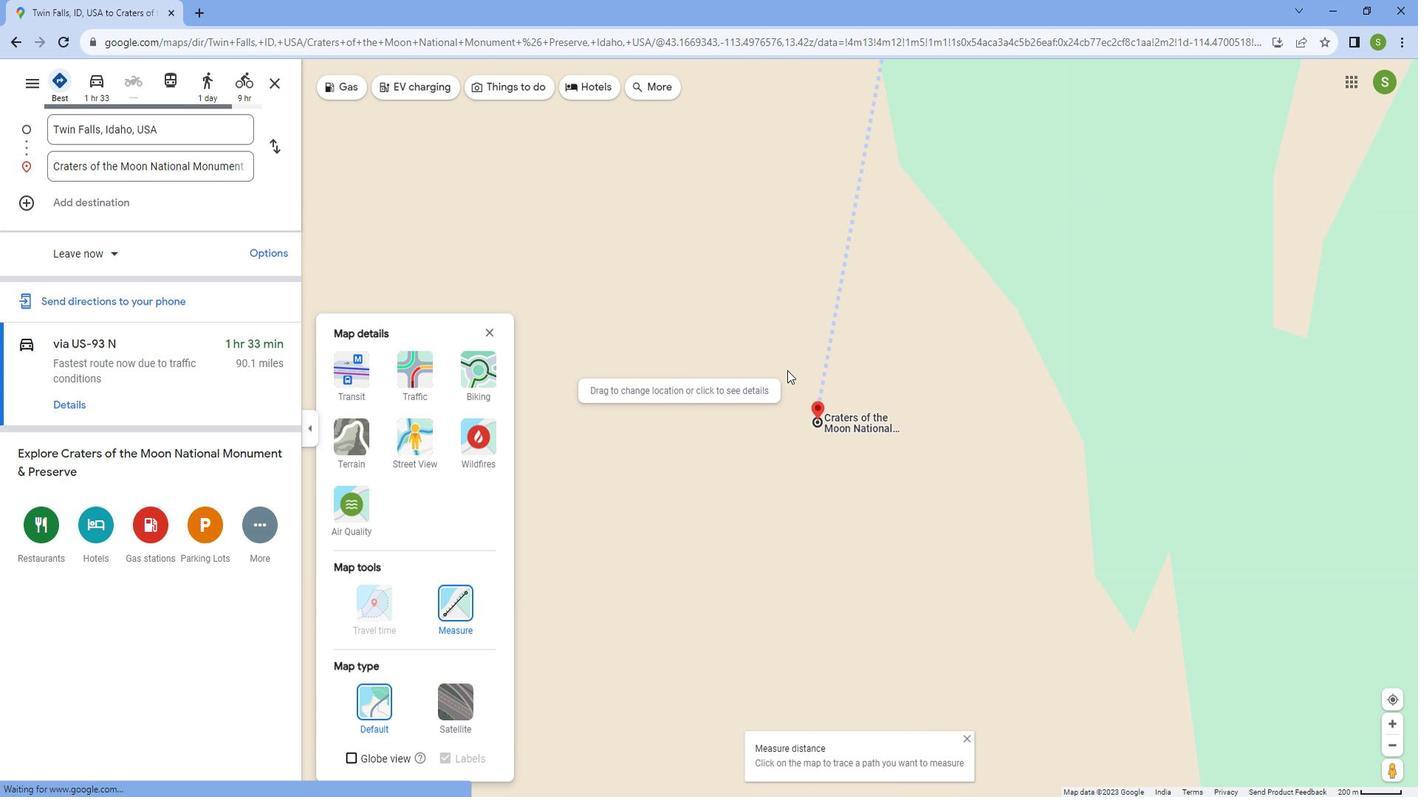 
Action: Mouse scrolled (514, 352) with delta (0, 0)
Screenshot: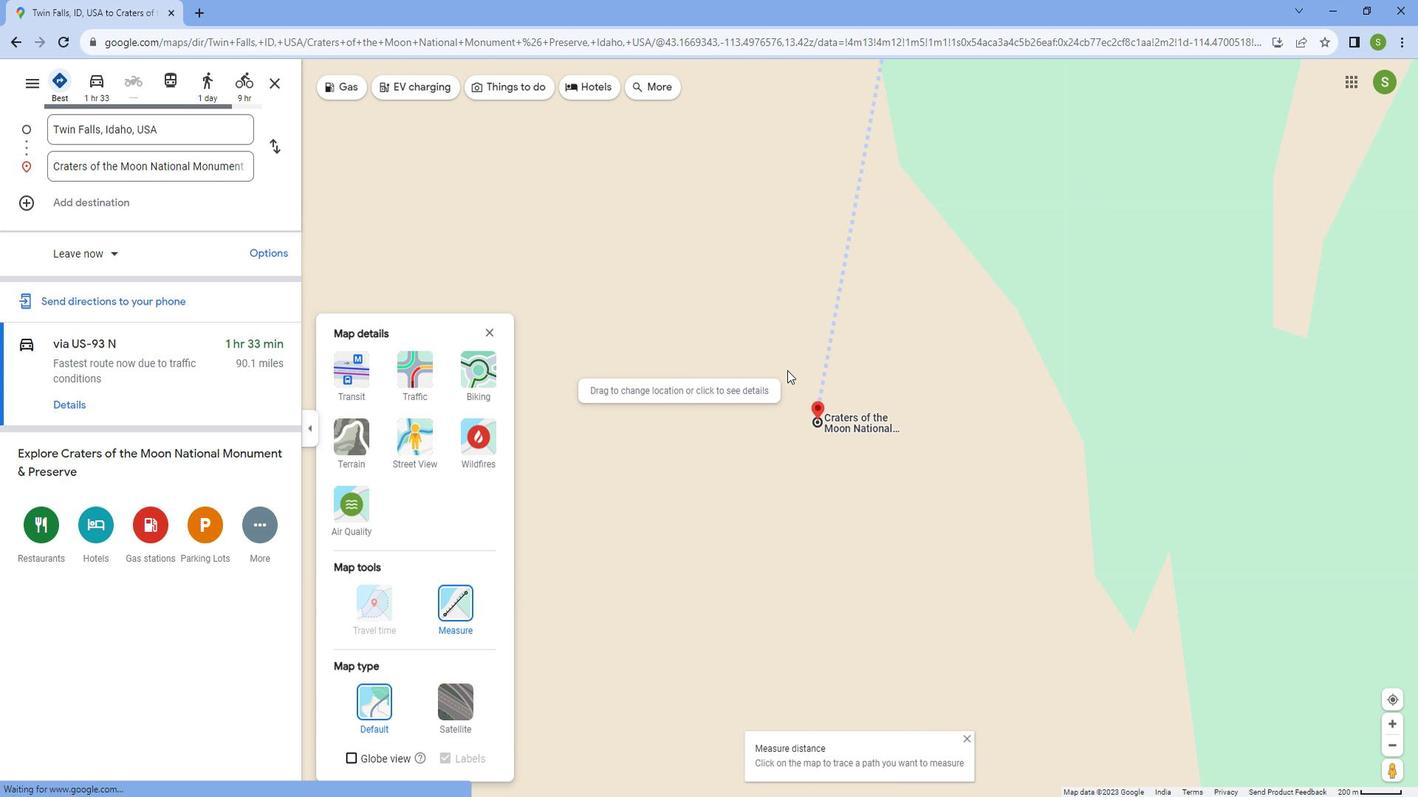 
Action: Mouse scrolled (514, 352) with delta (0, 0)
Screenshot: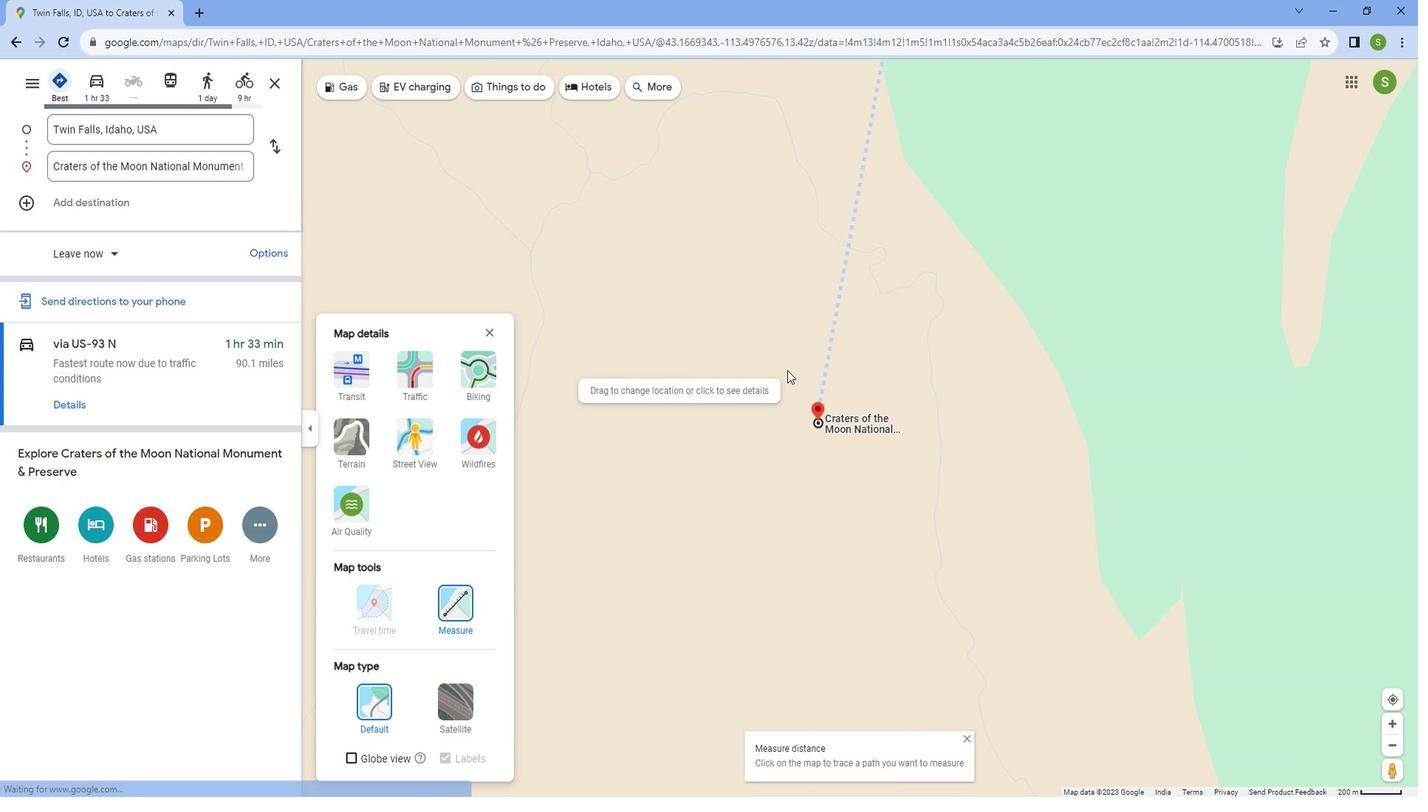 
Action: Mouse scrolled (514, 352) with delta (0, 0)
Screenshot: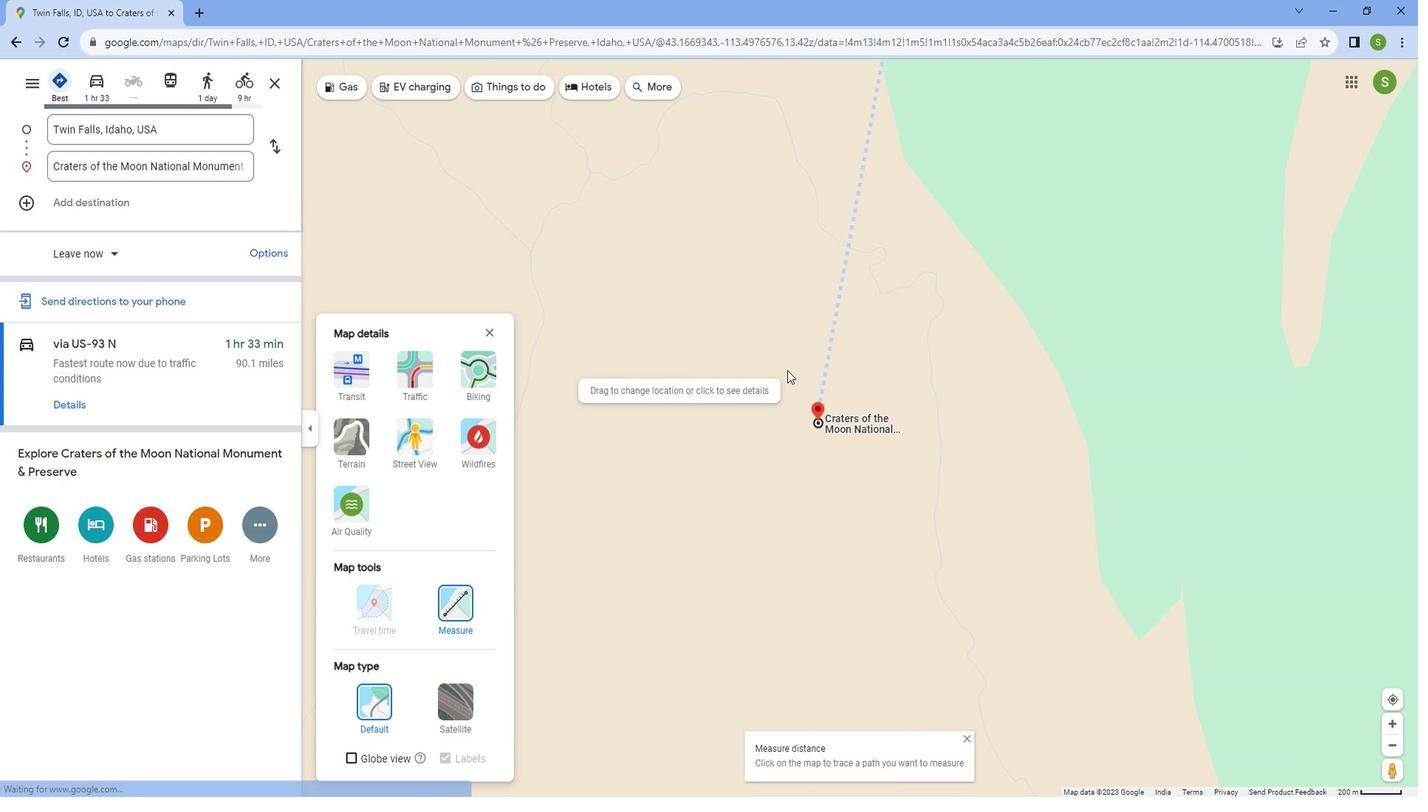 
Action: Mouse scrolled (514, 352) with delta (0, 0)
Screenshot: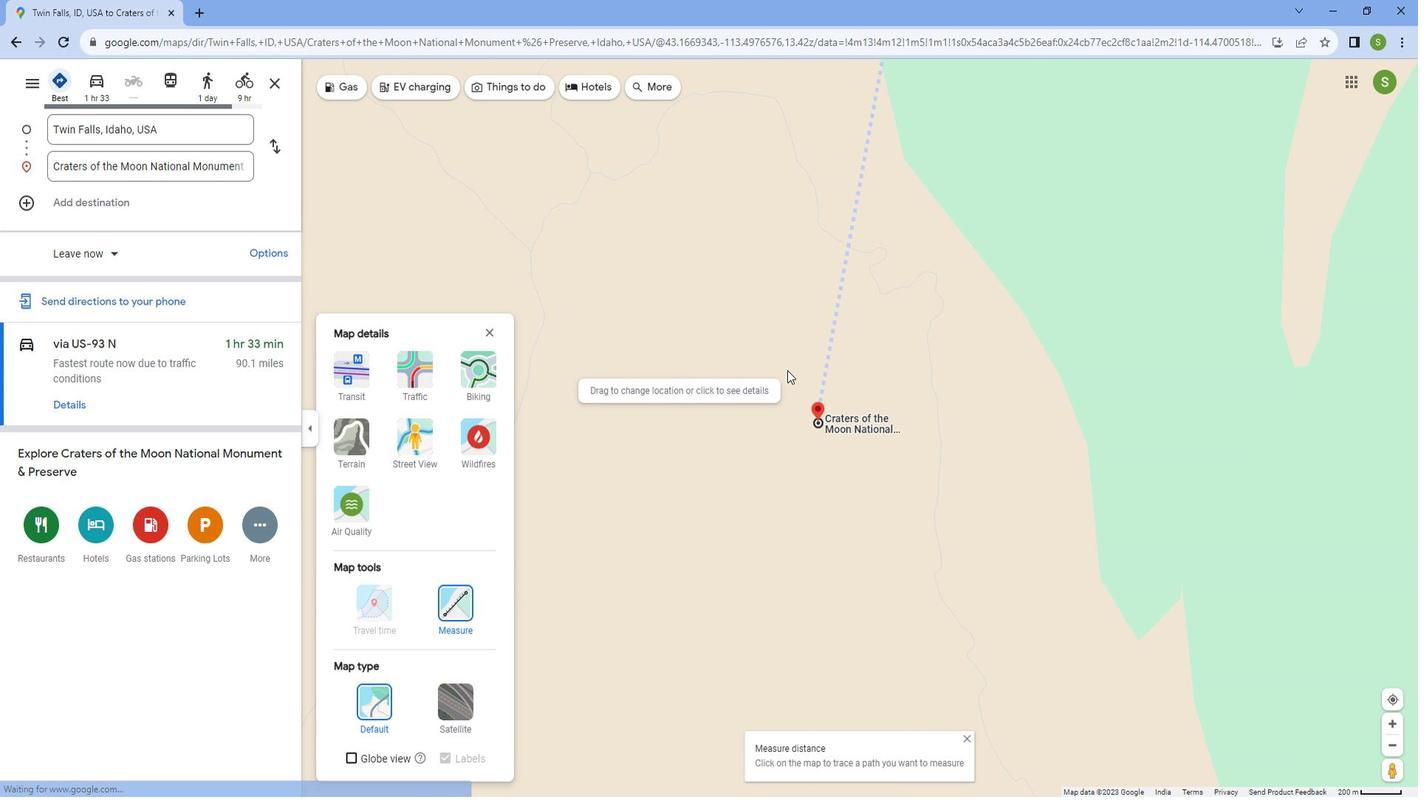 
Action: Mouse scrolled (514, 352) with delta (0, 0)
Screenshot: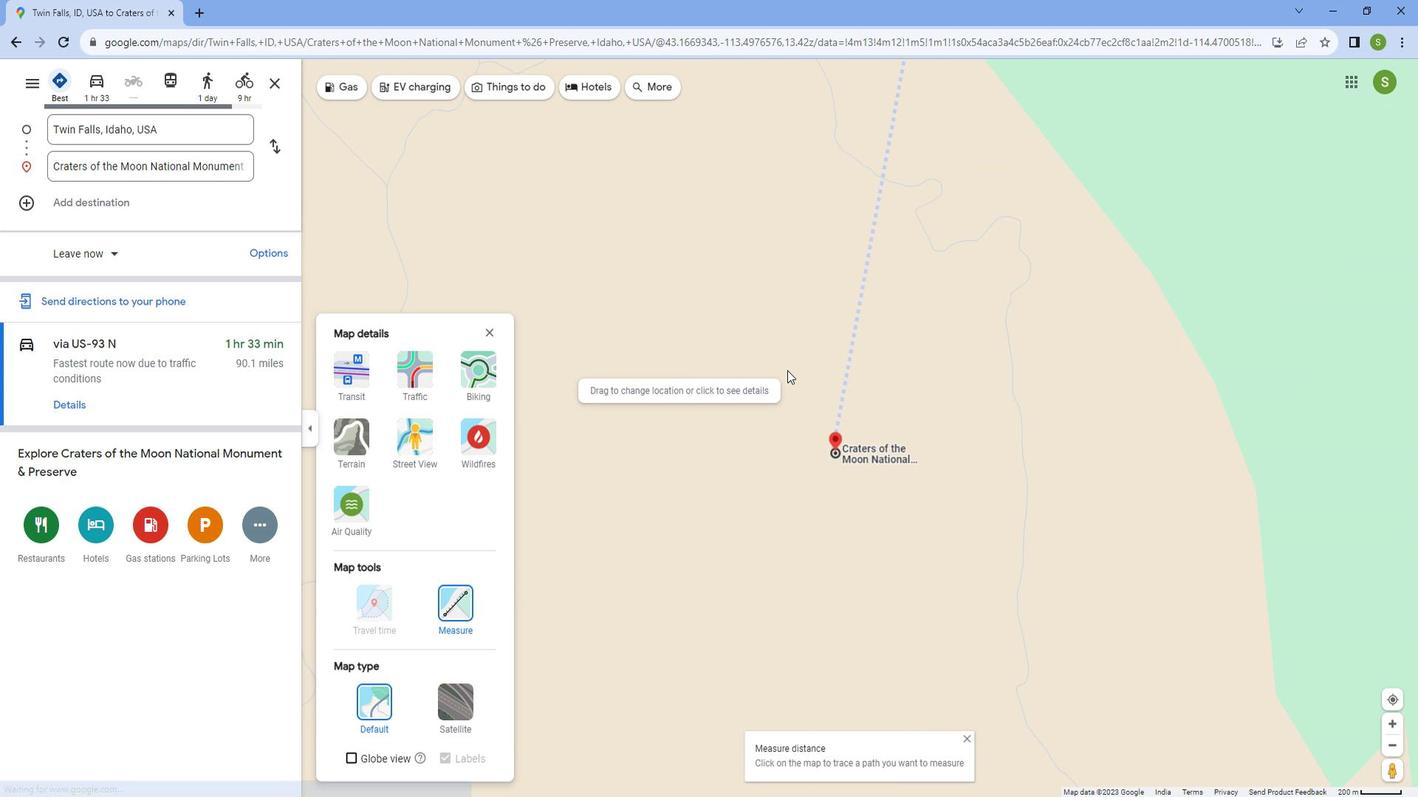 
Action: Mouse scrolled (514, 350) with delta (0, 0)
Screenshot: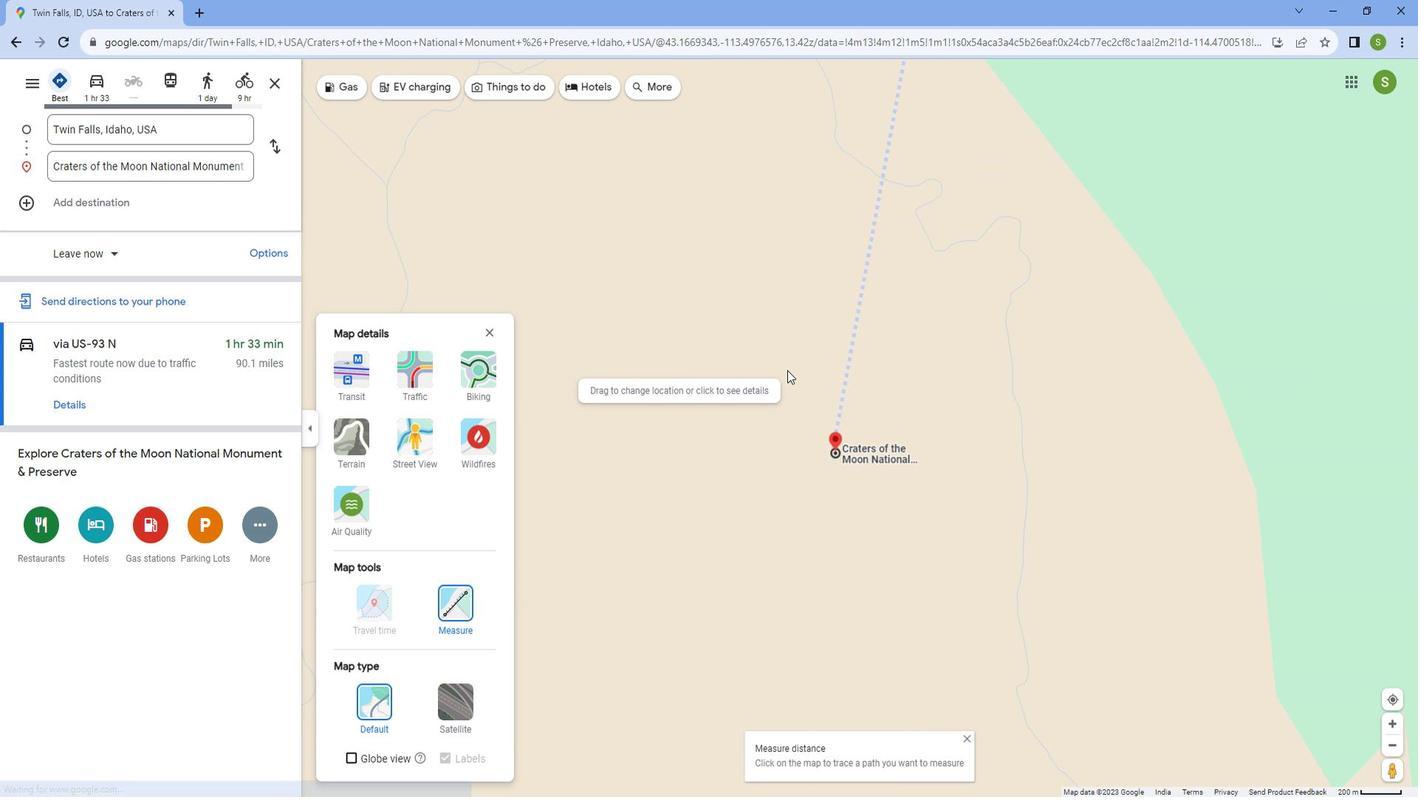 
Action: Mouse moved to (565, 476)
Screenshot: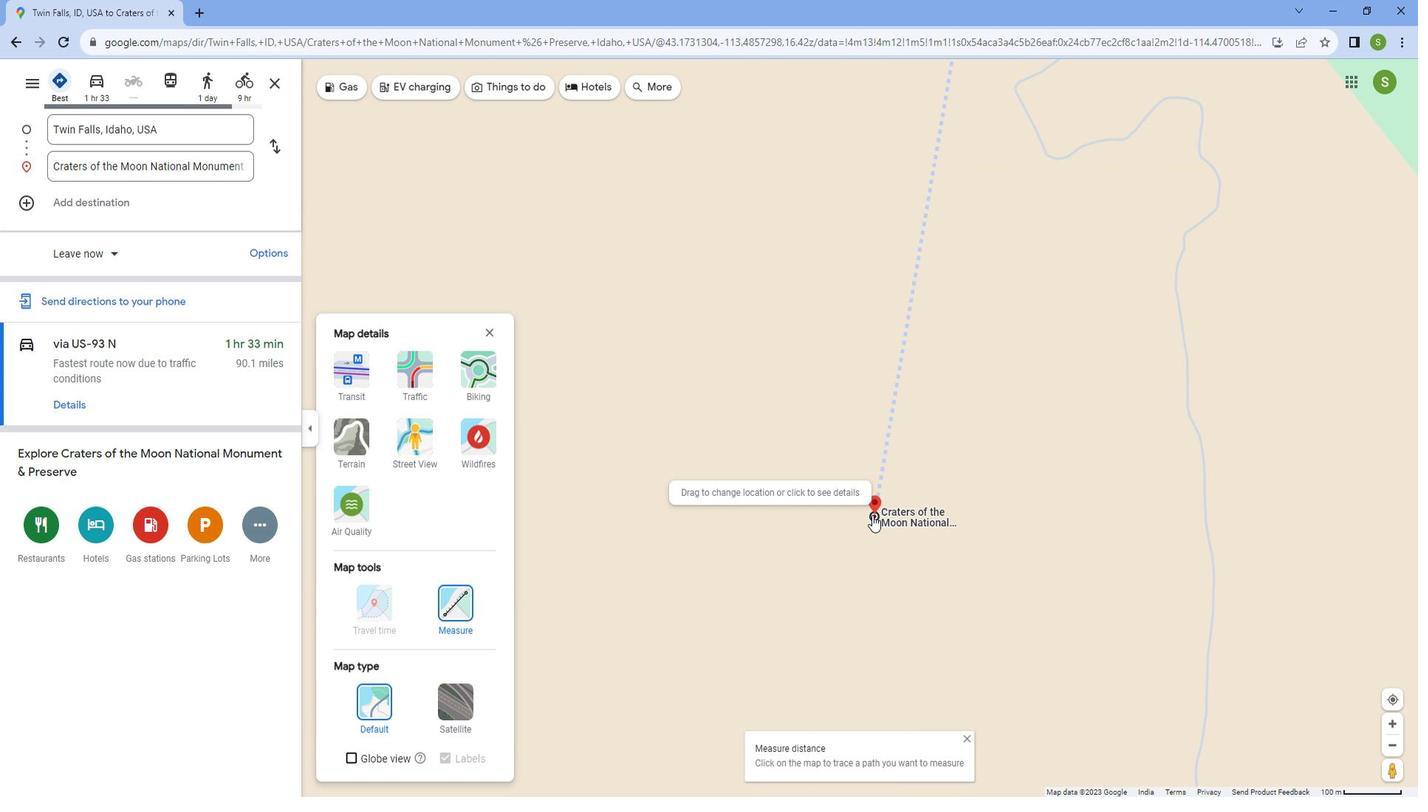 
Action: Mouse pressed left at (565, 476)
Screenshot: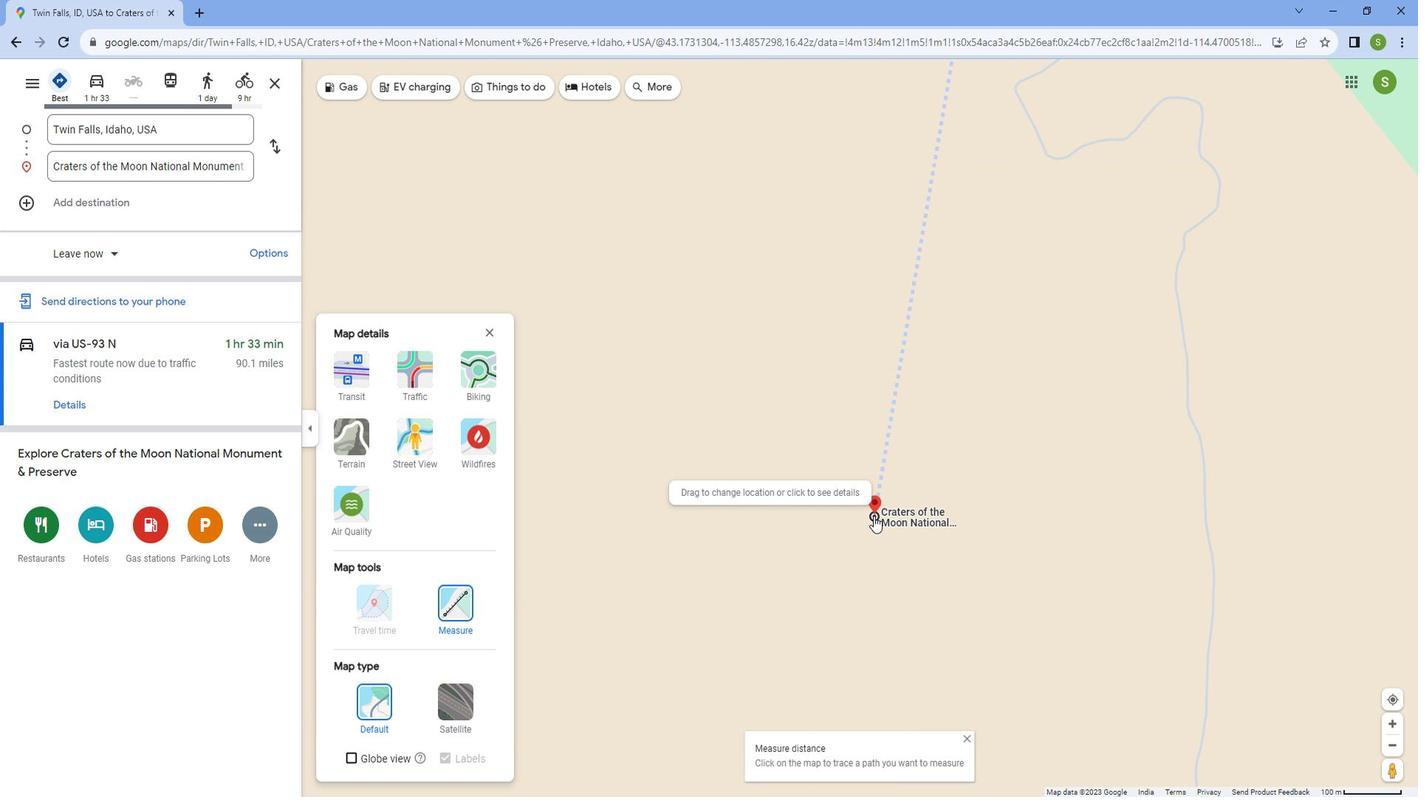 
Action: Mouse moved to (510, 432)
Screenshot: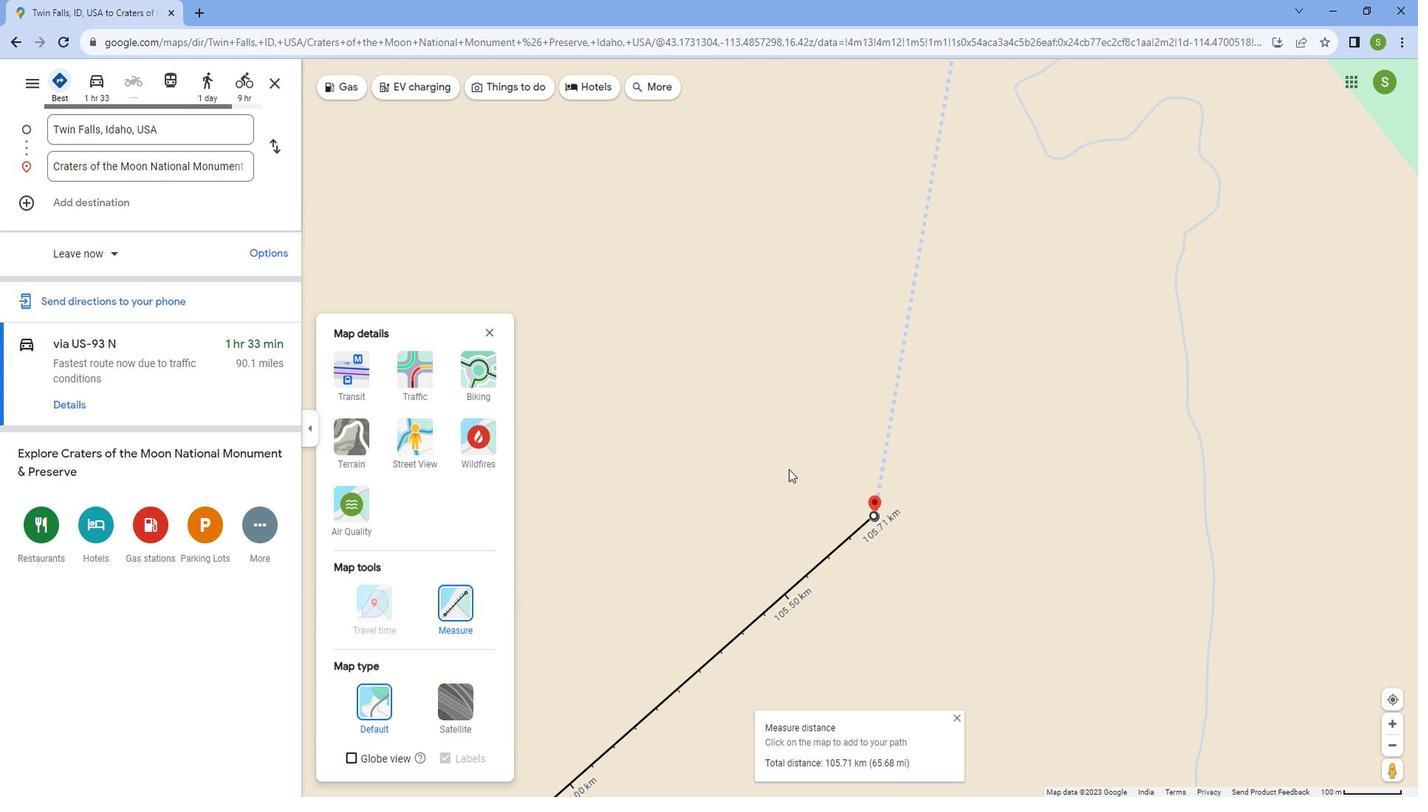 
Action: Mouse scrolled (510, 432) with delta (0, 0)
Screenshot: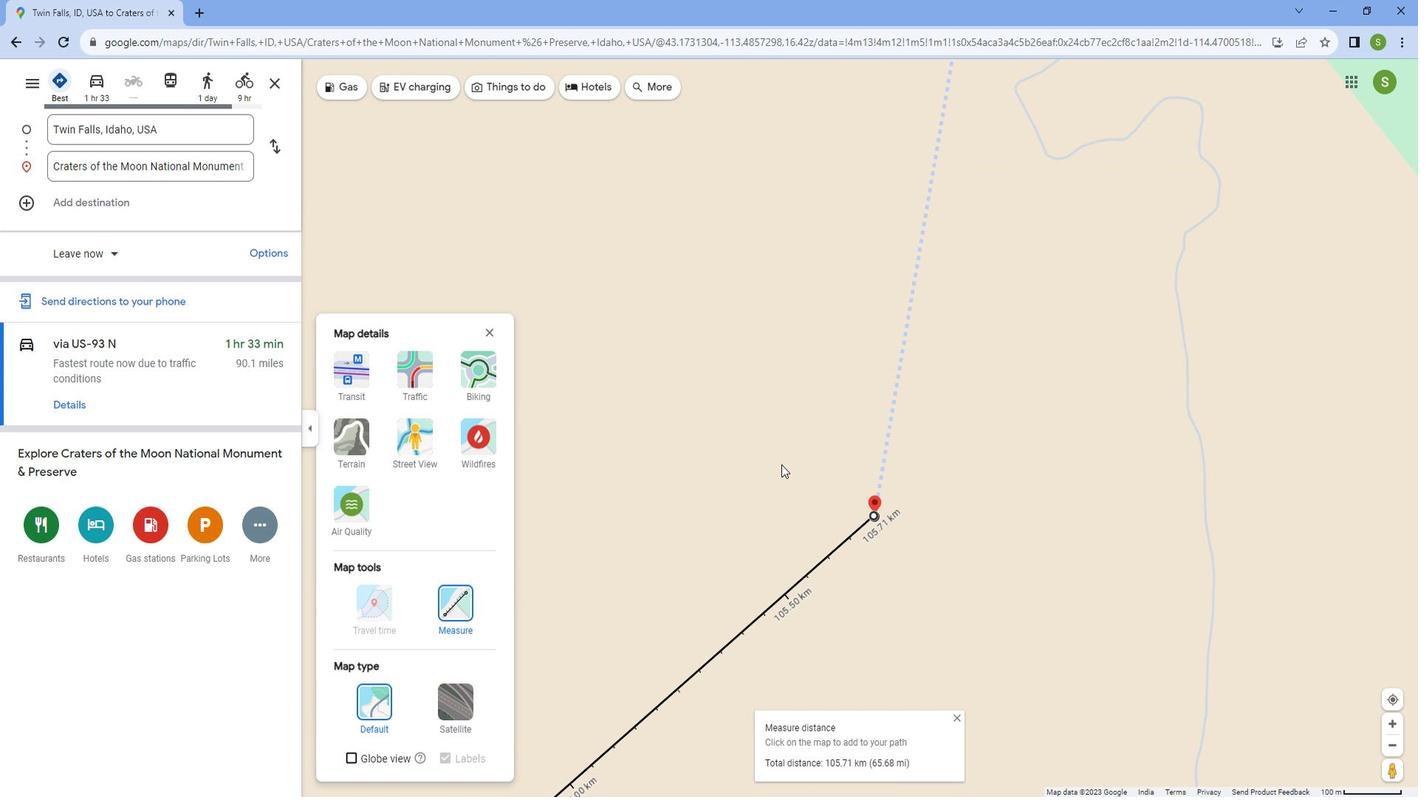 
Action: Mouse scrolled (510, 432) with delta (0, 0)
Screenshot: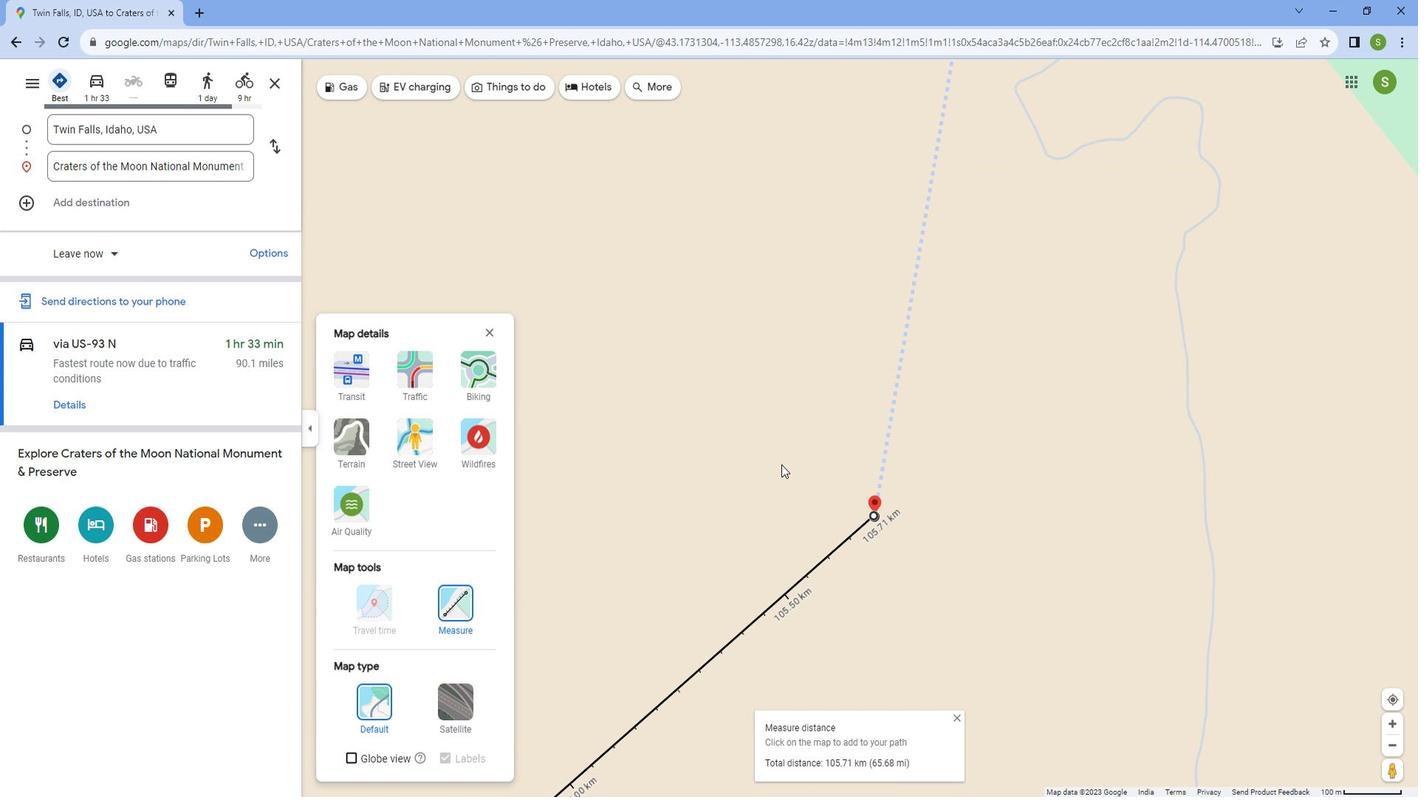 
Action: Mouse scrolled (510, 432) with delta (0, 0)
Screenshot: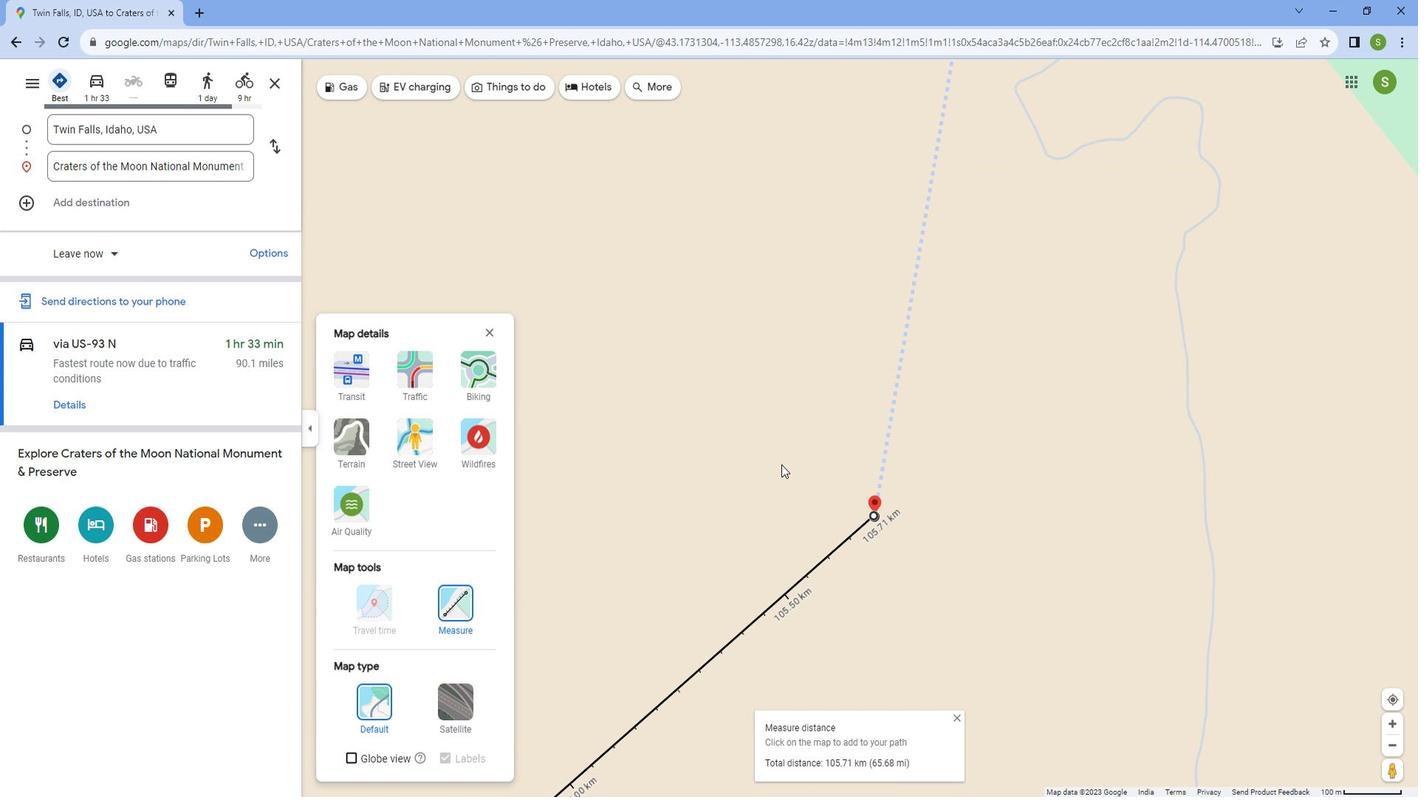 
Action: Mouse scrolled (510, 432) with delta (0, 0)
Screenshot: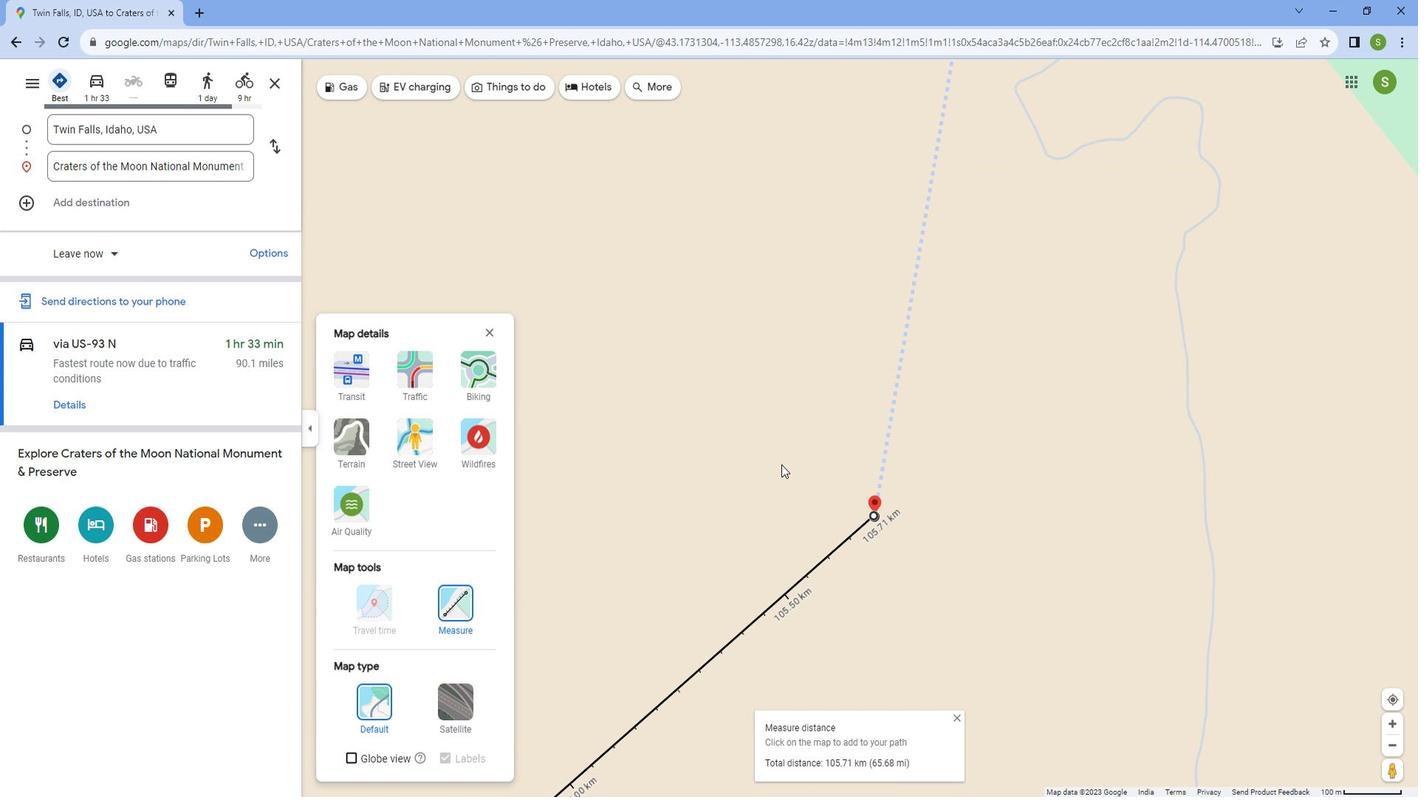 
Action: Mouse scrolled (510, 432) with delta (0, 0)
Screenshot: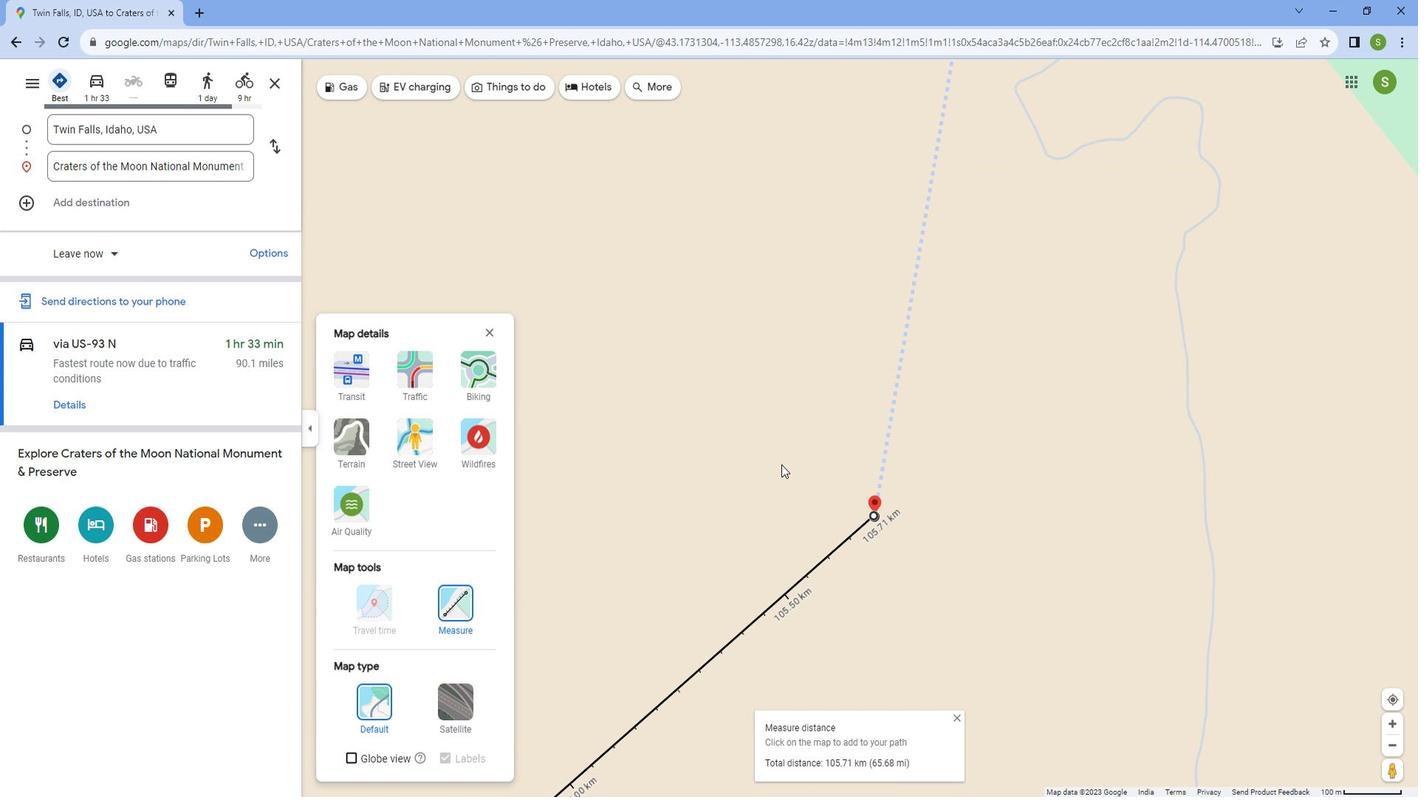 
Action: Mouse scrolled (510, 432) with delta (0, 0)
Screenshot: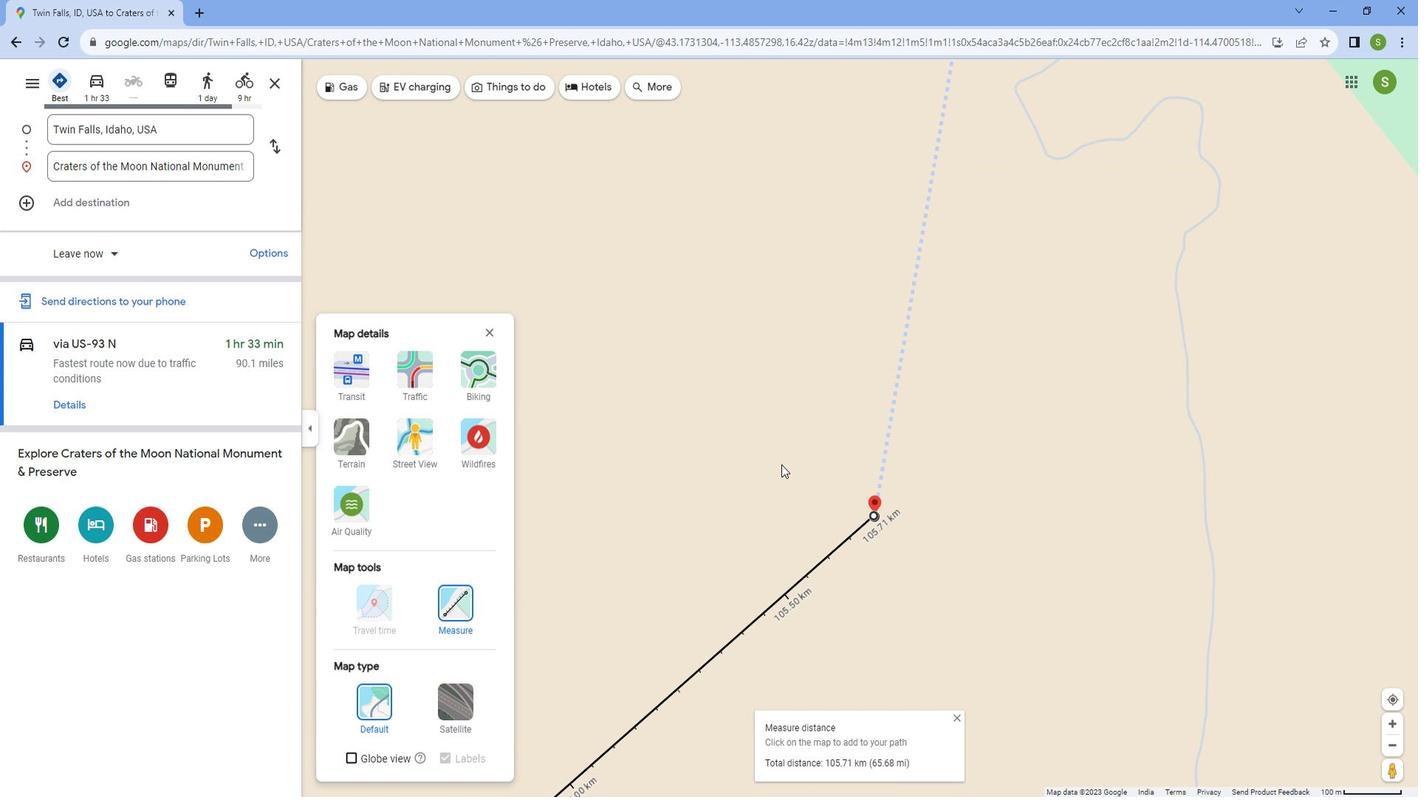 
Action: Mouse scrolled (510, 432) with delta (0, 0)
Screenshot: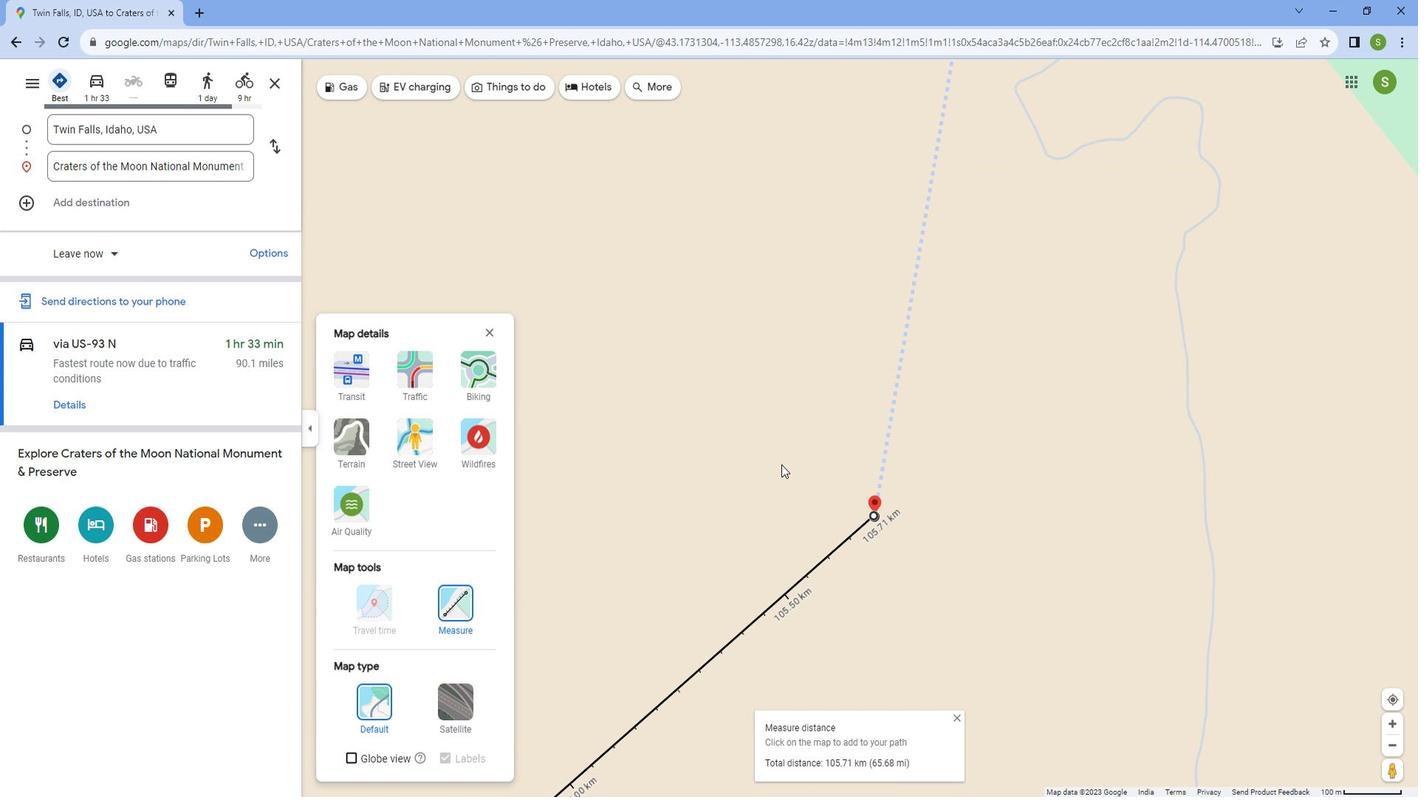 
Action: Mouse scrolled (510, 432) with delta (0, 0)
Screenshot: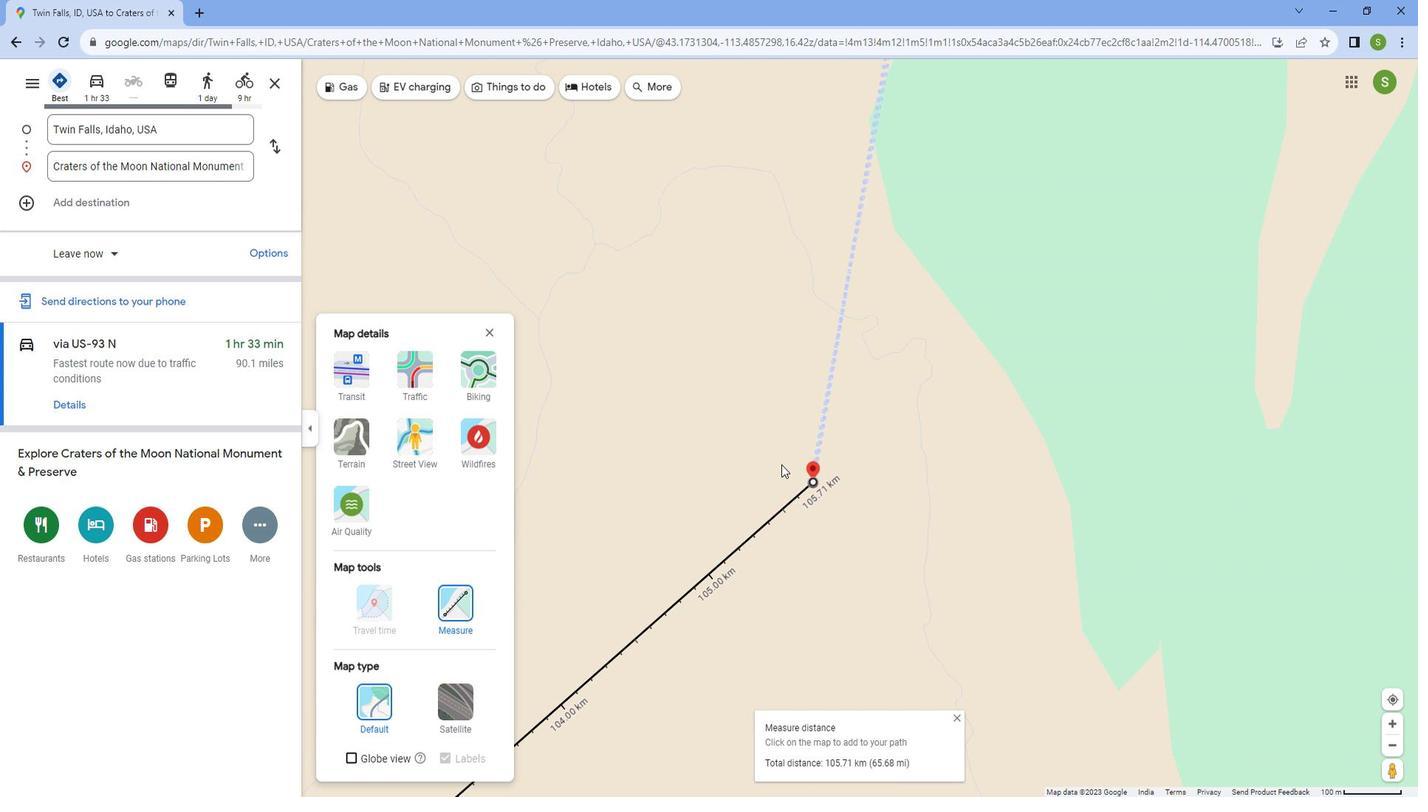 
Action: Mouse scrolled (510, 432) with delta (0, 0)
Screenshot: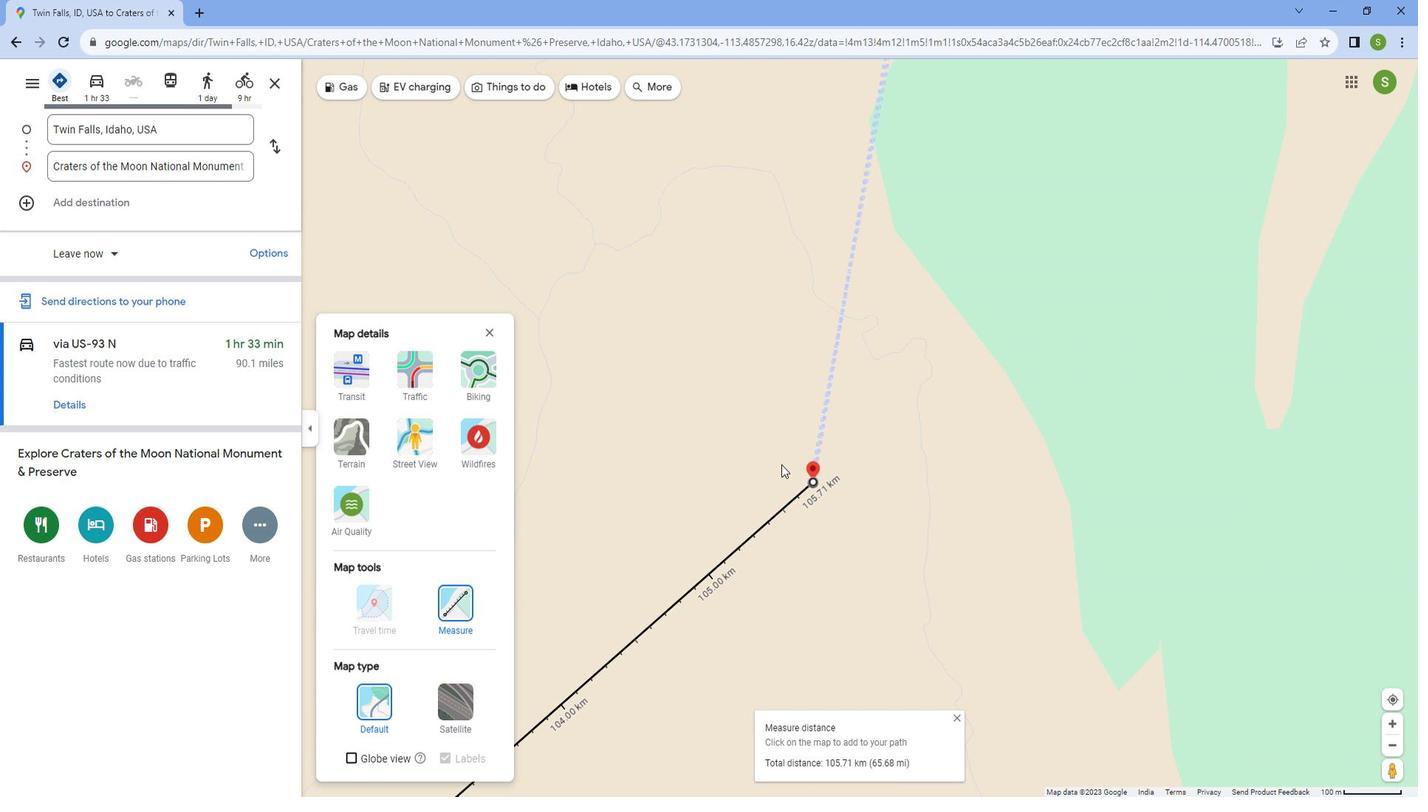 
Action: Mouse scrolled (510, 432) with delta (0, 0)
Screenshot: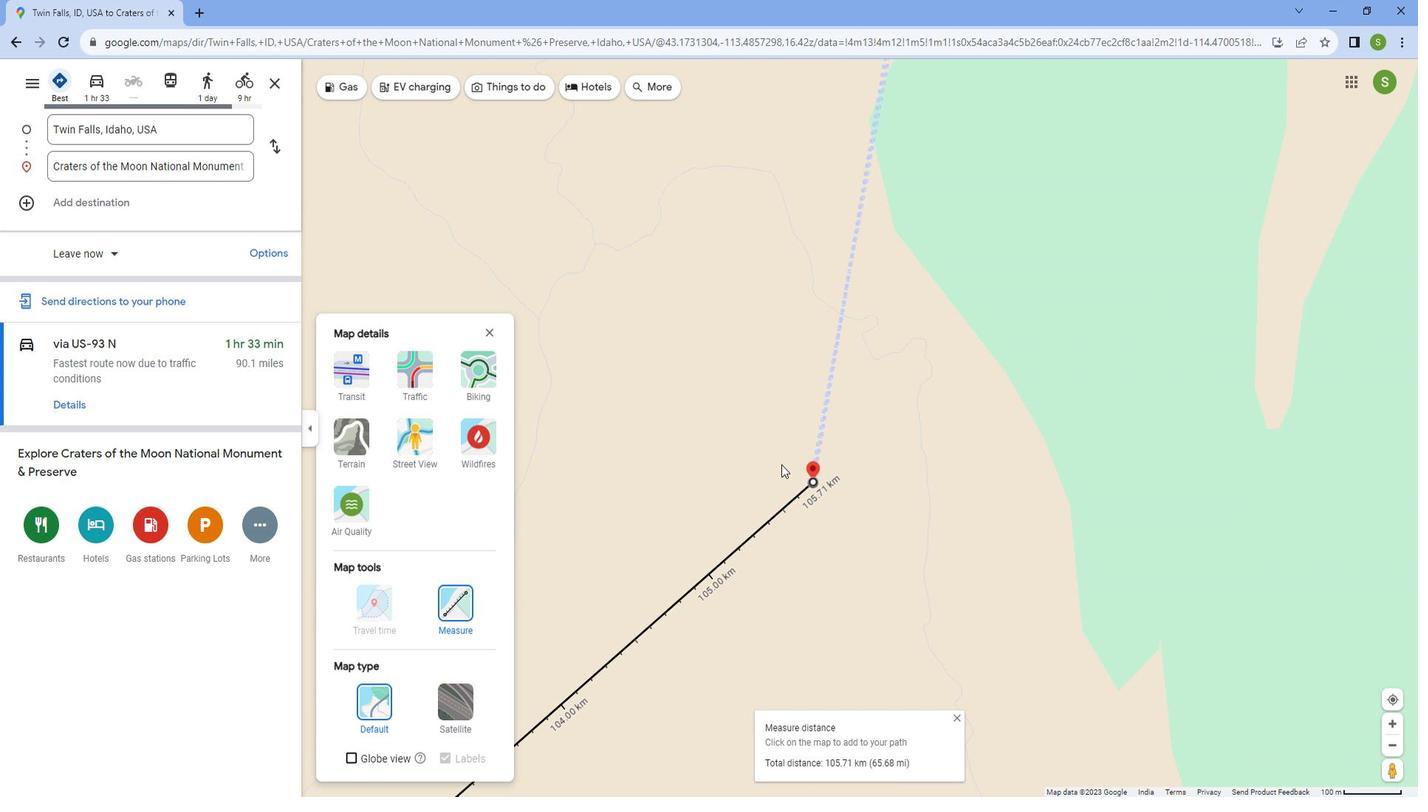 
Action: Mouse scrolled (510, 432) with delta (0, 0)
Screenshot: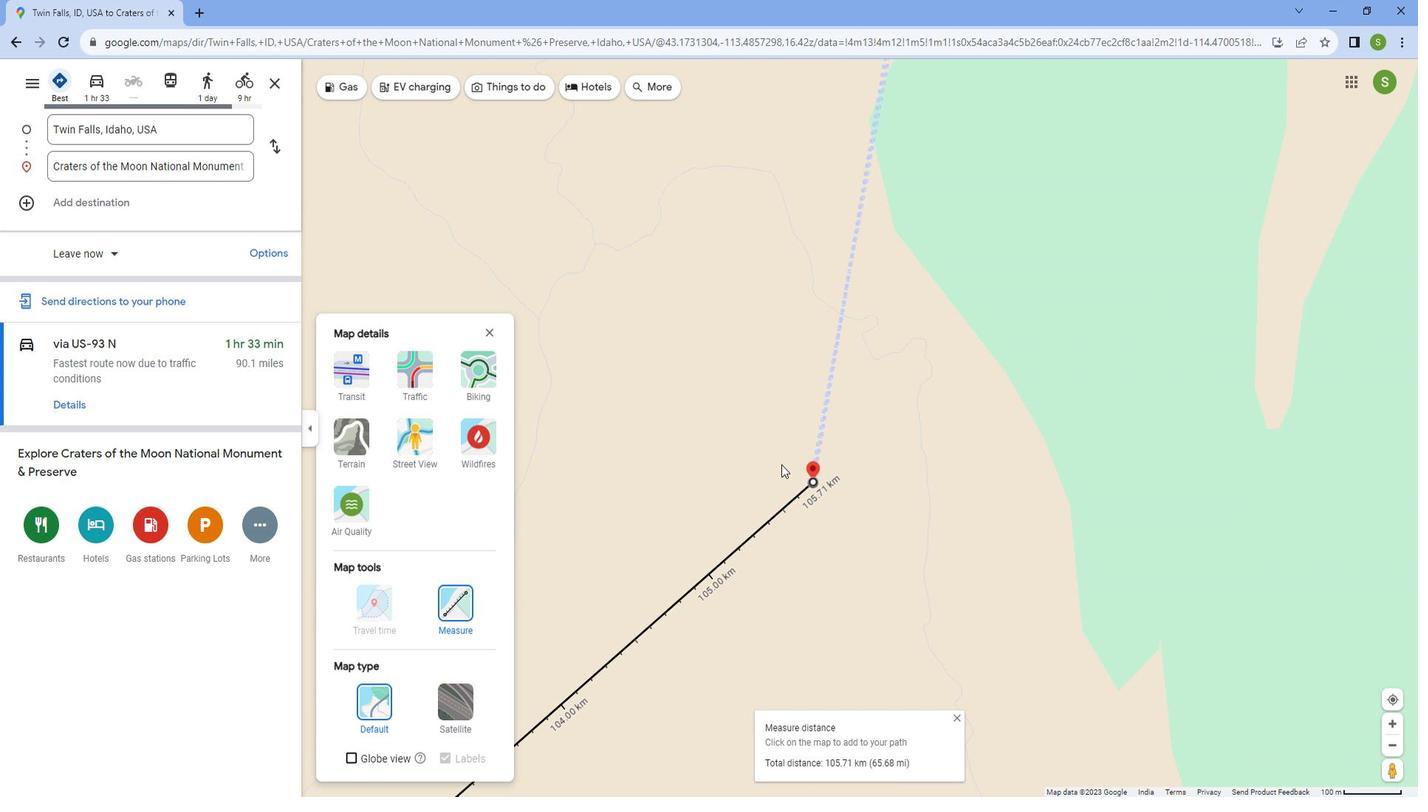 
Action: Mouse scrolled (510, 432) with delta (0, 0)
Screenshot: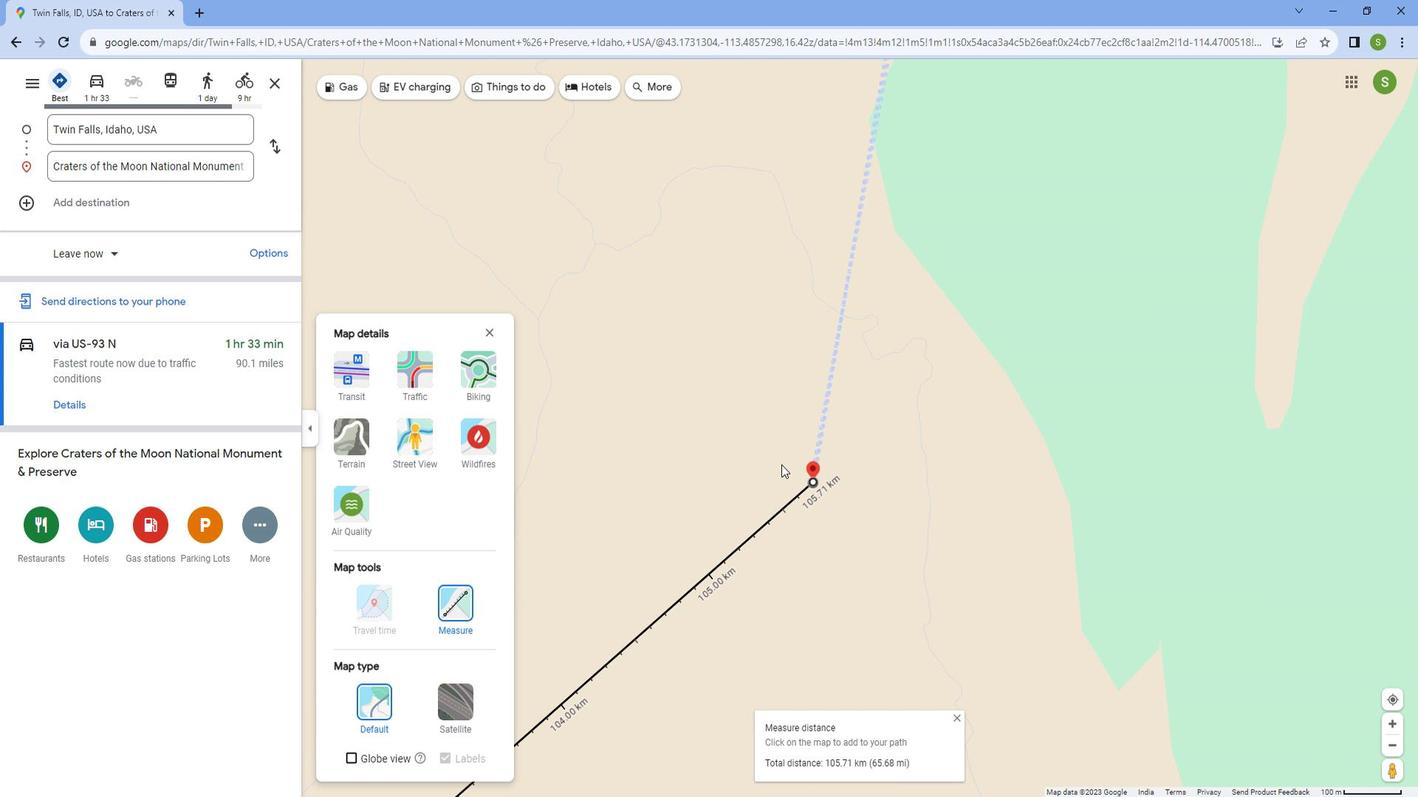 
Action: Mouse scrolled (510, 432) with delta (0, 0)
Screenshot: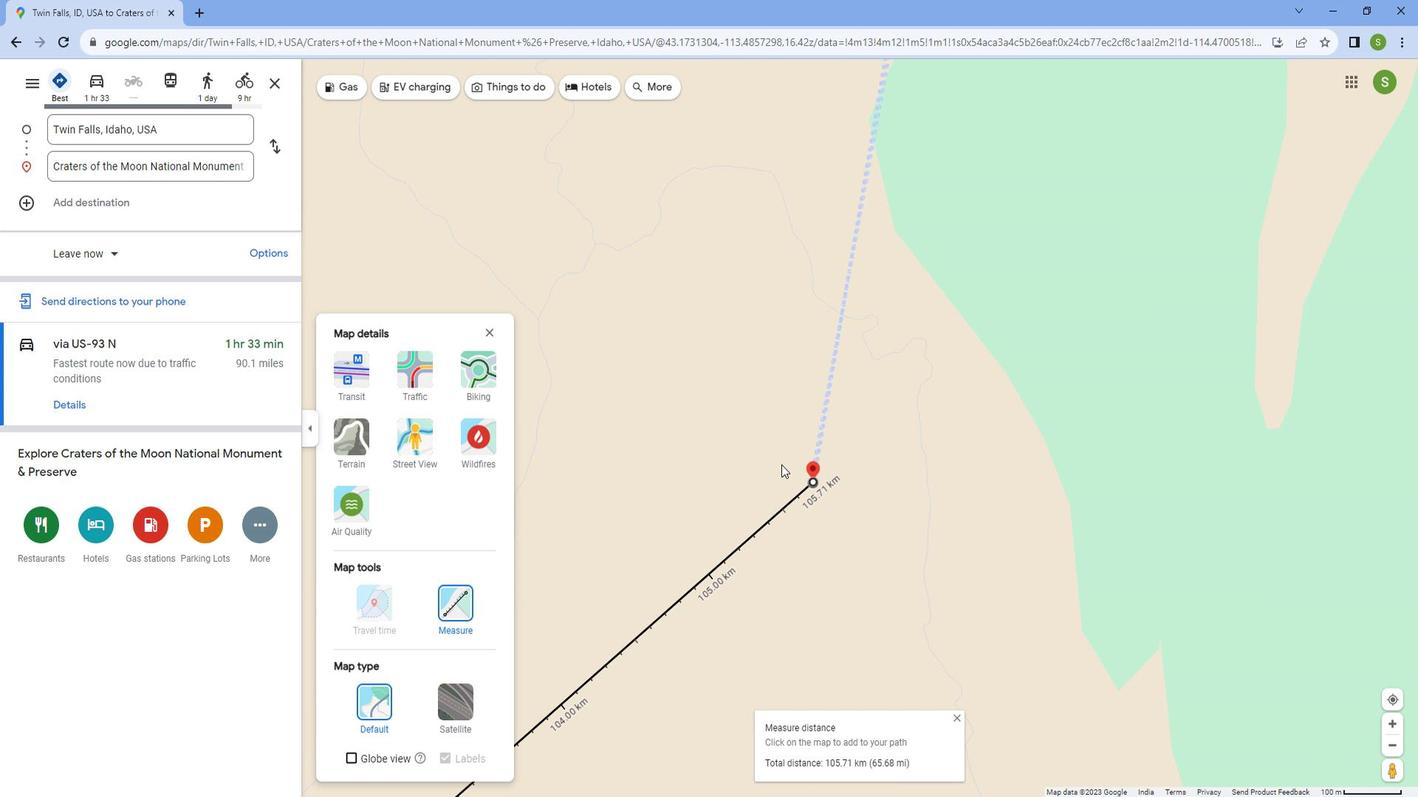 
Action: Mouse scrolled (510, 432) with delta (0, 0)
Screenshot: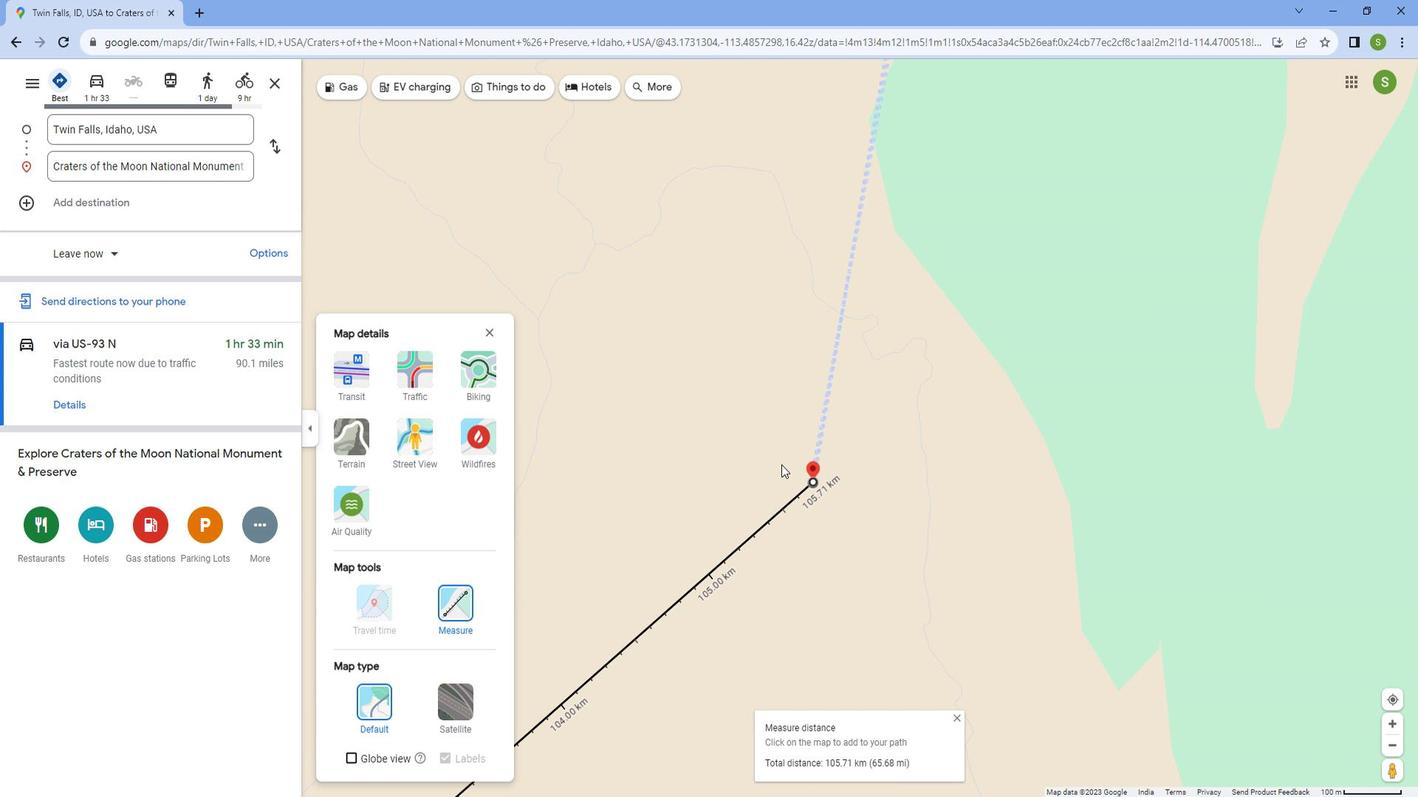 
Action: Mouse scrolled (510, 432) with delta (0, 0)
Screenshot: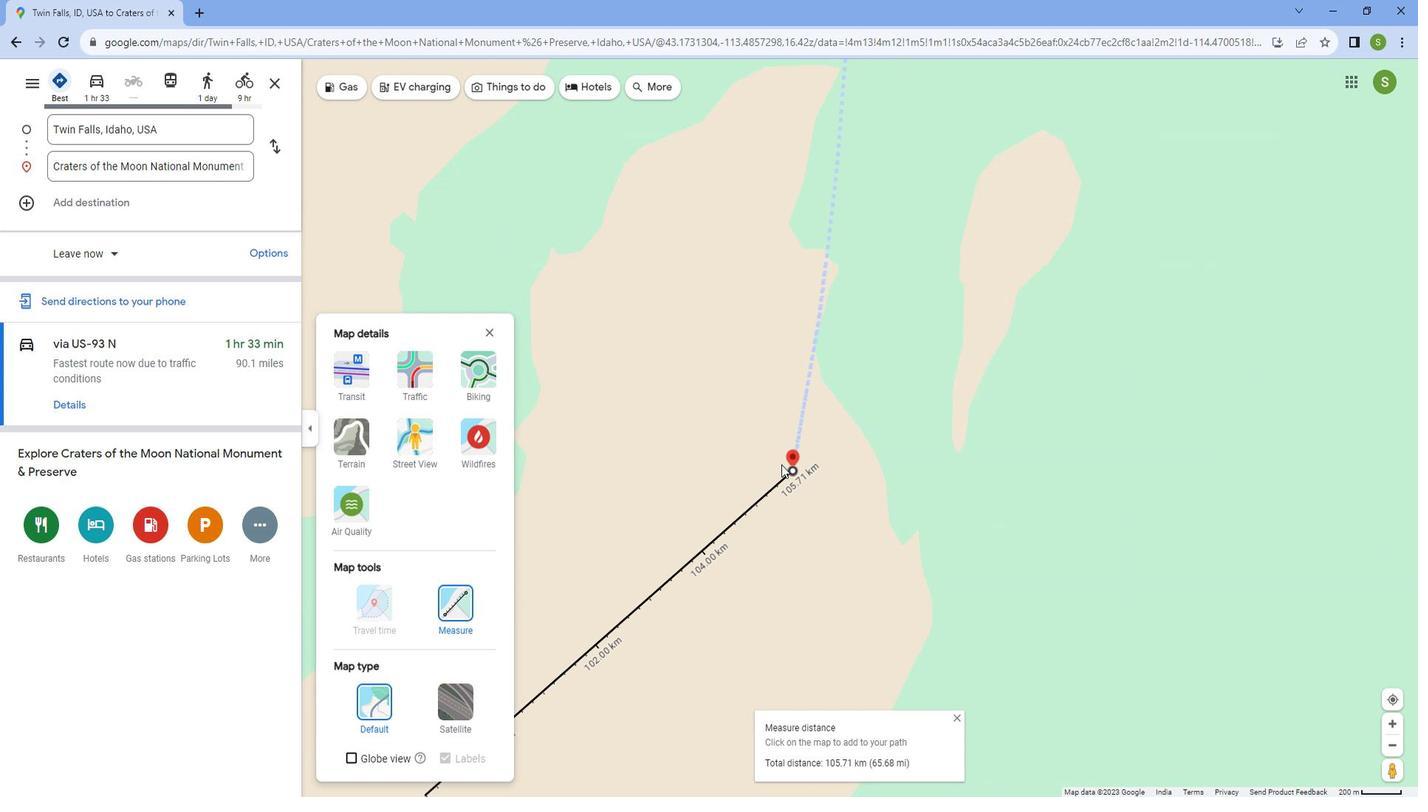 
Action: Mouse scrolled (510, 432) with delta (0, 0)
Screenshot: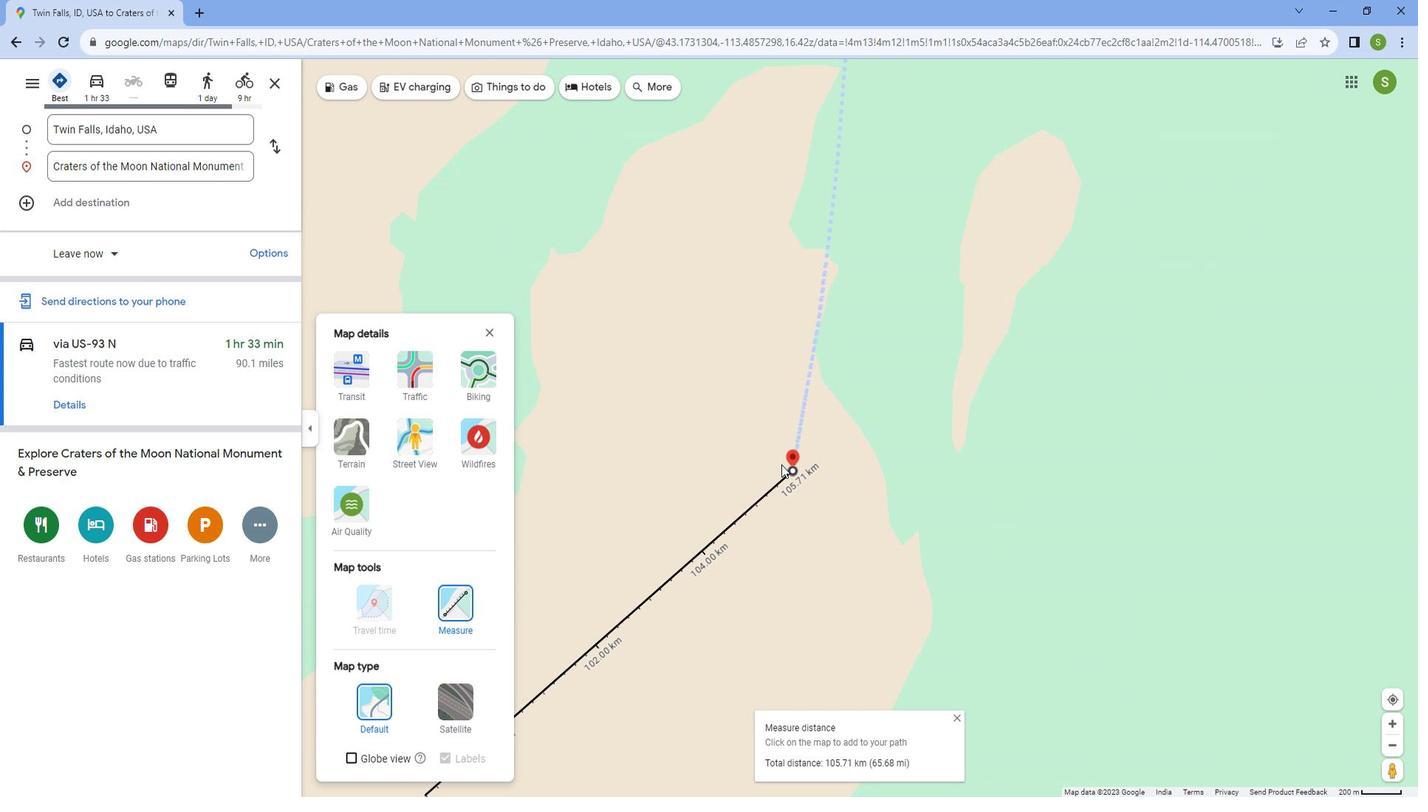 
Action: Mouse scrolled (510, 432) with delta (0, 0)
Screenshot: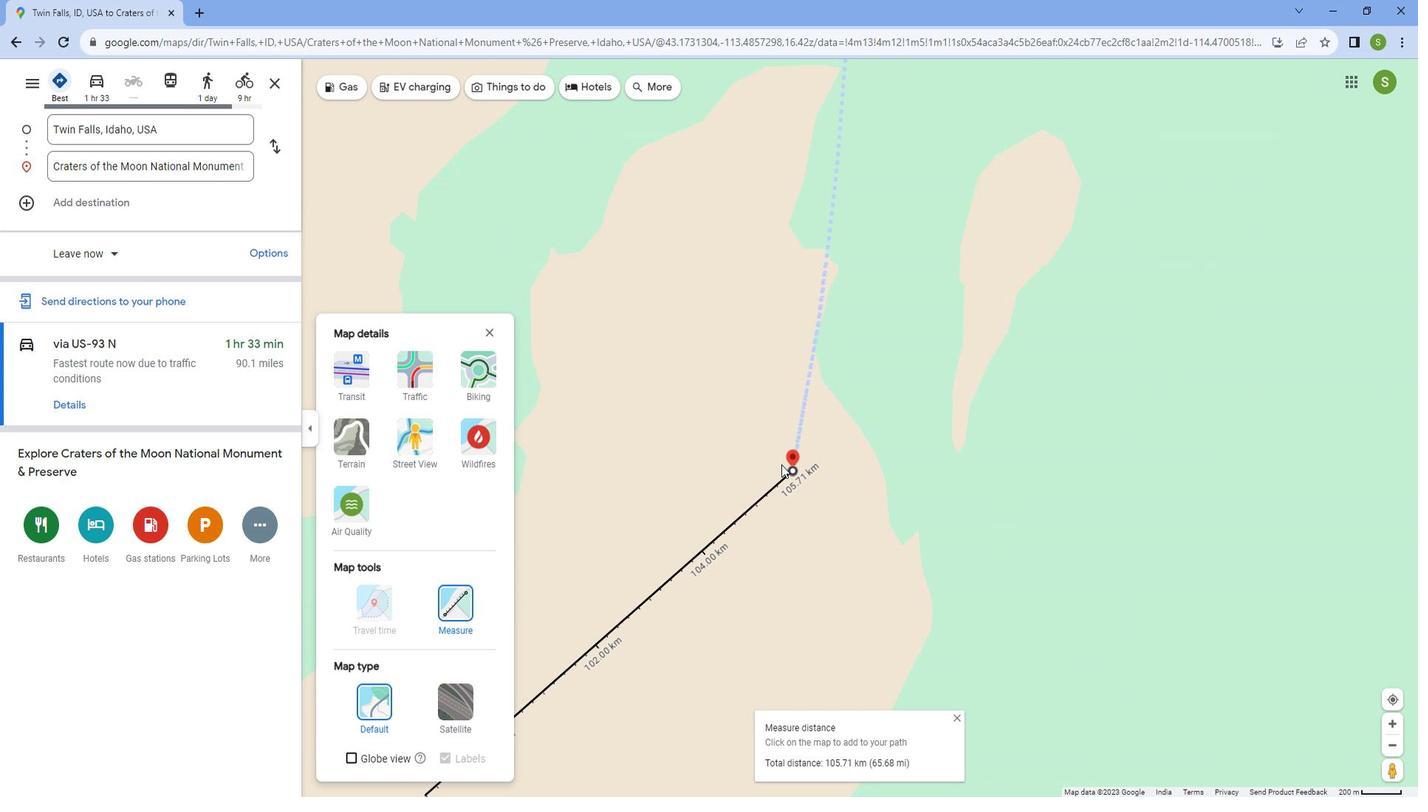 
Action: Mouse scrolled (510, 432) with delta (0, 0)
Screenshot: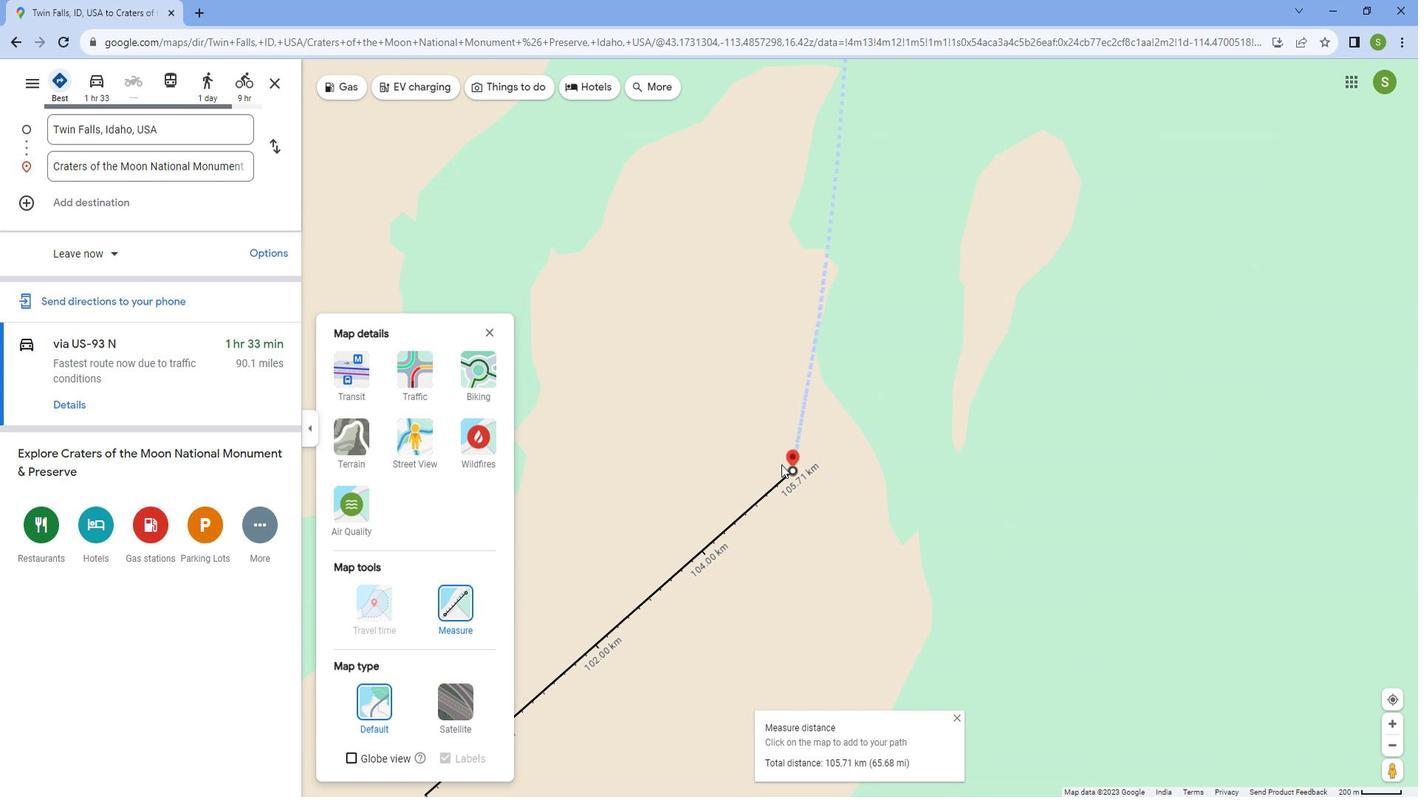 
Action: Mouse scrolled (510, 432) with delta (0, 0)
Screenshot: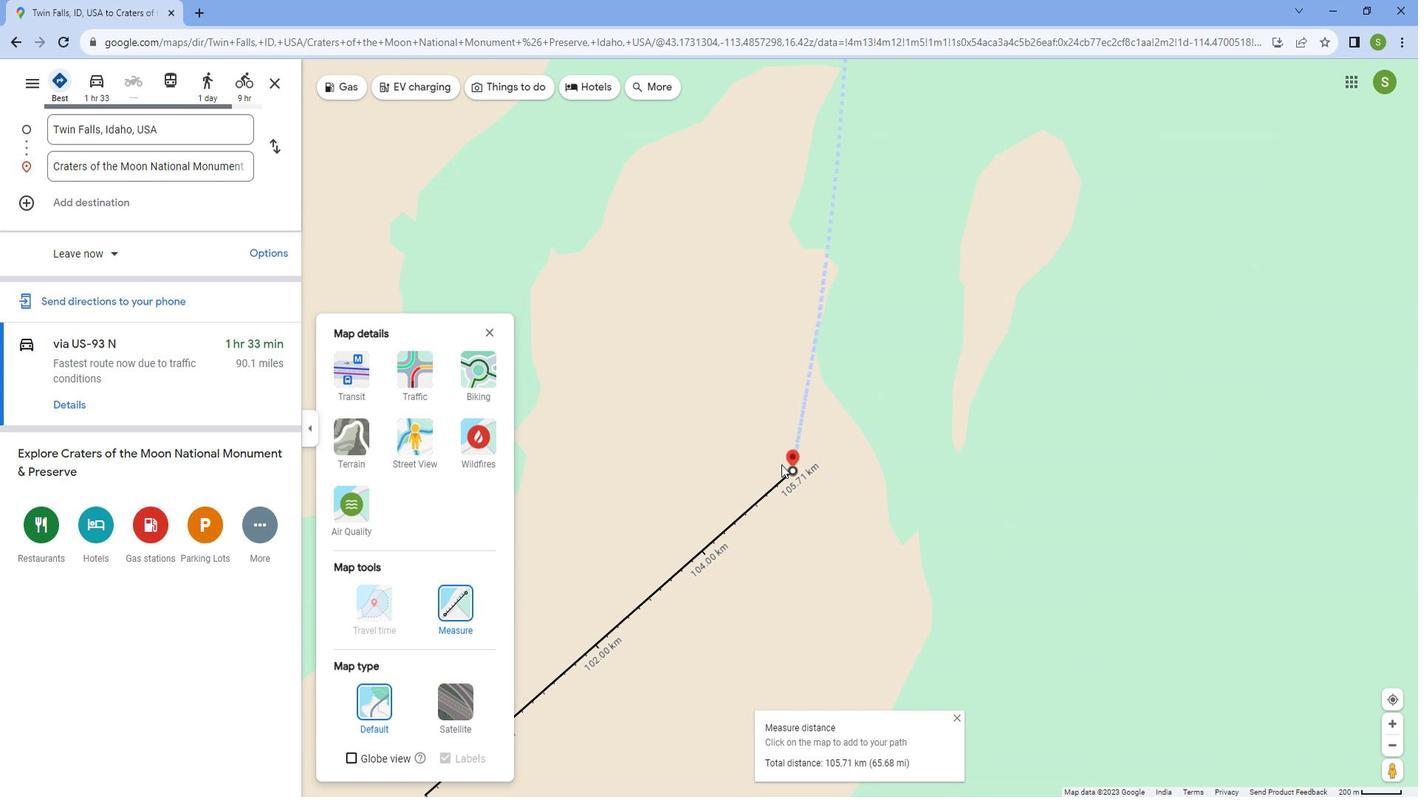 
Action: Mouse moved to (510, 431)
Screenshot: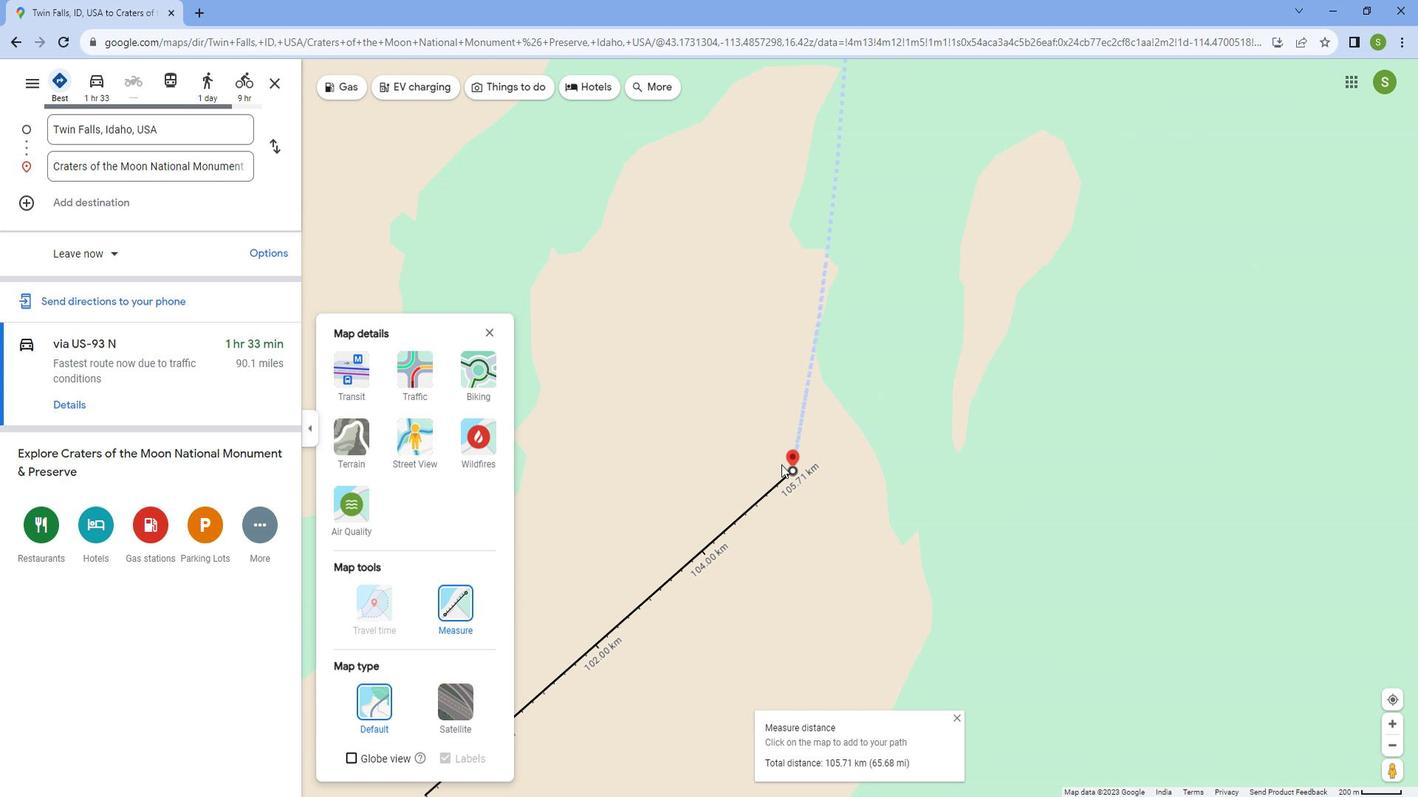 
Action: Mouse scrolled (510, 430) with delta (0, 0)
Screenshot: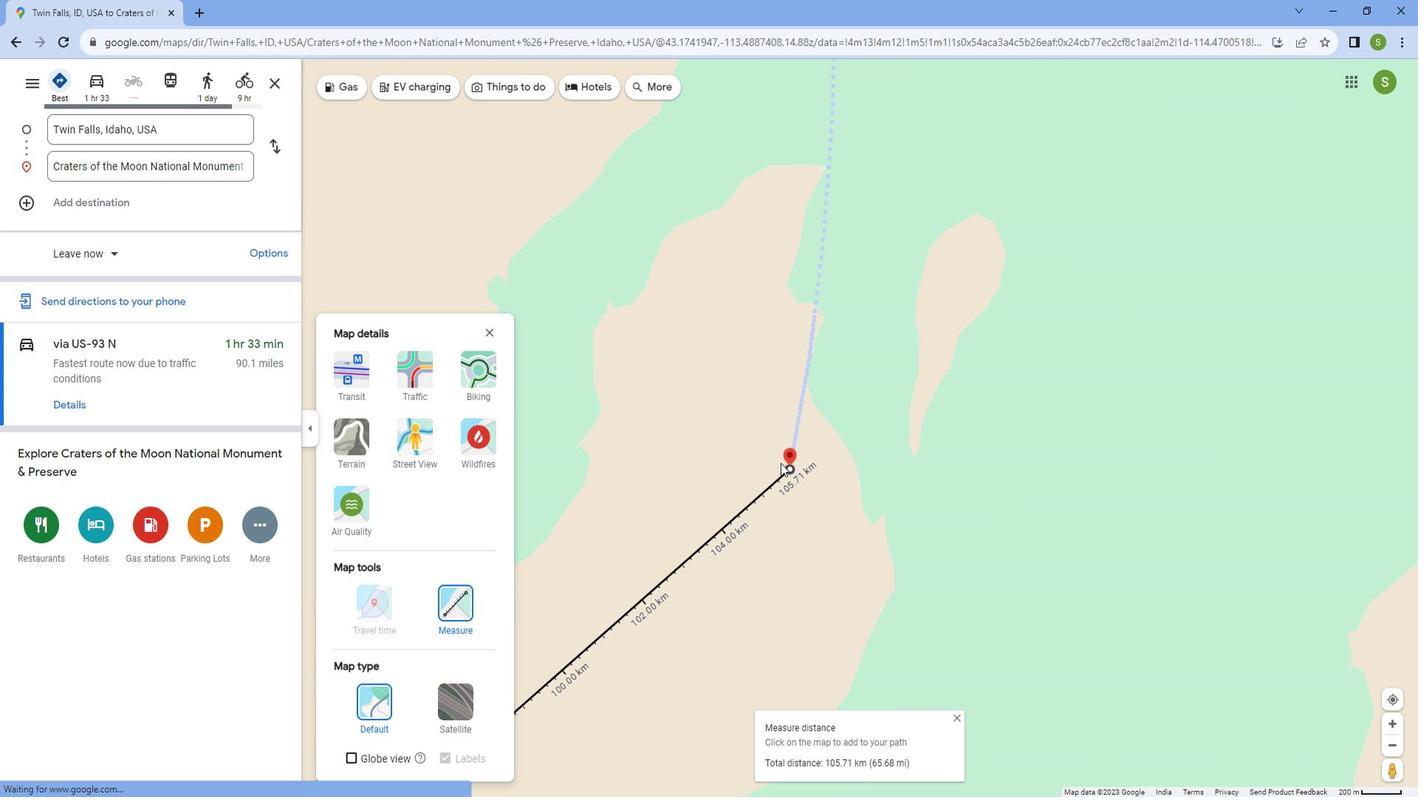 
Action: Mouse scrolled (510, 430) with delta (0, 0)
Screenshot: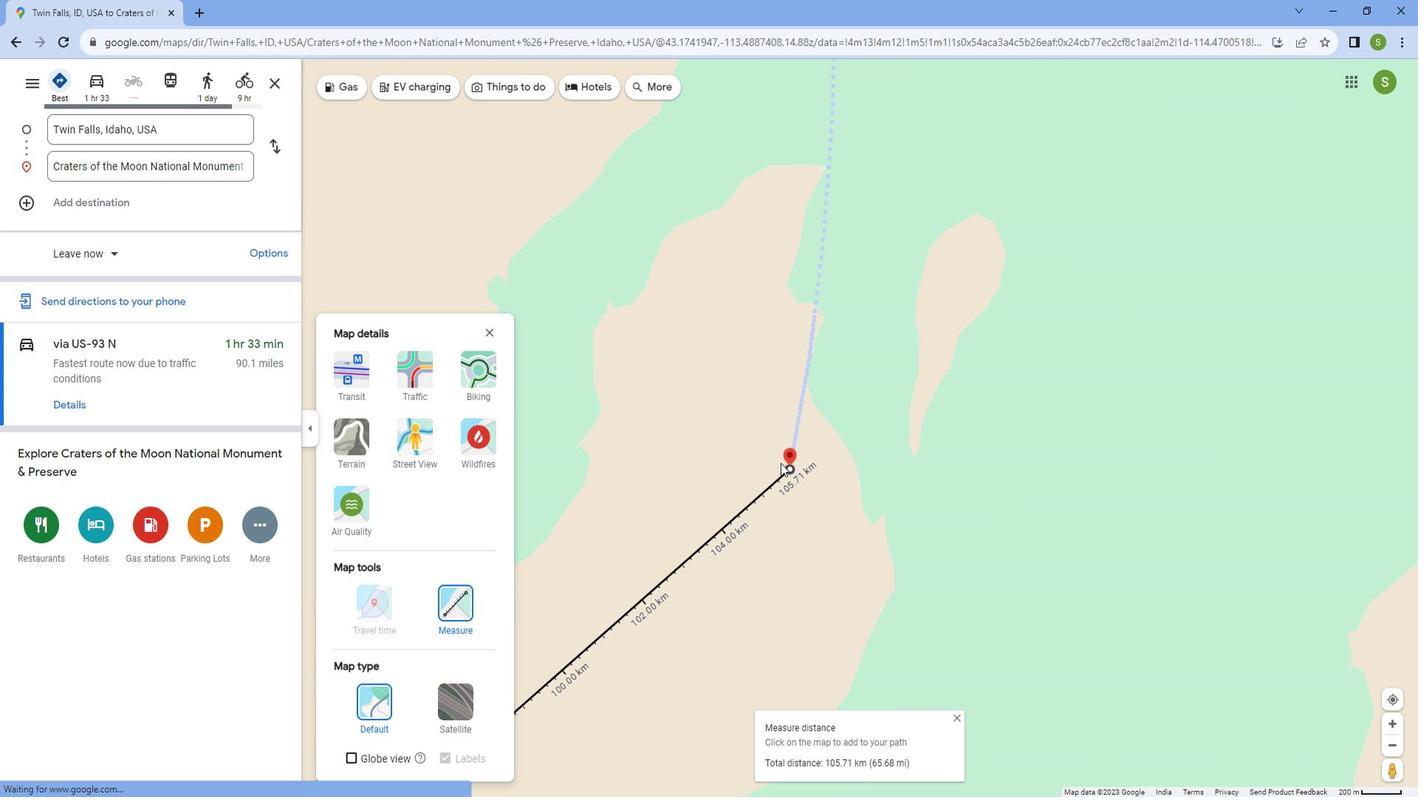 
Action: Mouse moved to (509, 431)
Screenshot: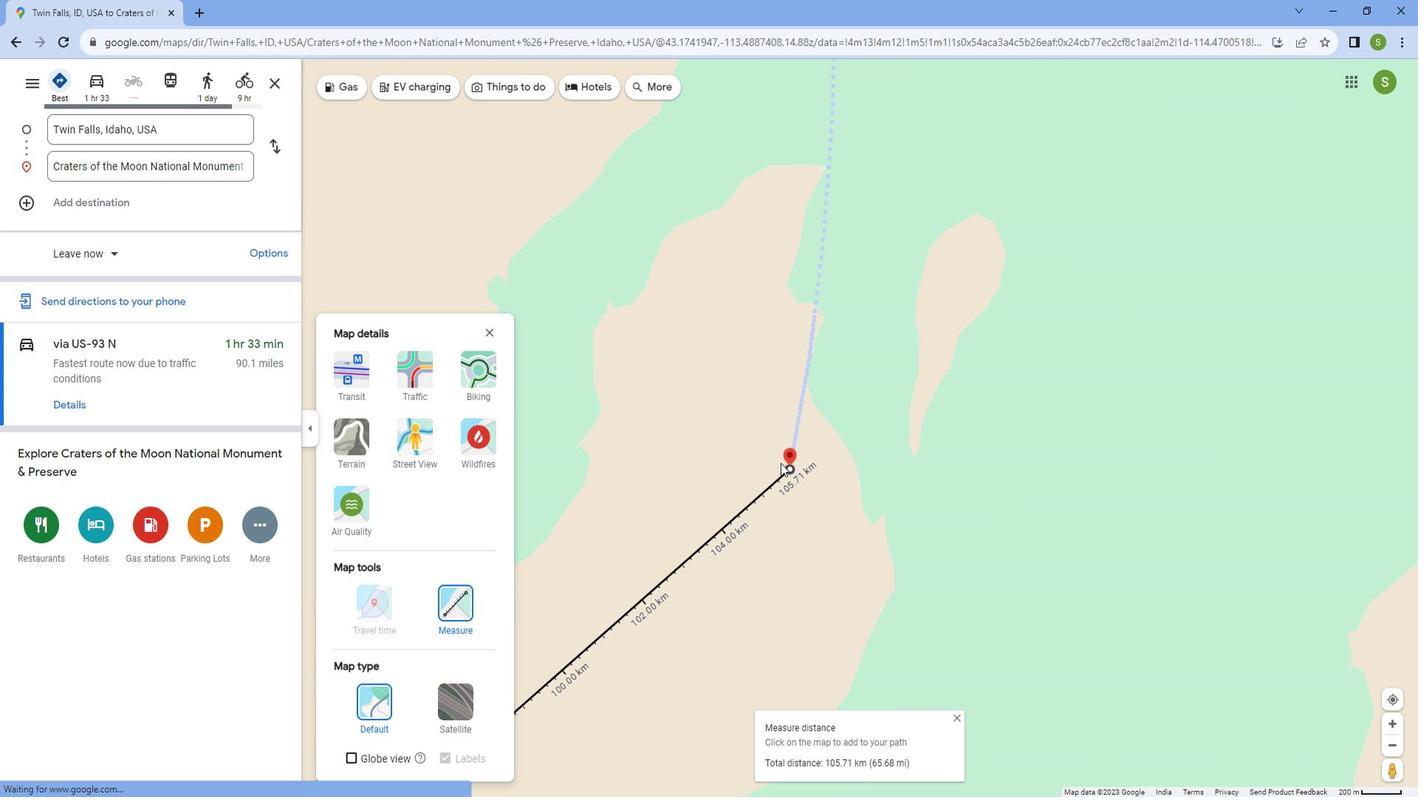 
Action: Mouse scrolled (509, 430) with delta (0, 0)
Screenshot: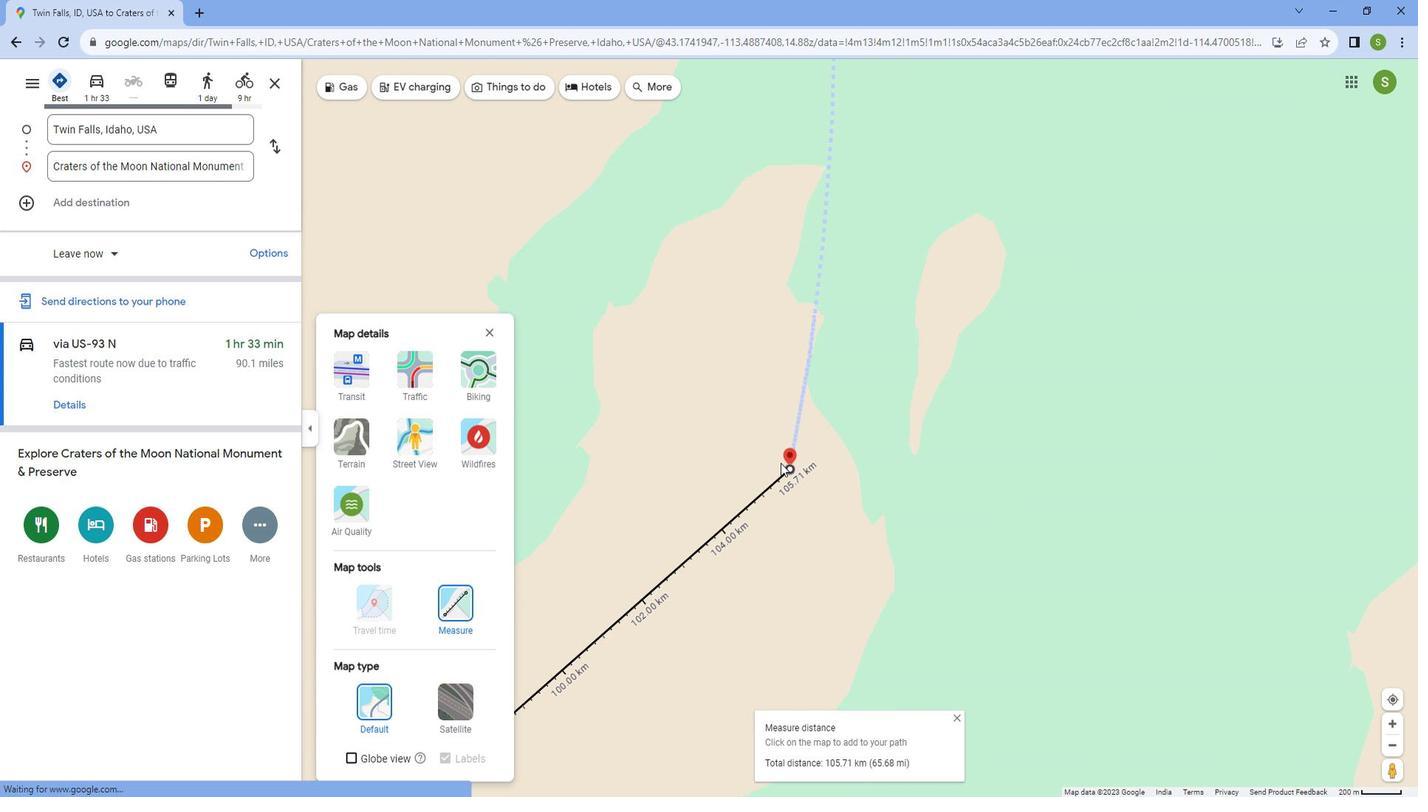 
Action: Mouse scrolled (509, 430) with delta (0, 0)
Screenshot: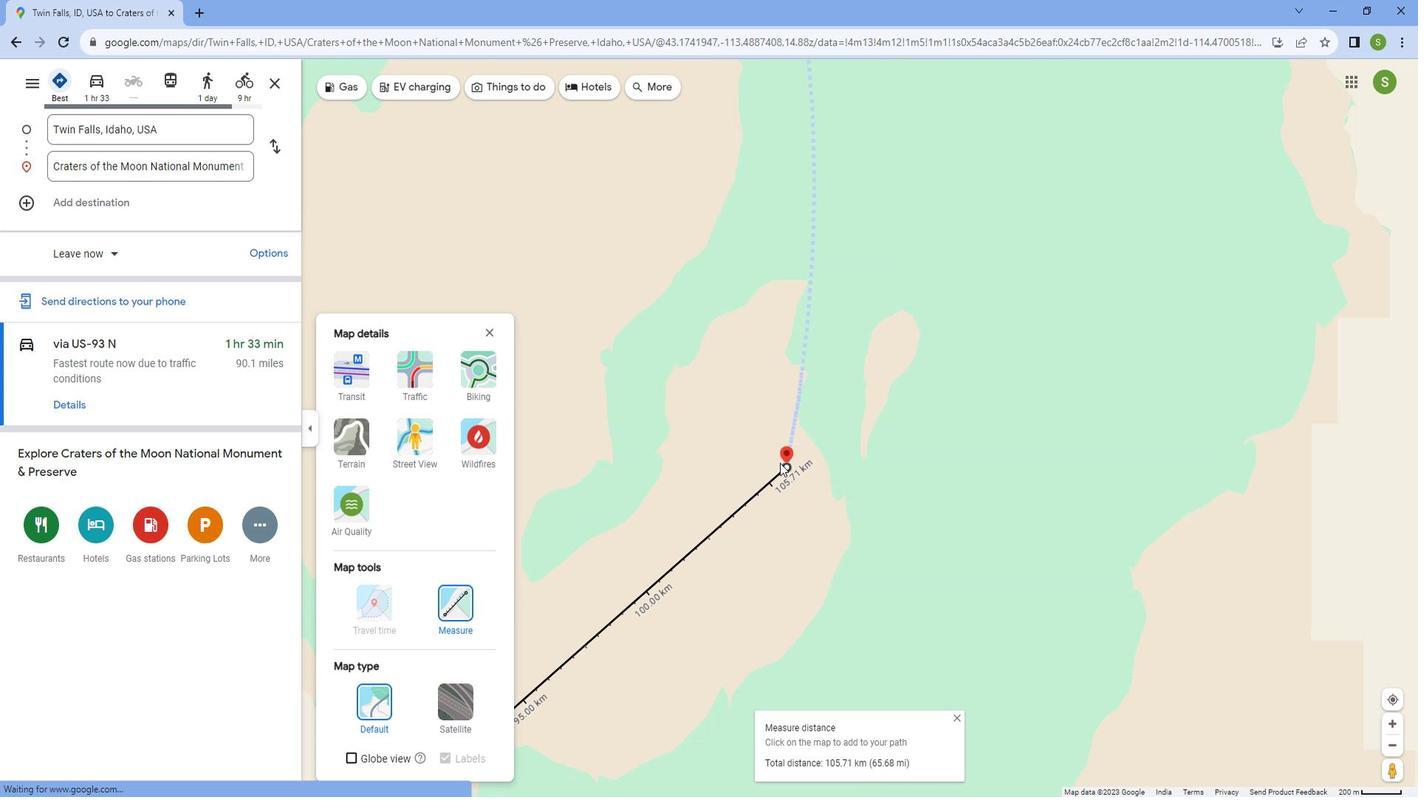 
Action: Mouse scrolled (509, 430) with delta (0, 0)
Screenshot: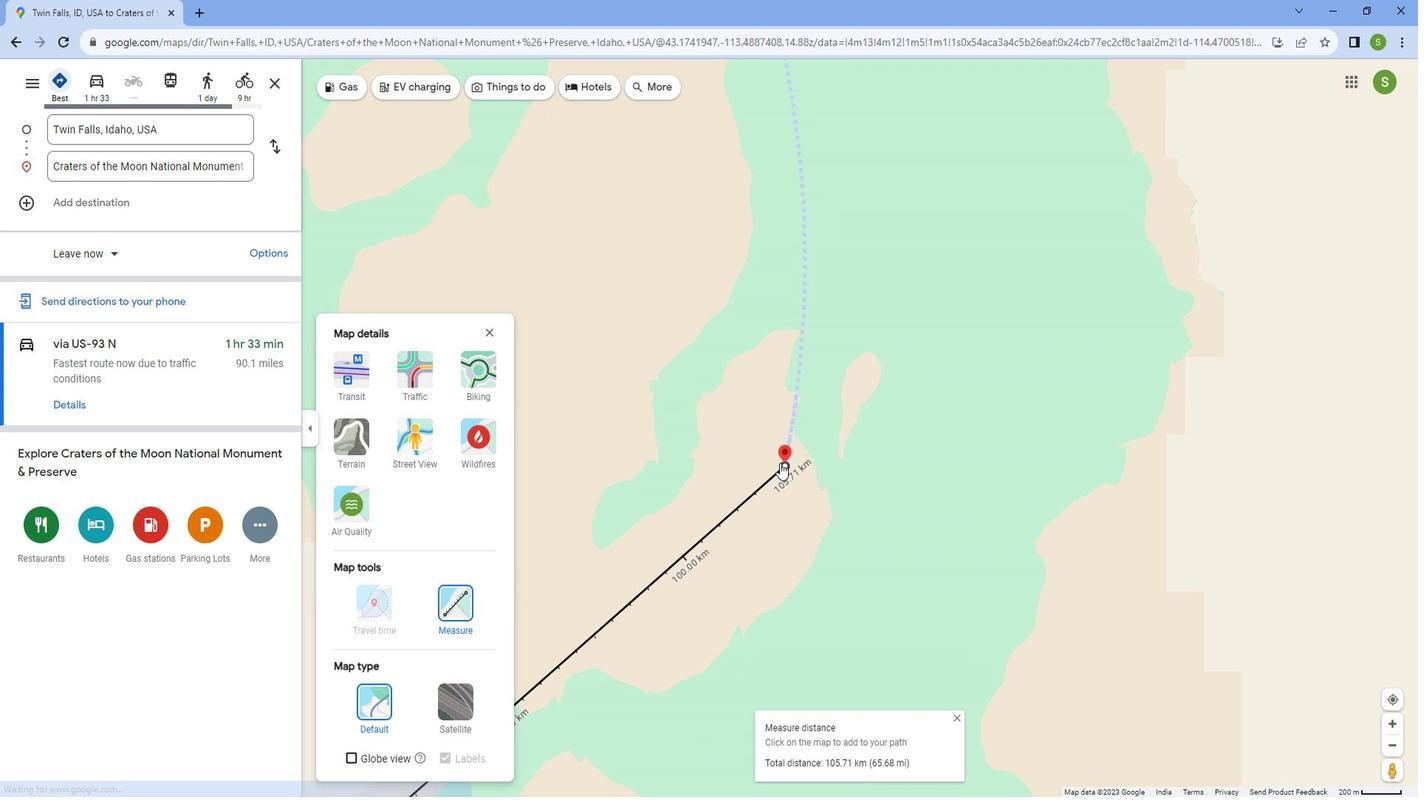 
Action: Mouse scrolled (509, 430) with delta (0, 0)
Screenshot: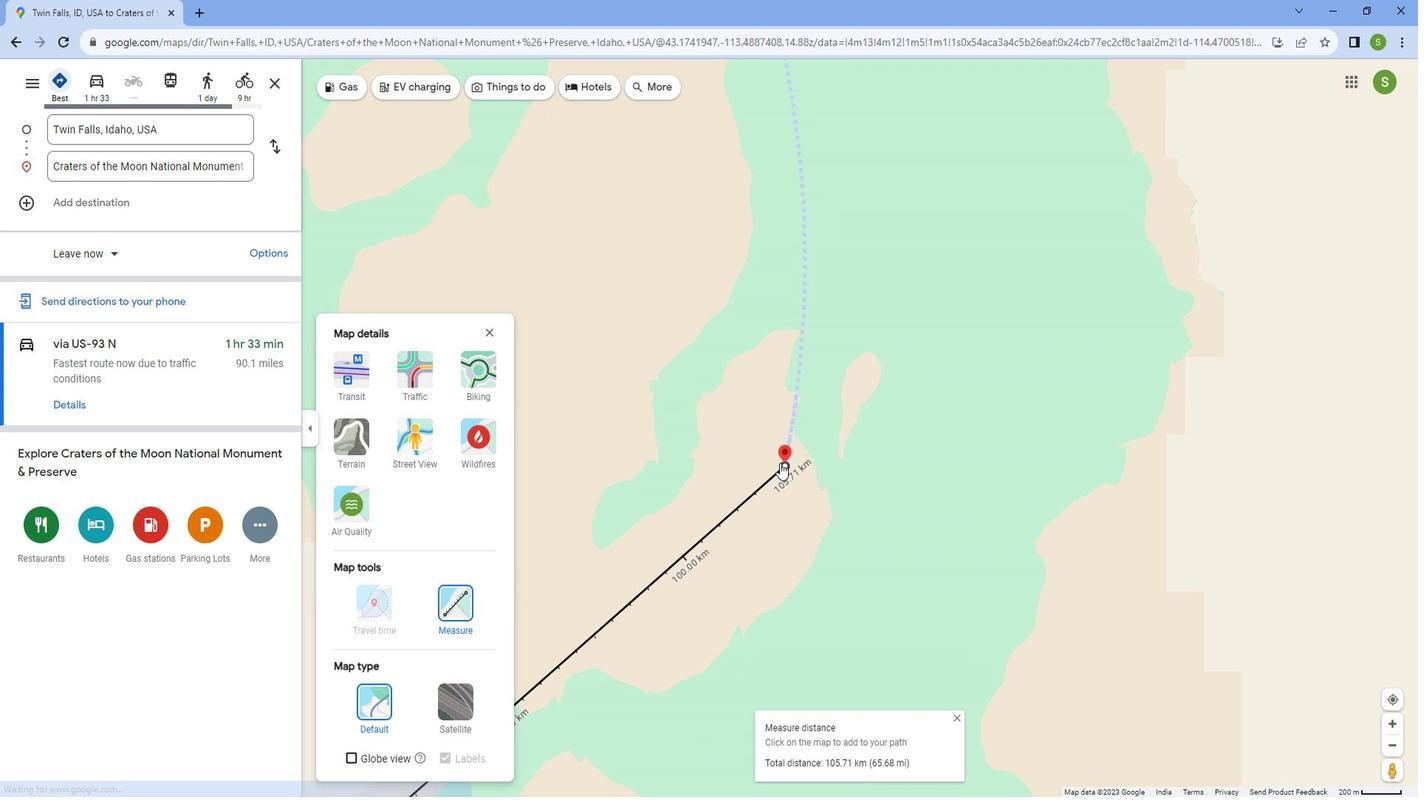 
Action: Mouse scrolled (509, 430) with delta (0, 0)
Screenshot: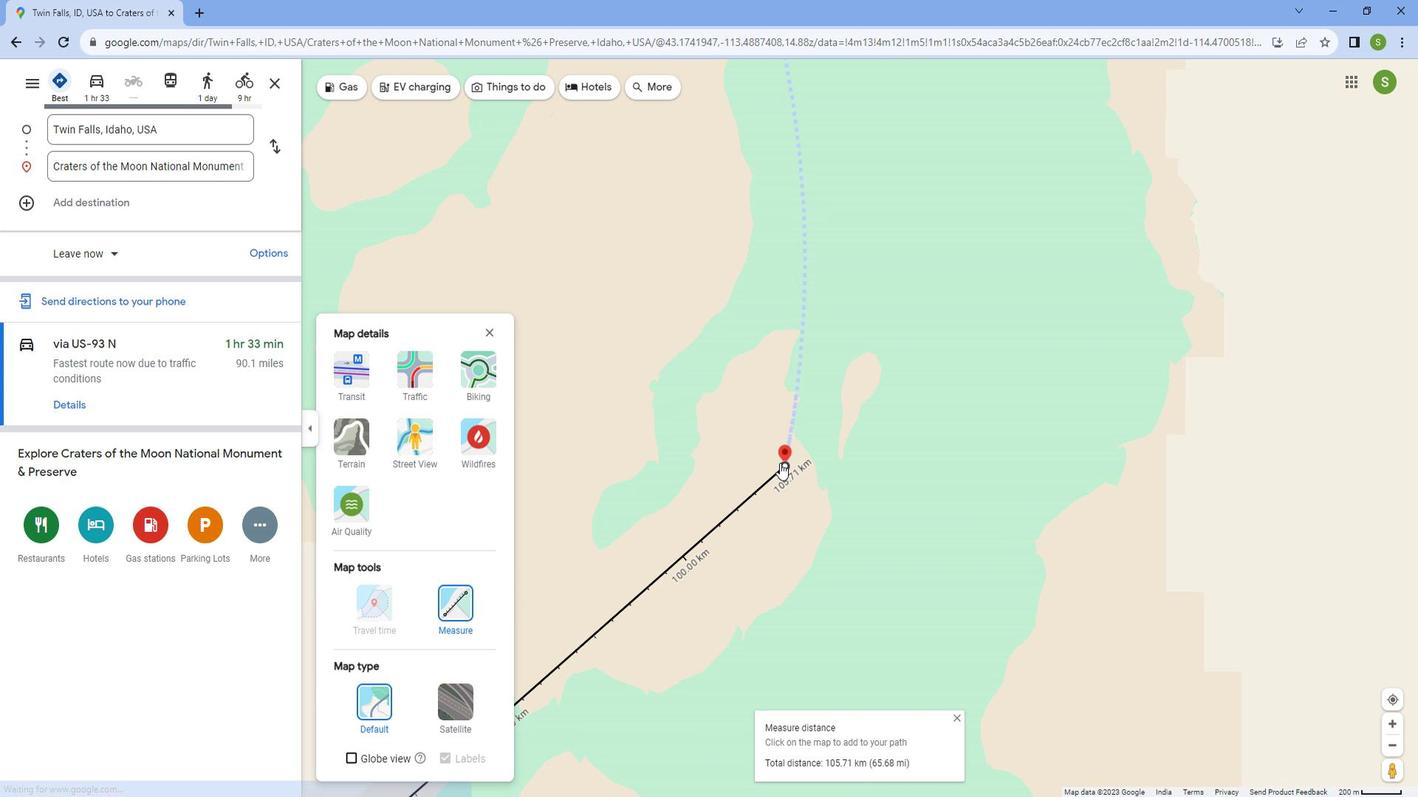 
Action: Mouse scrolled (509, 430) with delta (0, 0)
Screenshot: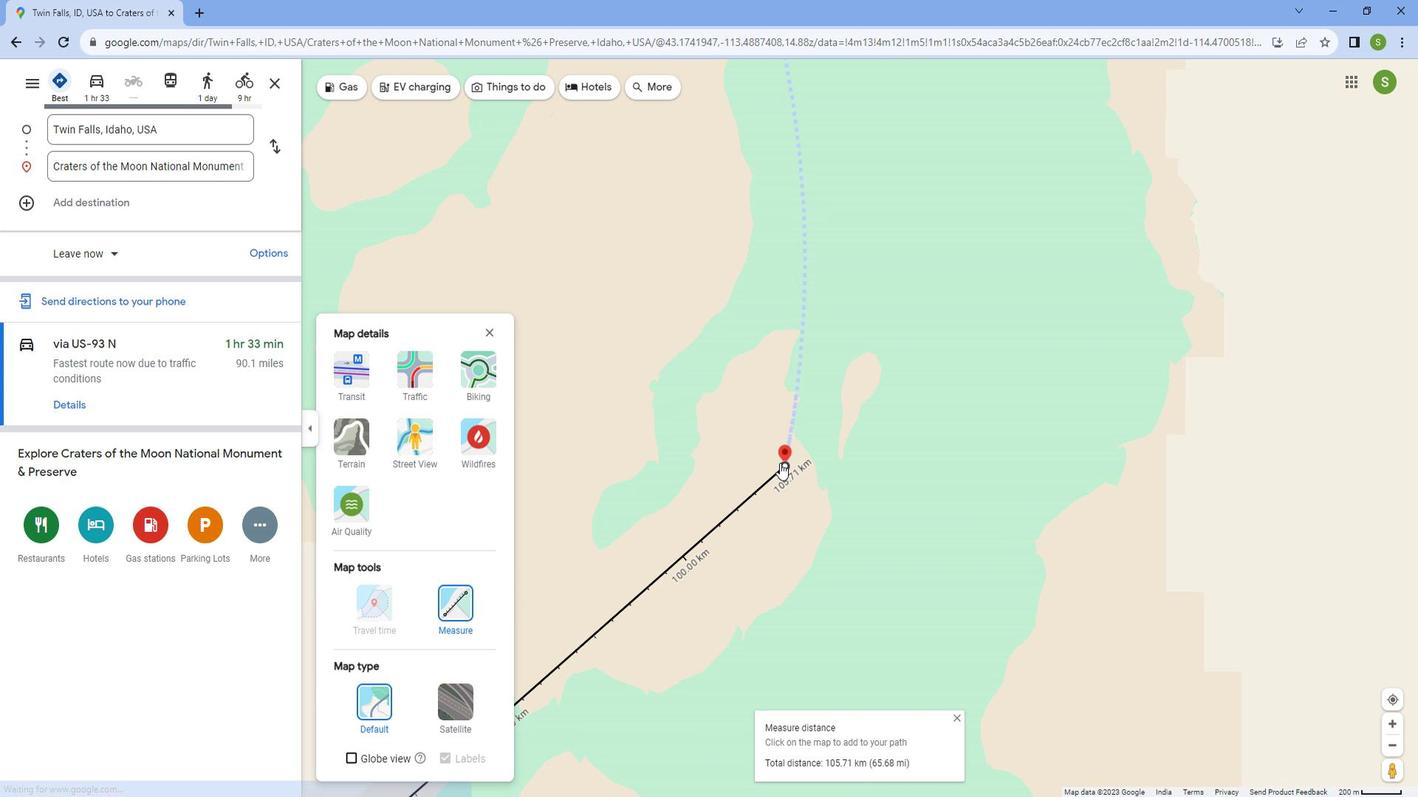 
Action: Mouse scrolled (509, 430) with delta (0, 0)
Screenshot: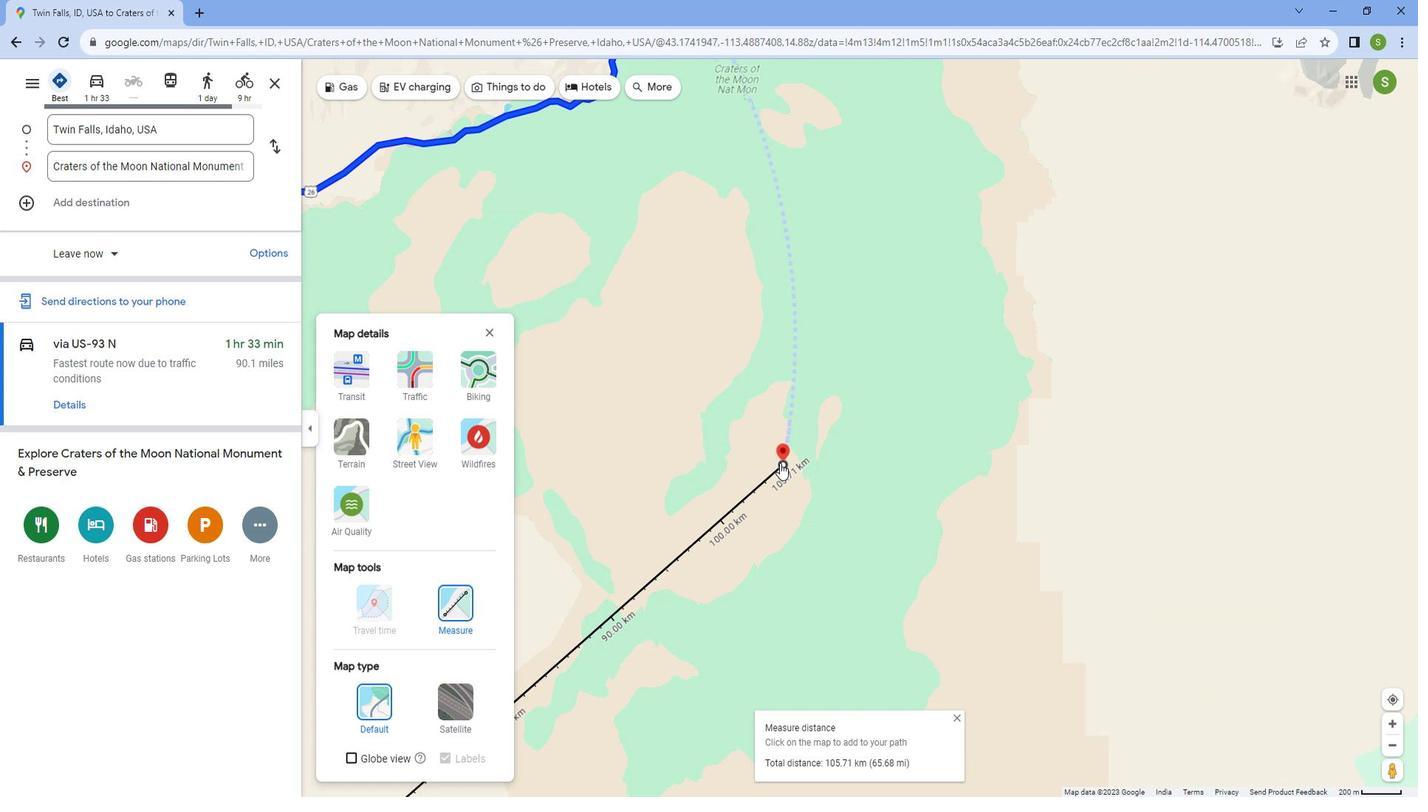 
Action: Mouse scrolled (509, 430) with delta (0, 0)
Screenshot: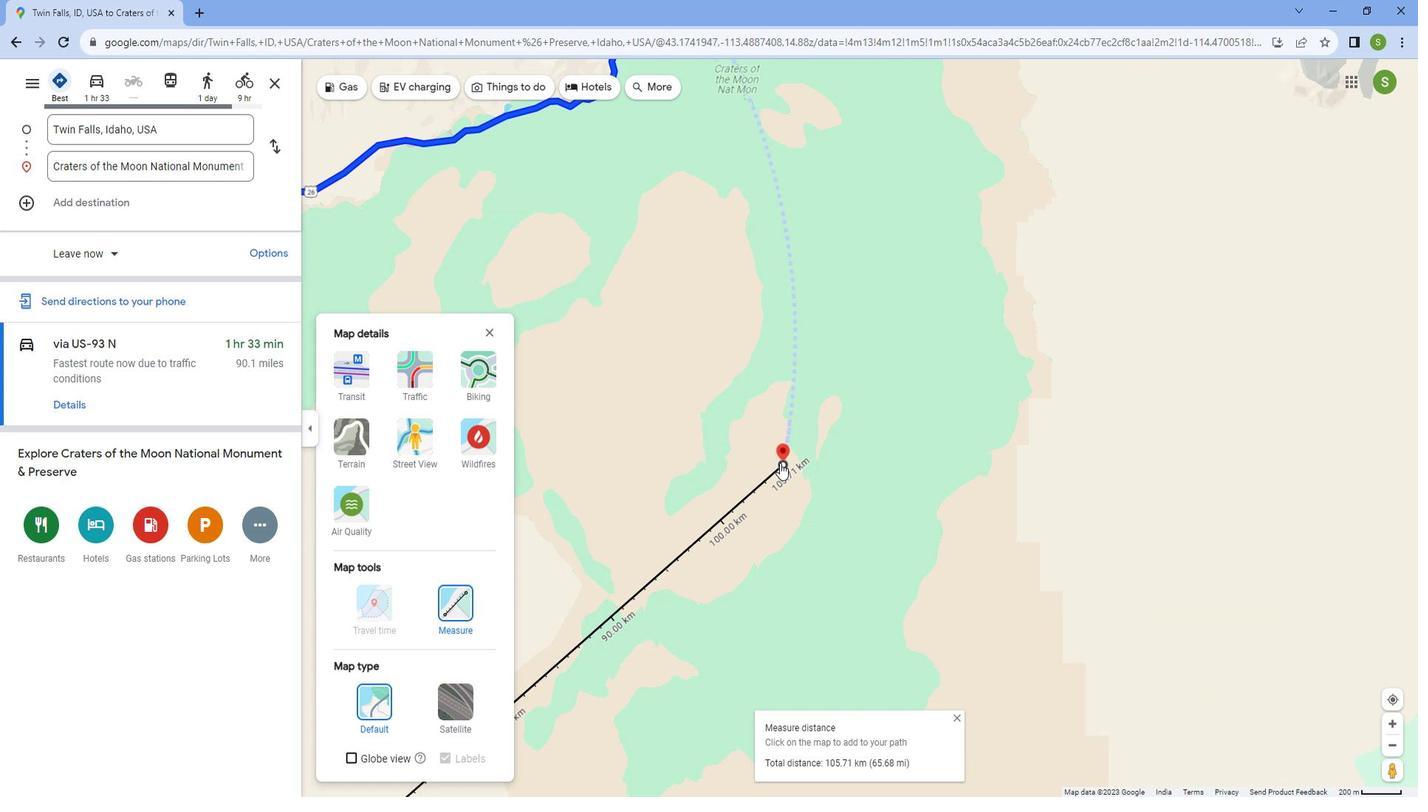 
Action: Mouse scrolled (509, 430) with delta (0, 0)
Screenshot: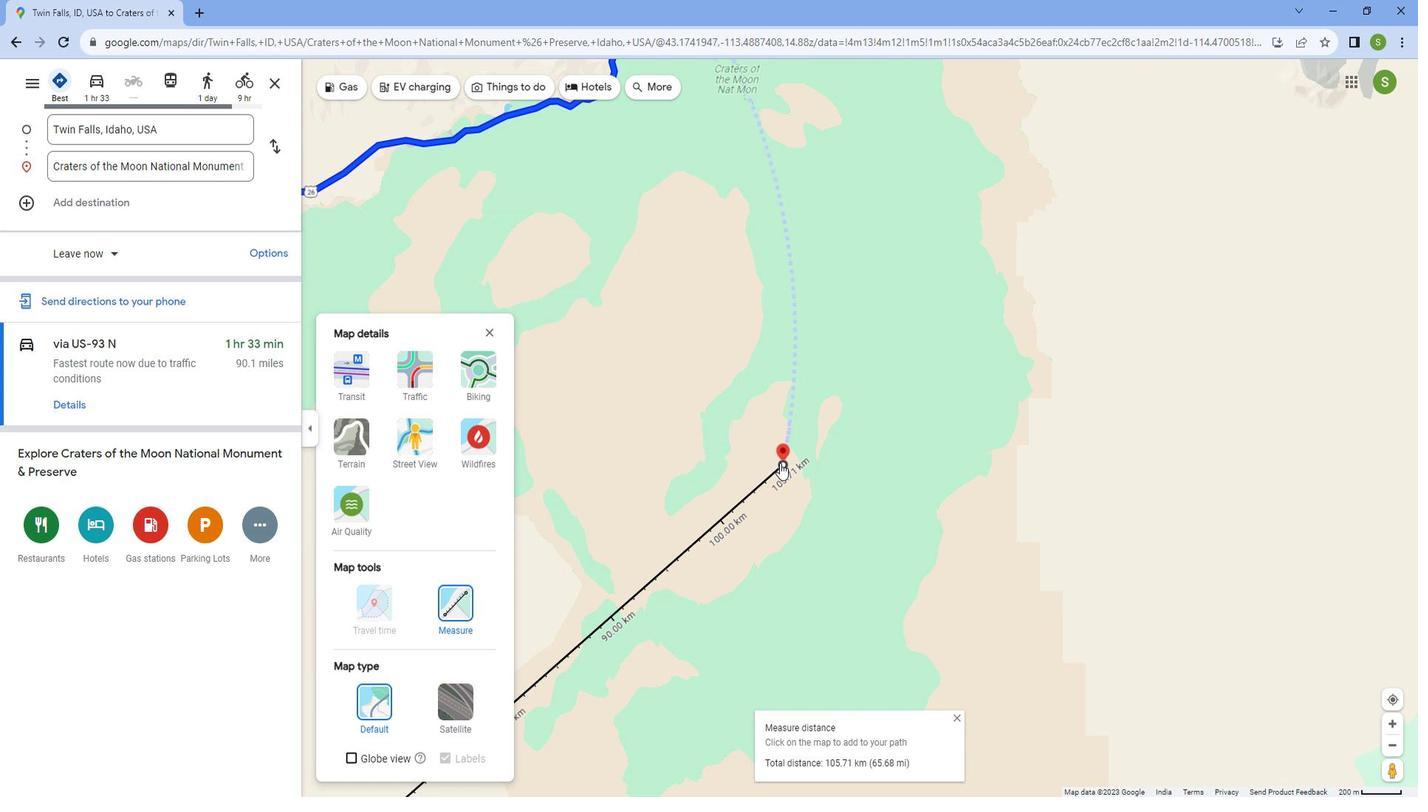 
Action: Mouse scrolled (509, 430) with delta (0, 0)
Screenshot: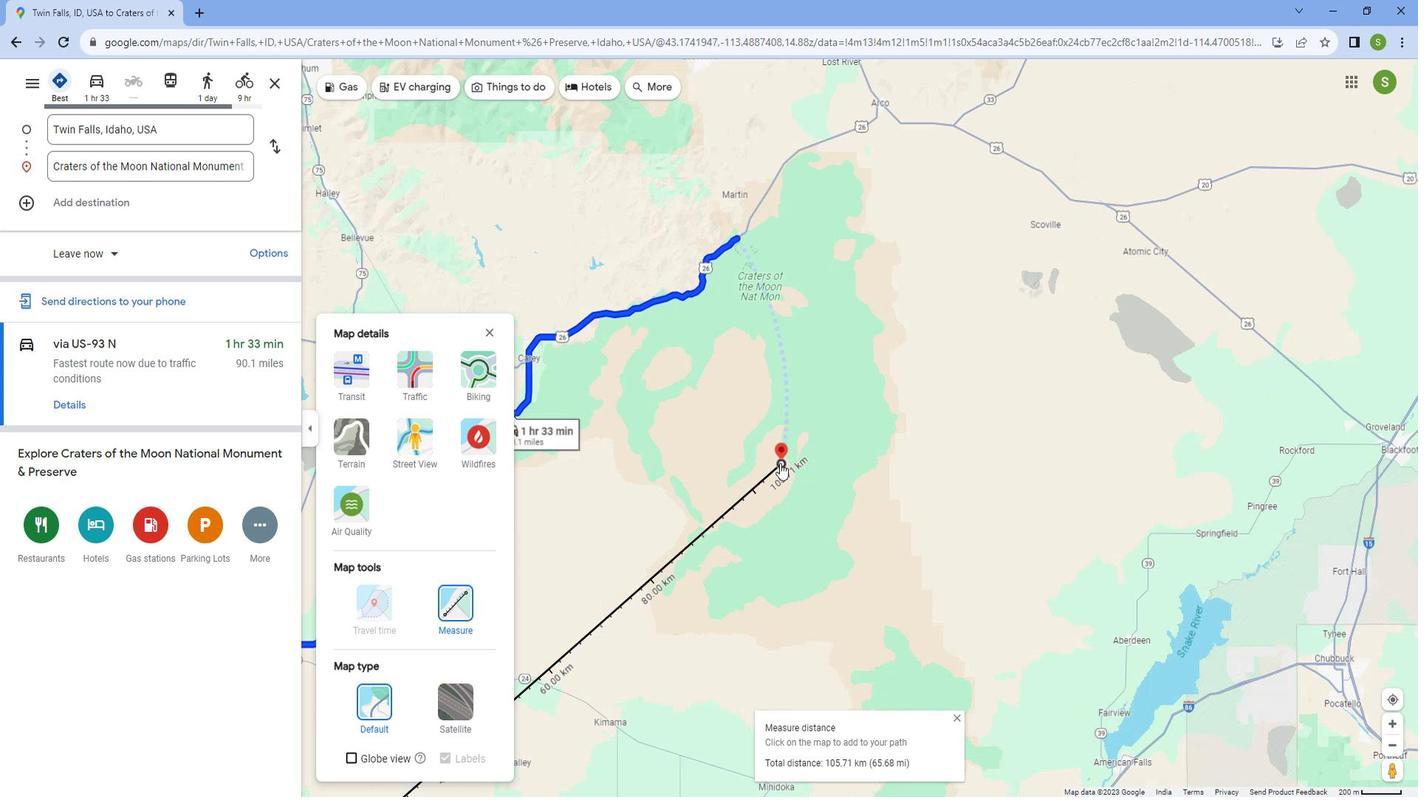 
Action: Mouse scrolled (509, 430) with delta (0, 0)
Screenshot: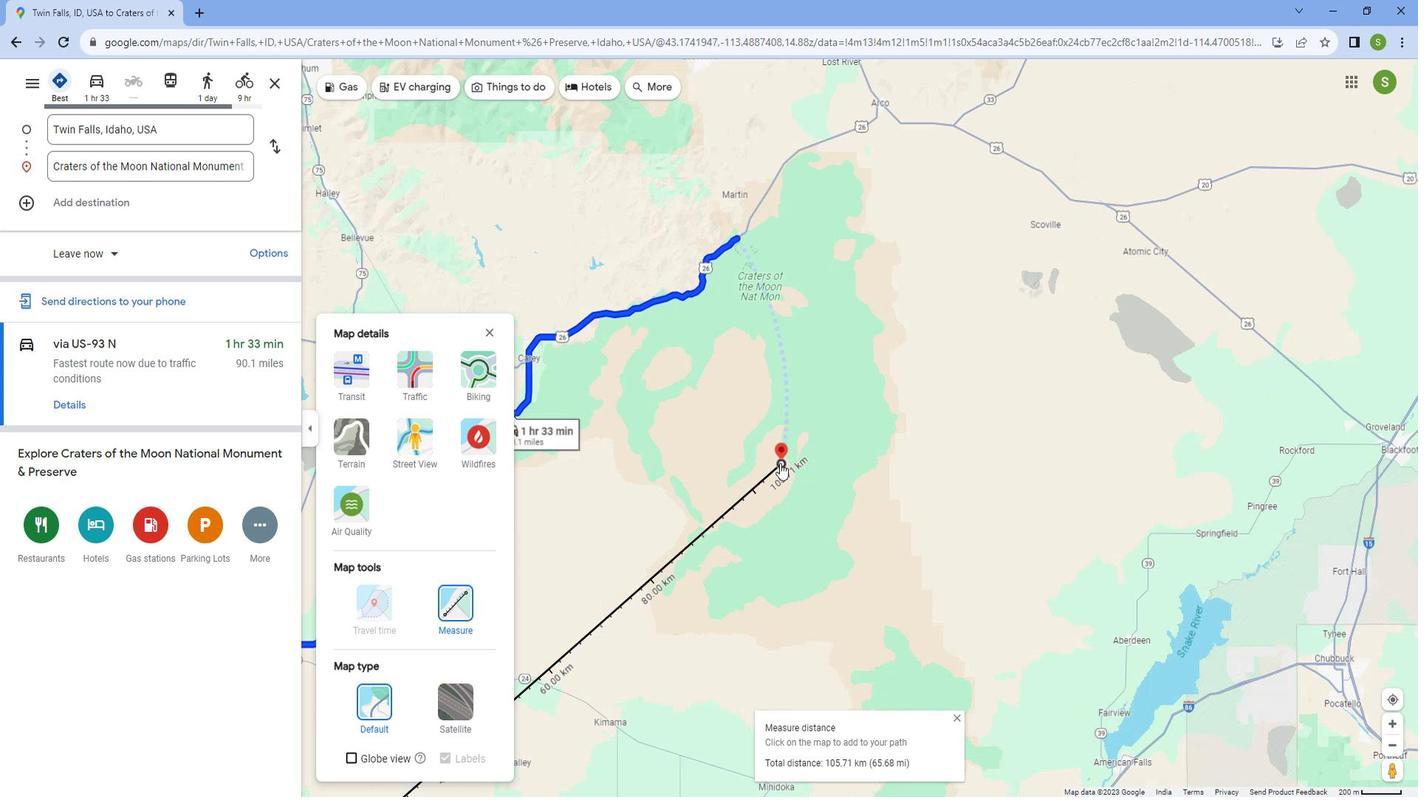 
Action: Mouse scrolled (509, 430) with delta (0, 0)
Screenshot: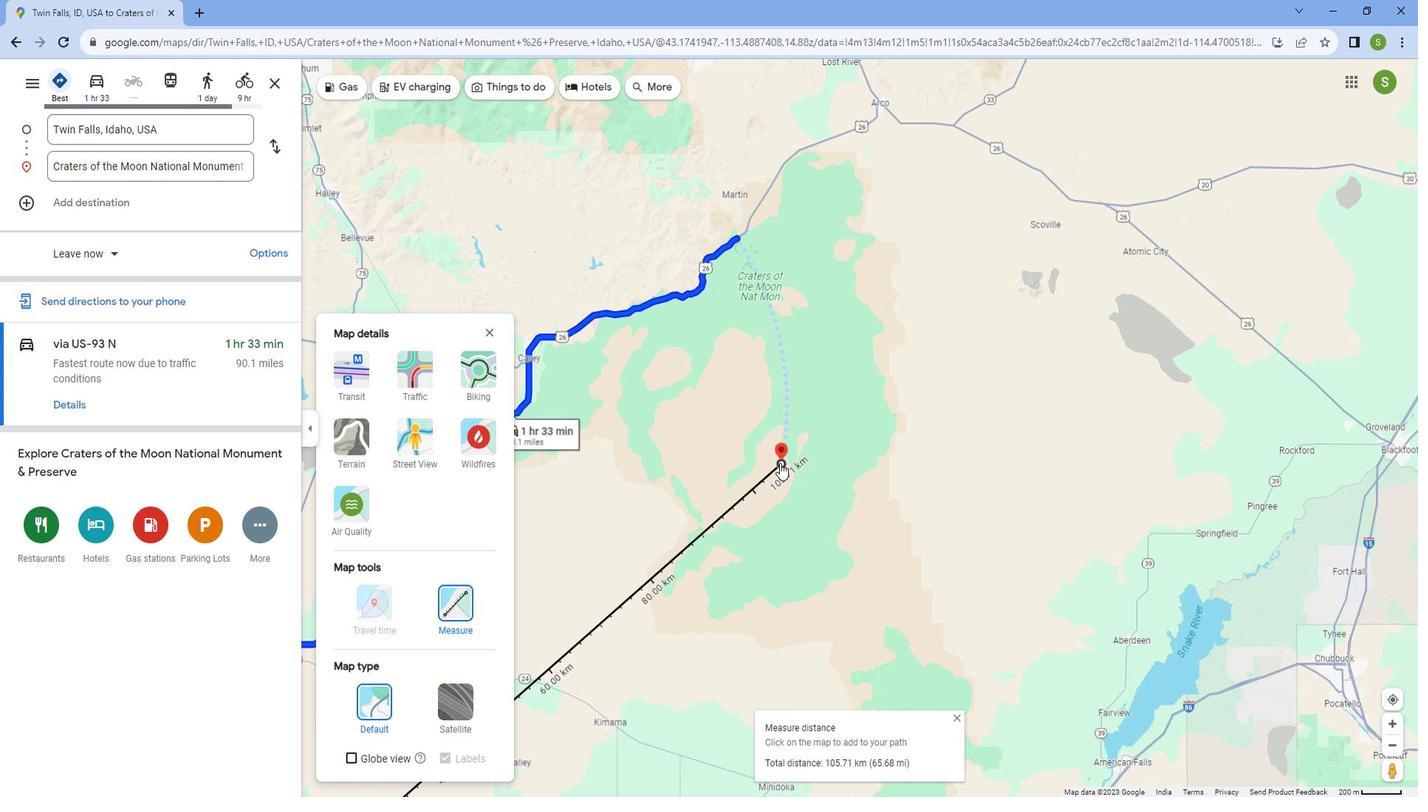
Action: Mouse scrolled (509, 430) with delta (0, 0)
Screenshot: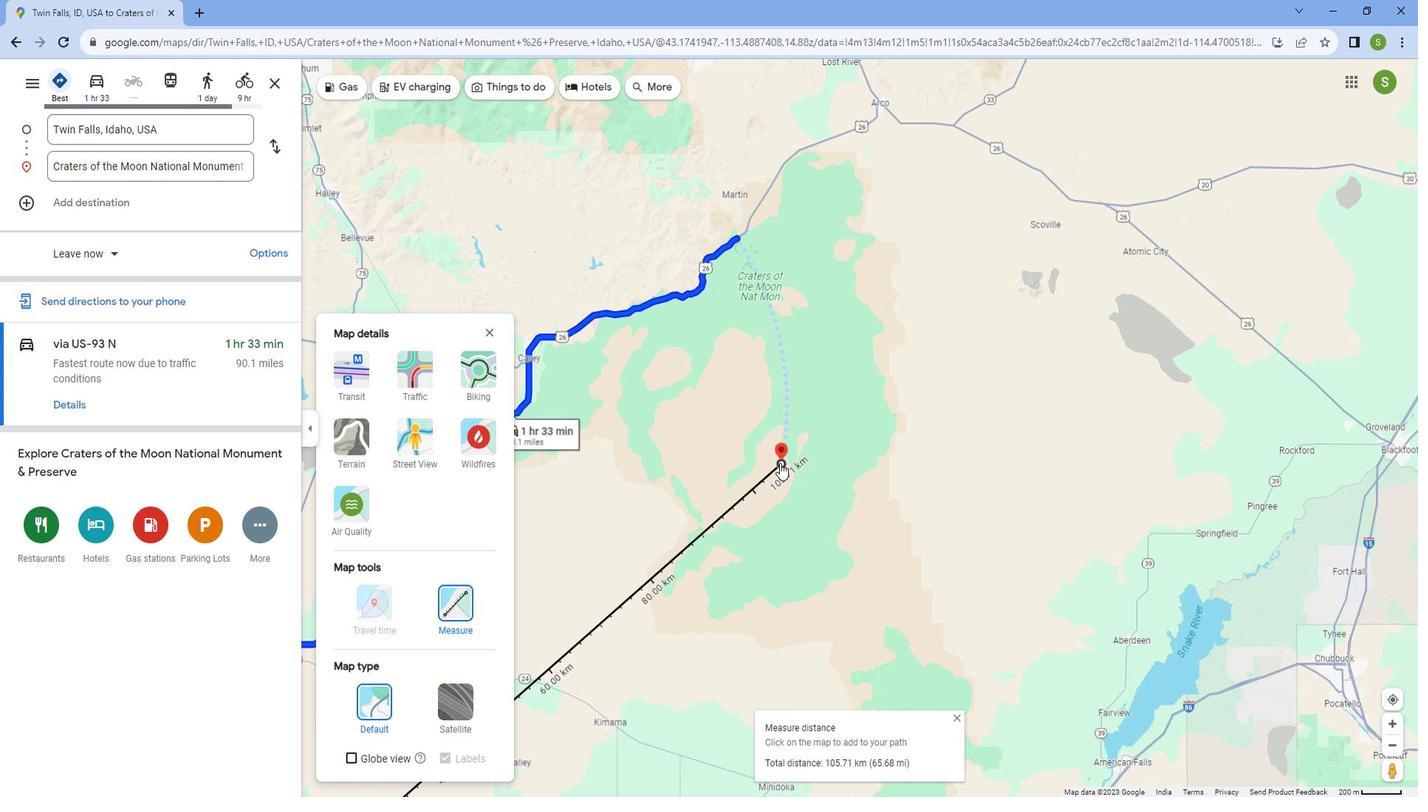 
Action: Mouse scrolled (509, 430) with delta (0, 0)
Screenshot: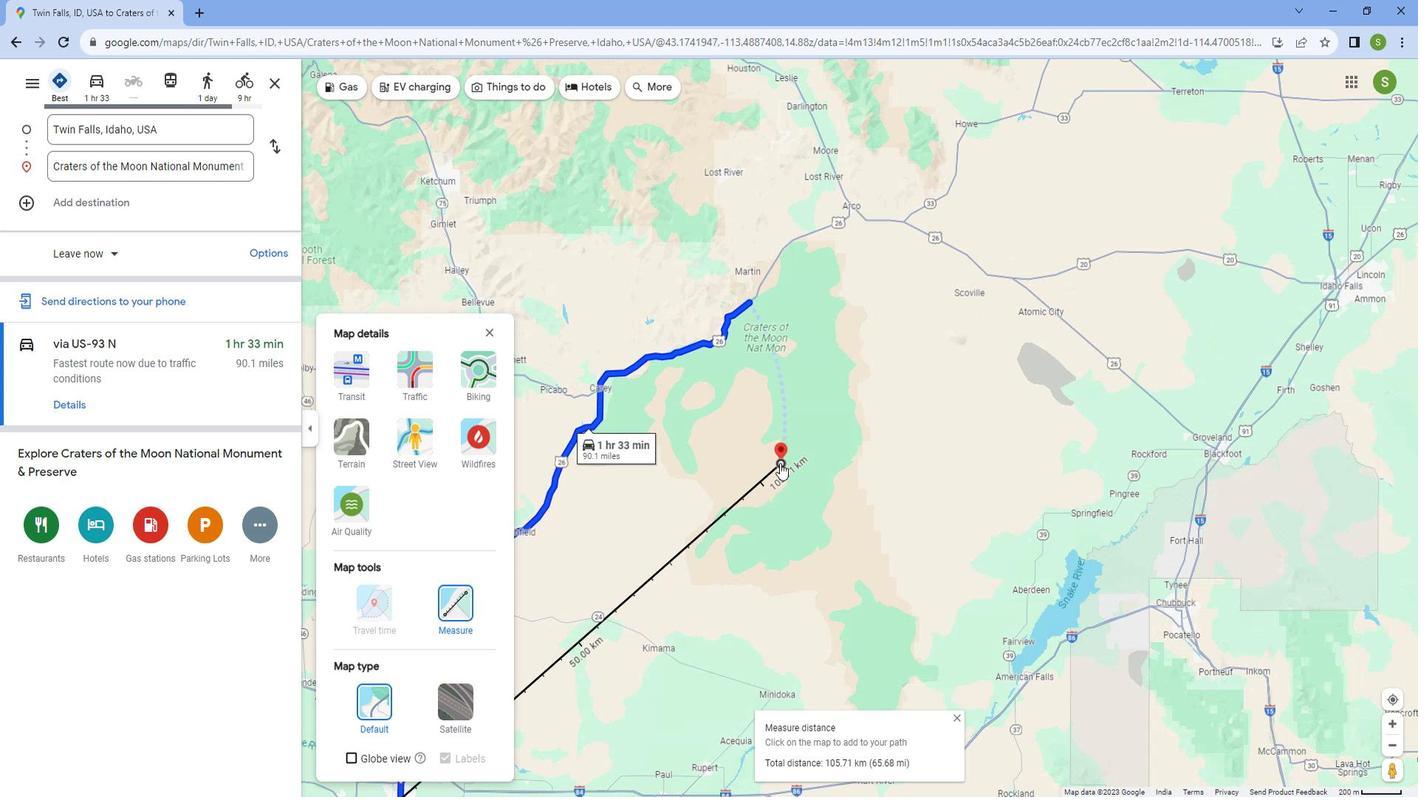 
Action: Mouse scrolled (509, 430) with delta (0, 0)
Screenshot: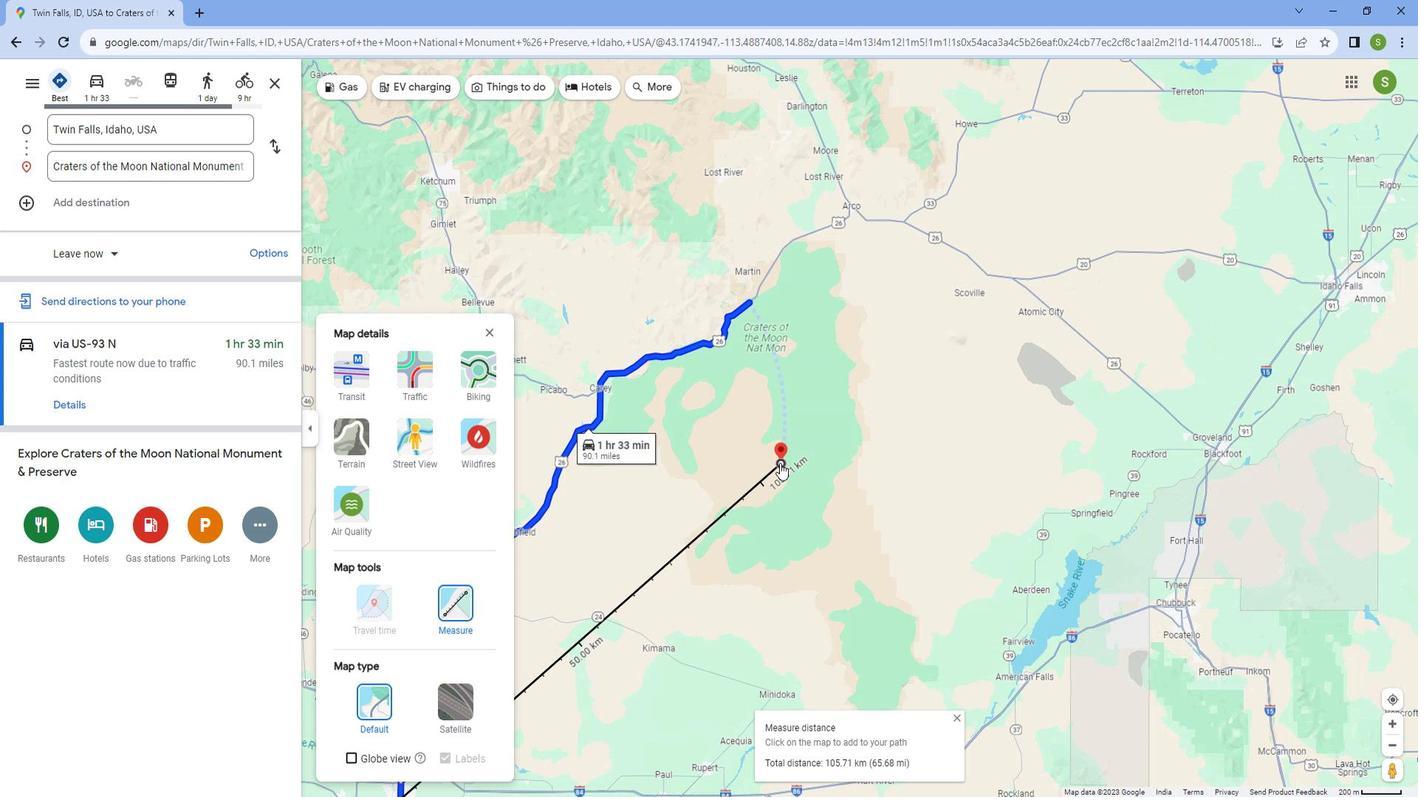 
Action: Mouse scrolled (509, 430) with delta (0, 0)
Screenshot: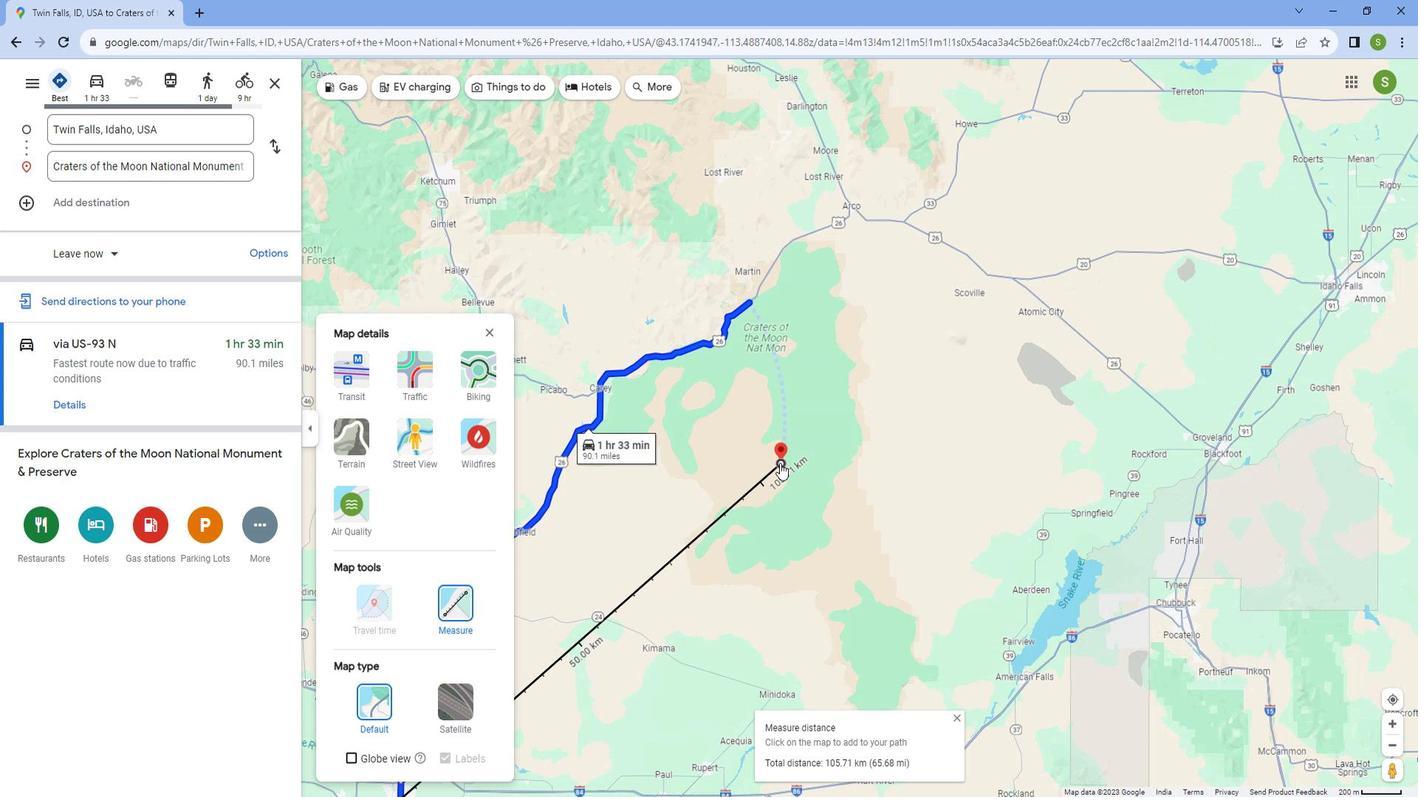 
Action: Mouse scrolled (509, 430) with delta (0, 0)
Screenshot: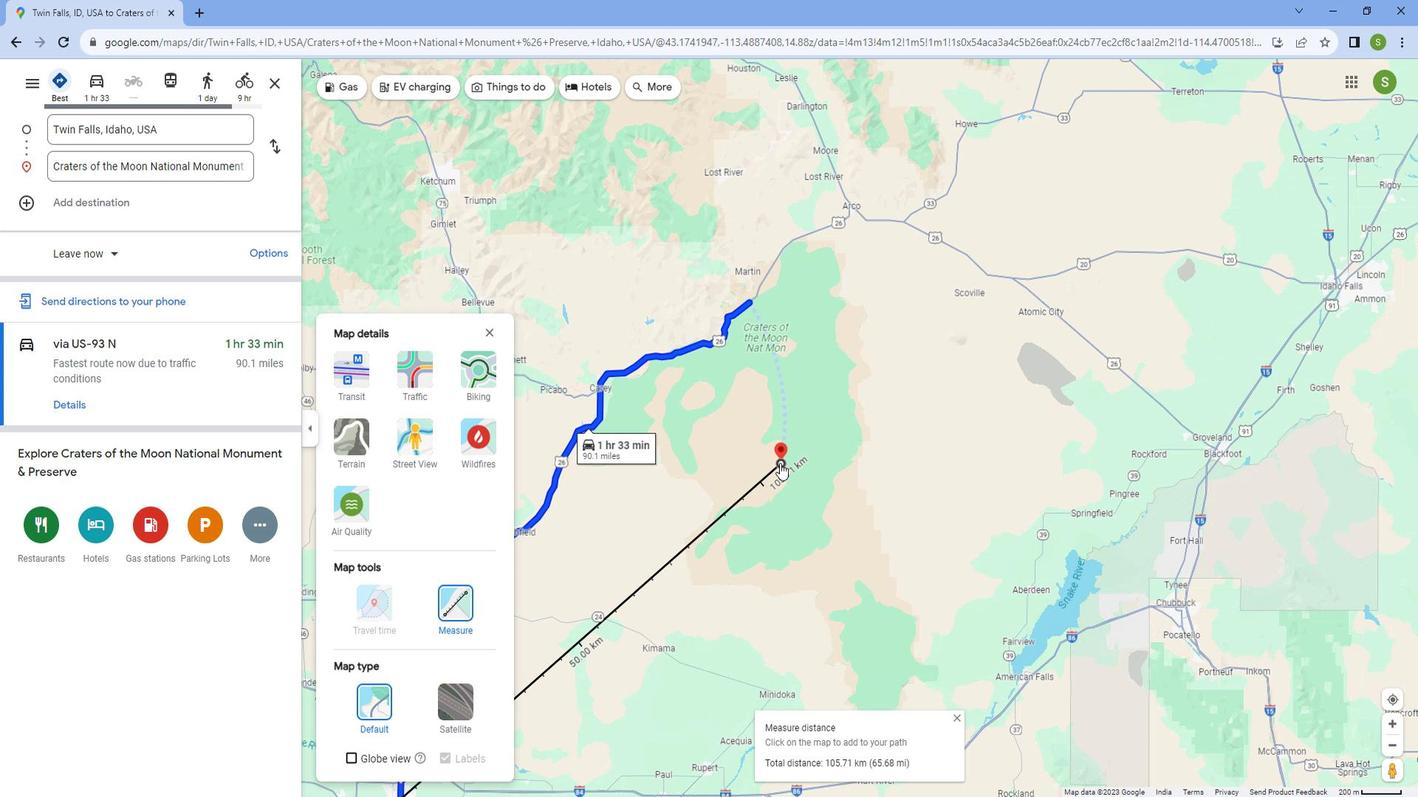 
Action: Mouse moved to (455, 428)
Screenshot: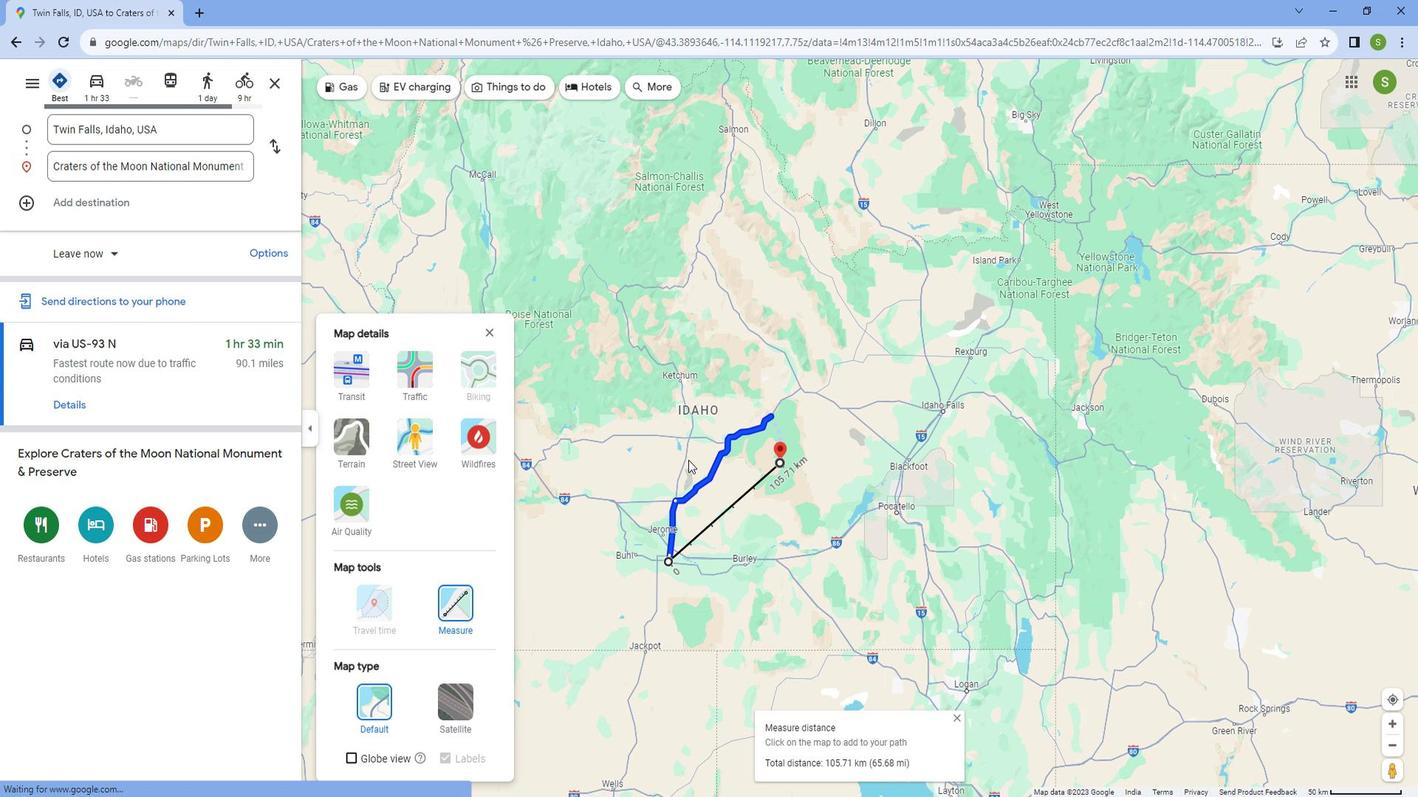 
Action: Mouse scrolled (455, 429) with delta (0, 0)
Screenshot: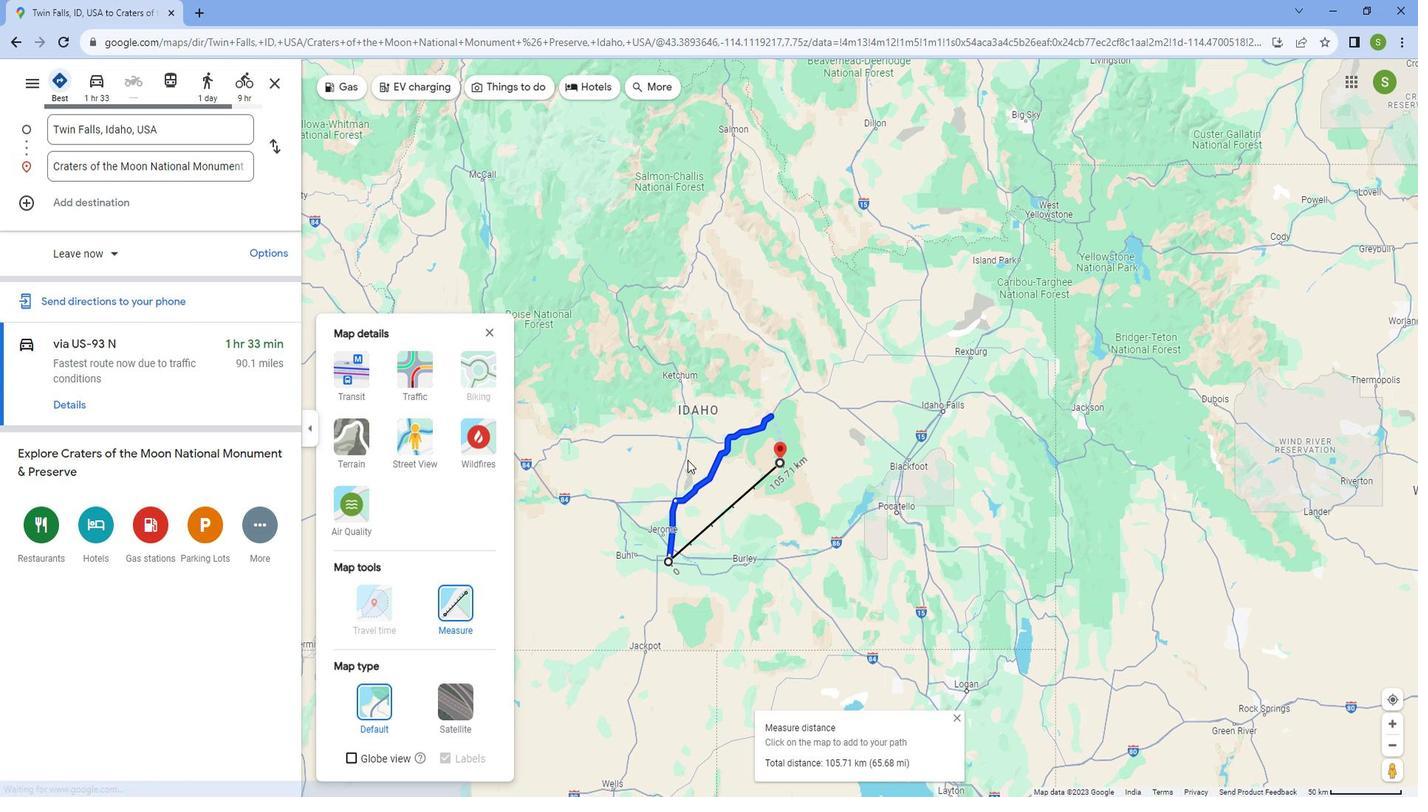 
Action: Mouse scrolled (455, 429) with delta (0, 0)
Screenshot: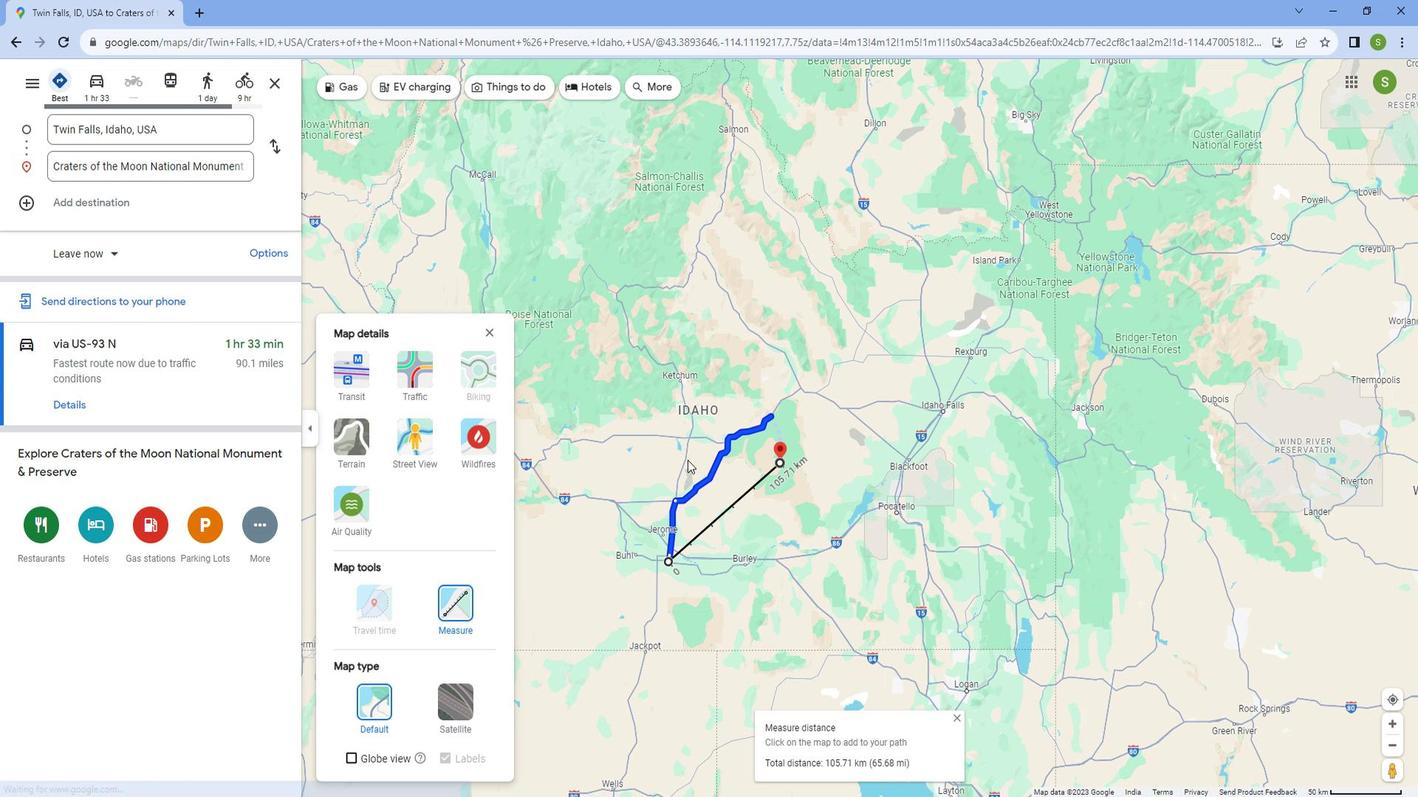 
Action: Mouse scrolled (455, 429) with delta (0, 0)
Screenshot: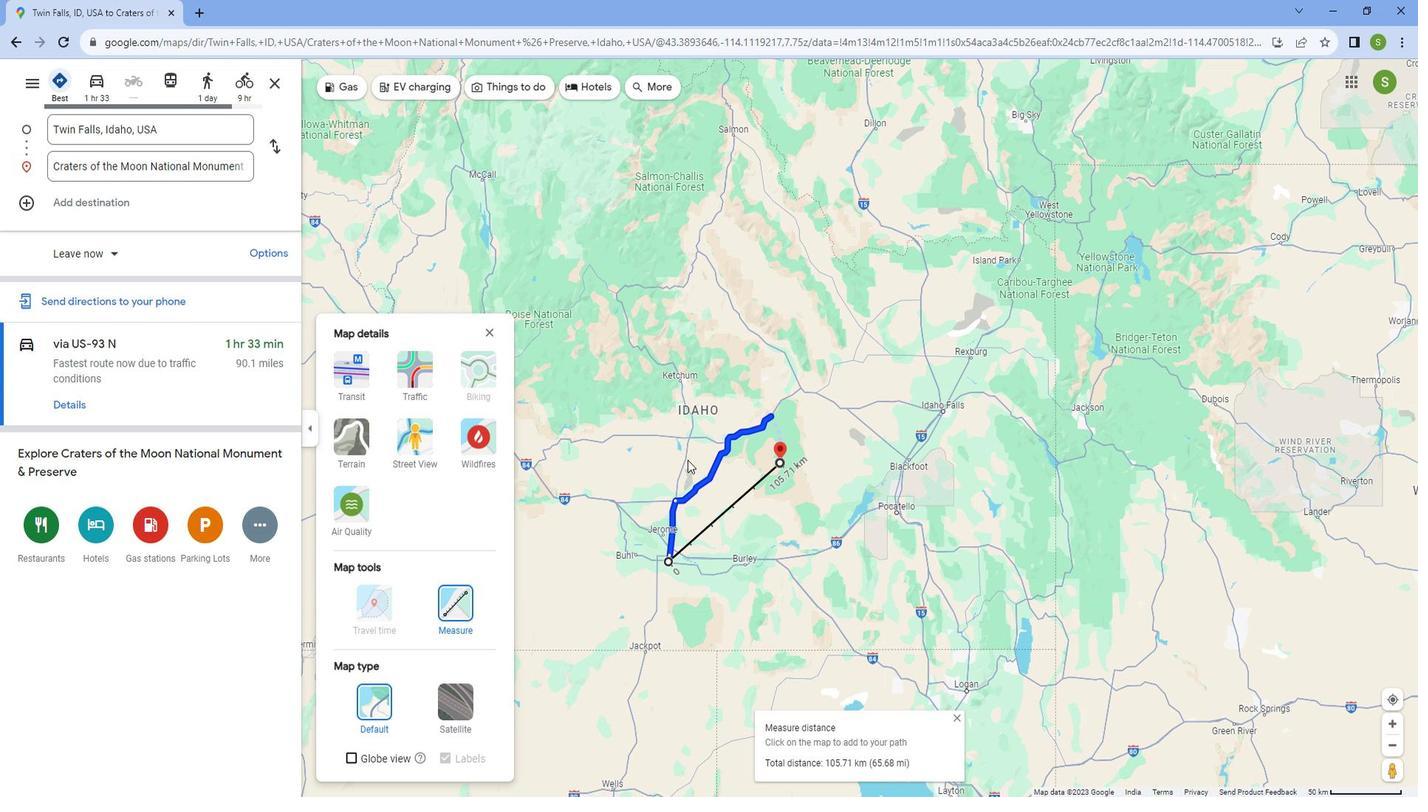 
Action: Mouse scrolled (455, 429) with delta (0, 0)
Screenshot: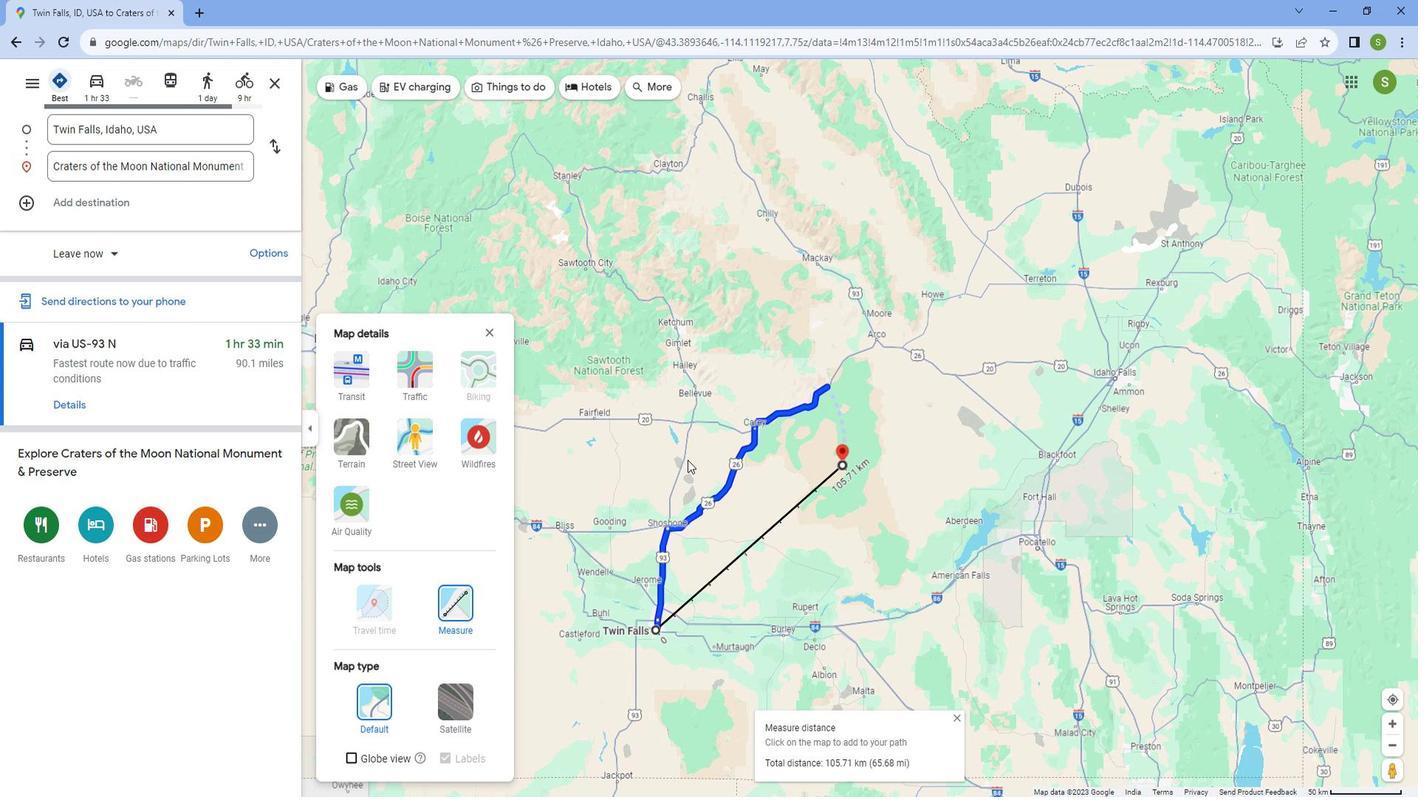 
Action: Mouse scrolled (455, 429) with delta (0, 0)
Screenshot: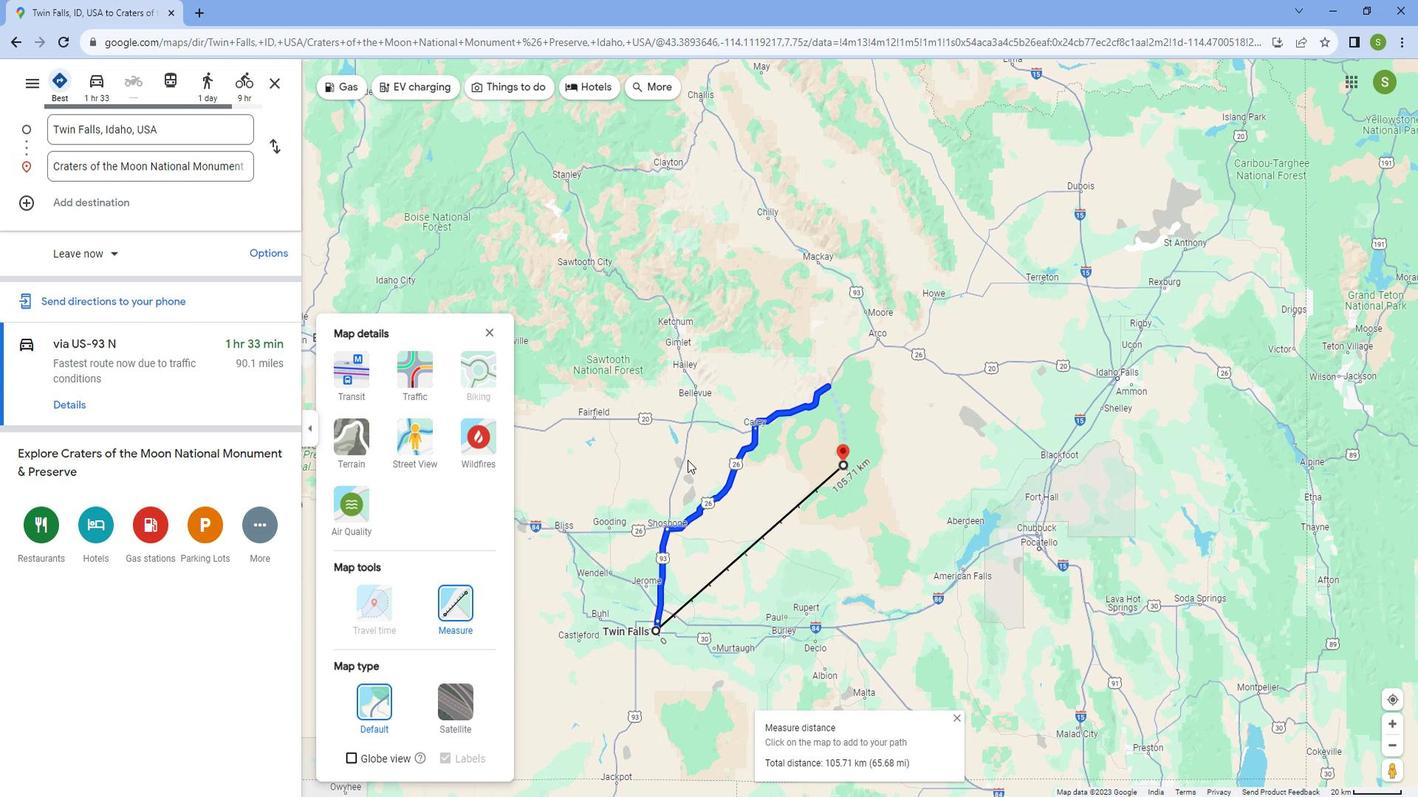 
Action: Mouse scrolled (455, 429) with delta (0, 0)
Screenshot: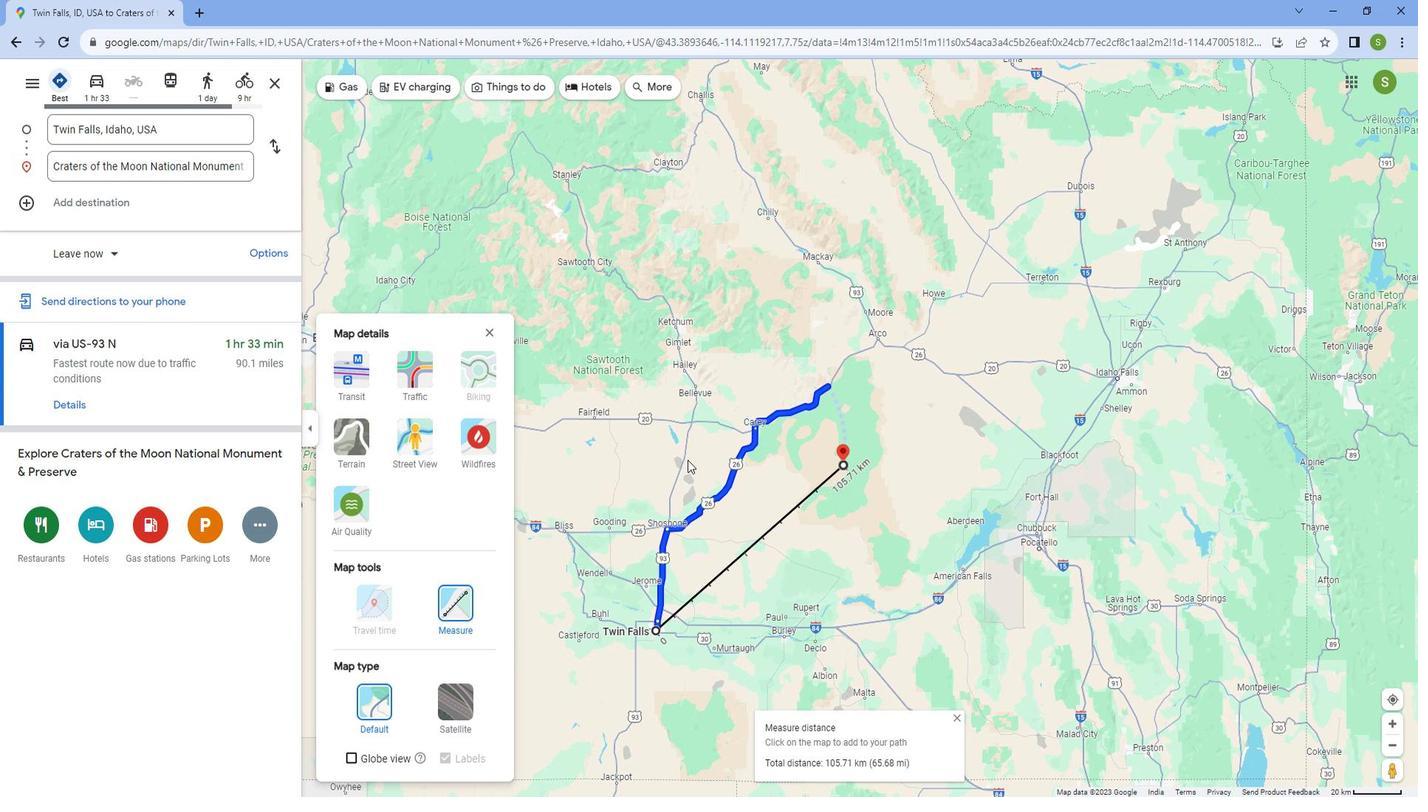 
Action: Mouse scrolled (455, 427) with delta (0, 0)
Screenshot: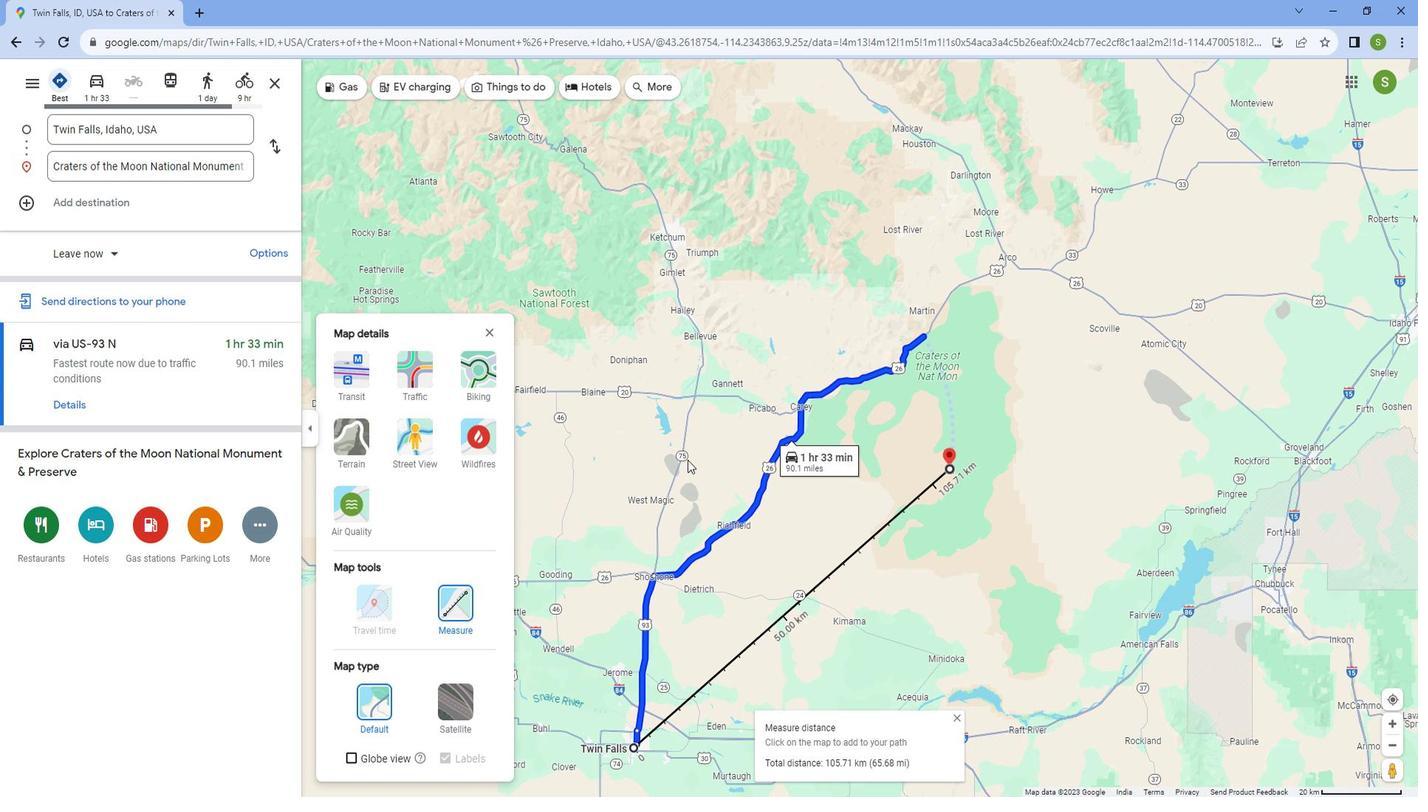 
Action: Mouse moved to (455, 427)
Screenshot: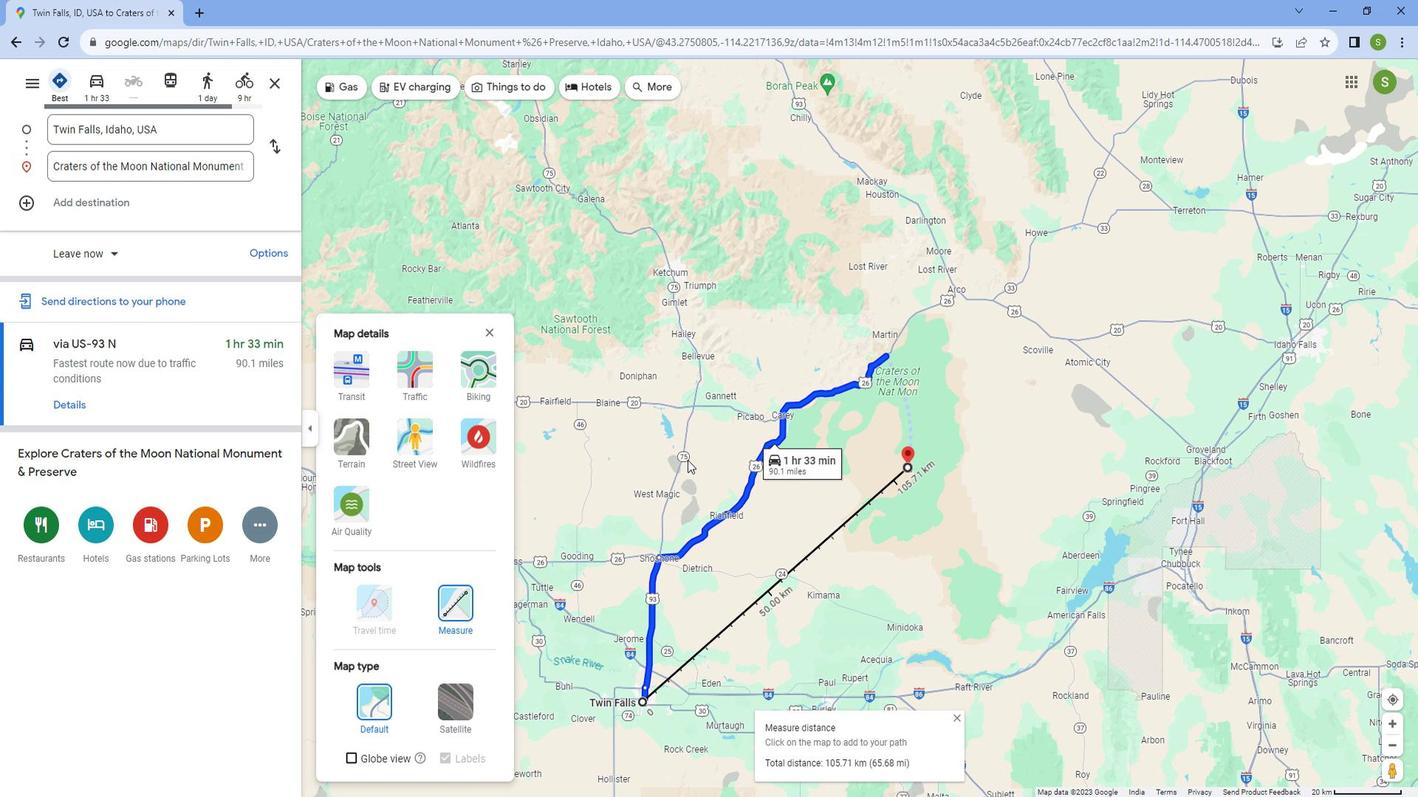 
